 Task: Research Airbnb options in Kallithéa, Greece from 9th December, 2023 to 16th December, 2023 for 2 adults, 1 child.2 bedrooms having 2 beds and 1 bathroom. Property type can be flat. Amenities needed are: washing machine. Booking option can be shelf check-in. Look for 3 properties as per requirement.
Action: Mouse moved to (460, 682)
Screenshot: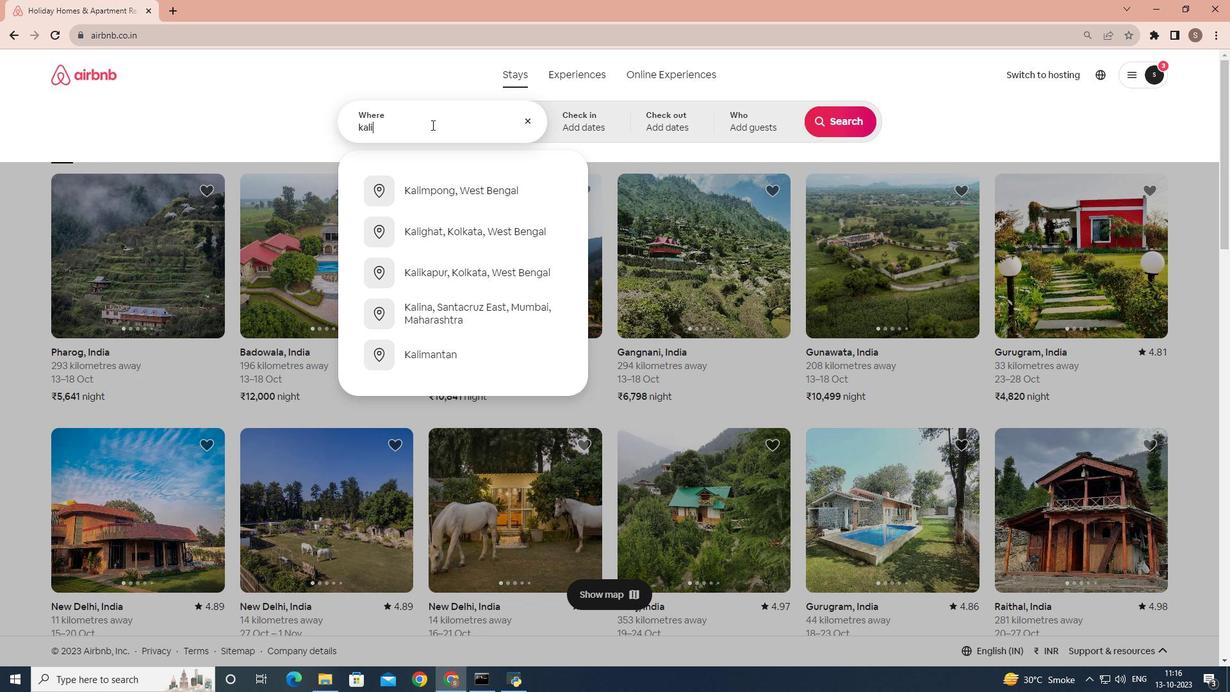 
Action: Mouse pressed left at (460, 682)
Screenshot: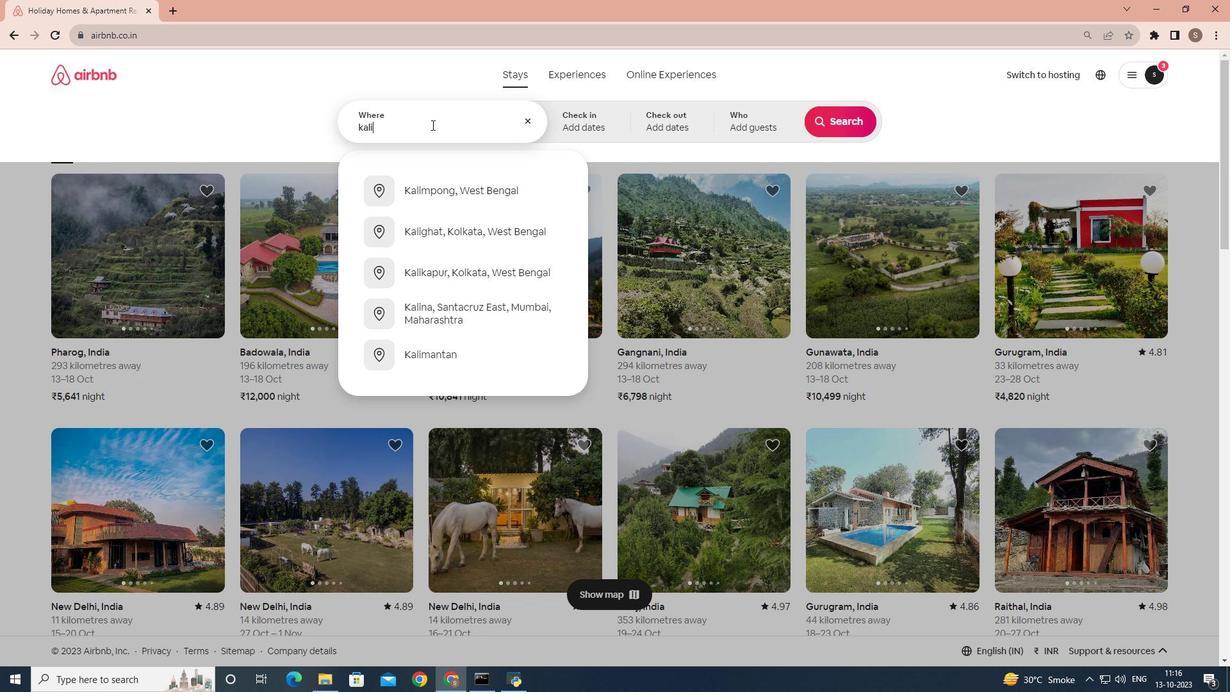 
Action: Mouse moved to (658, 54)
Screenshot: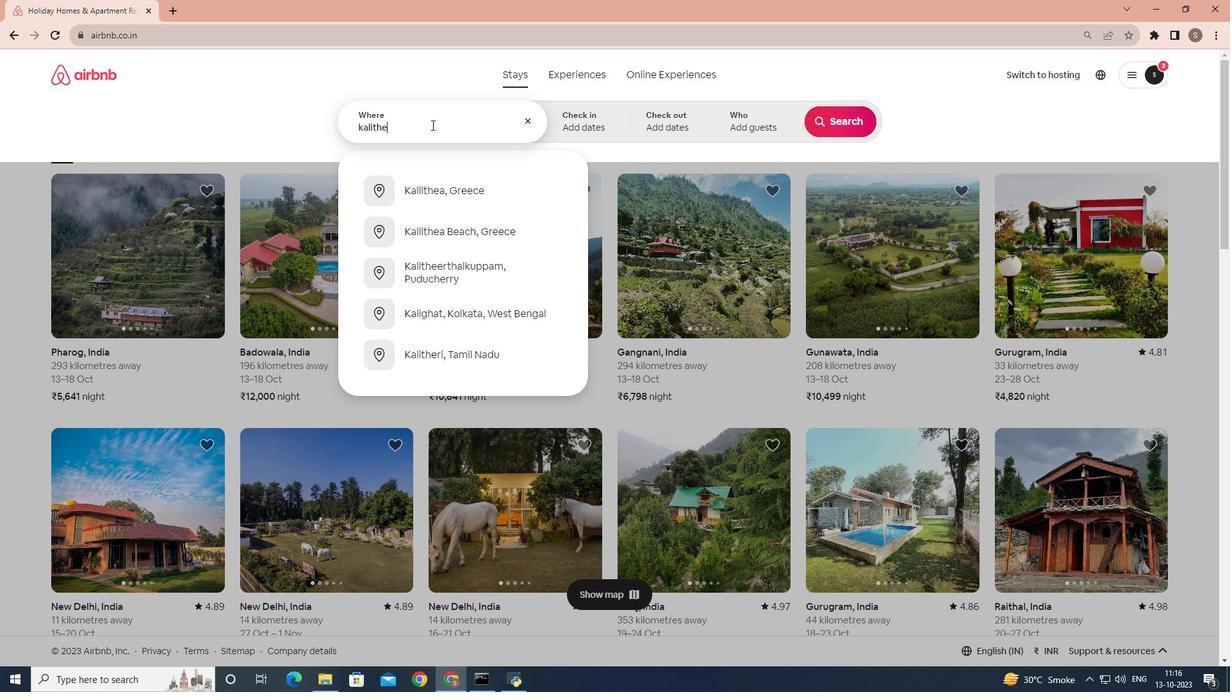
Action: Mouse pressed left at (658, 54)
Screenshot: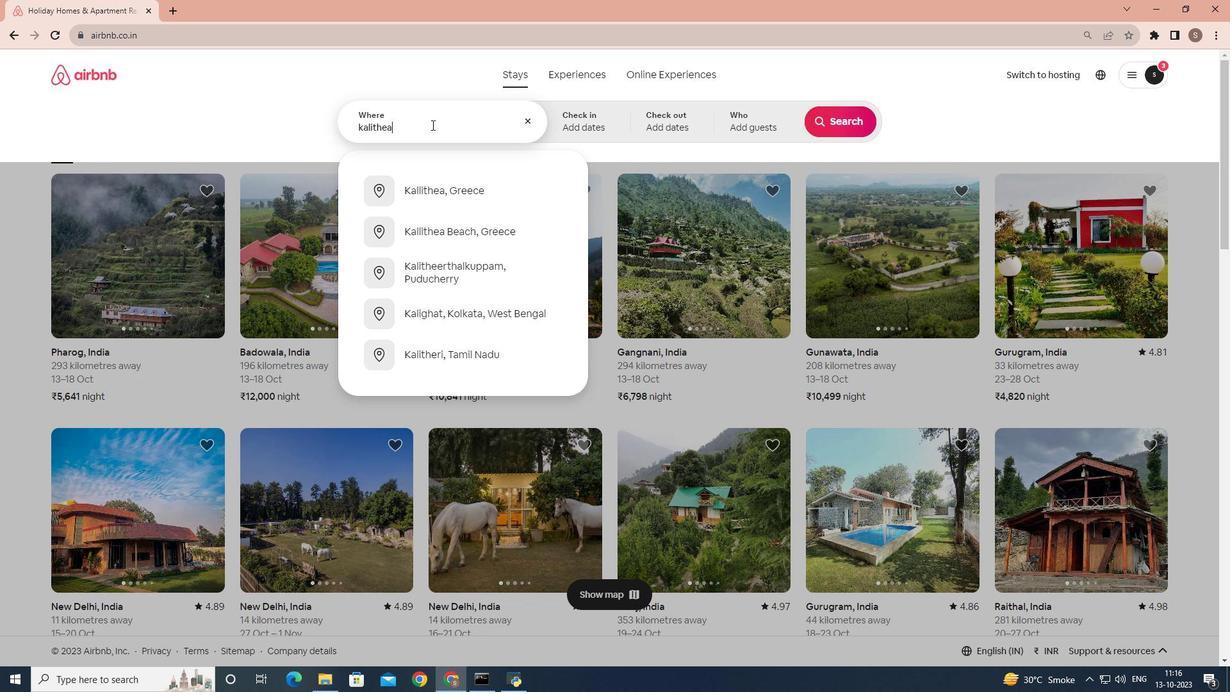 
Action: Mouse moved to (547, 71)
Screenshot: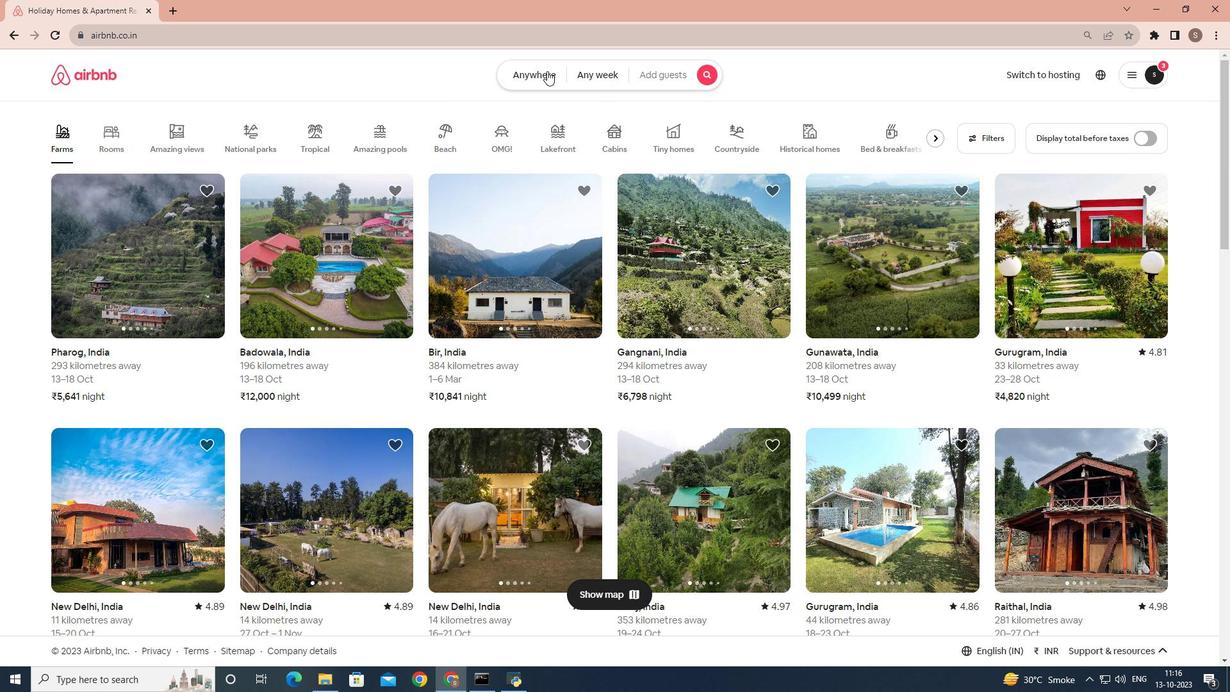 
Action: Mouse pressed left at (547, 71)
Screenshot: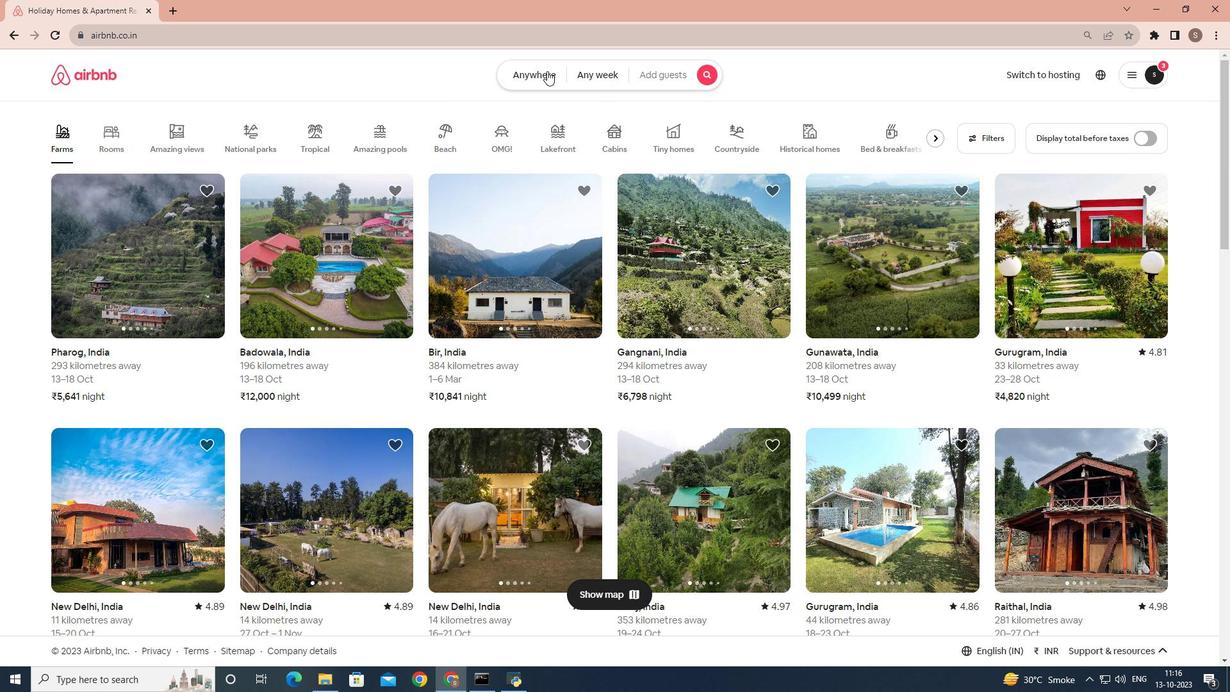 
Action: Mouse moved to (432, 125)
Screenshot: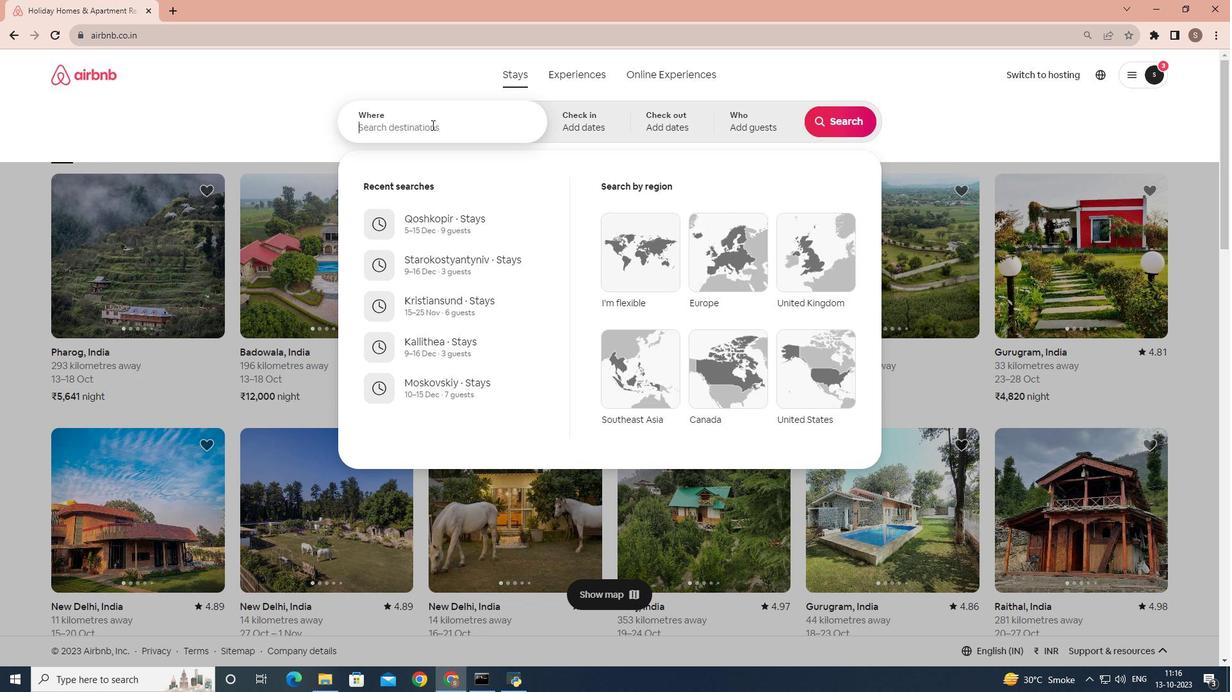 
Action: Mouse pressed left at (432, 125)
Screenshot: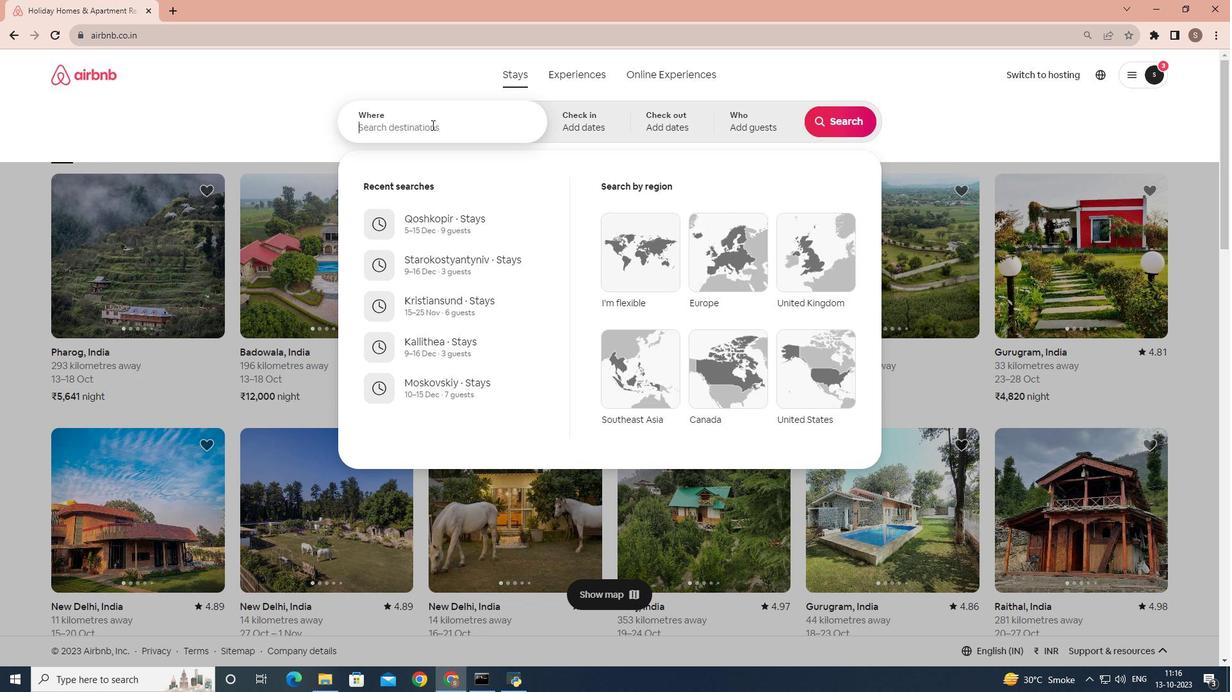 
Action: Key pressed kalithea
Screenshot: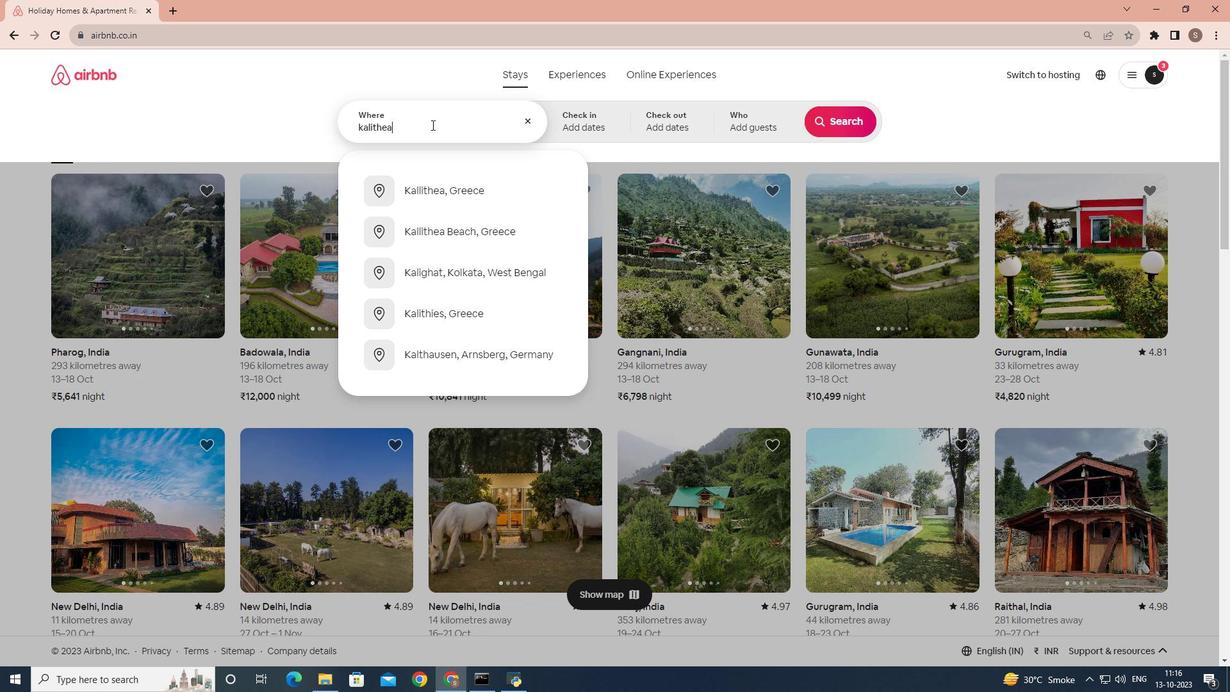 
Action: Mouse moved to (434, 185)
Screenshot: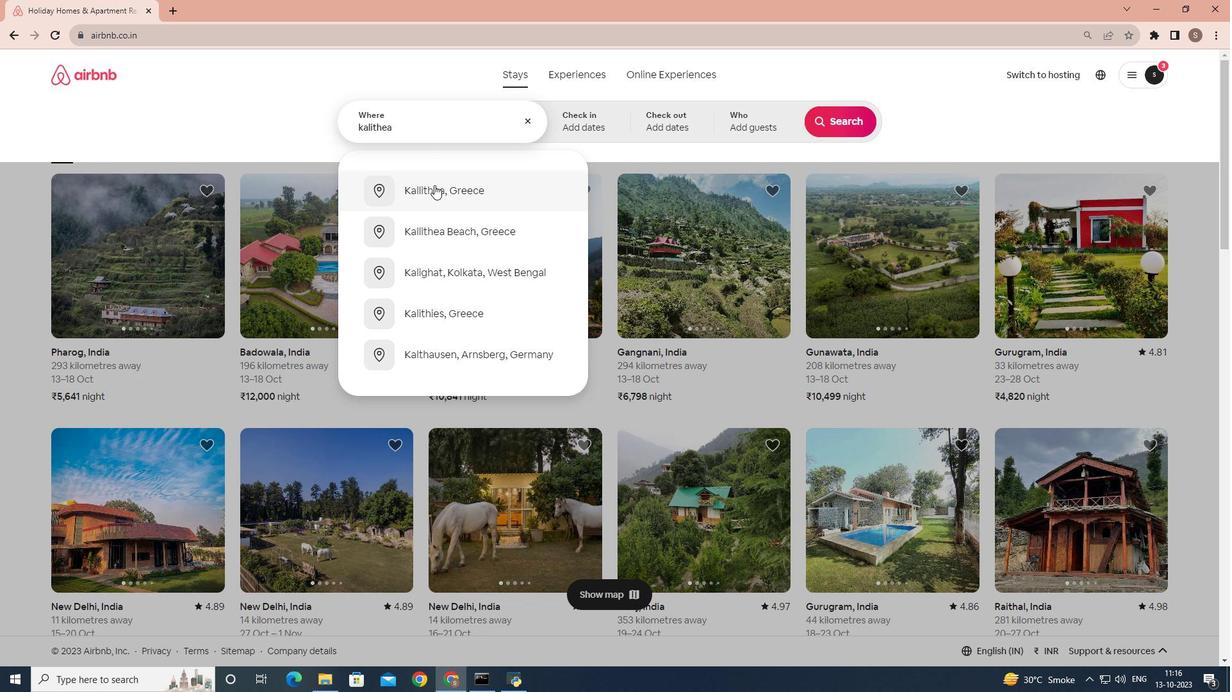 
Action: Mouse pressed left at (434, 185)
Screenshot: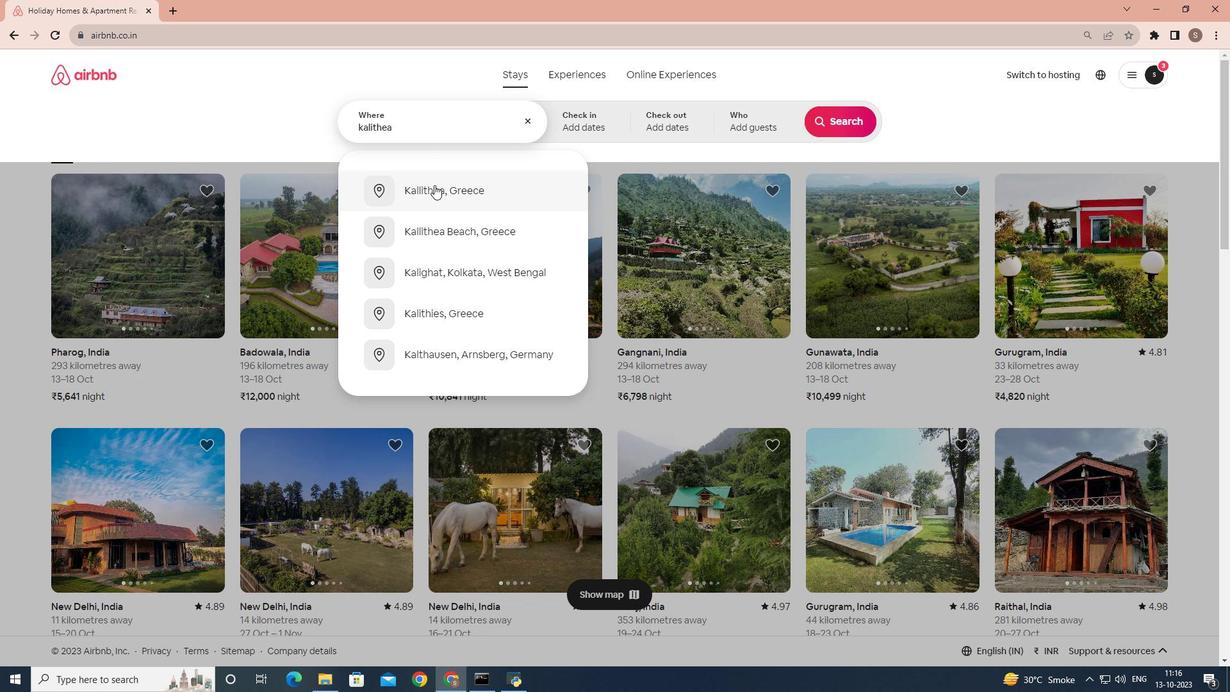 
Action: Mouse moved to (834, 224)
Screenshot: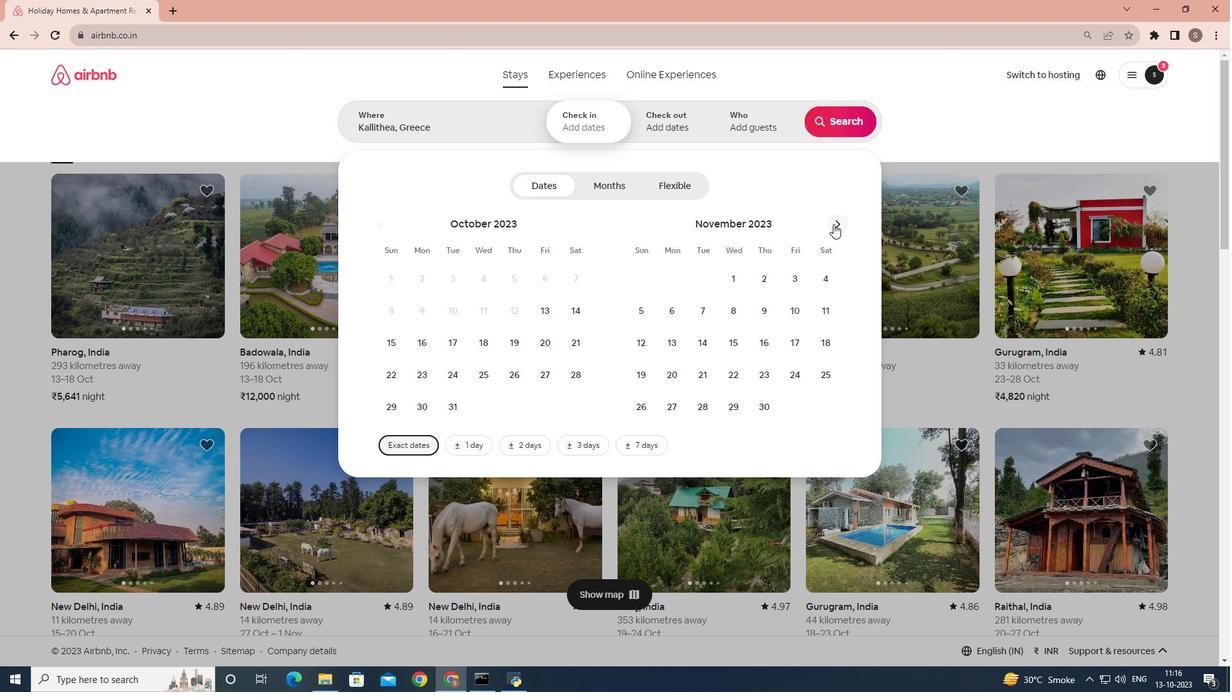 
Action: Mouse pressed left at (834, 224)
Screenshot: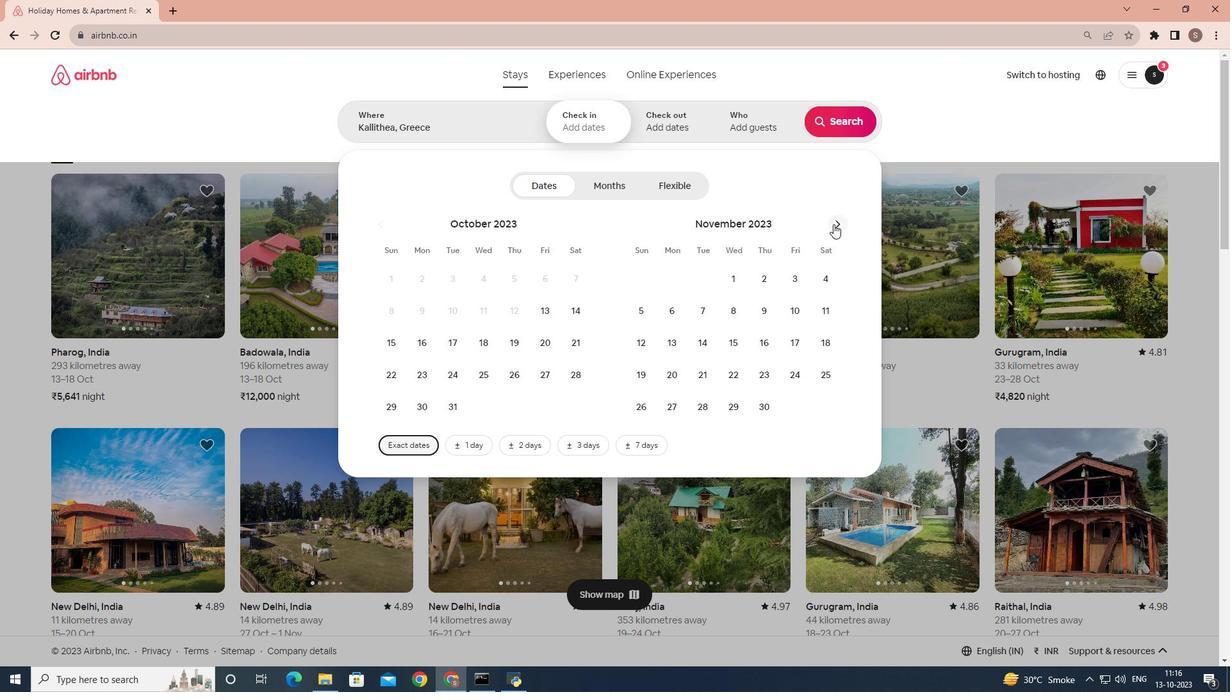 
Action: Mouse moved to (822, 314)
Screenshot: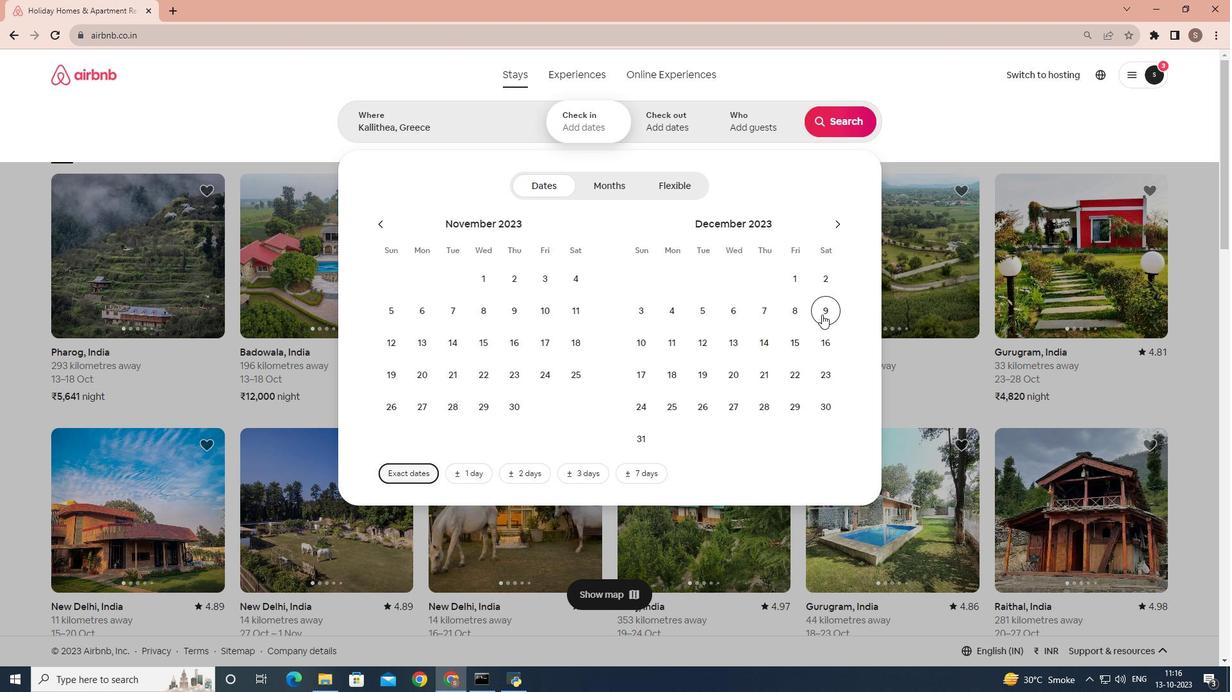 
Action: Mouse pressed left at (822, 314)
Screenshot: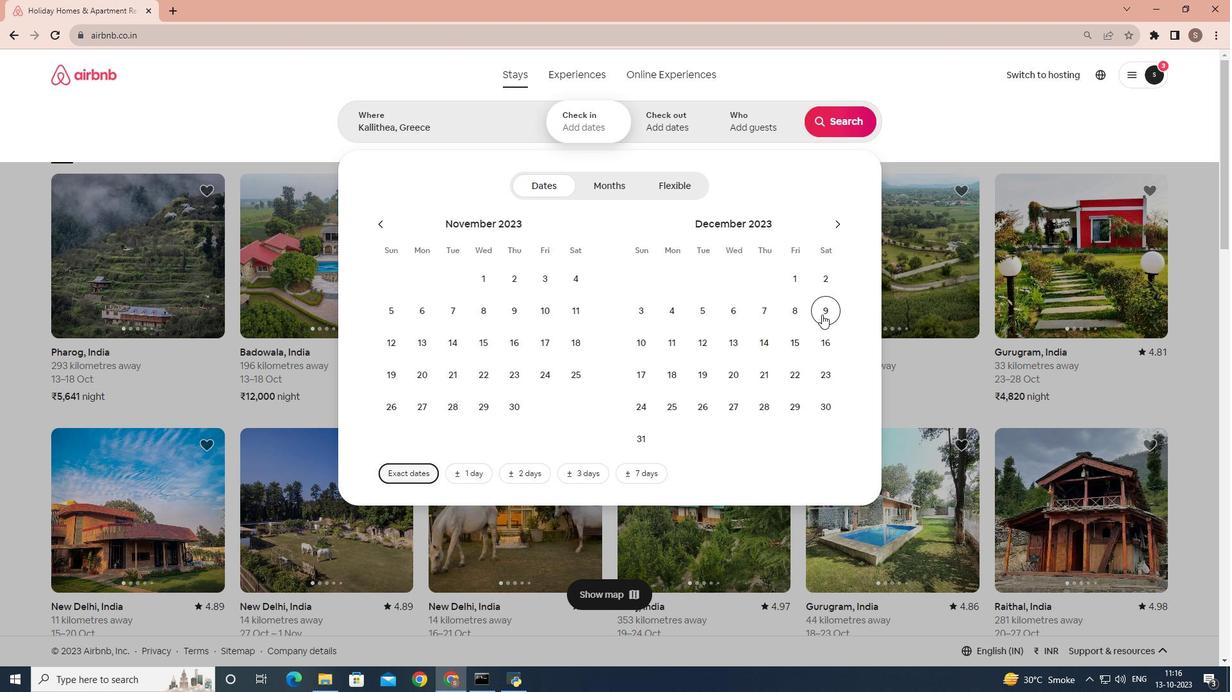
Action: Mouse moved to (812, 343)
Screenshot: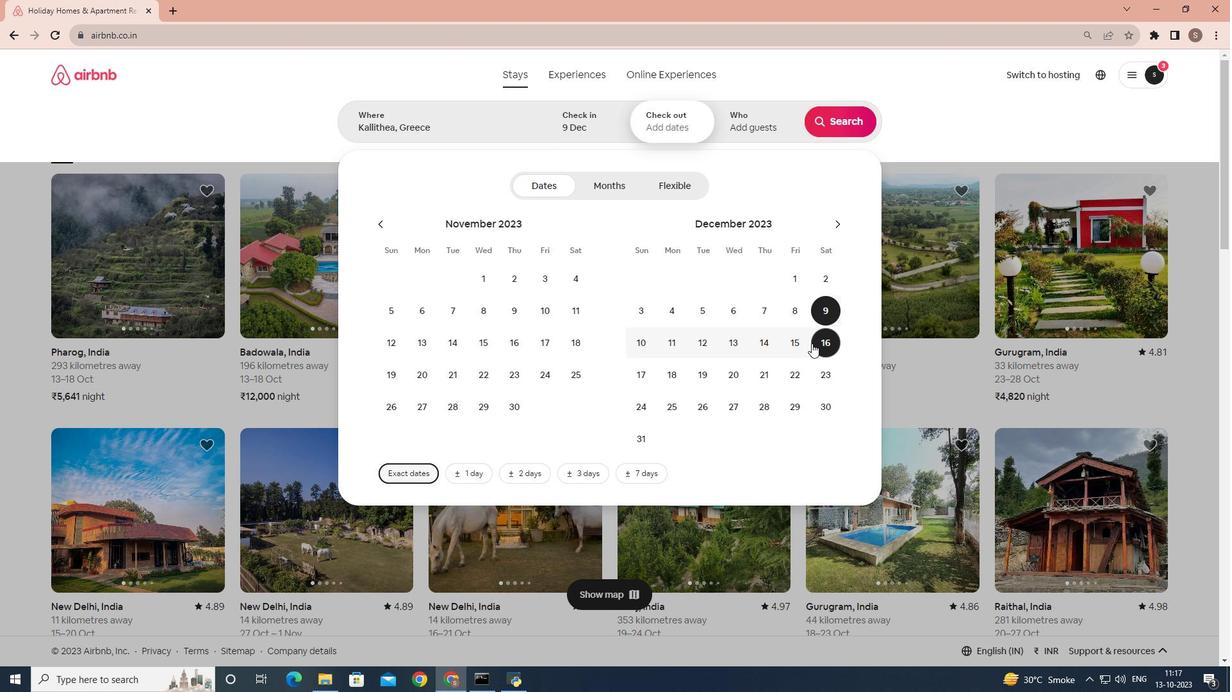 
Action: Mouse pressed left at (812, 343)
Screenshot: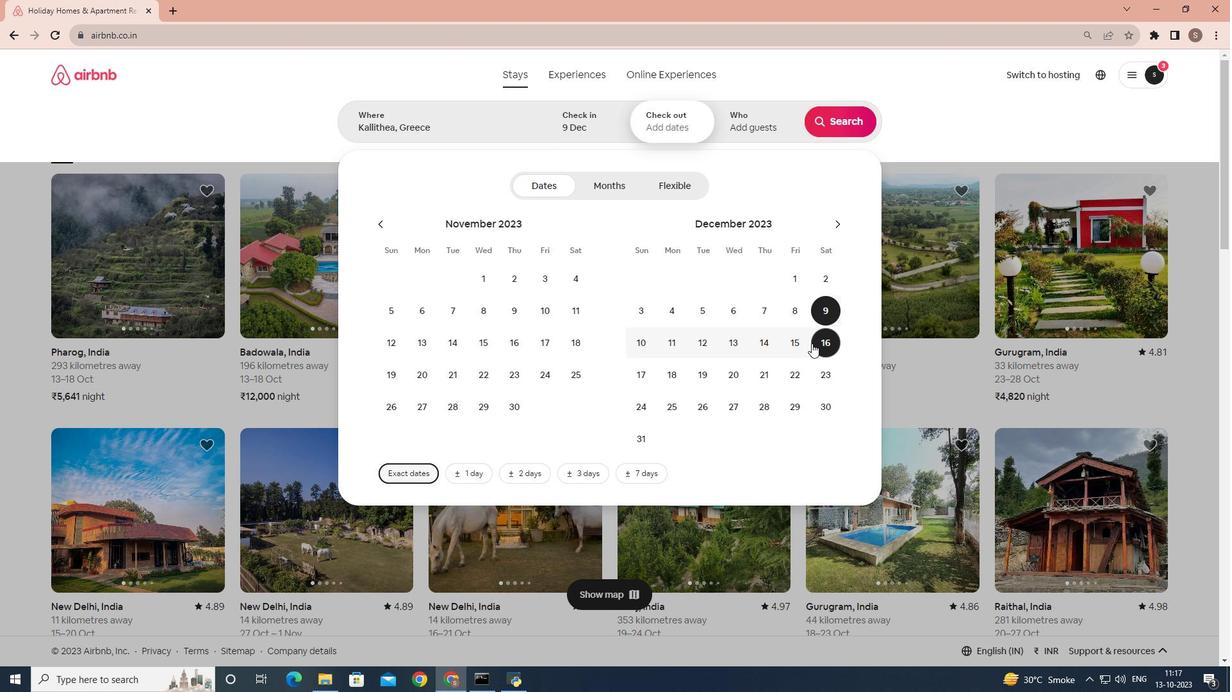 
Action: Mouse moved to (754, 107)
Screenshot: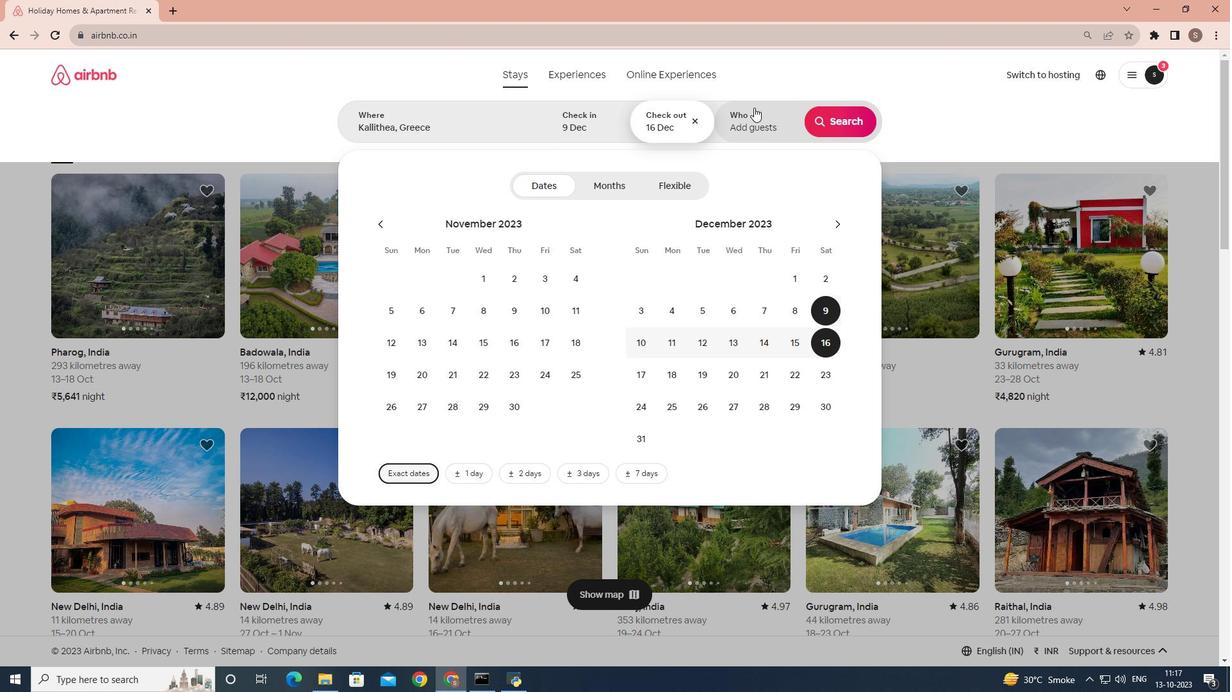 
Action: Mouse pressed left at (754, 107)
Screenshot: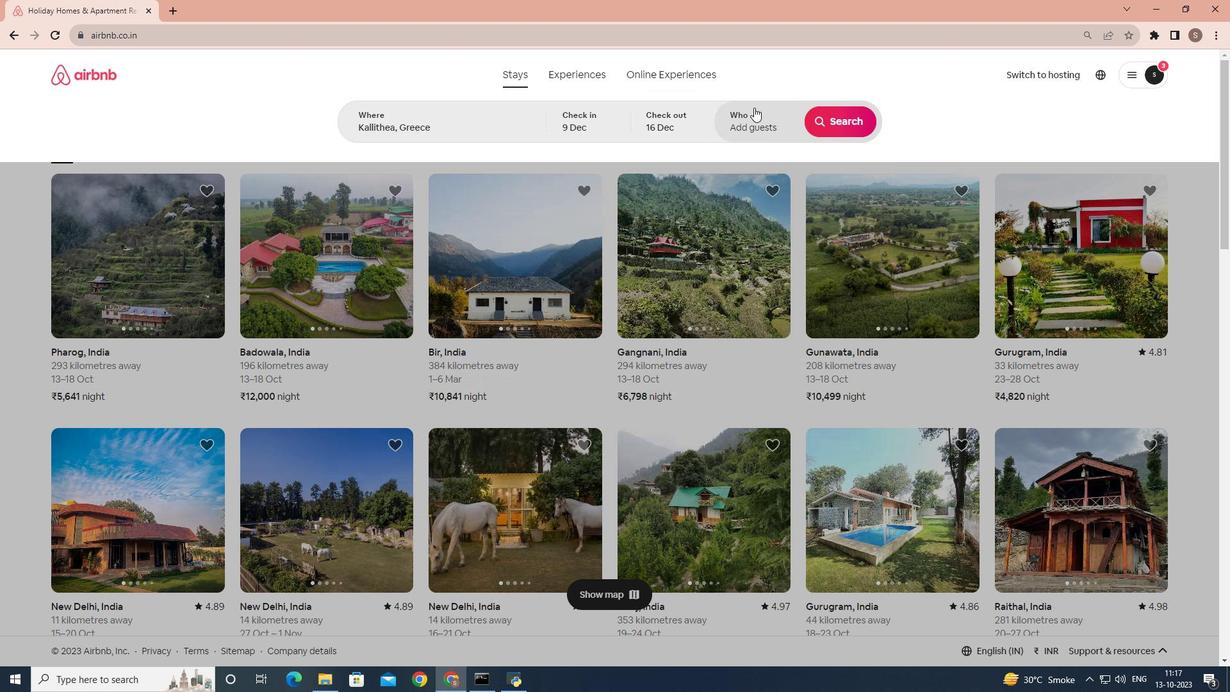 
Action: Mouse moved to (850, 189)
Screenshot: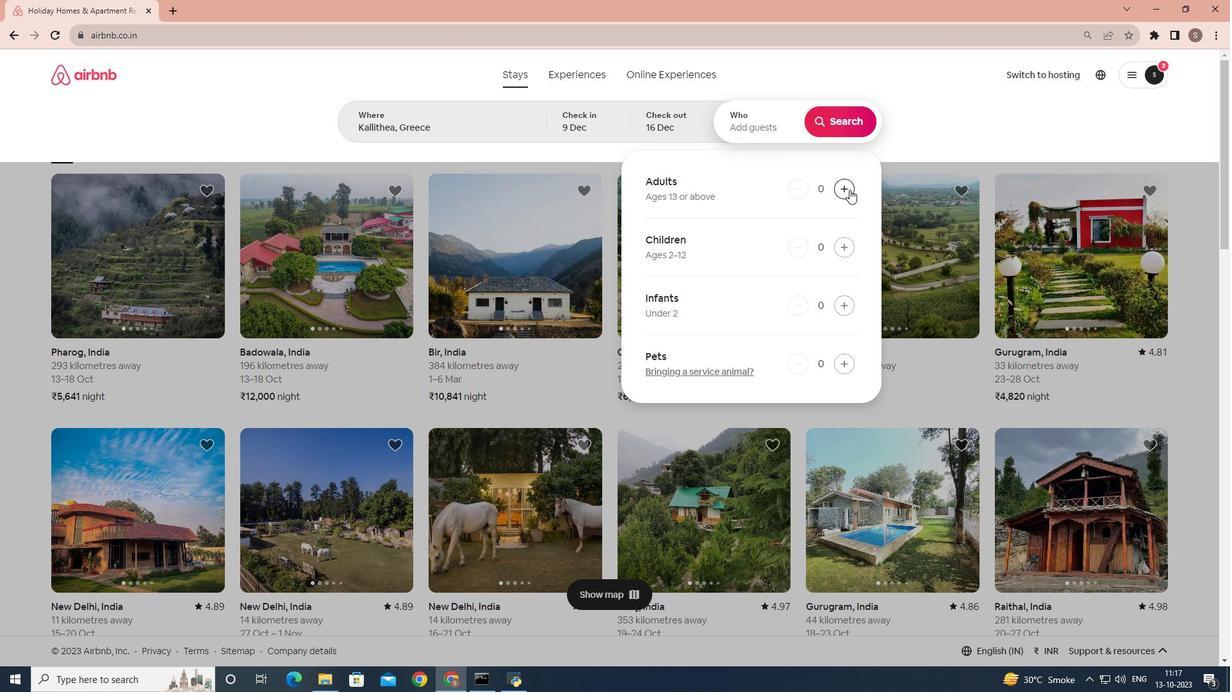 
Action: Mouse pressed left at (850, 189)
Screenshot: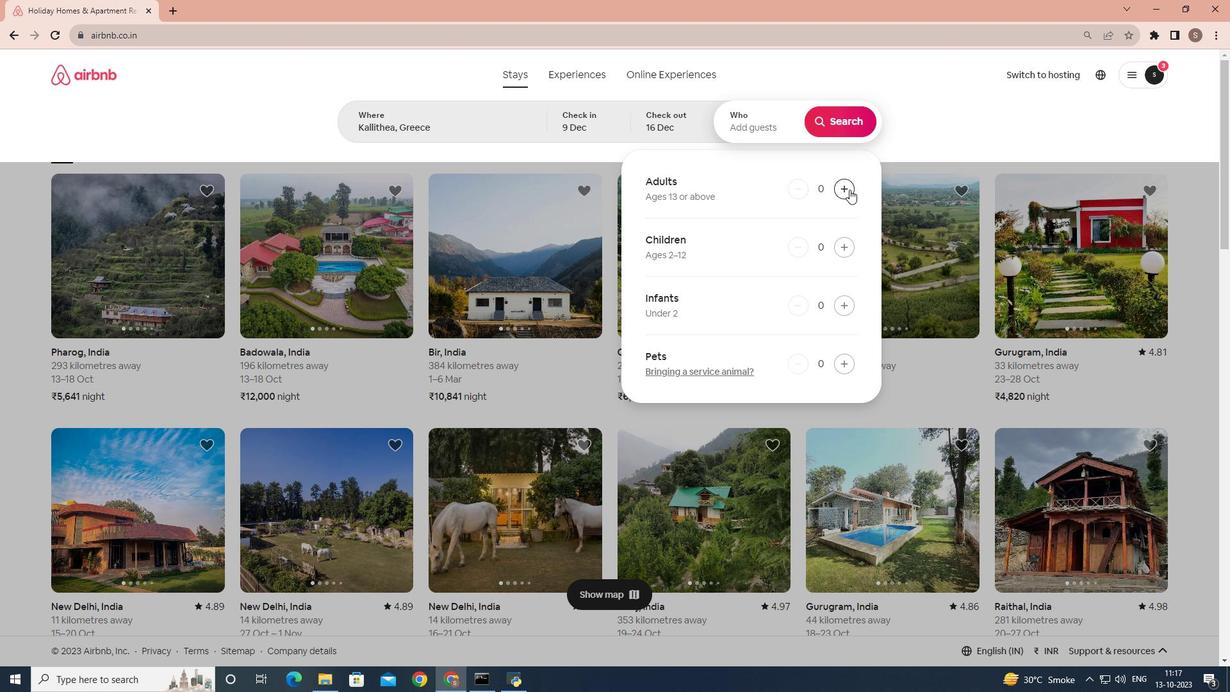 
Action: Mouse pressed left at (850, 189)
Screenshot: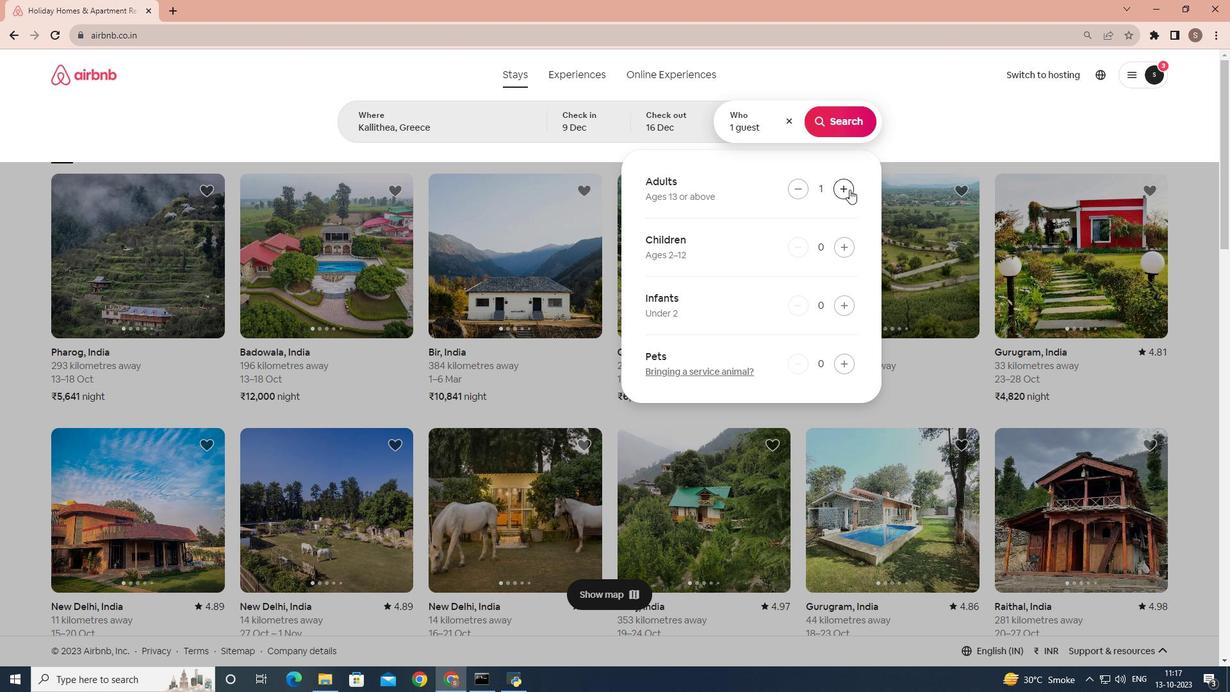 
Action: Mouse moved to (842, 246)
Screenshot: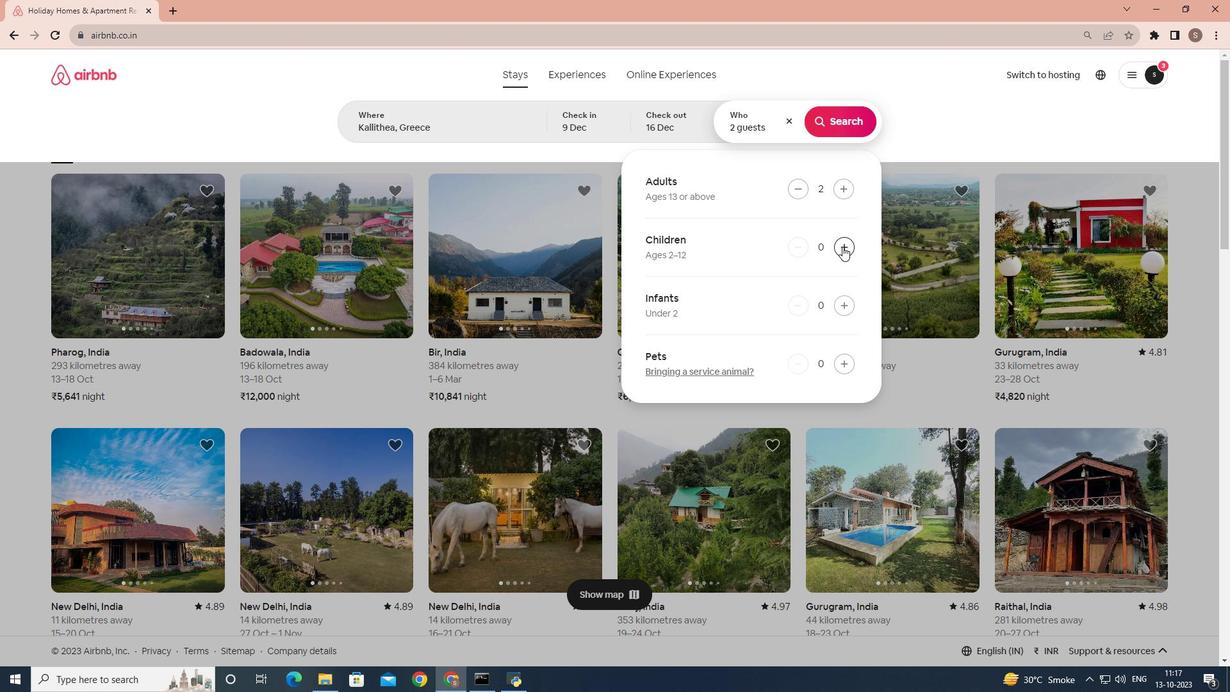 
Action: Mouse pressed left at (842, 246)
Screenshot: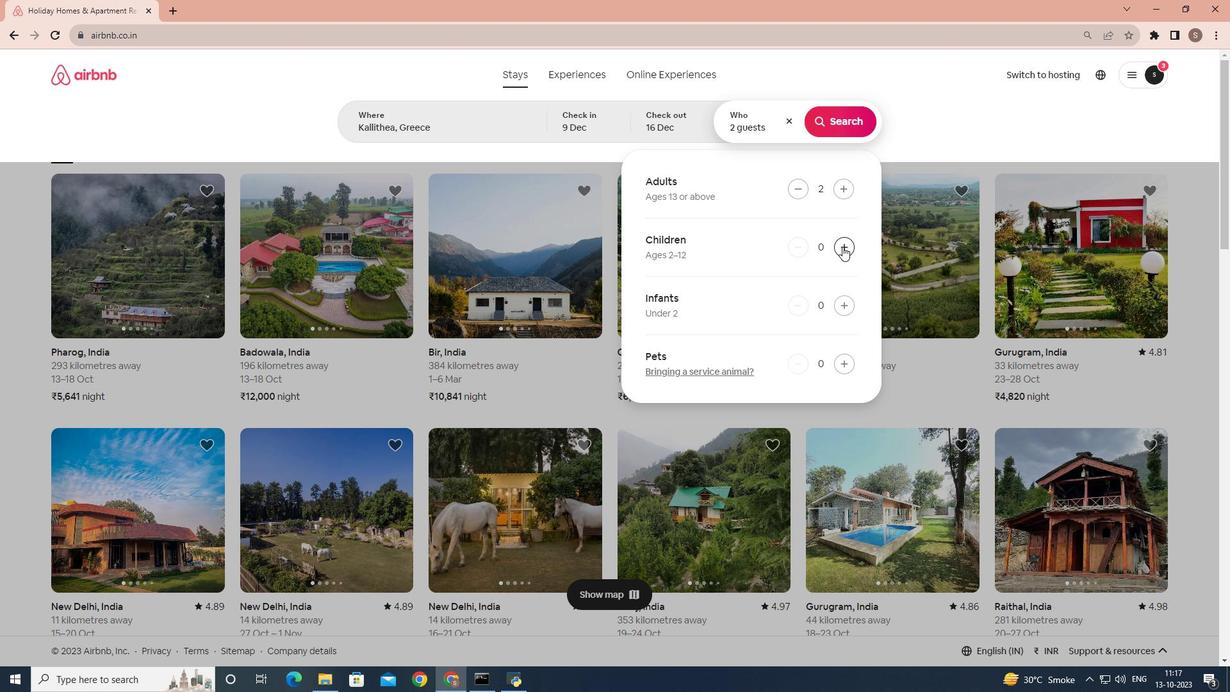 
Action: Mouse moved to (848, 128)
Screenshot: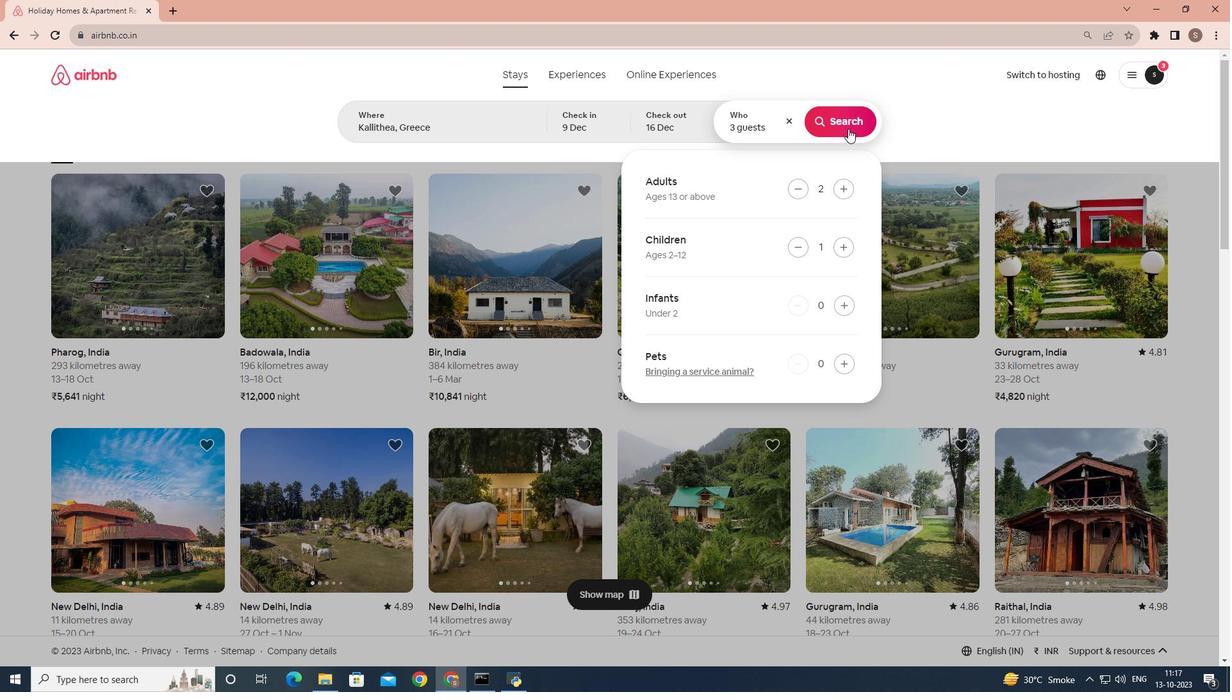 
Action: Mouse pressed left at (848, 128)
Screenshot: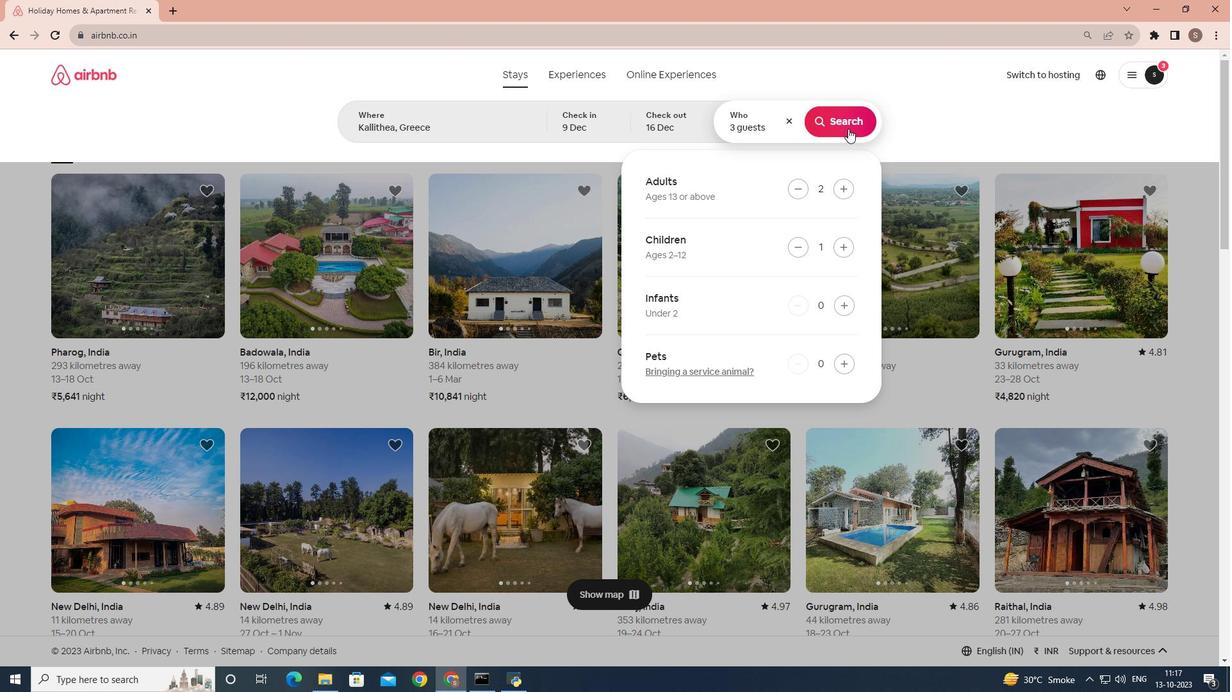 
Action: Mouse moved to (1021, 129)
Screenshot: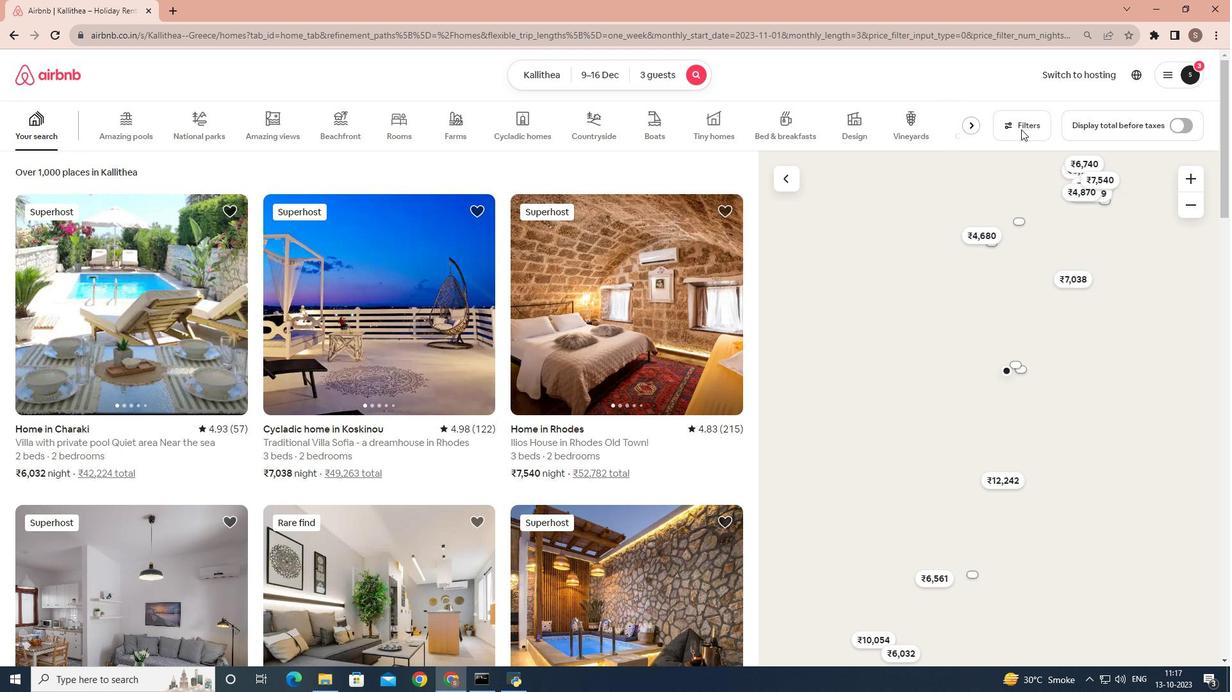 
Action: Mouse pressed left at (1021, 129)
Screenshot: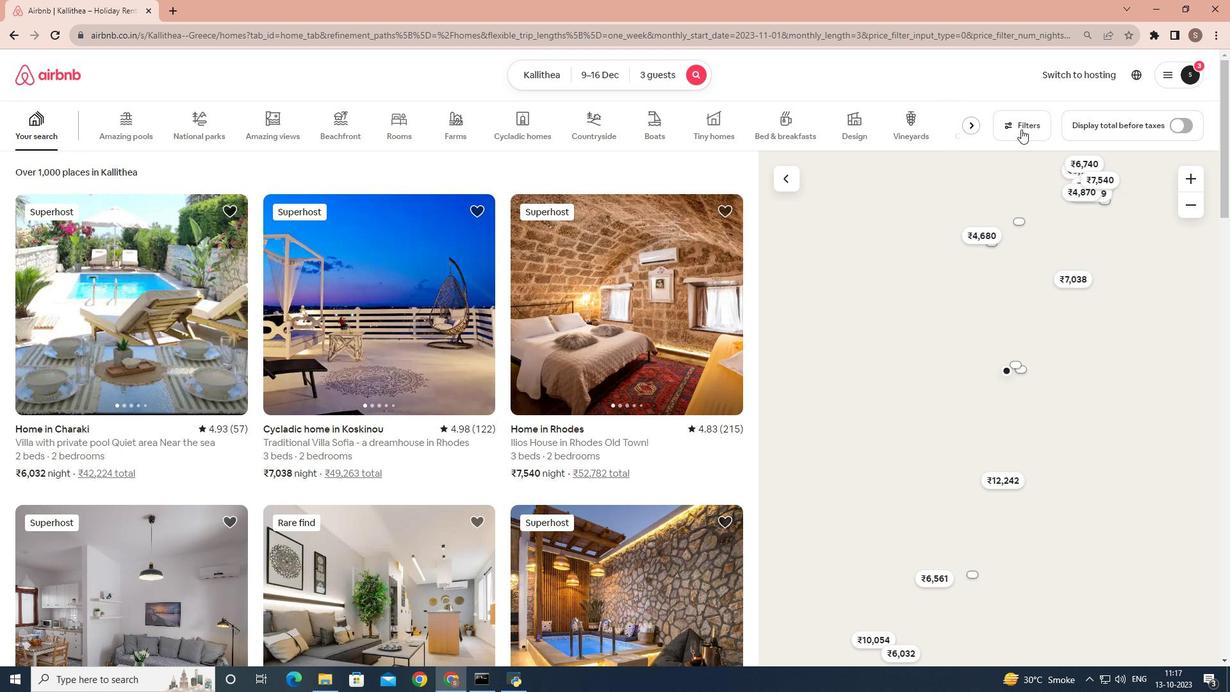 
Action: Mouse moved to (599, 340)
Screenshot: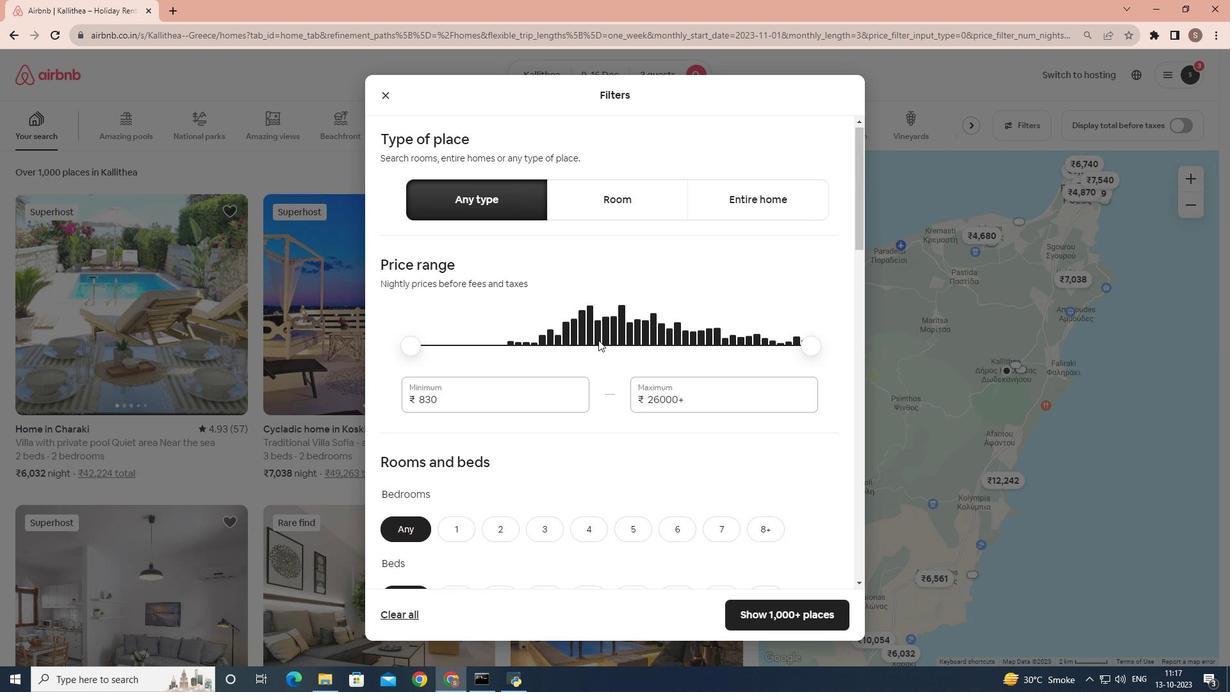 
Action: Mouse scrolled (599, 339) with delta (0, 0)
Screenshot: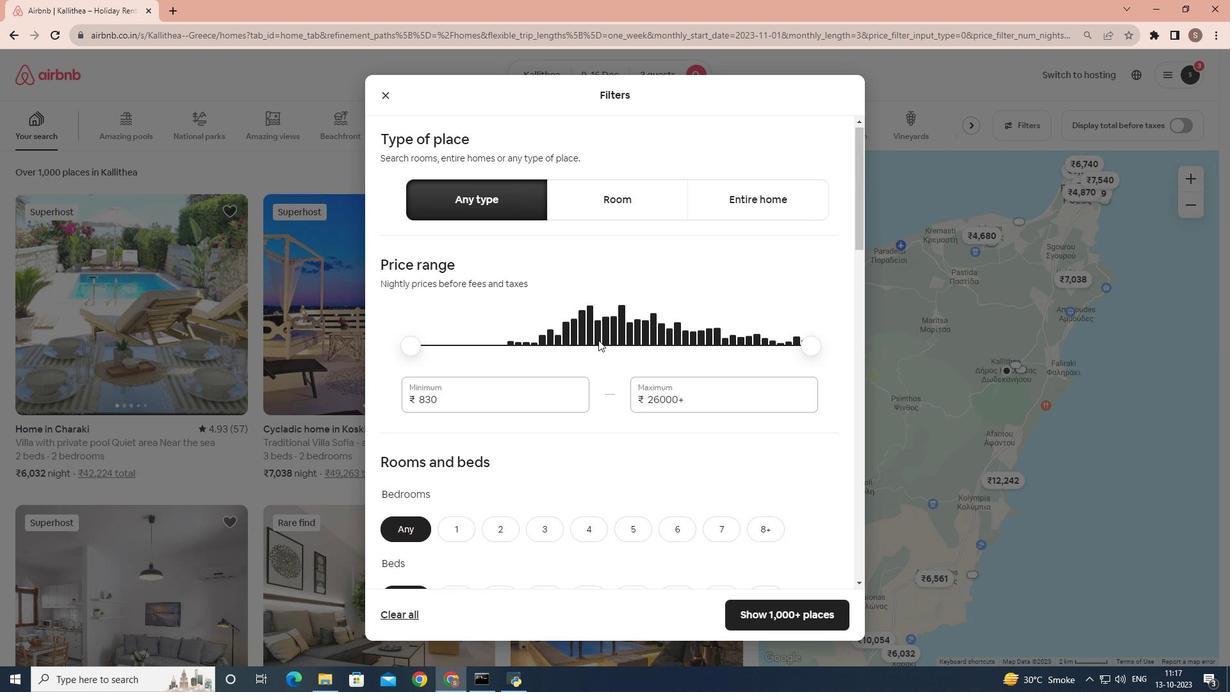 
Action: Mouse moved to (598, 340)
Screenshot: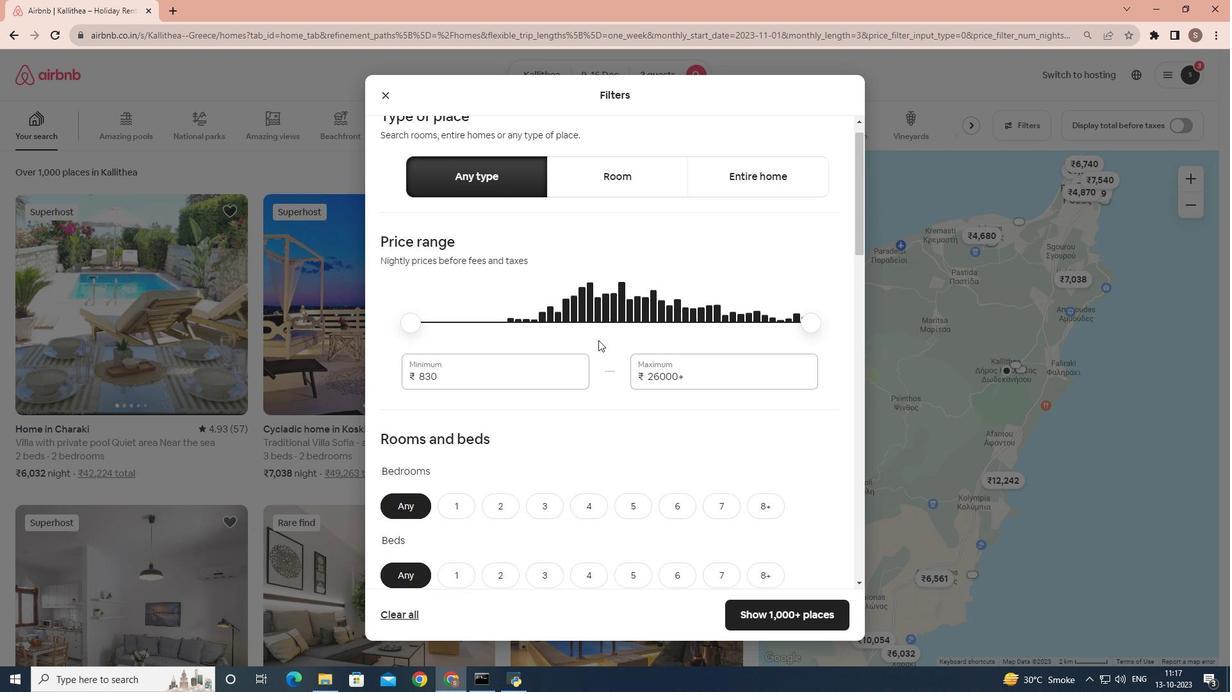 
Action: Mouse scrolled (598, 339) with delta (0, 0)
Screenshot: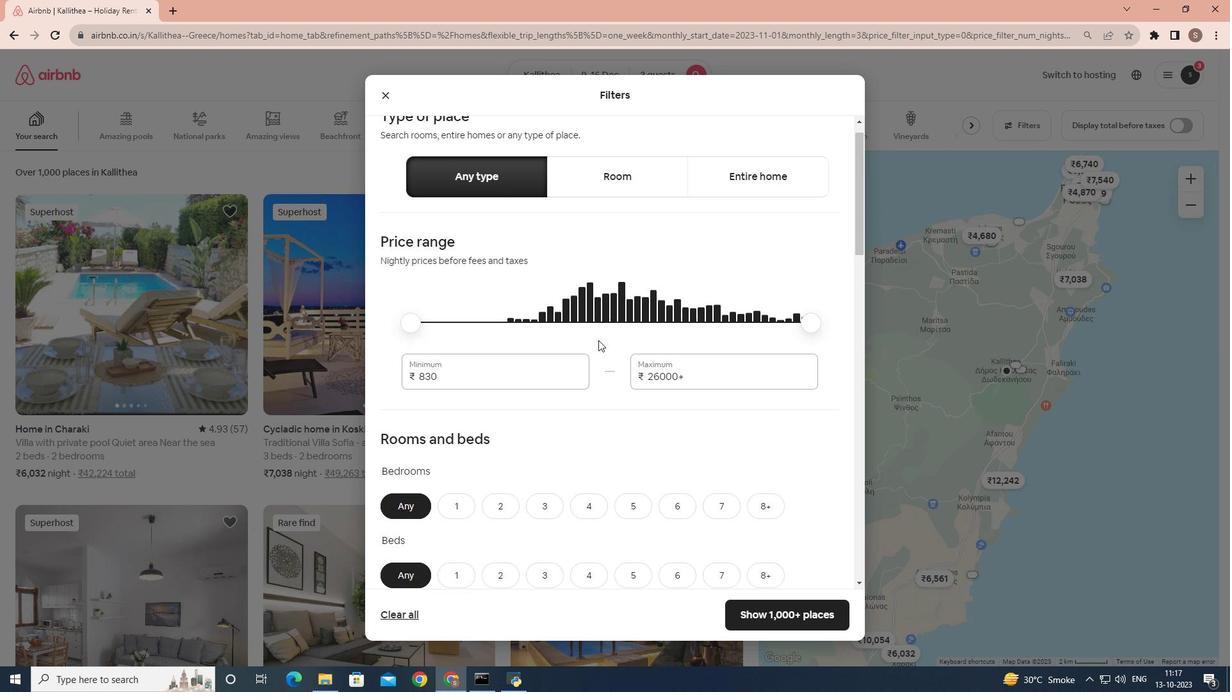 
Action: Mouse scrolled (598, 339) with delta (0, 0)
Screenshot: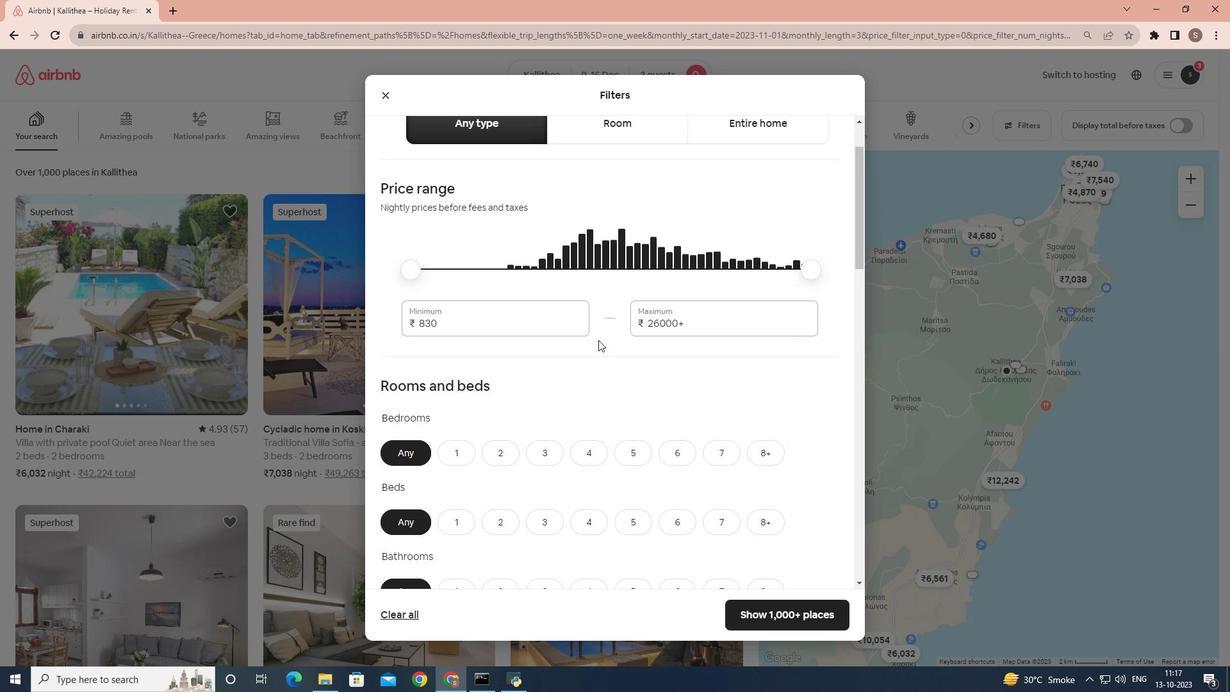 
Action: Mouse moved to (485, 339)
Screenshot: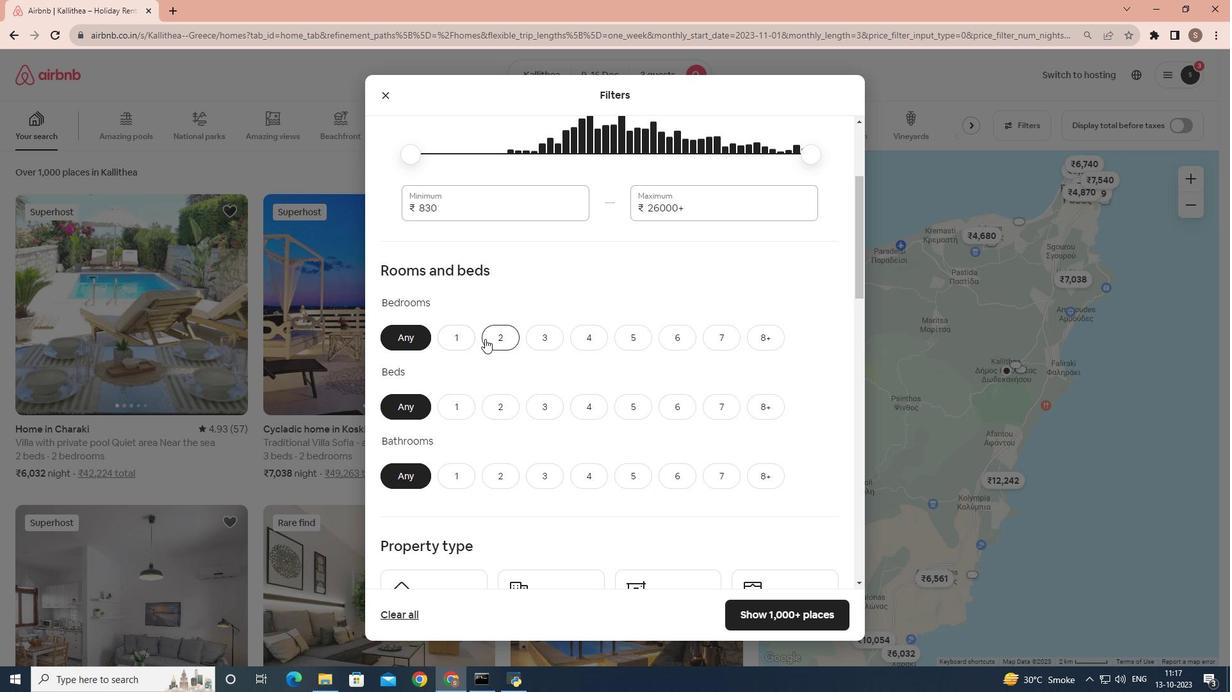 
Action: Mouse pressed left at (485, 339)
Screenshot: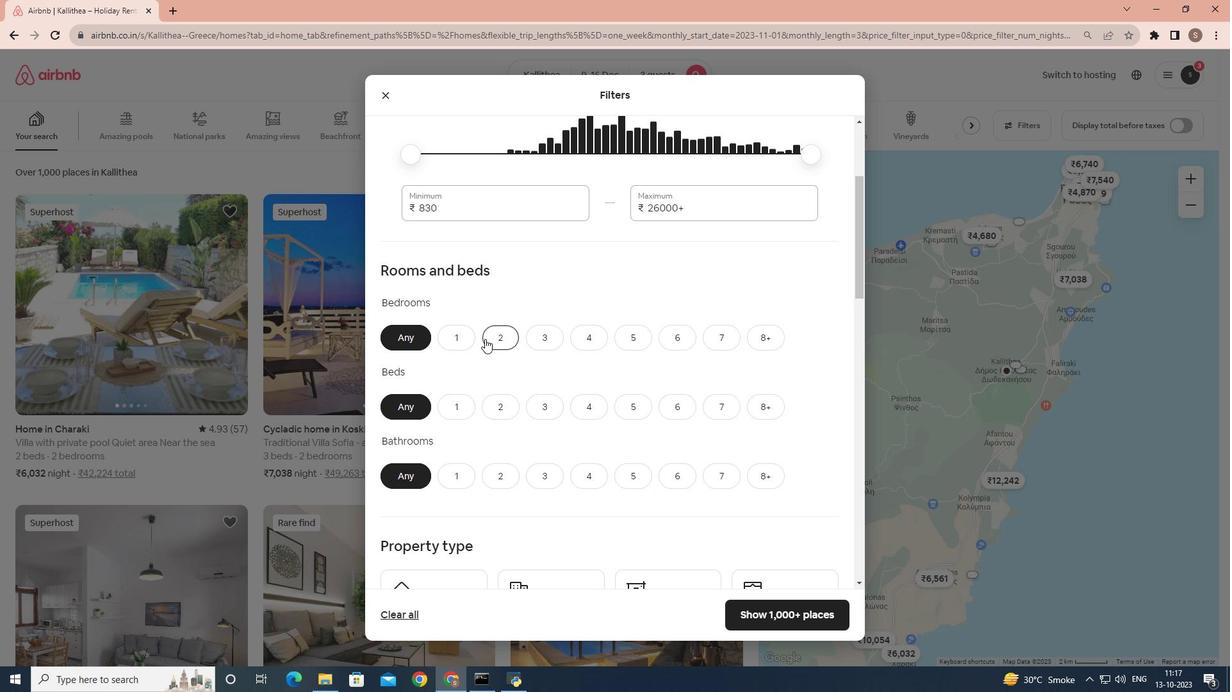 
Action: Mouse moved to (506, 405)
Screenshot: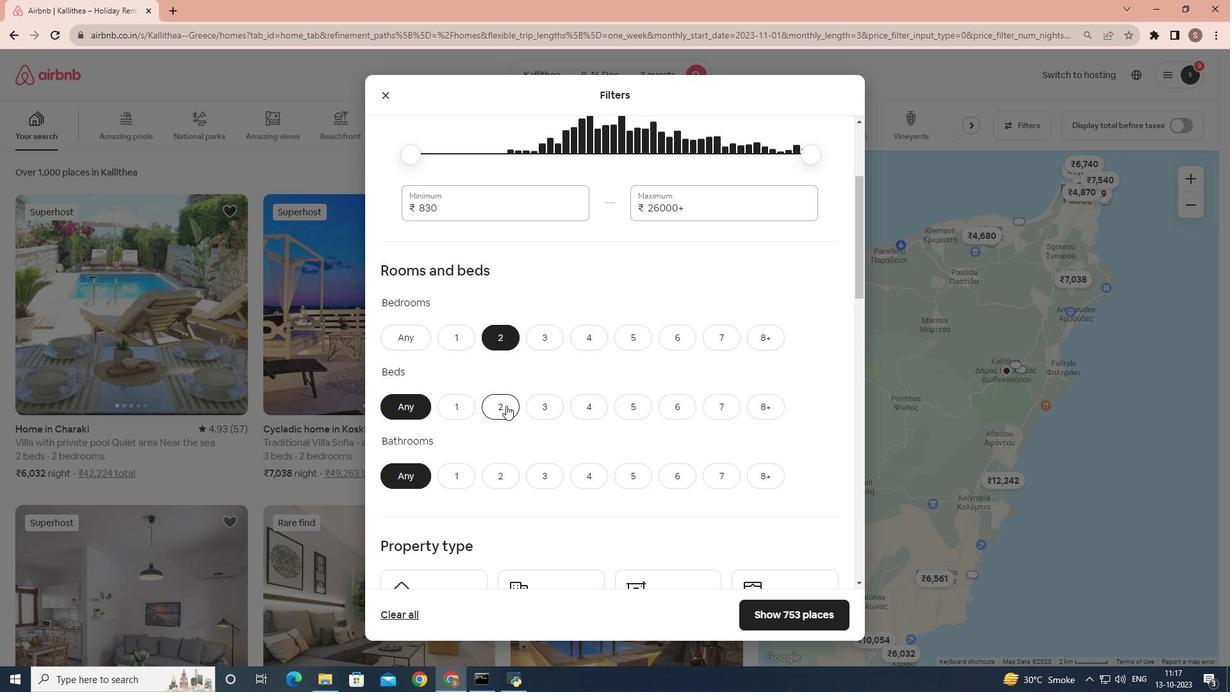 
Action: Mouse pressed left at (506, 405)
Screenshot: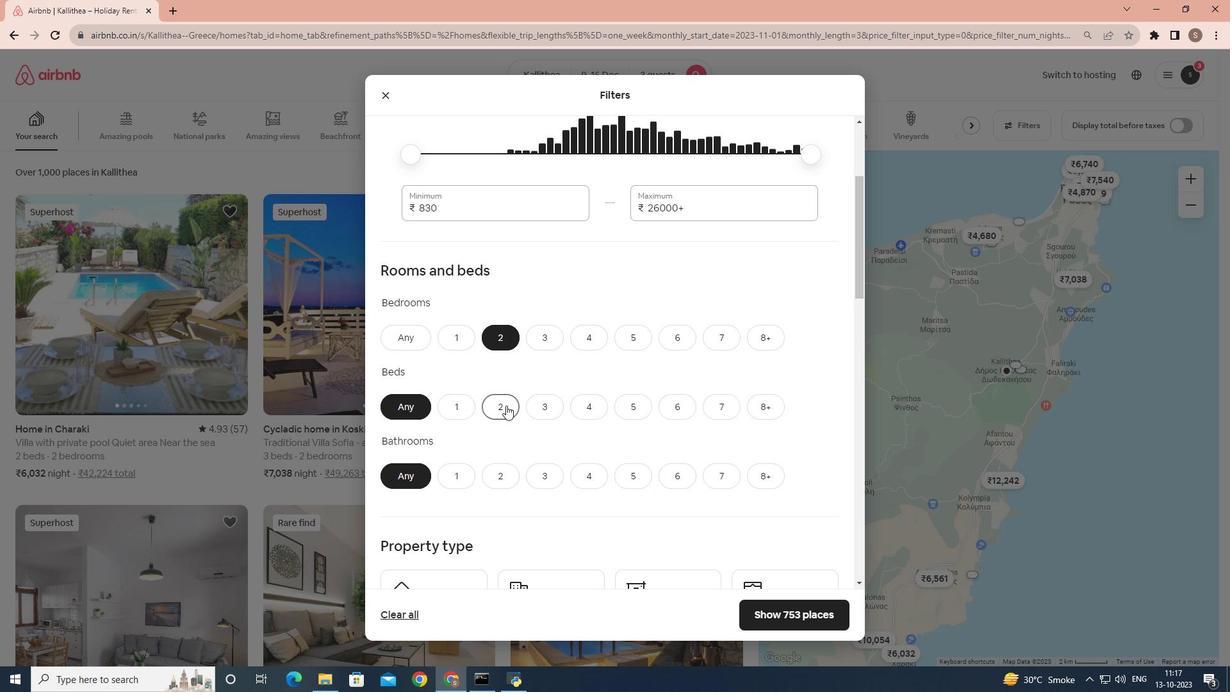 
Action: Mouse moved to (469, 475)
Screenshot: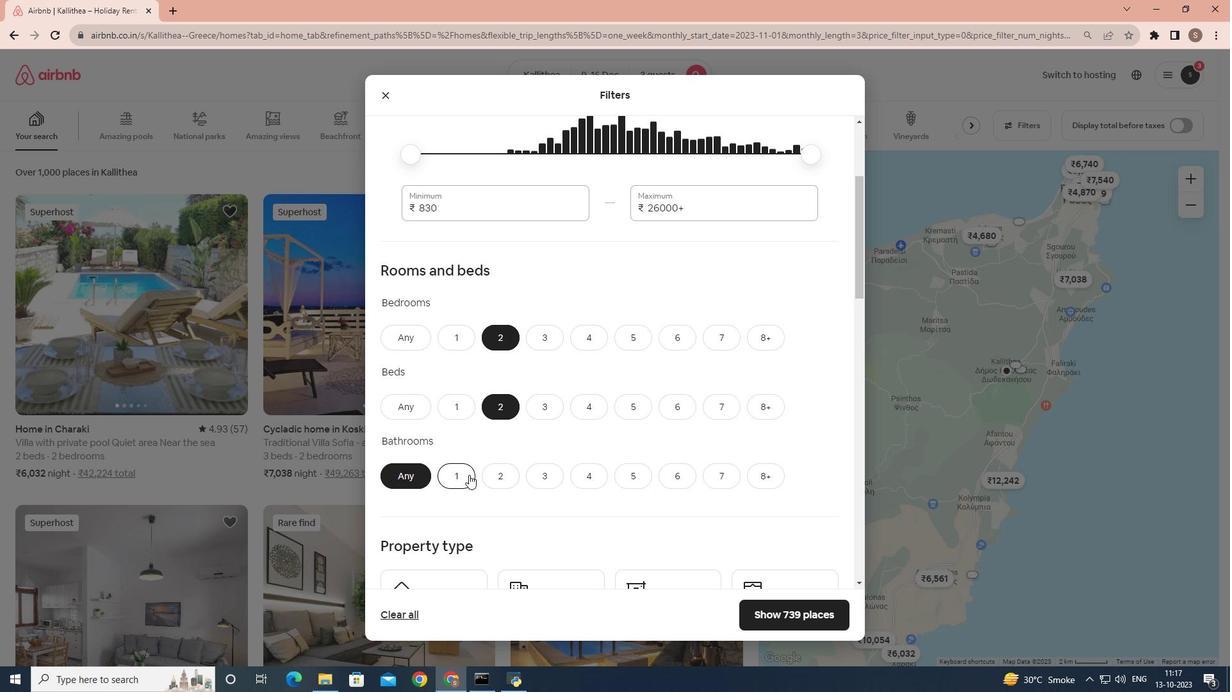 
Action: Mouse pressed left at (469, 475)
Screenshot: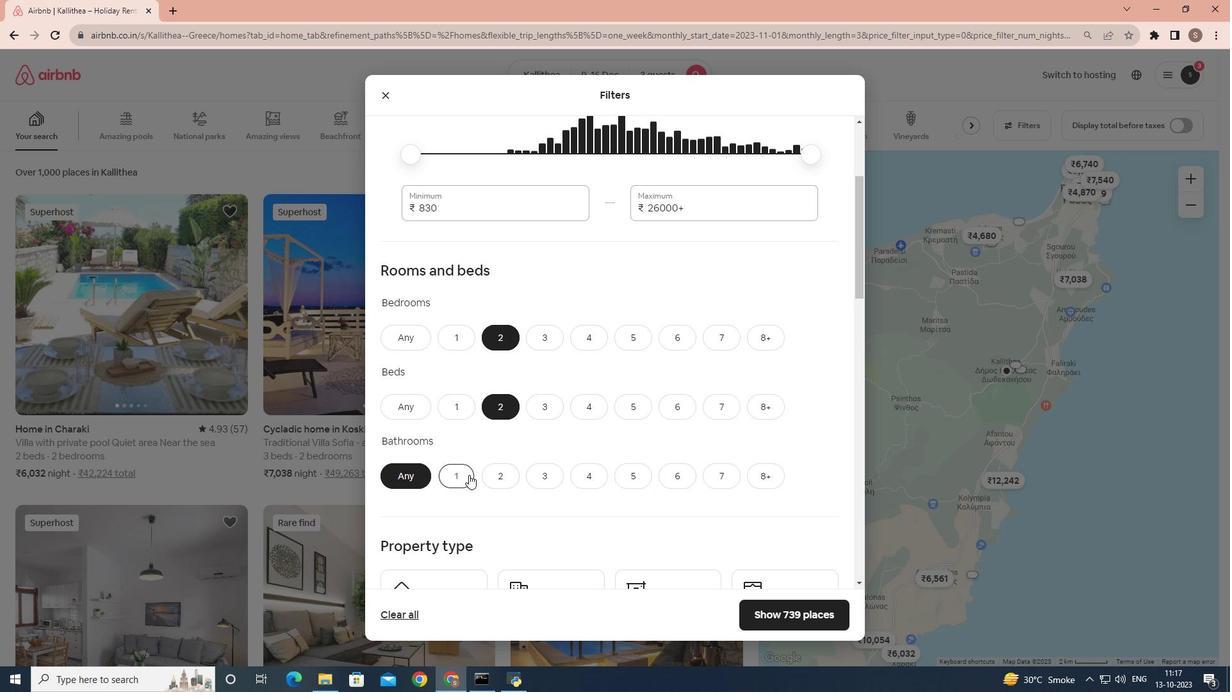 
Action: Mouse moved to (563, 425)
Screenshot: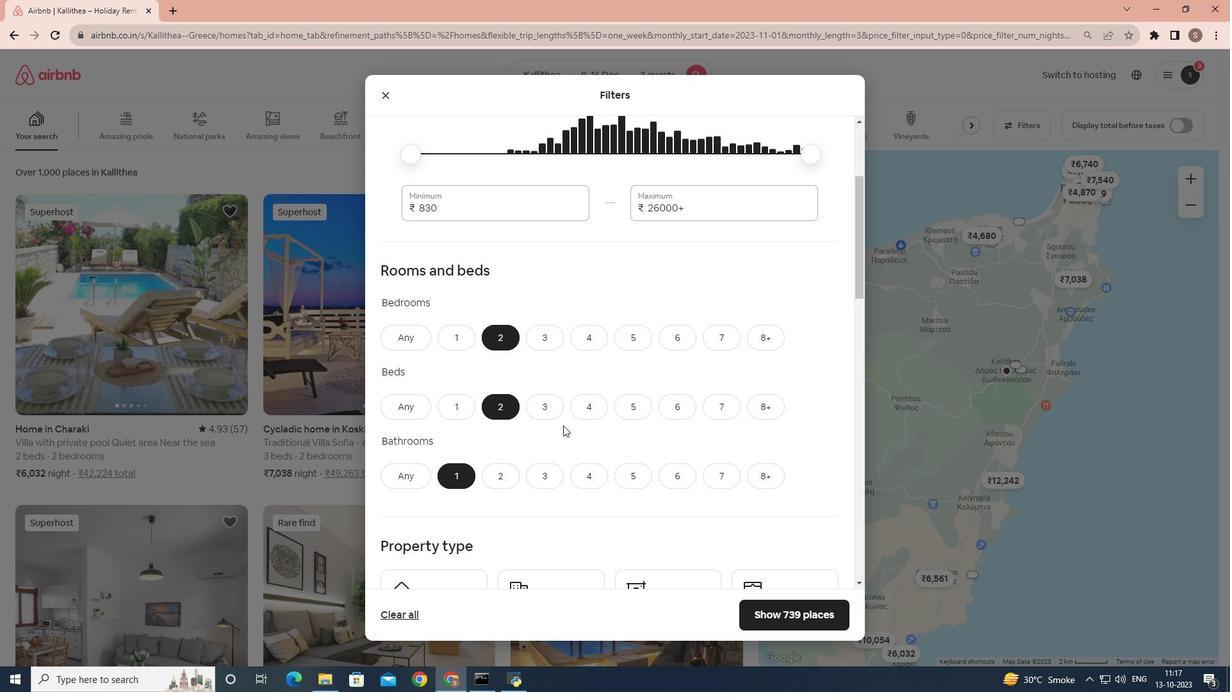 
Action: Mouse scrolled (563, 425) with delta (0, 0)
Screenshot: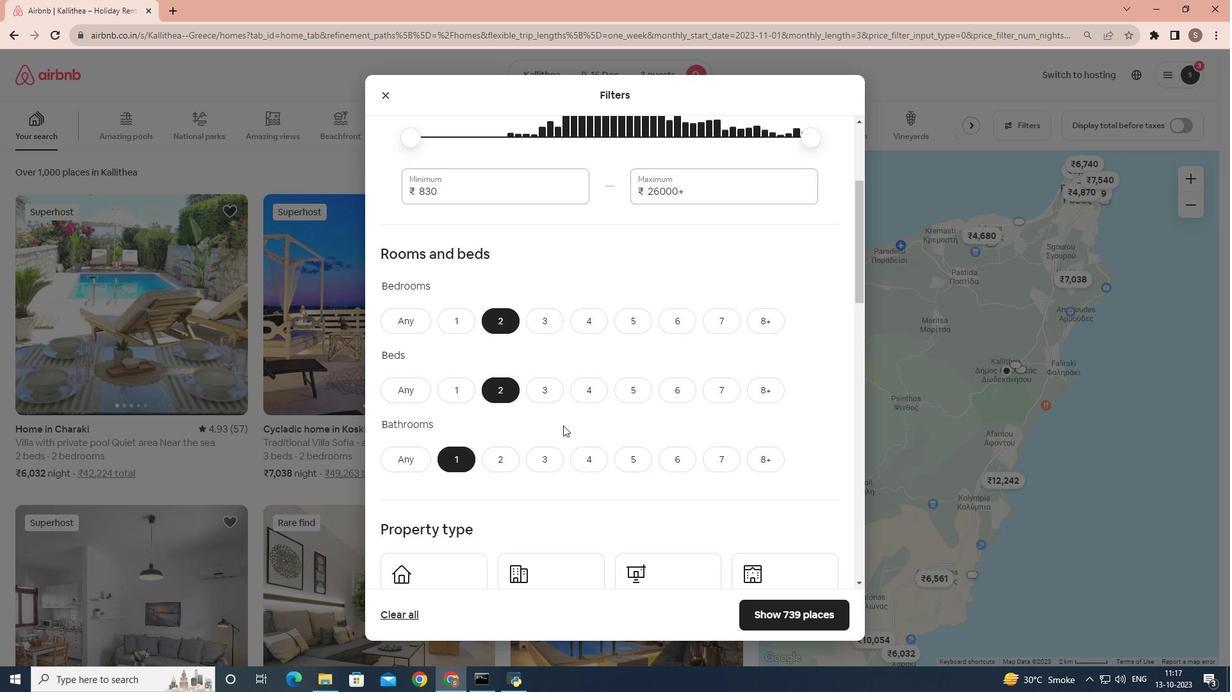 
Action: Mouse scrolled (563, 425) with delta (0, 0)
Screenshot: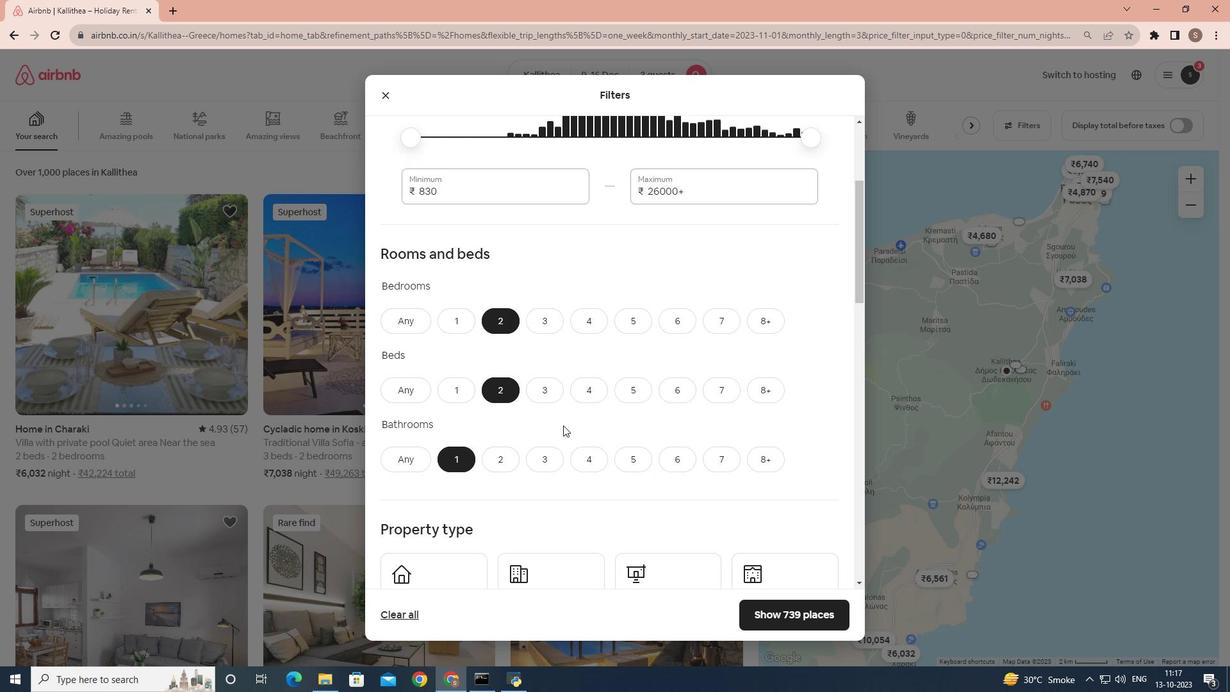 
Action: Mouse scrolled (563, 425) with delta (0, 0)
Screenshot: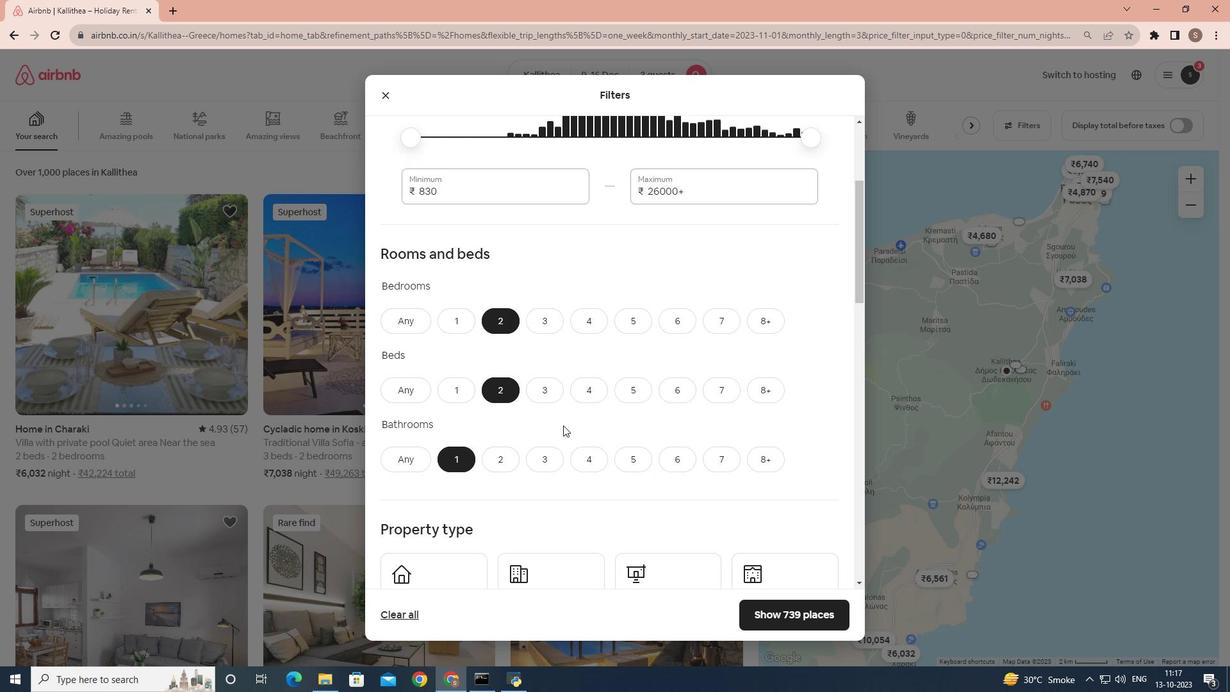 
Action: Mouse scrolled (563, 425) with delta (0, 0)
Screenshot: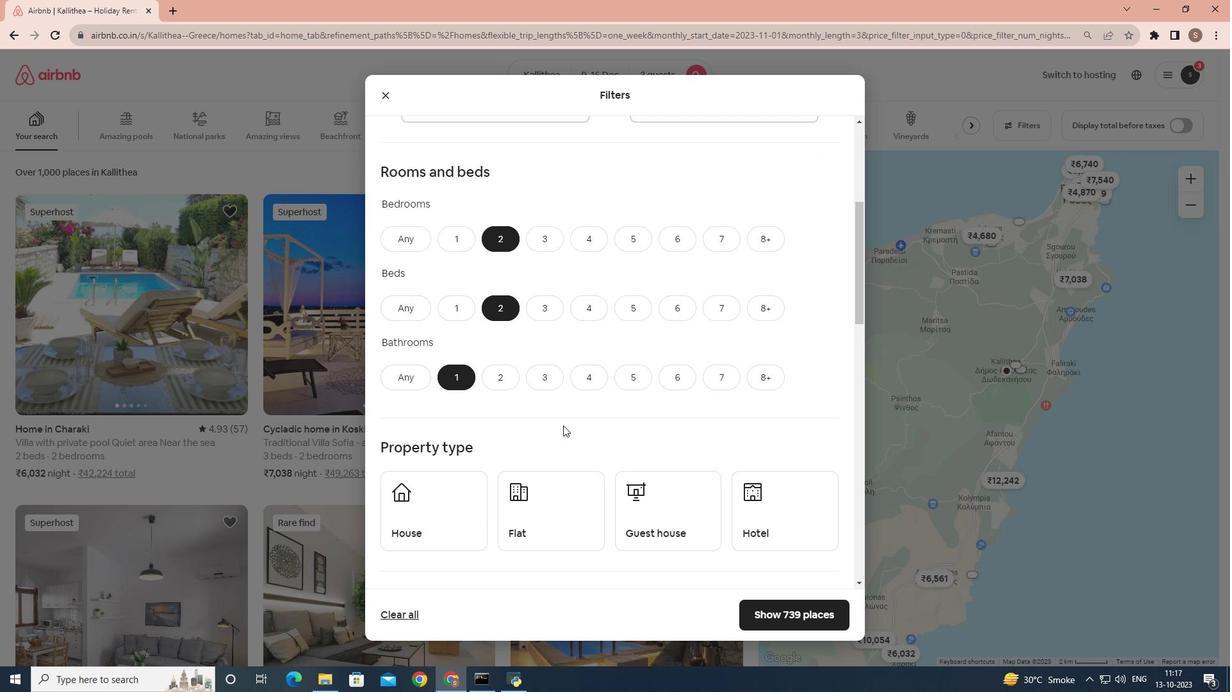 
Action: Mouse scrolled (563, 425) with delta (0, 0)
Screenshot: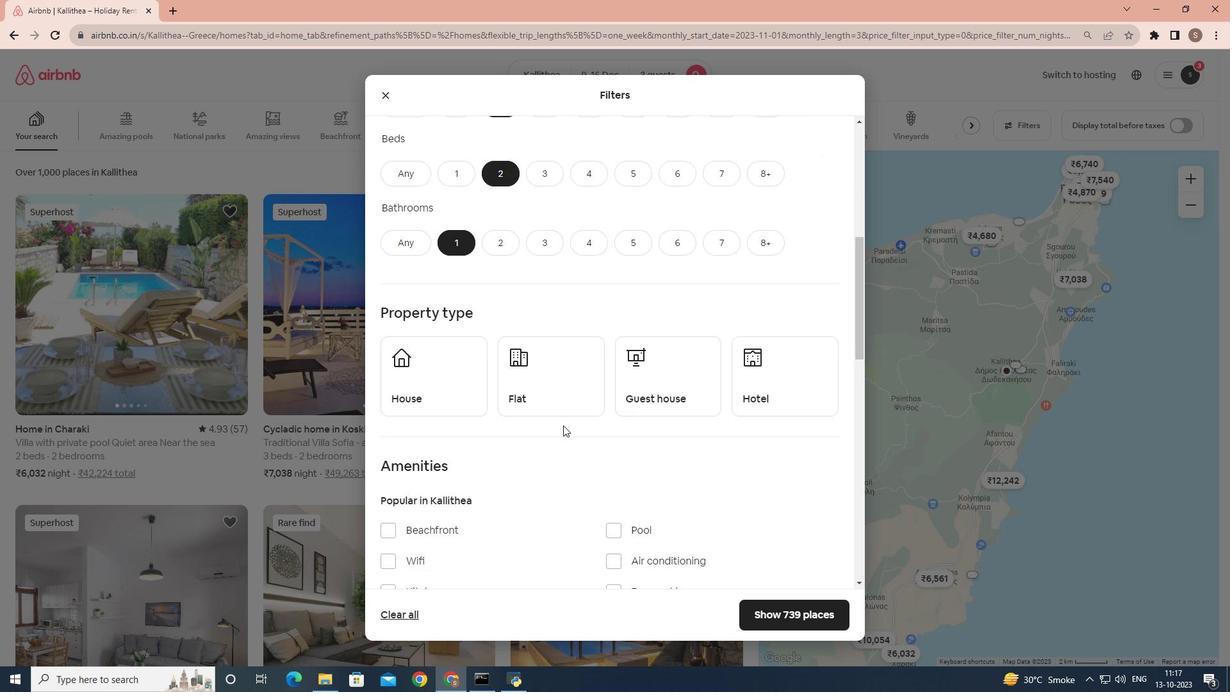 
Action: Mouse moved to (533, 311)
Screenshot: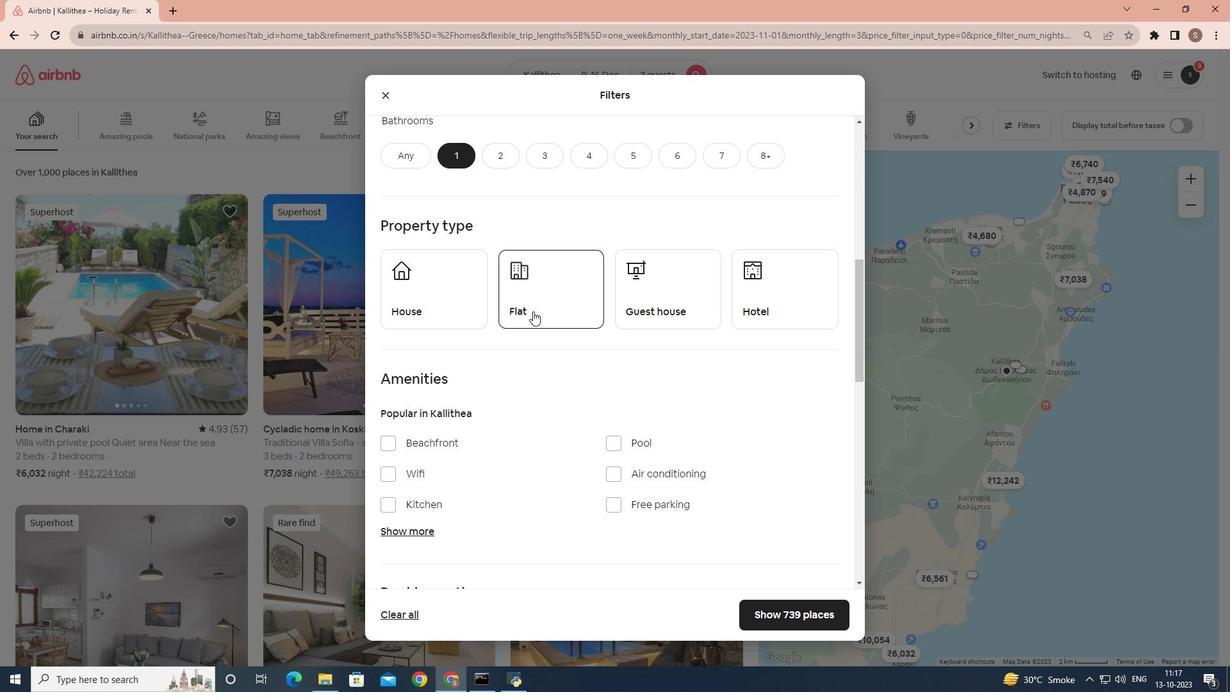 
Action: Mouse pressed left at (533, 311)
Screenshot: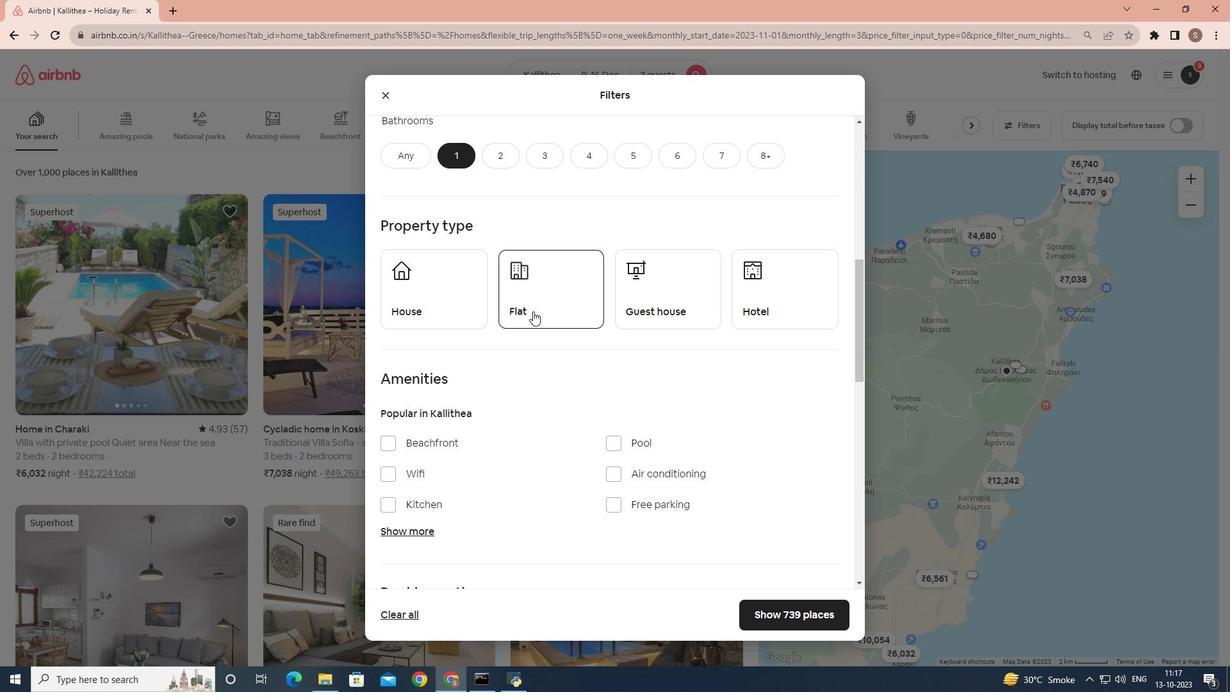
Action: Mouse moved to (539, 393)
Screenshot: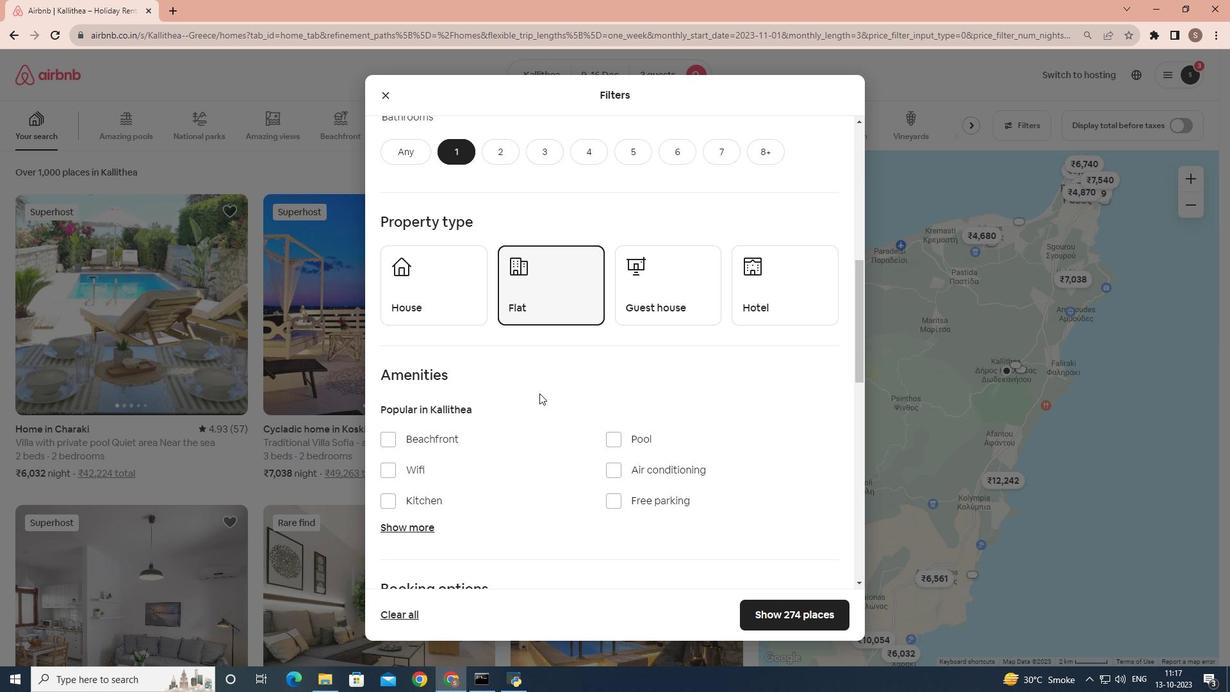 
Action: Mouse scrolled (539, 392) with delta (0, 0)
Screenshot: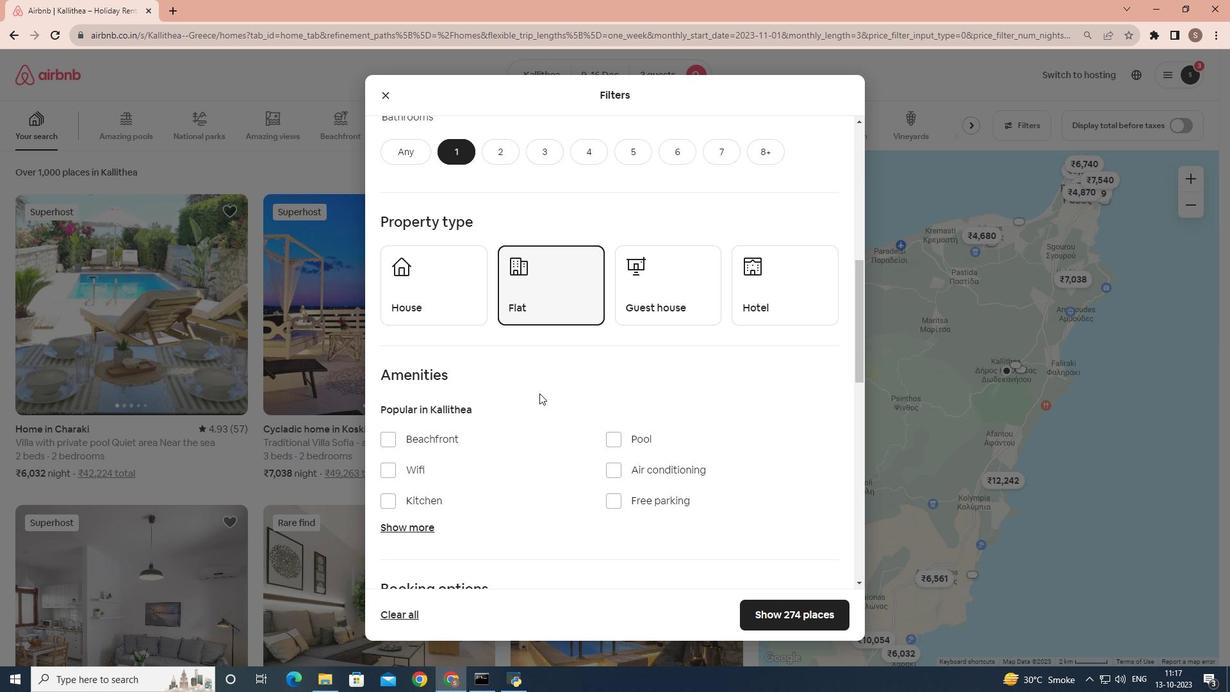 
Action: Mouse moved to (539, 401)
Screenshot: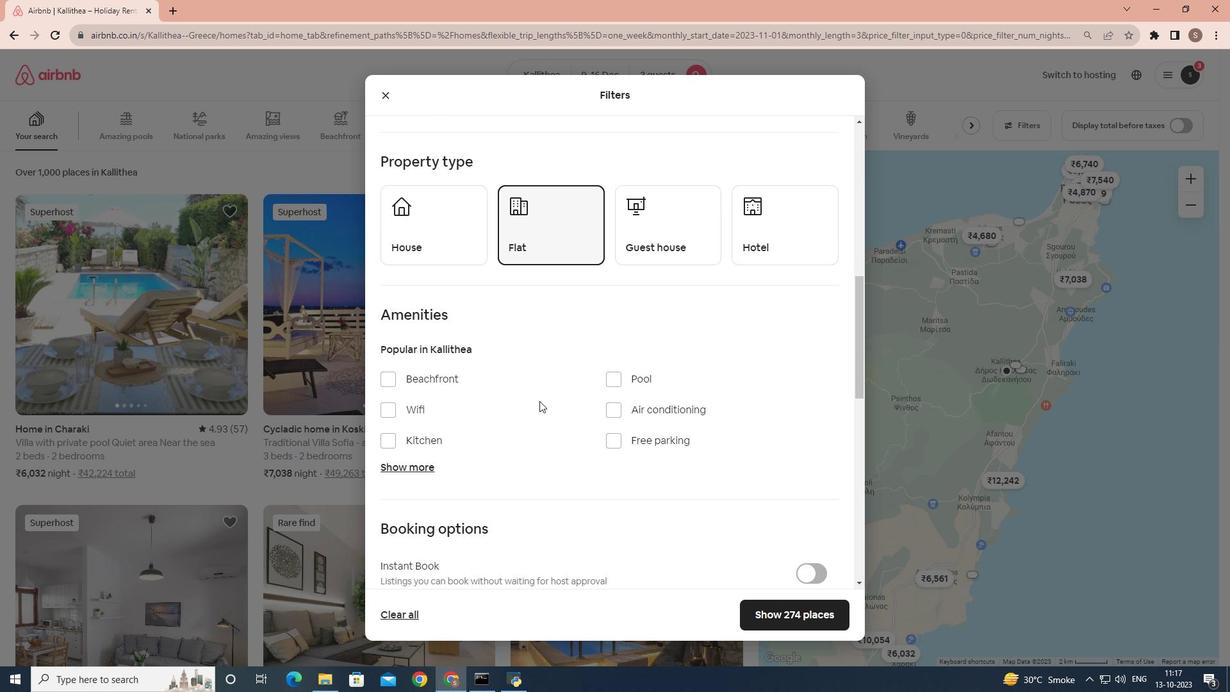 
Action: Mouse scrolled (539, 400) with delta (0, 0)
Screenshot: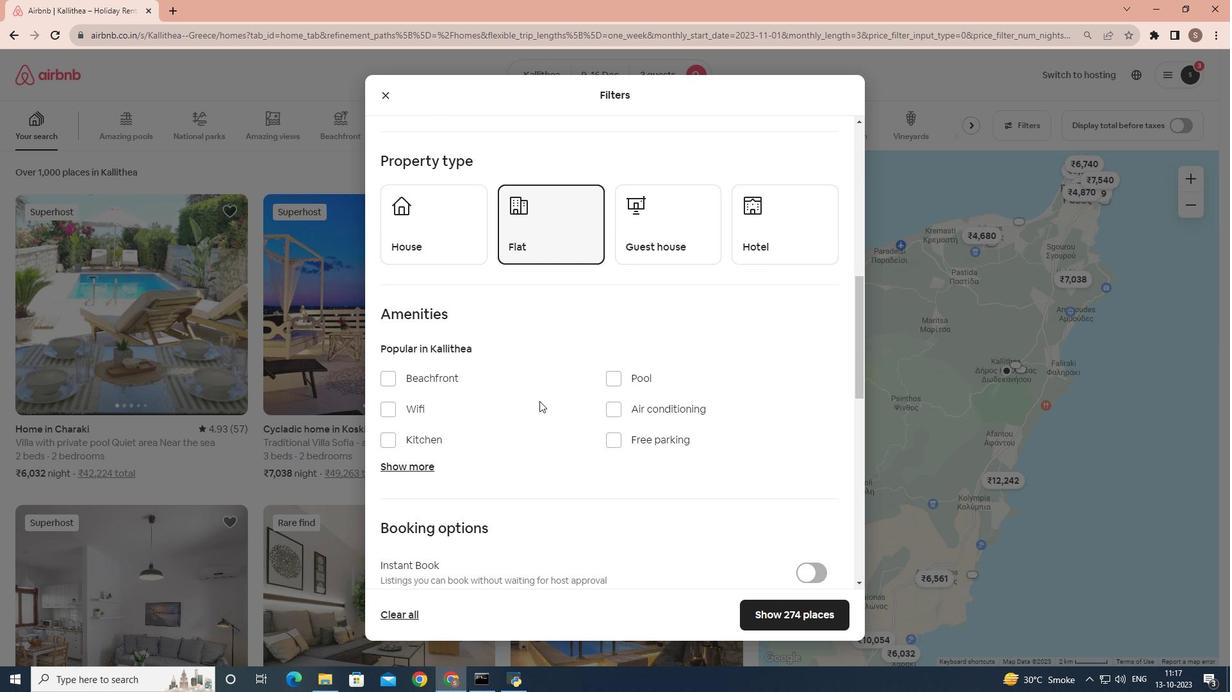 
Action: Mouse moved to (415, 407)
Screenshot: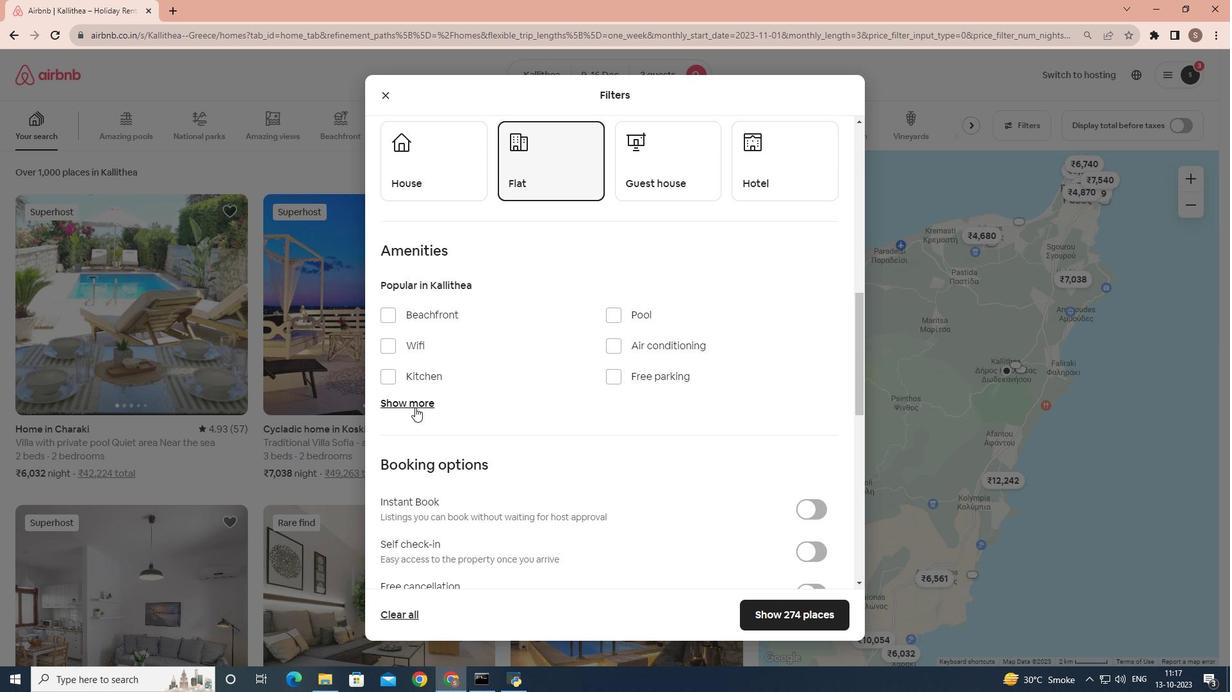 
Action: Mouse pressed left at (415, 407)
Screenshot: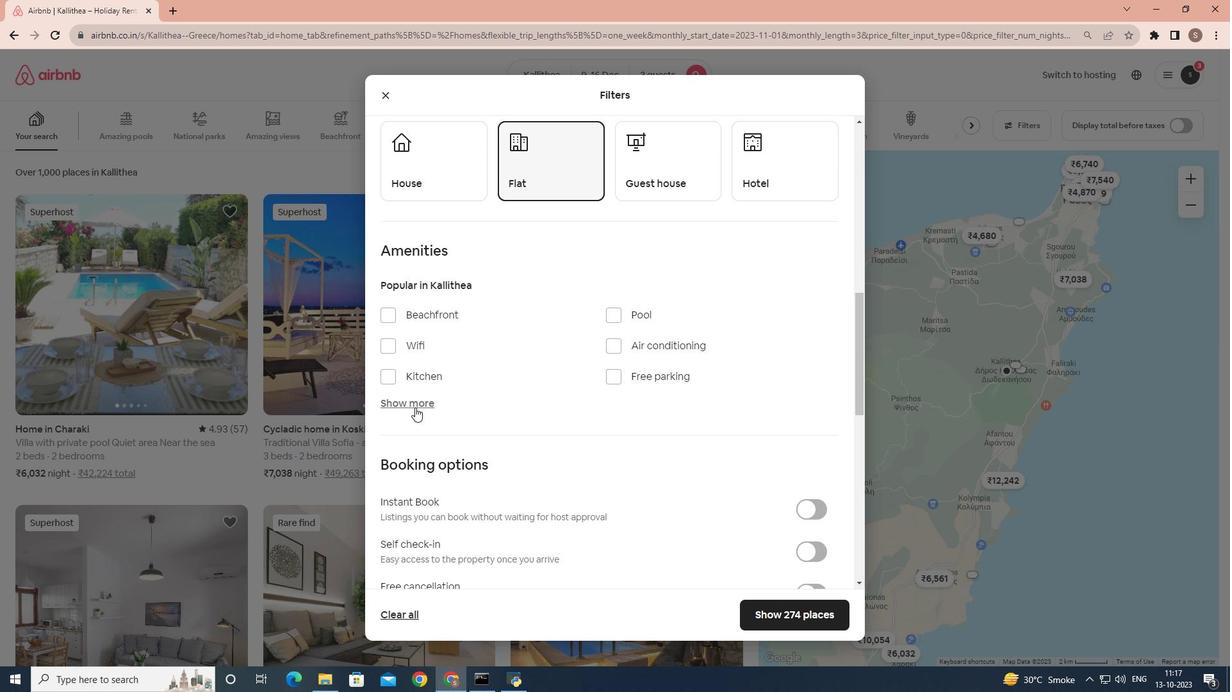 
Action: Mouse moved to (409, 450)
Screenshot: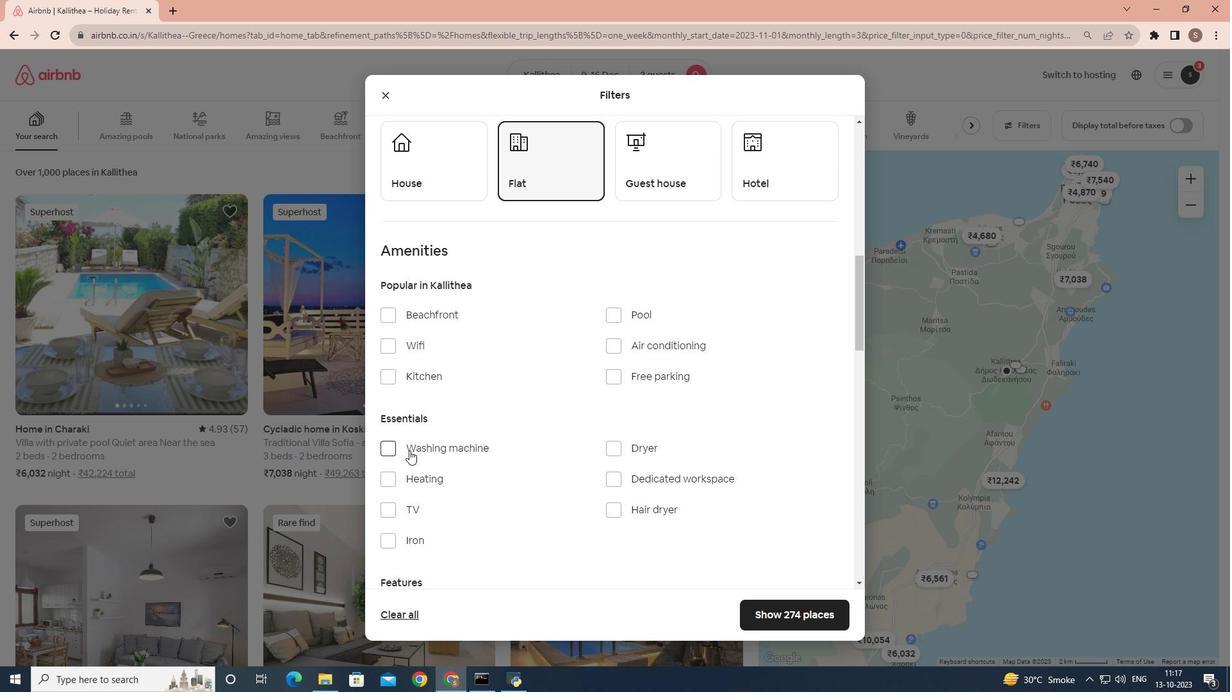 
Action: Mouse pressed left at (409, 450)
Screenshot: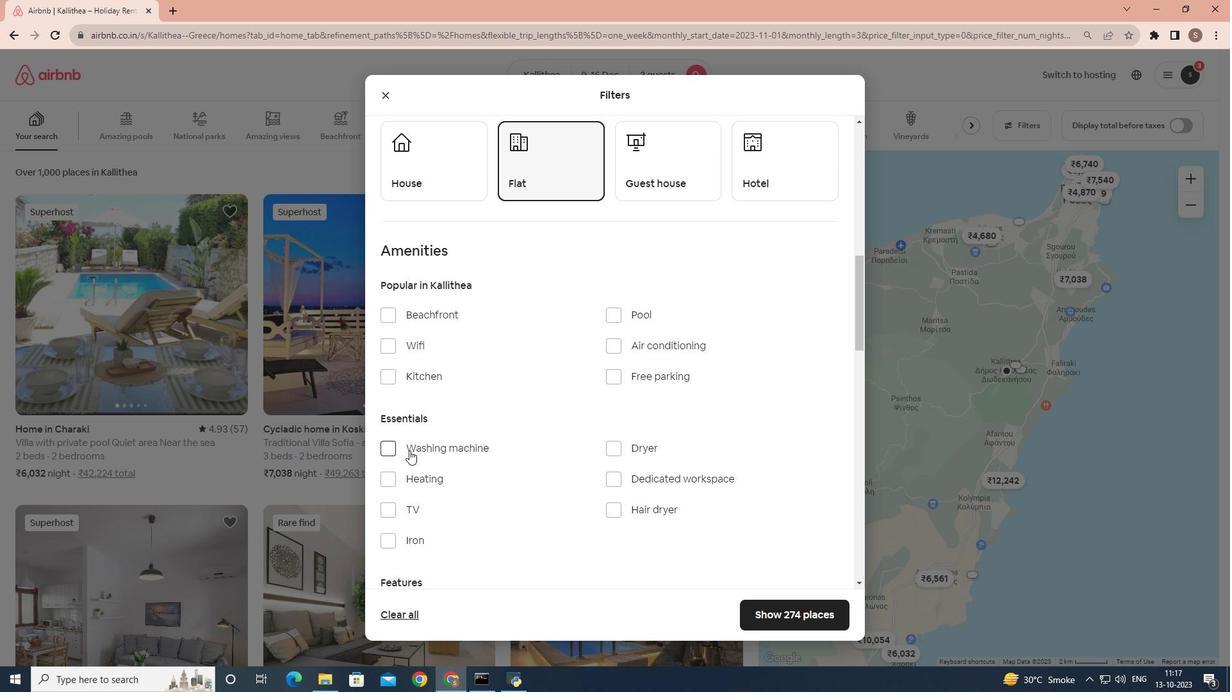 
Action: Mouse moved to (479, 430)
Screenshot: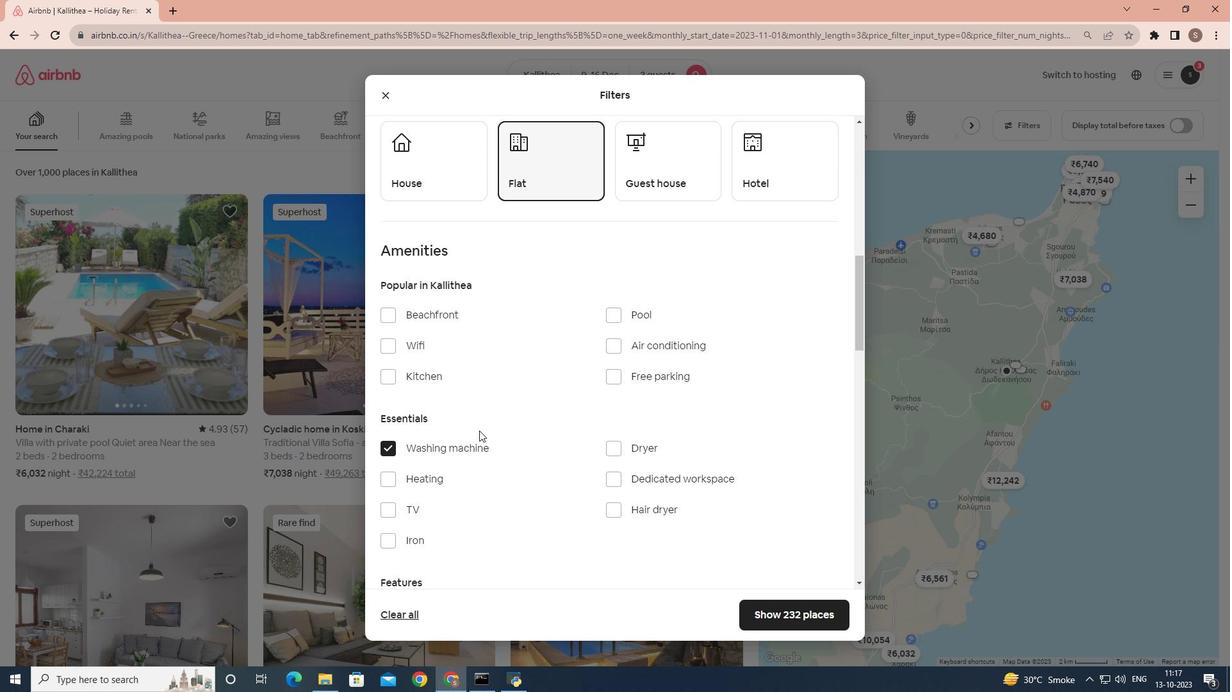 
Action: Mouse scrolled (479, 430) with delta (0, 0)
Screenshot: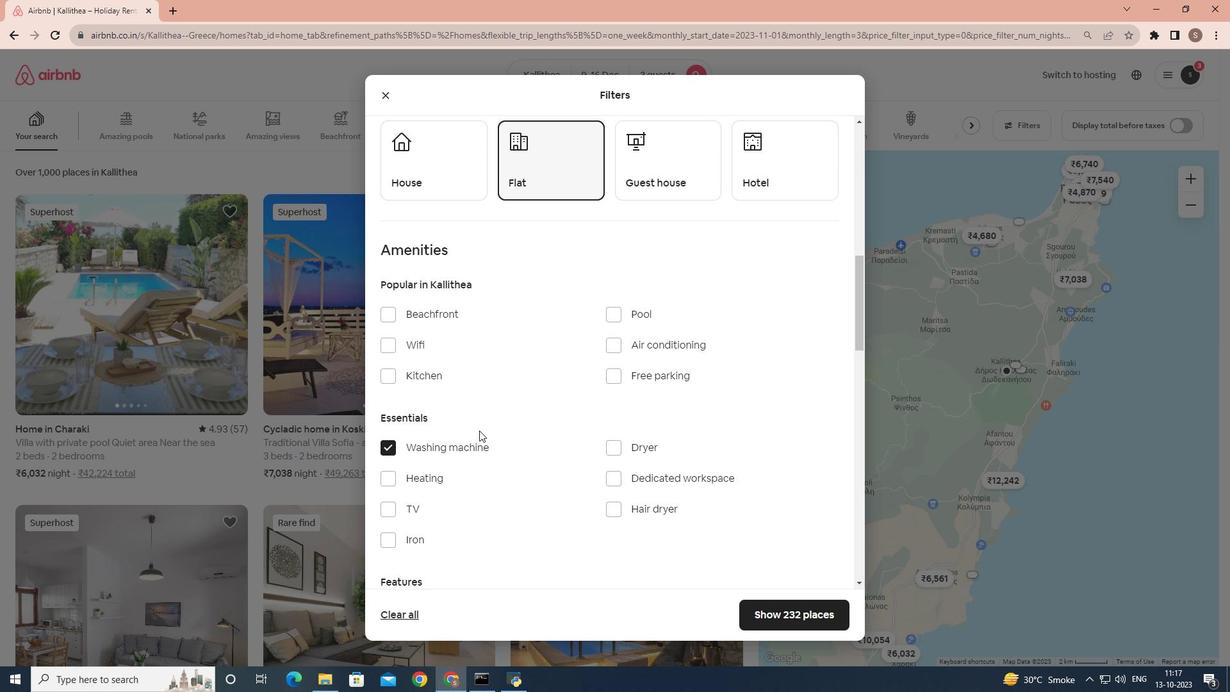 
Action: Mouse scrolled (479, 430) with delta (0, 0)
Screenshot: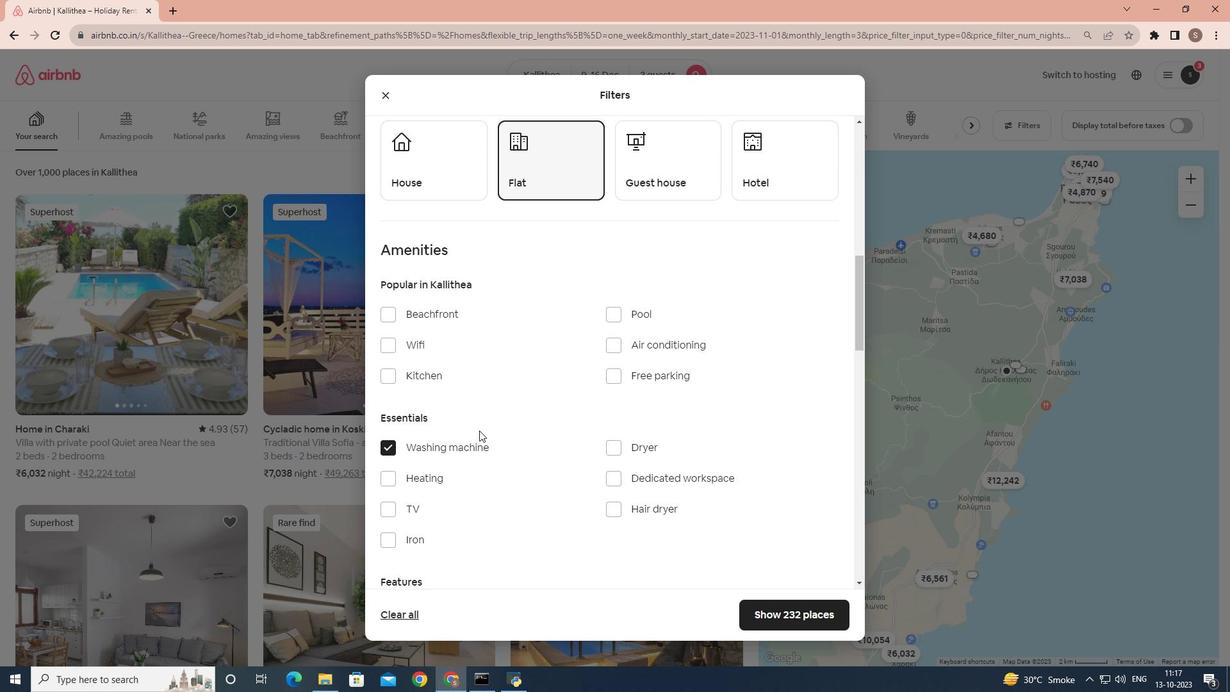 
Action: Mouse scrolled (479, 430) with delta (0, 0)
Screenshot: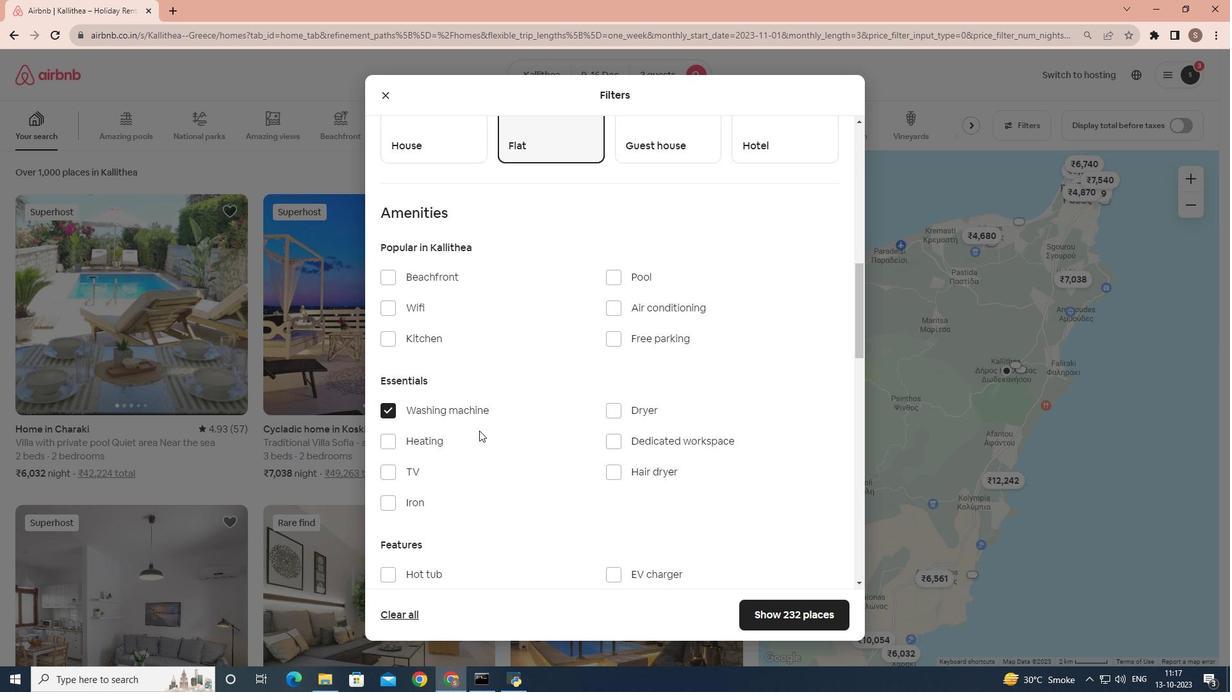 
Action: Mouse scrolled (479, 430) with delta (0, 0)
Screenshot: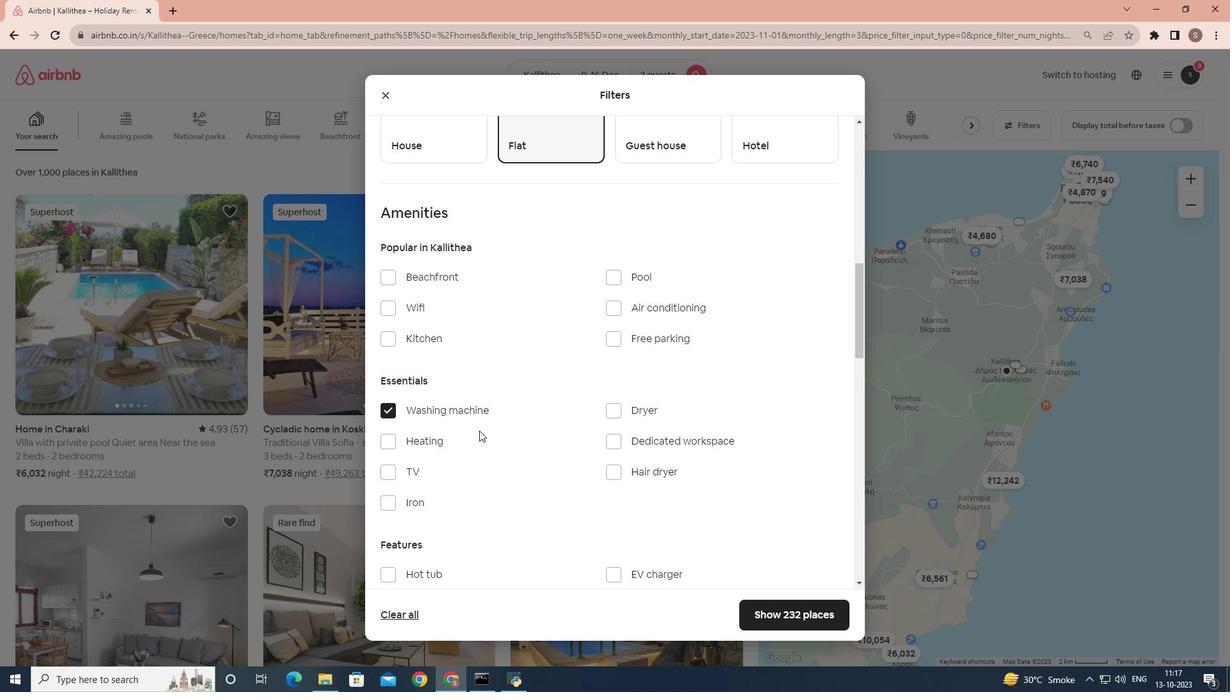 
Action: Mouse scrolled (479, 430) with delta (0, 0)
Screenshot: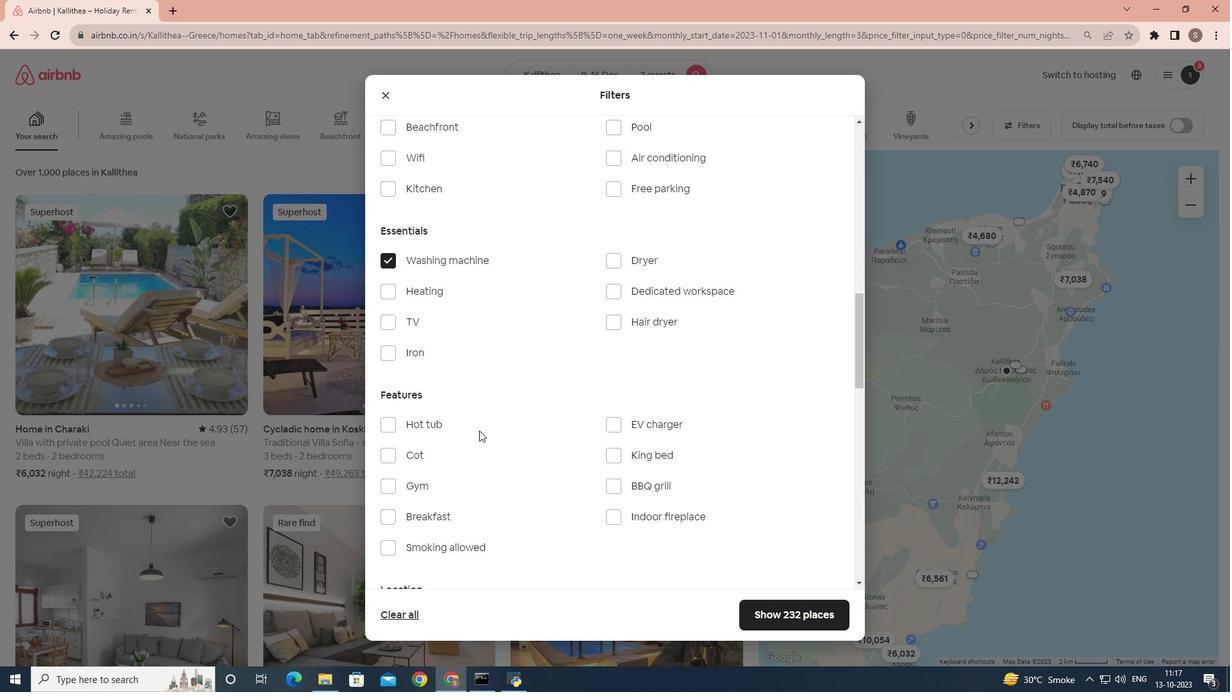 
Action: Mouse scrolled (479, 430) with delta (0, 0)
Screenshot: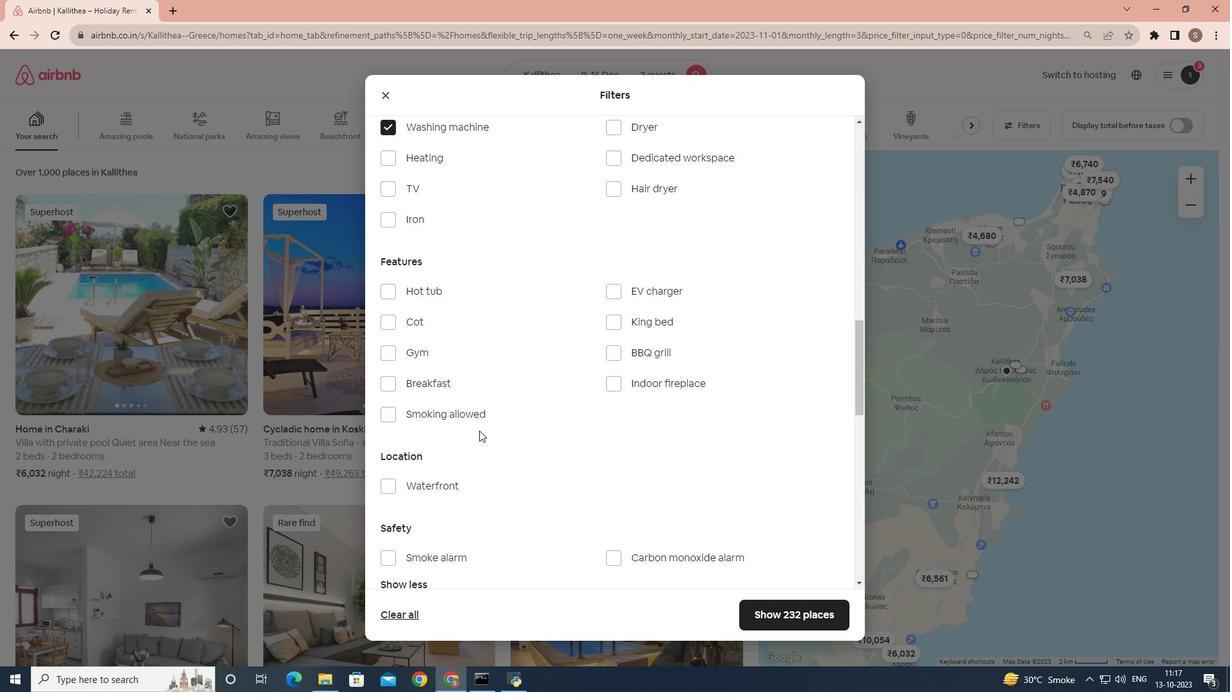 
Action: Mouse scrolled (479, 430) with delta (0, 0)
Screenshot: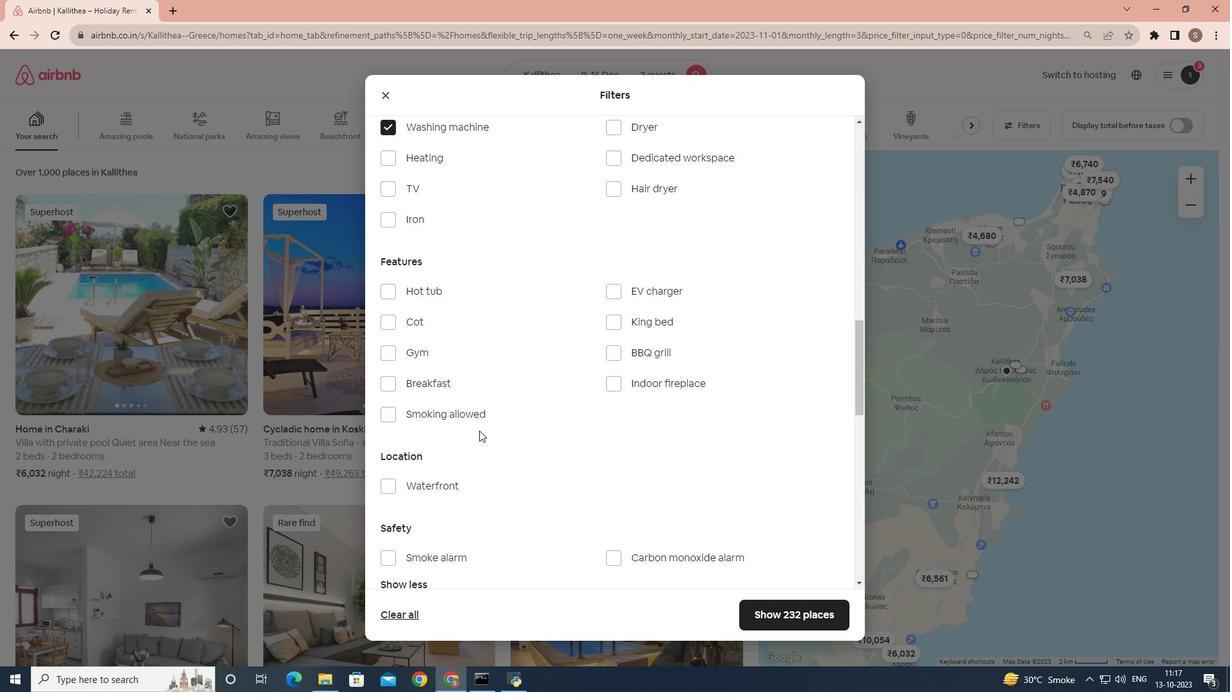 
Action: Mouse scrolled (479, 430) with delta (0, 0)
Screenshot: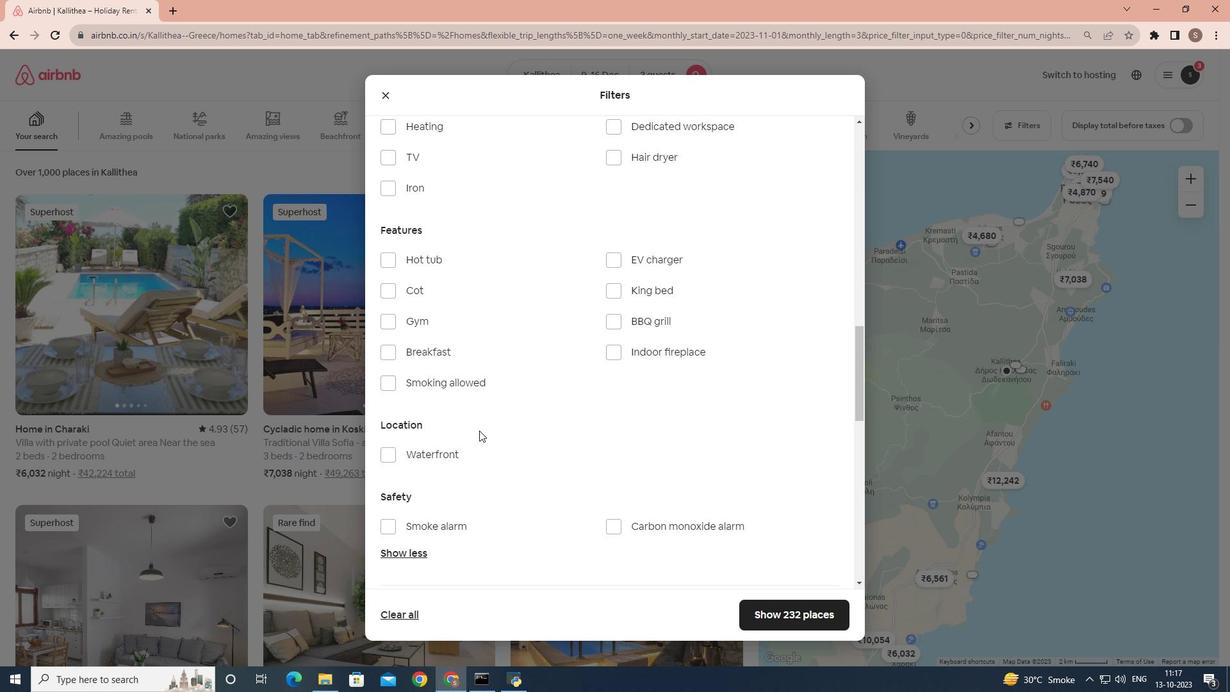 
Action: Mouse scrolled (479, 430) with delta (0, 0)
Screenshot: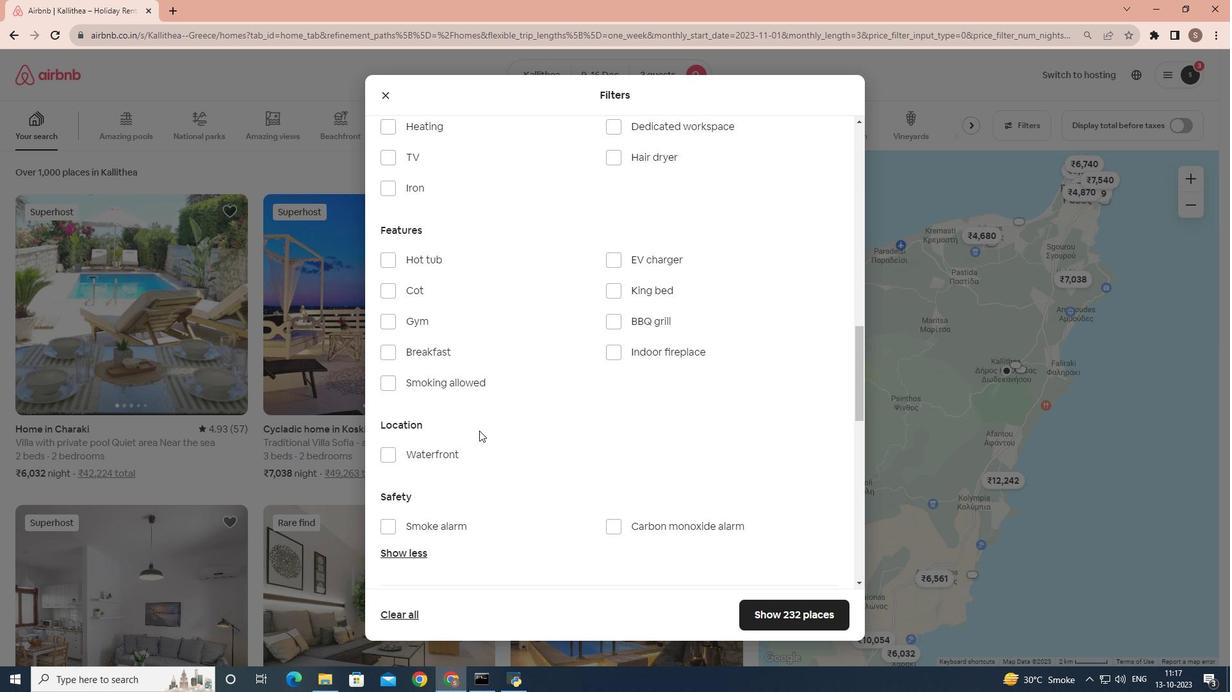 
Action: Mouse moved to (807, 483)
Screenshot: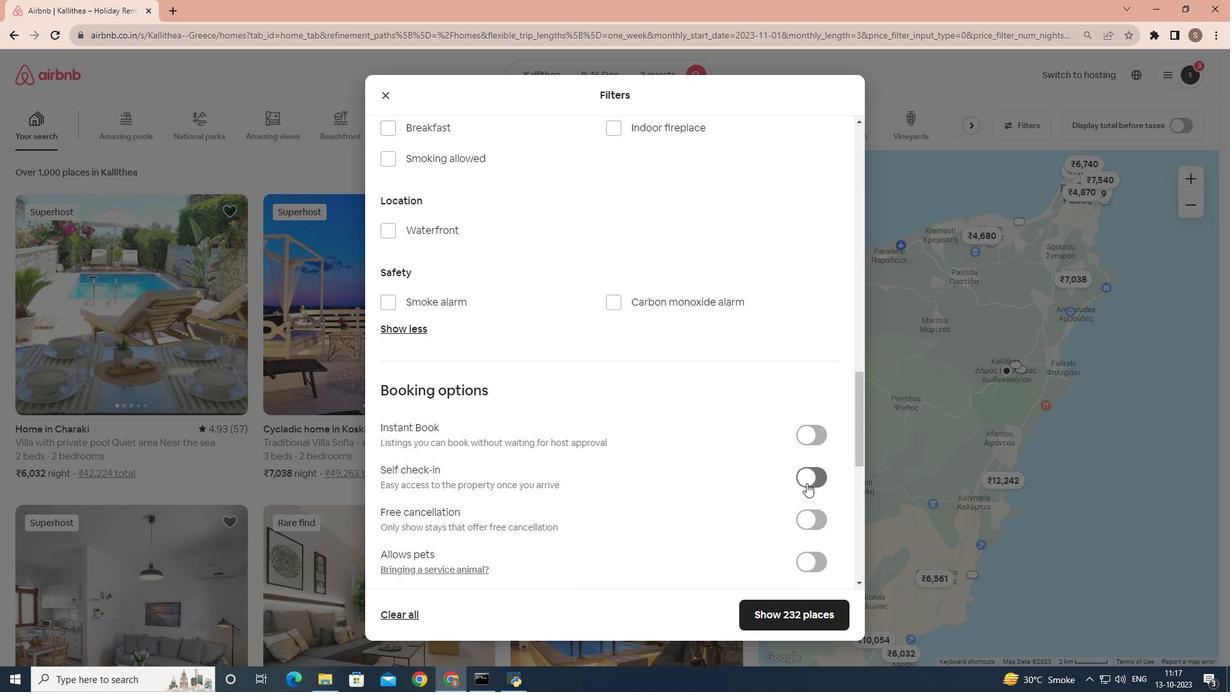 
Action: Mouse pressed left at (807, 483)
Screenshot: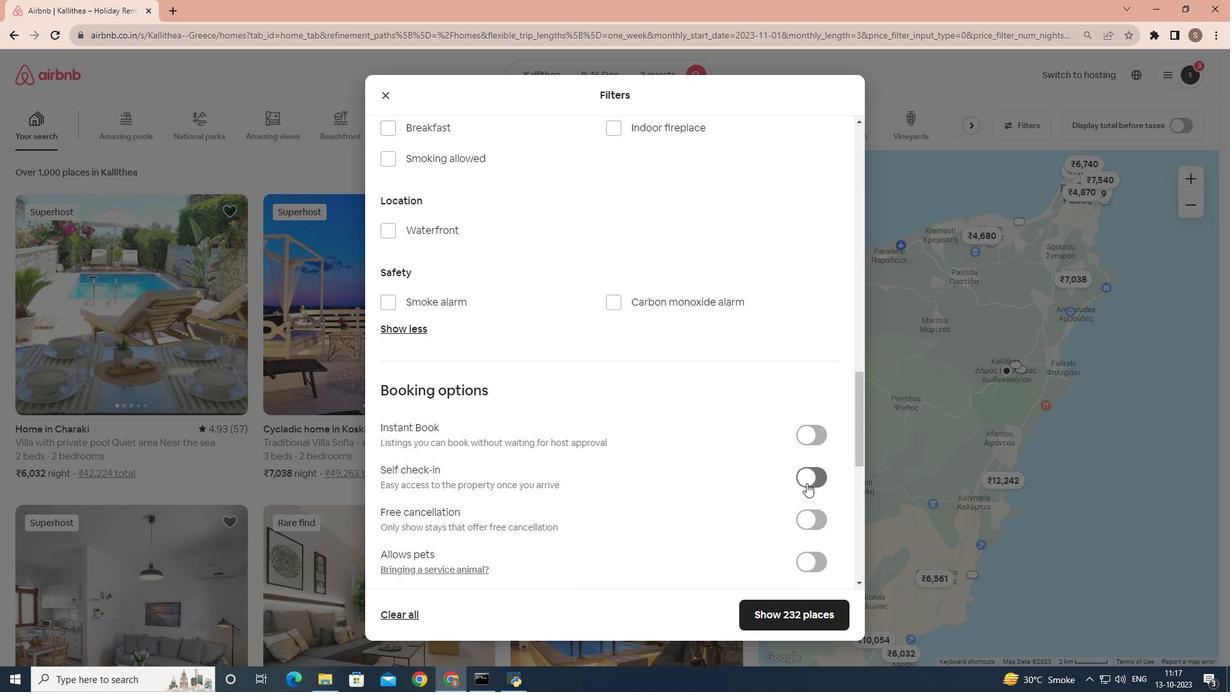 
Action: Mouse moved to (673, 491)
Screenshot: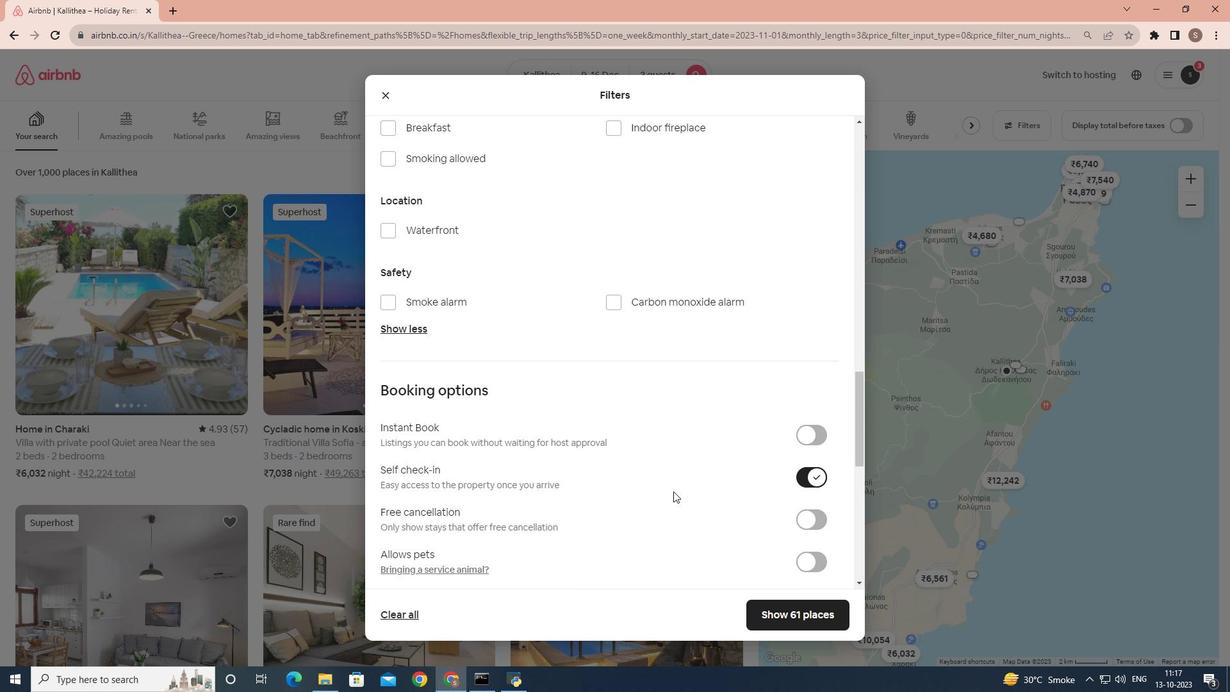 
Action: Mouse scrolled (673, 491) with delta (0, 0)
Screenshot: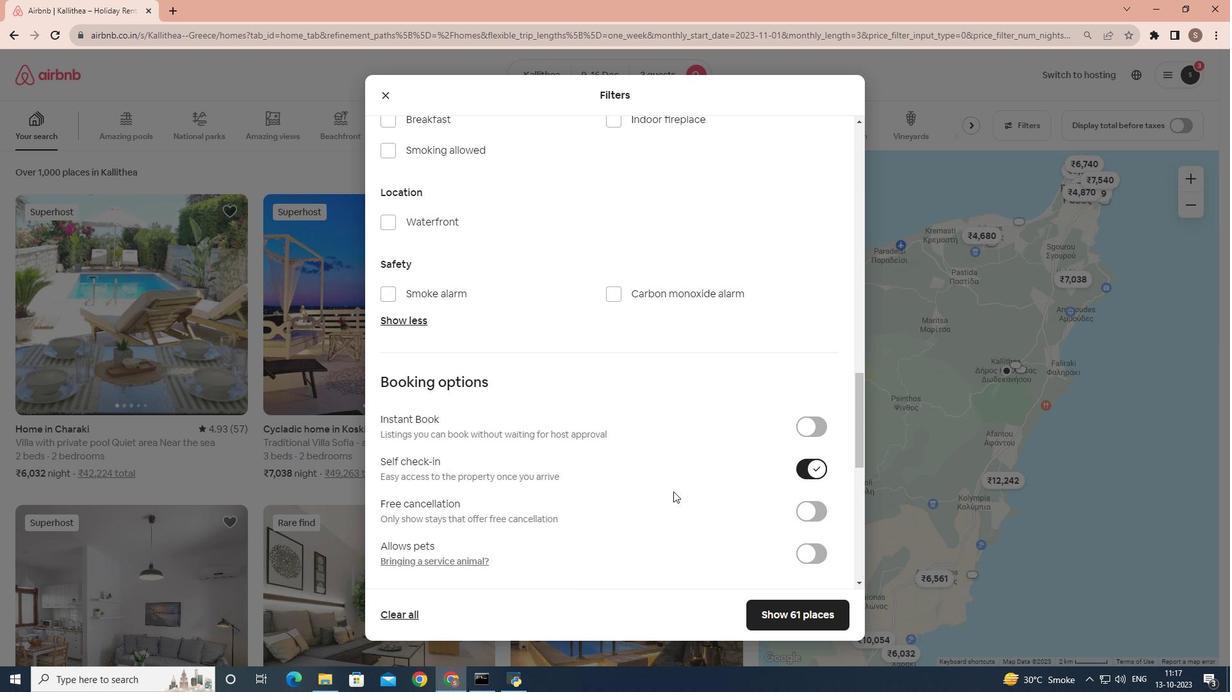
Action: Mouse scrolled (673, 491) with delta (0, 0)
Screenshot: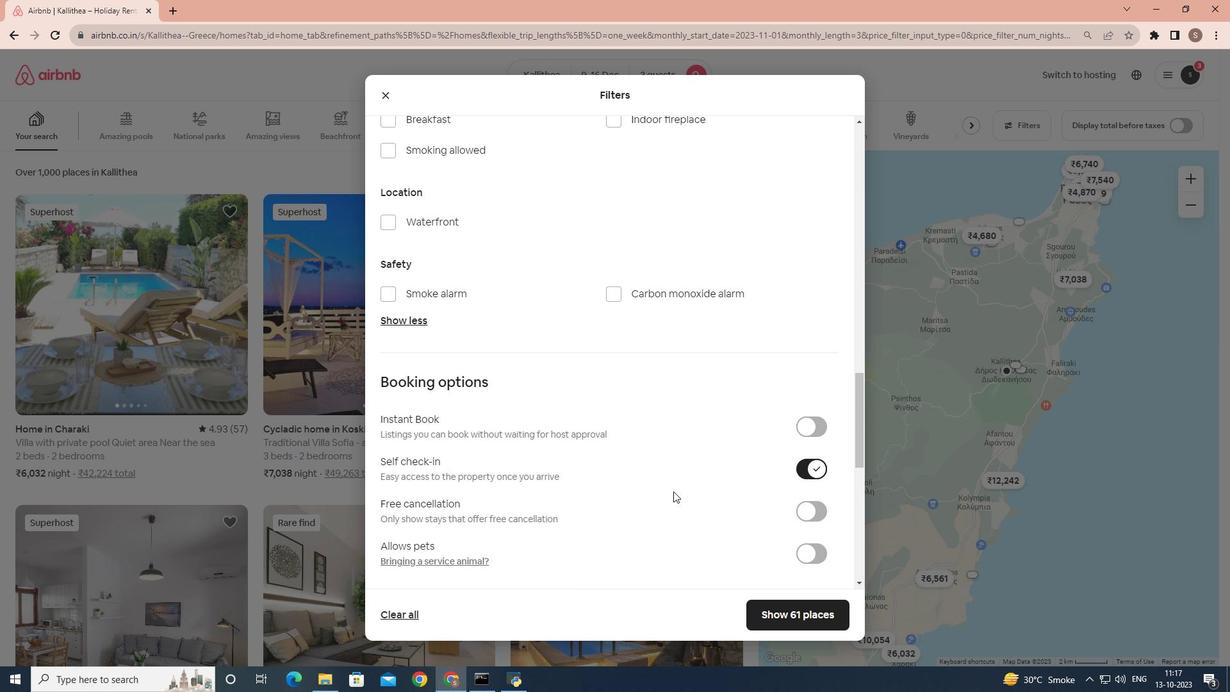 
Action: Mouse scrolled (673, 491) with delta (0, 0)
Screenshot: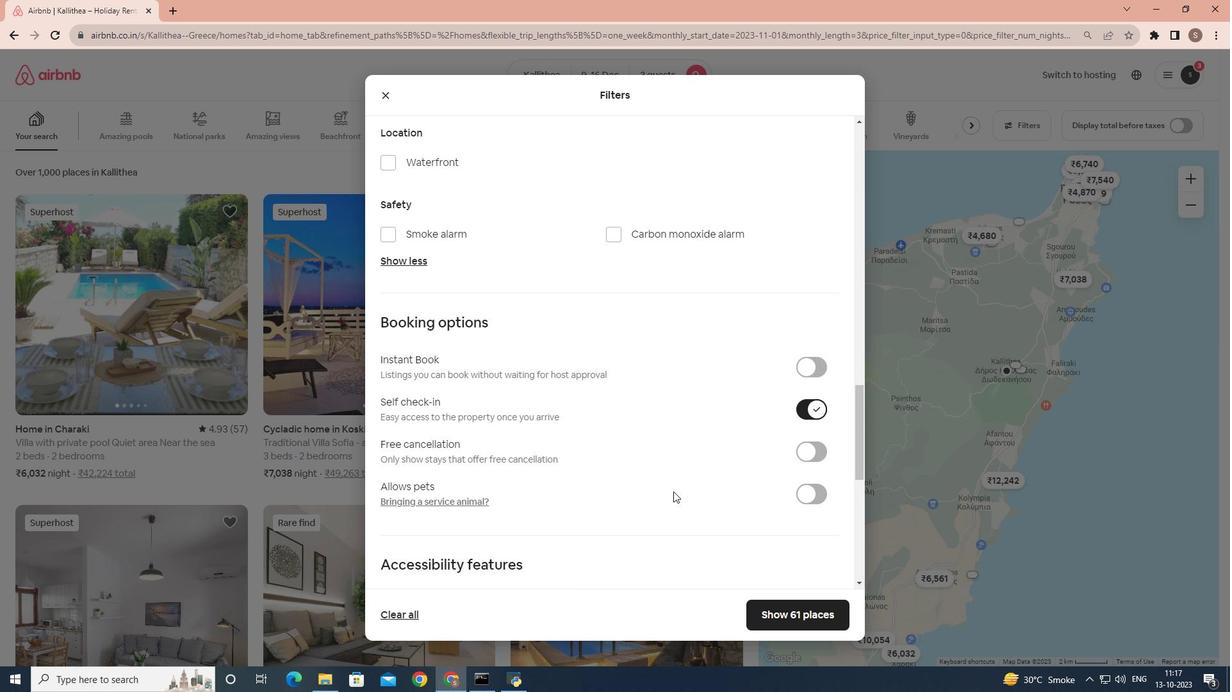 
Action: Mouse scrolled (673, 491) with delta (0, 0)
Screenshot: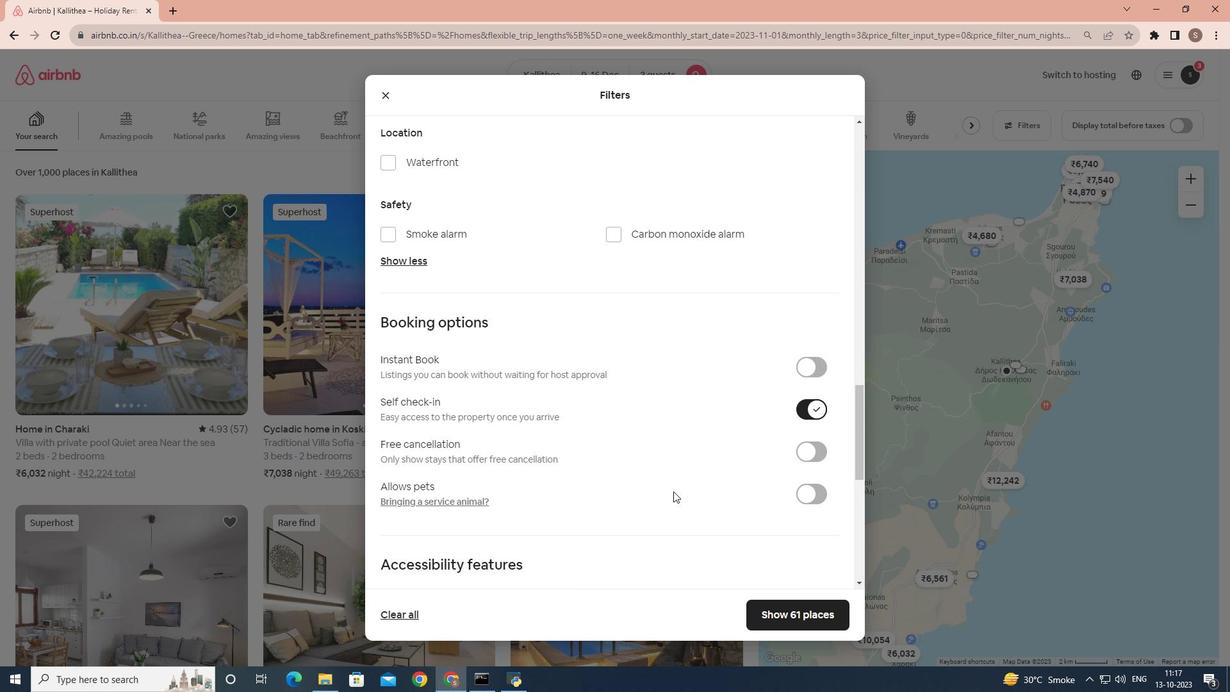 
Action: Mouse moved to (674, 482)
Screenshot: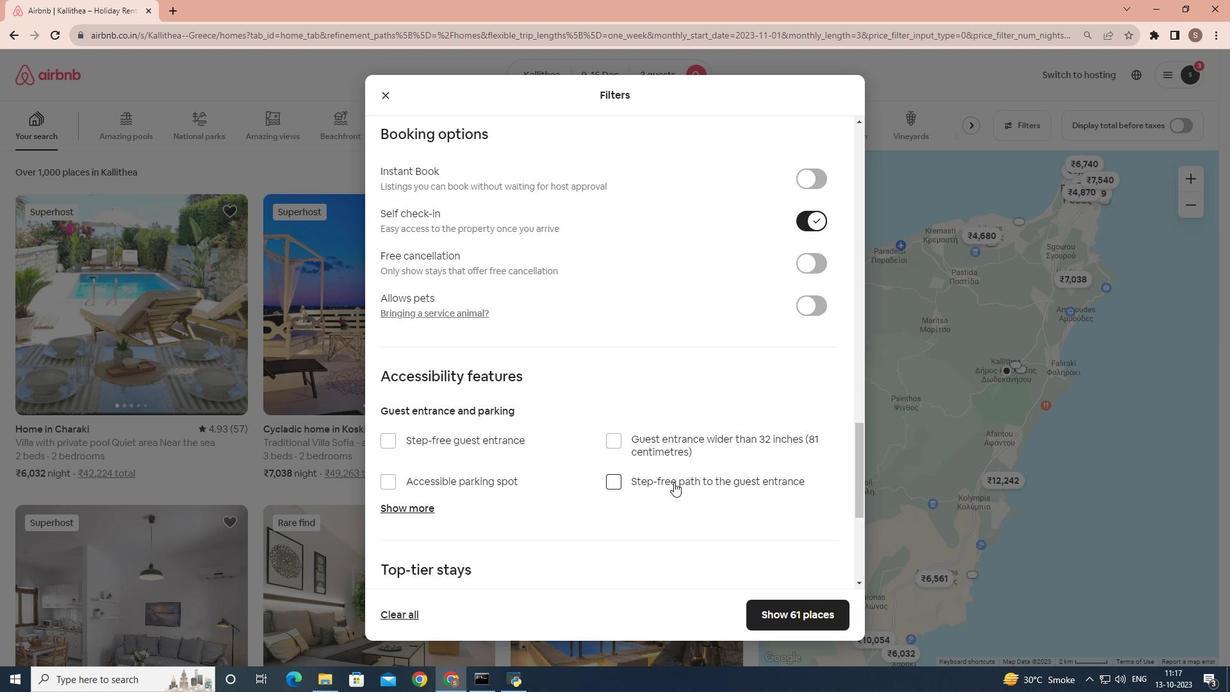 
Action: Mouse scrolled (674, 482) with delta (0, 0)
Screenshot: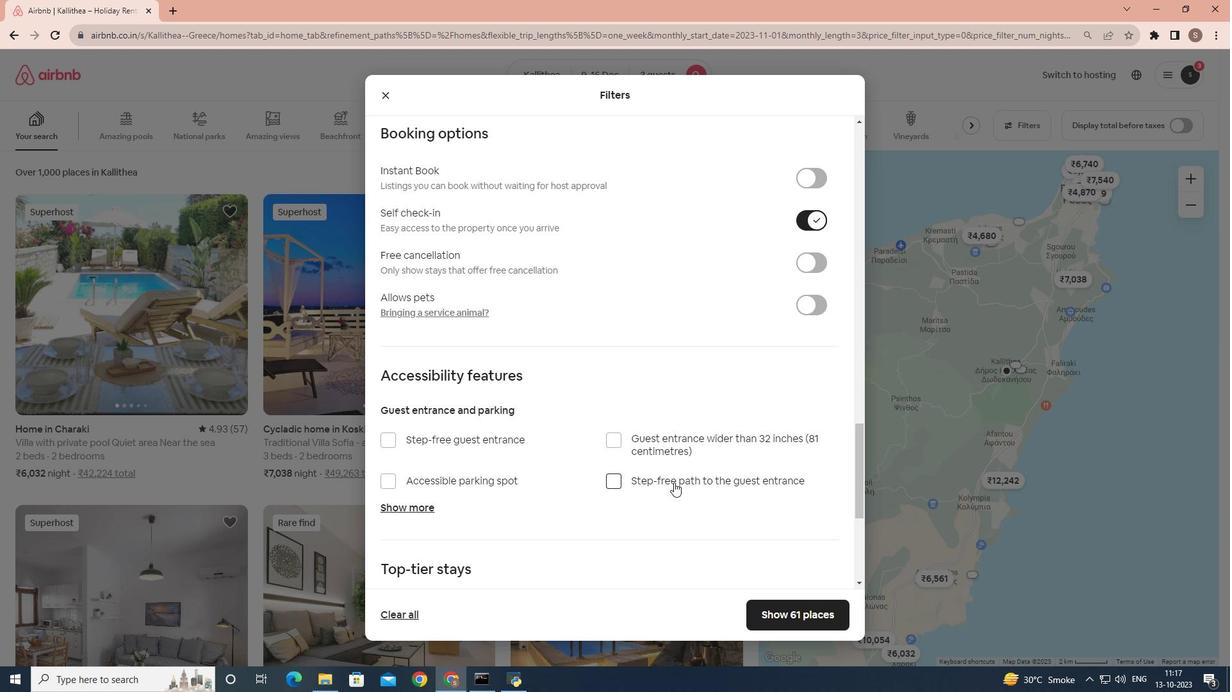 
Action: Mouse scrolled (674, 482) with delta (0, 0)
Screenshot: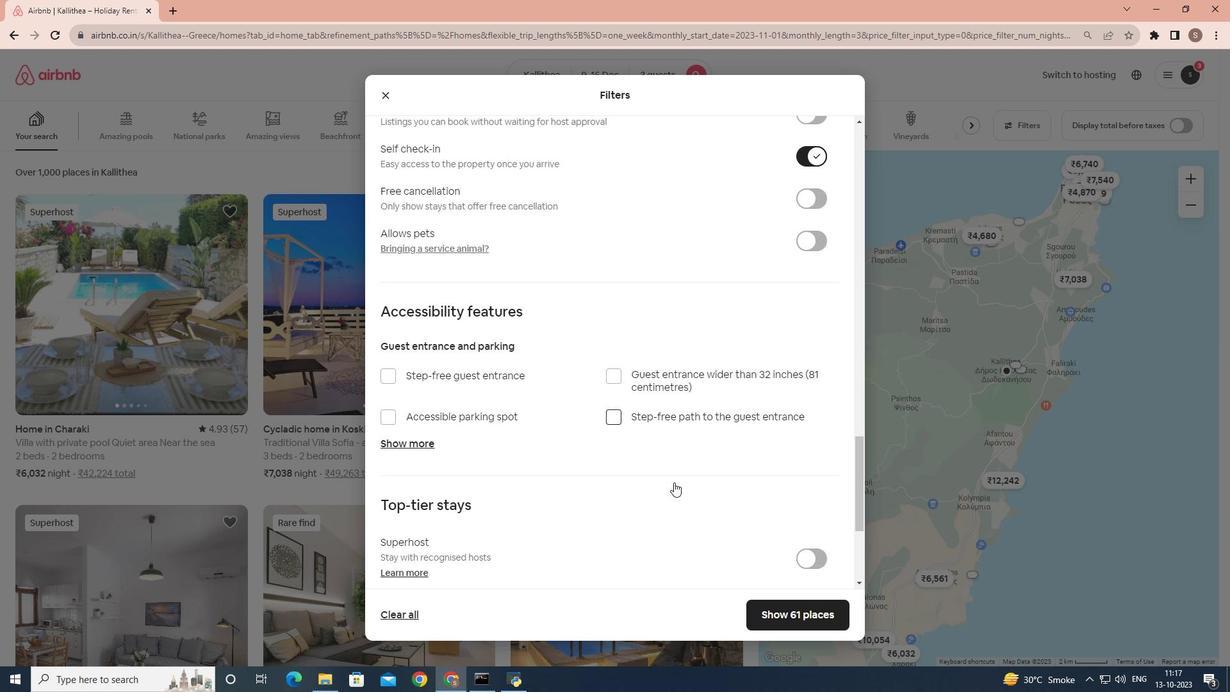 
Action: Mouse moved to (805, 626)
Screenshot: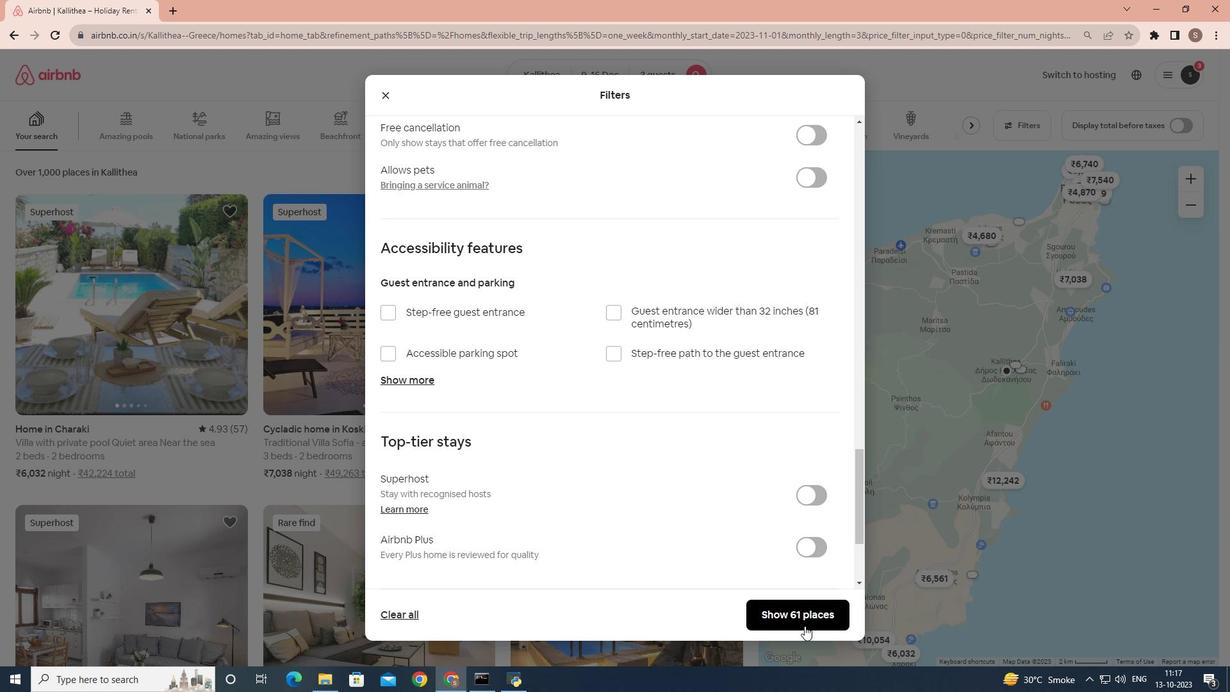 
Action: Mouse pressed left at (805, 626)
Screenshot: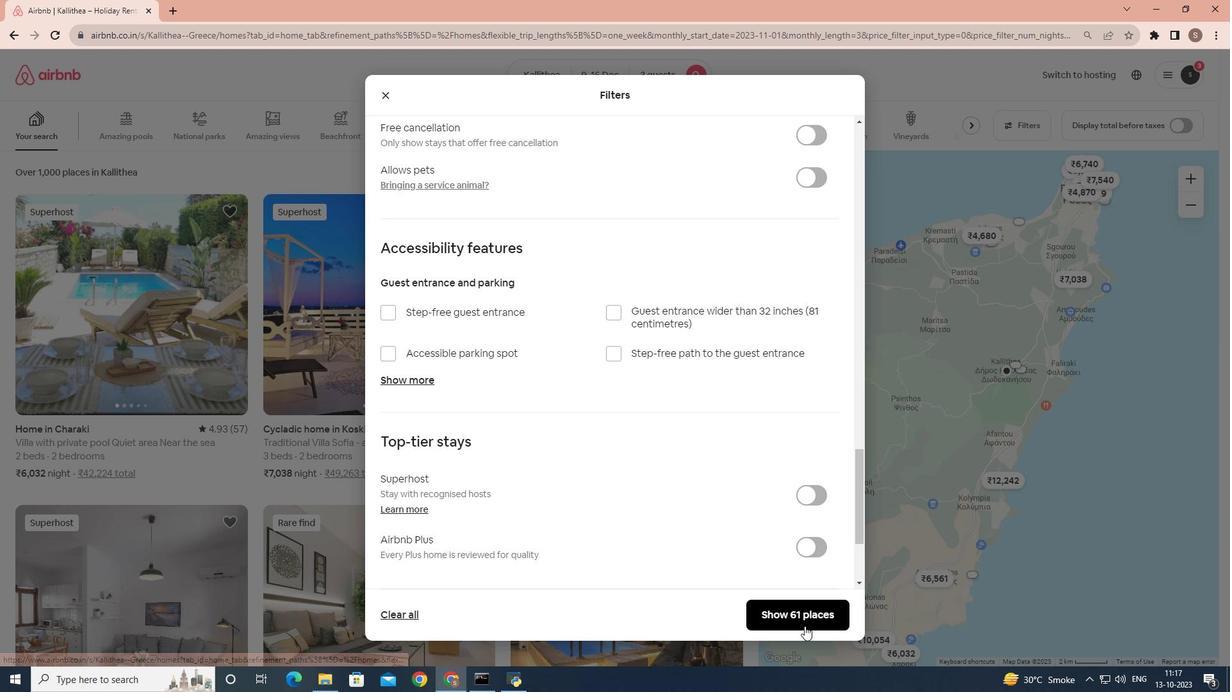 
Action: Mouse moved to (389, 383)
Screenshot: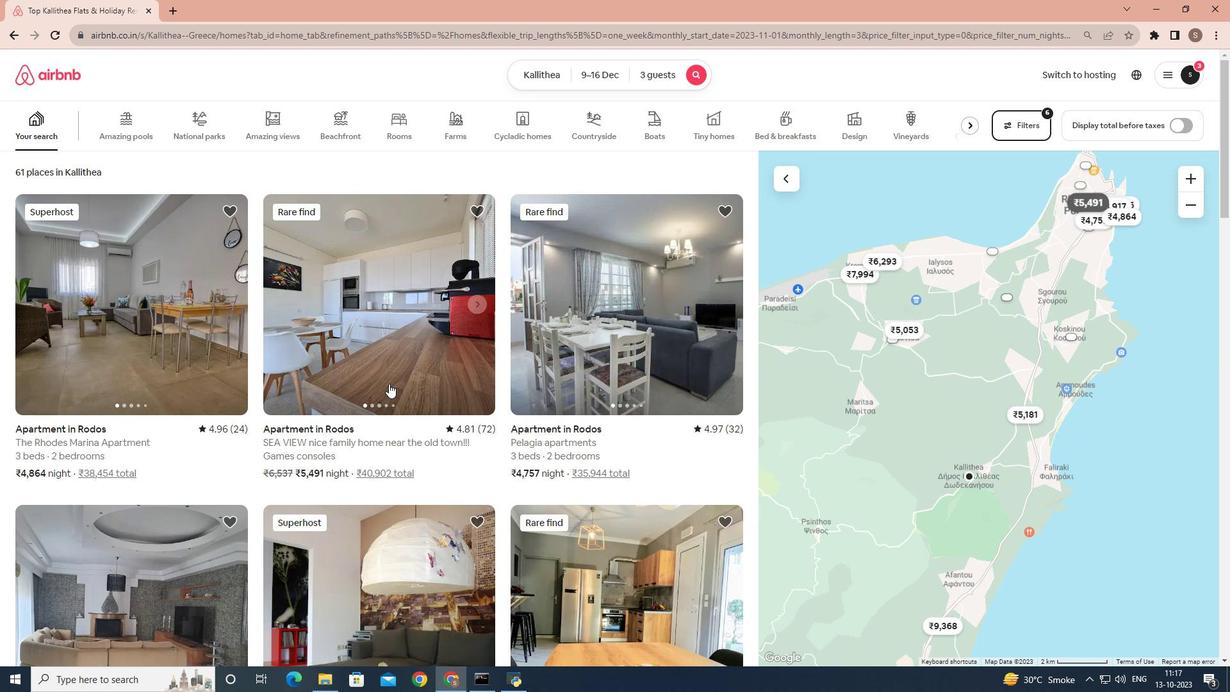 
Action: Mouse pressed left at (389, 383)
Screenshot: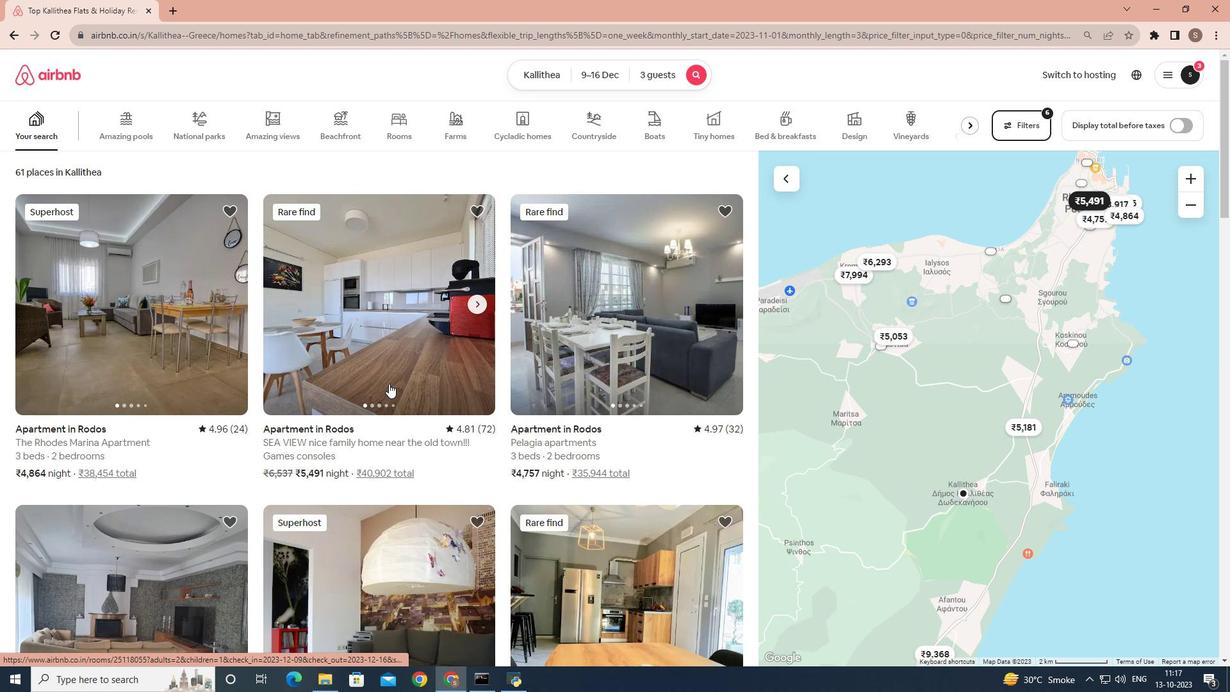 
Action: Mouse moved to (675, 489)
Screenshot: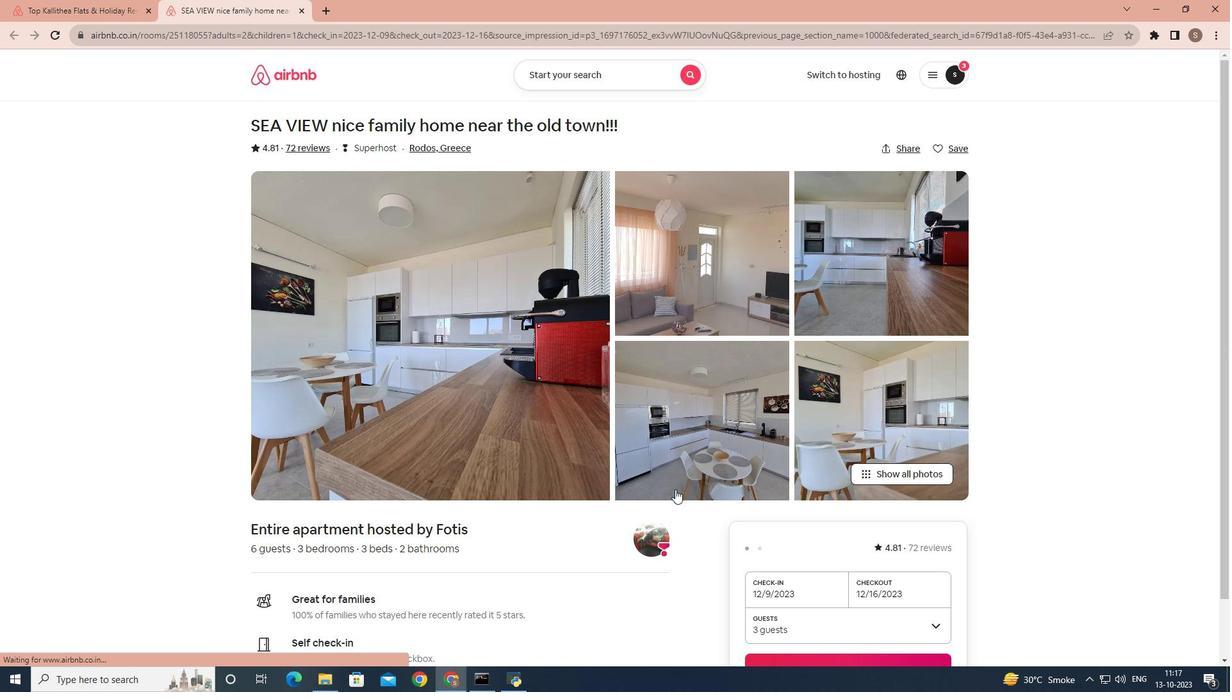 
Action: Mouse scrolled (675, 489) with delta (0, 0)
Screenshot: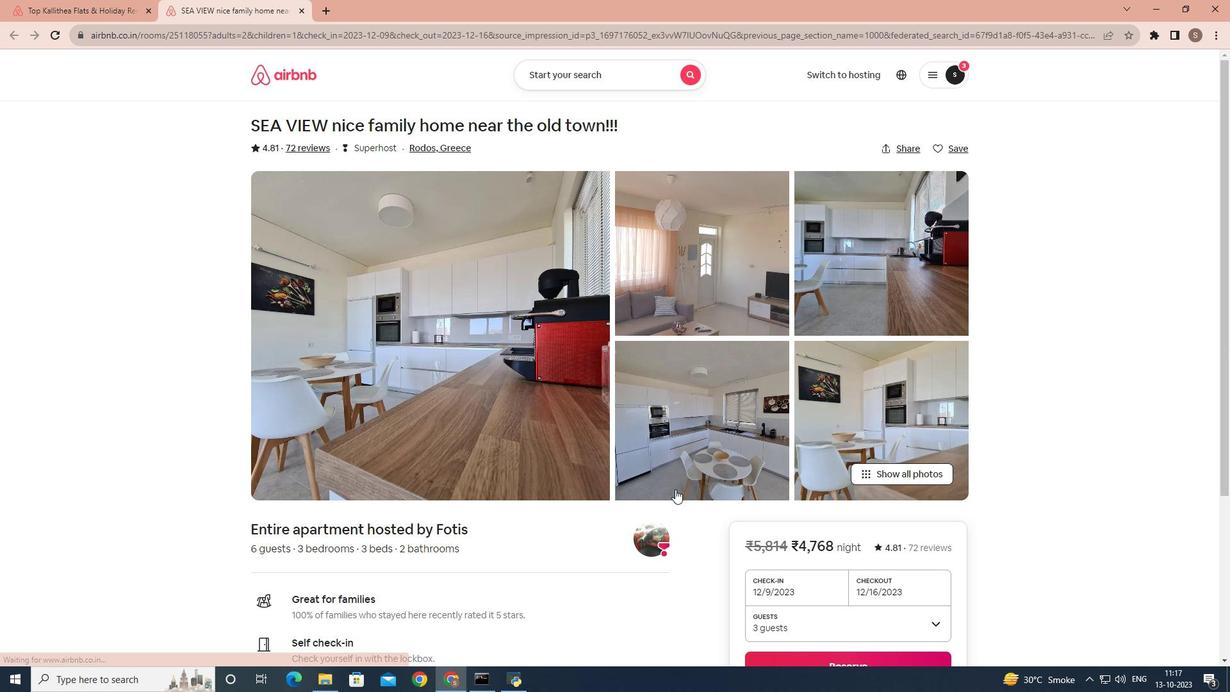 
Action: Mouse scrolled (675, 489) with delta (0, 0)
Screenshot: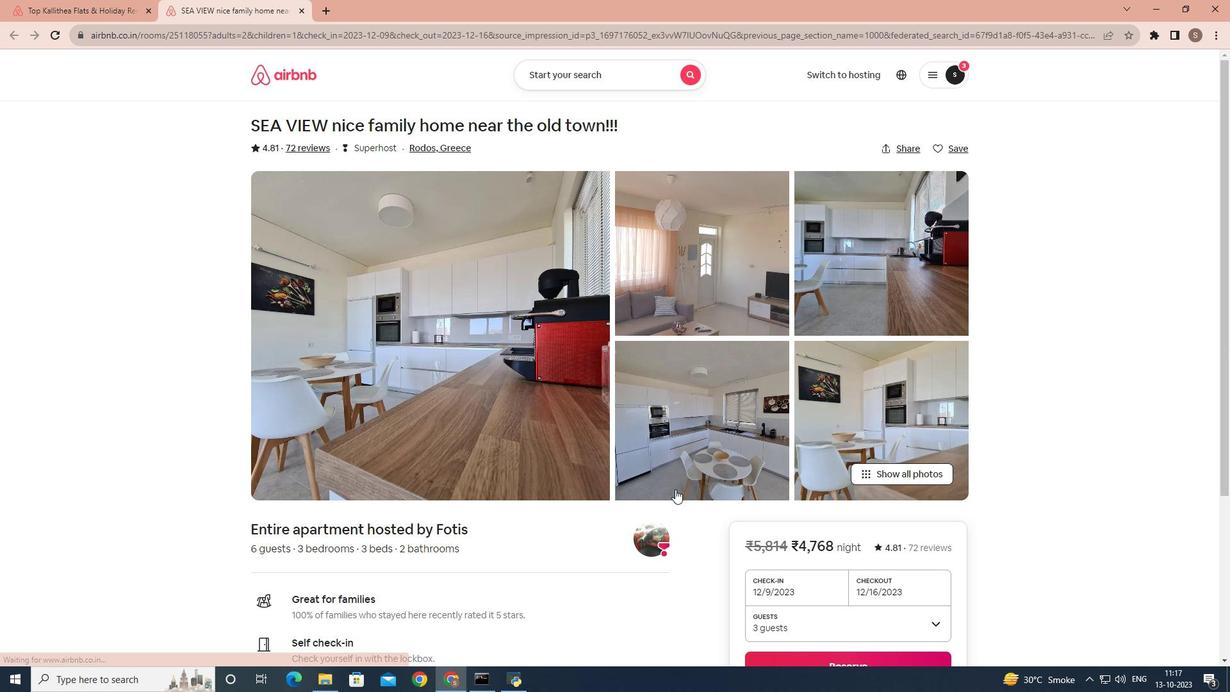 
Action: Mouse scrolled (675, 489) with delta (0, 0)
Screenshot: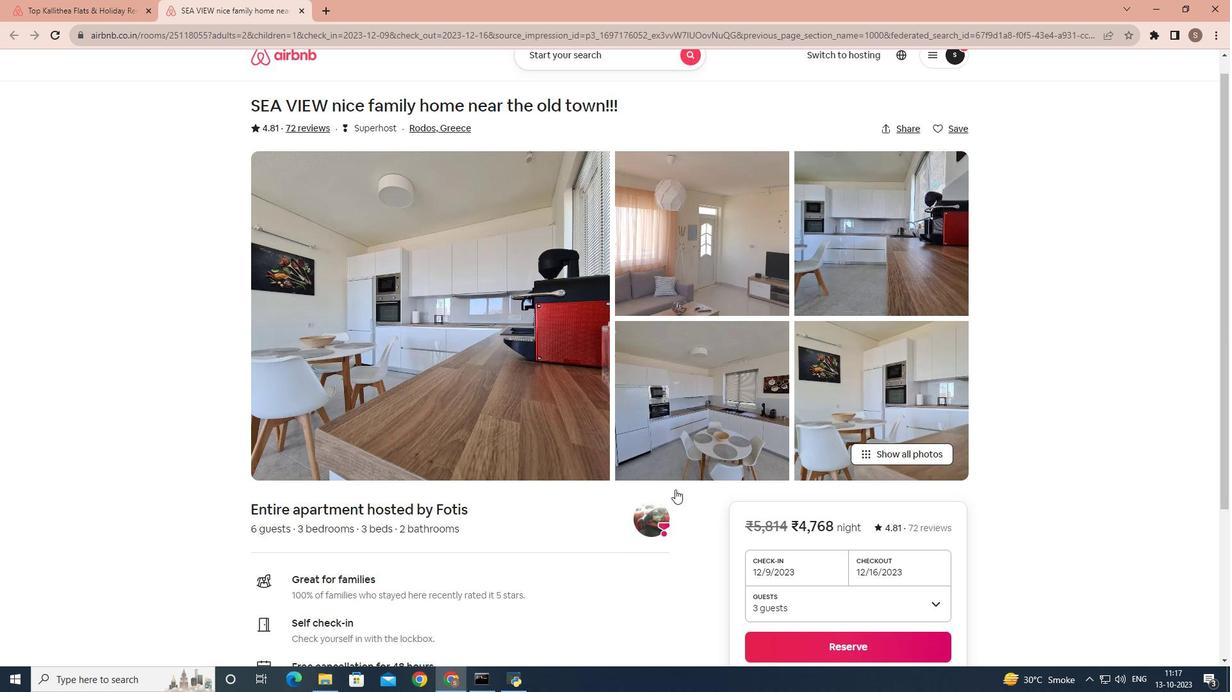 
Action: Mouse scrolled (675, 489) with delta (0, 0)
Screenshot: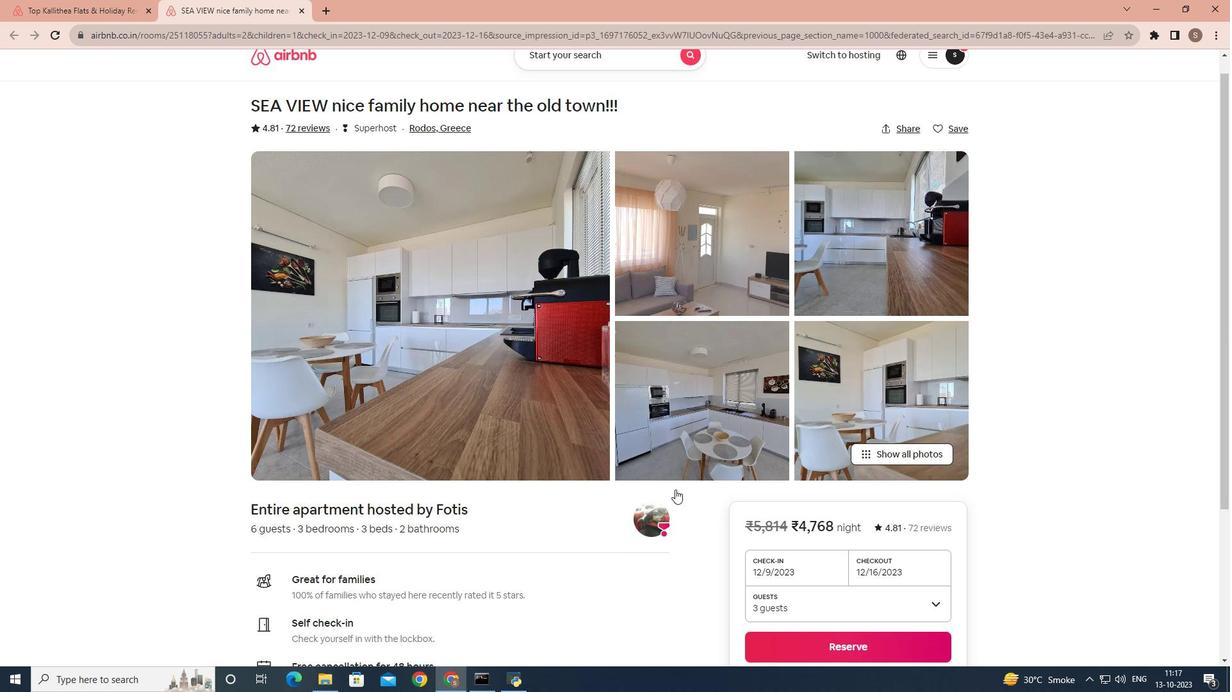 
Action: Mouse scrolled (675, 489) with delta (0, 0)
Screenshot: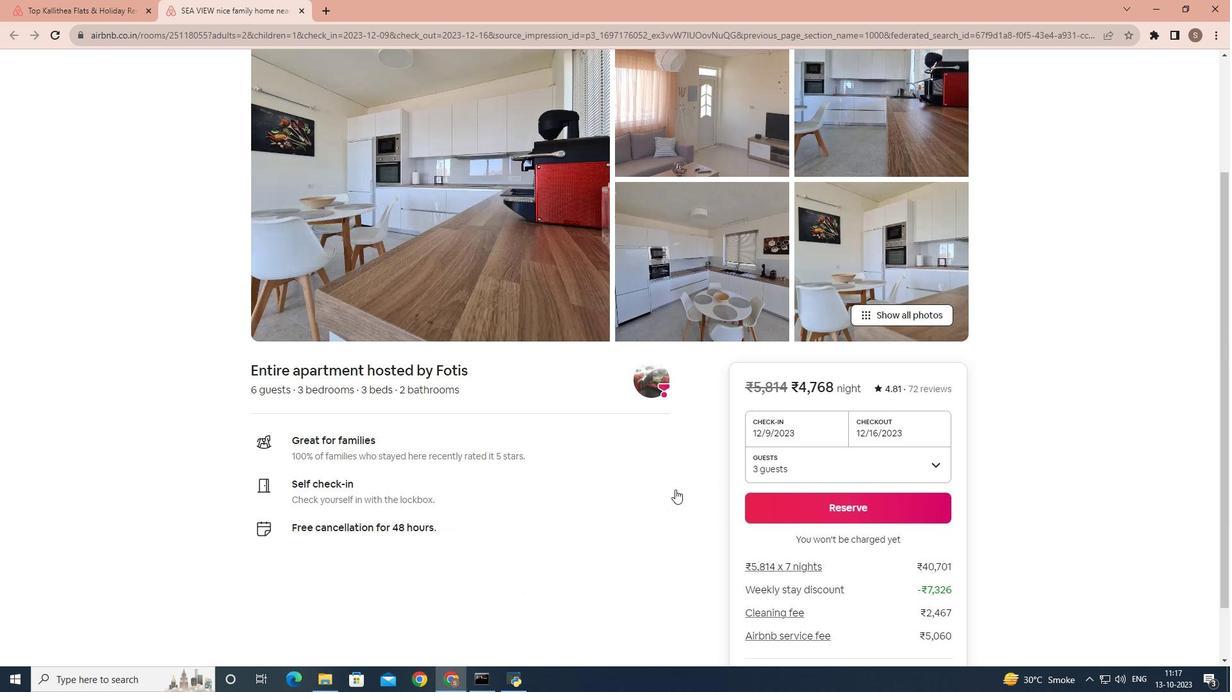 
Action: Mouse scrolled (675, 489) with delta (0, 0)
Screenshot: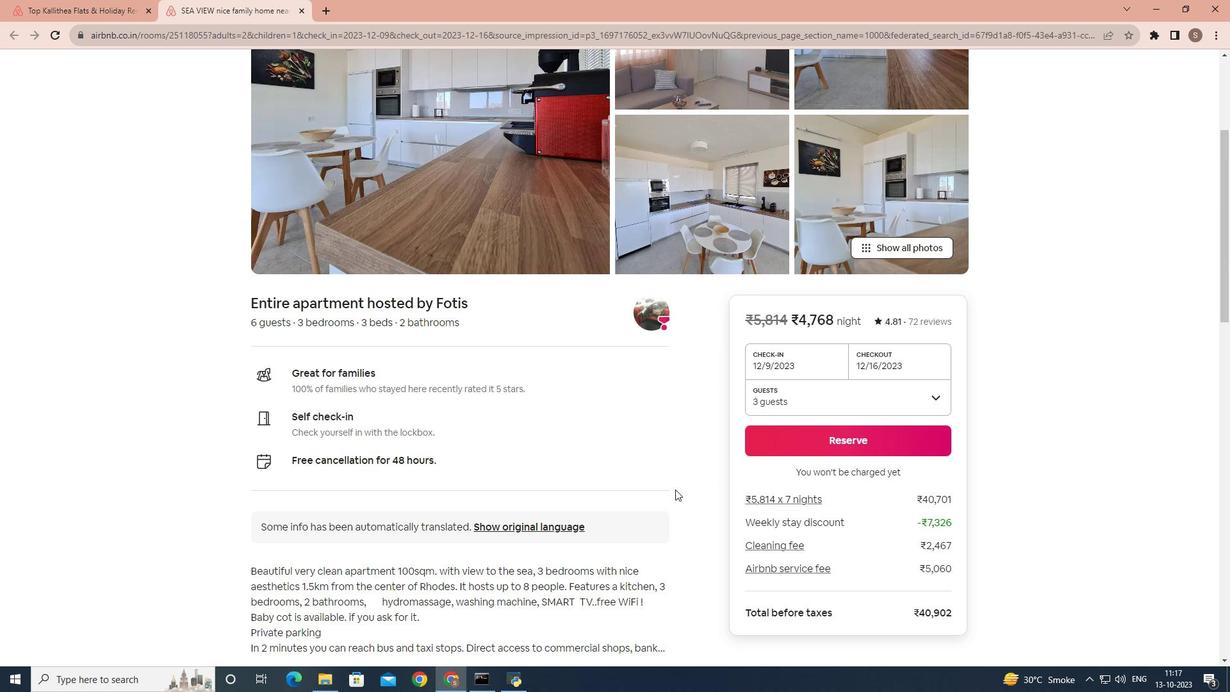 
Action: Mouse scrolled (675, 489) with delta (0, 0)
Screenshot: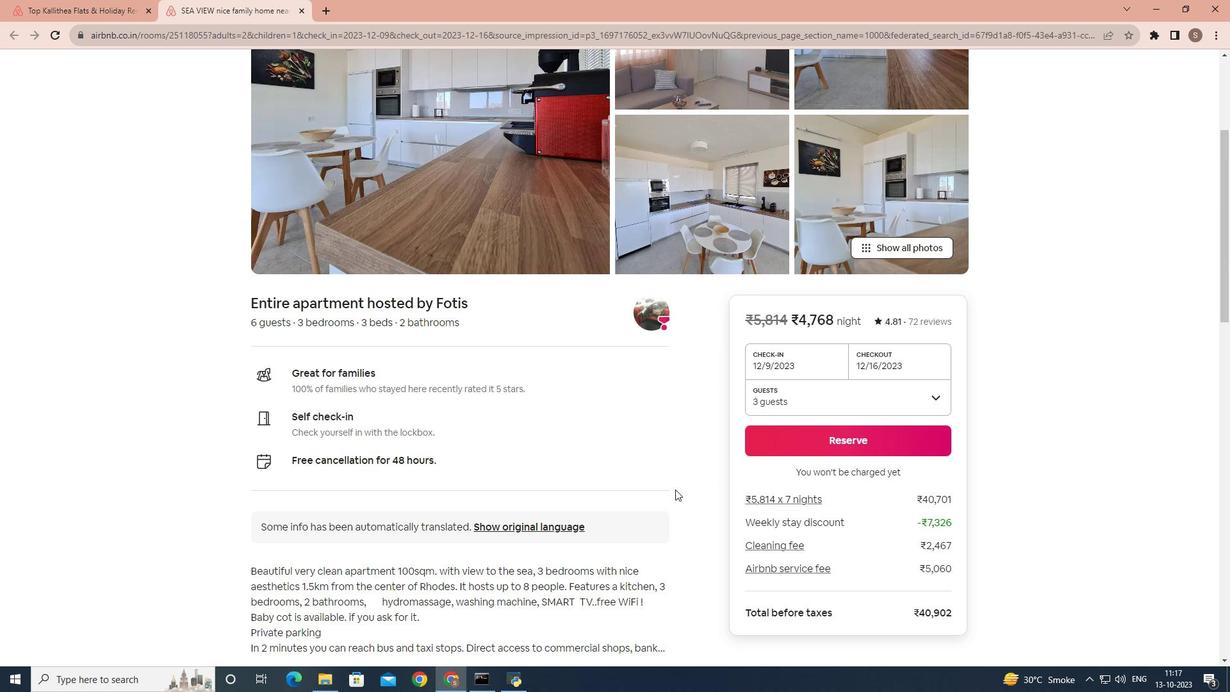 
Action: Mouse scrolled (675, 489) with delta (0, 0)
Screenshot: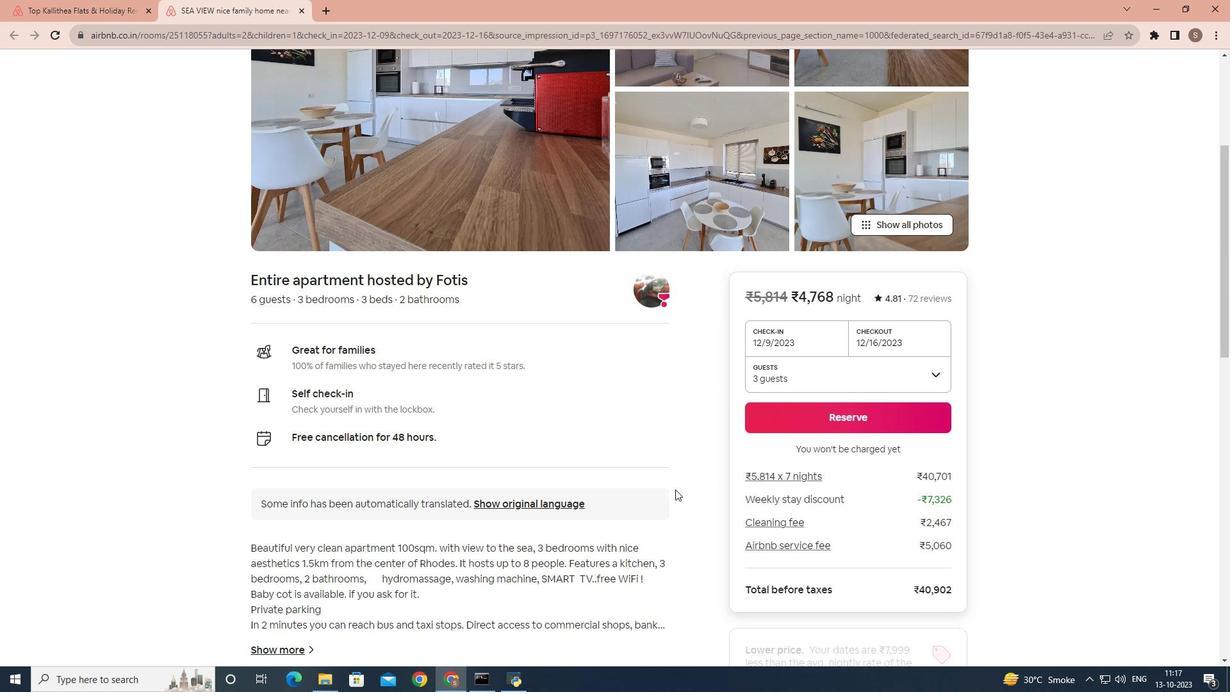 
Action: Mouse scrolled (675, 489) with delta (0, 0)
Screenshot: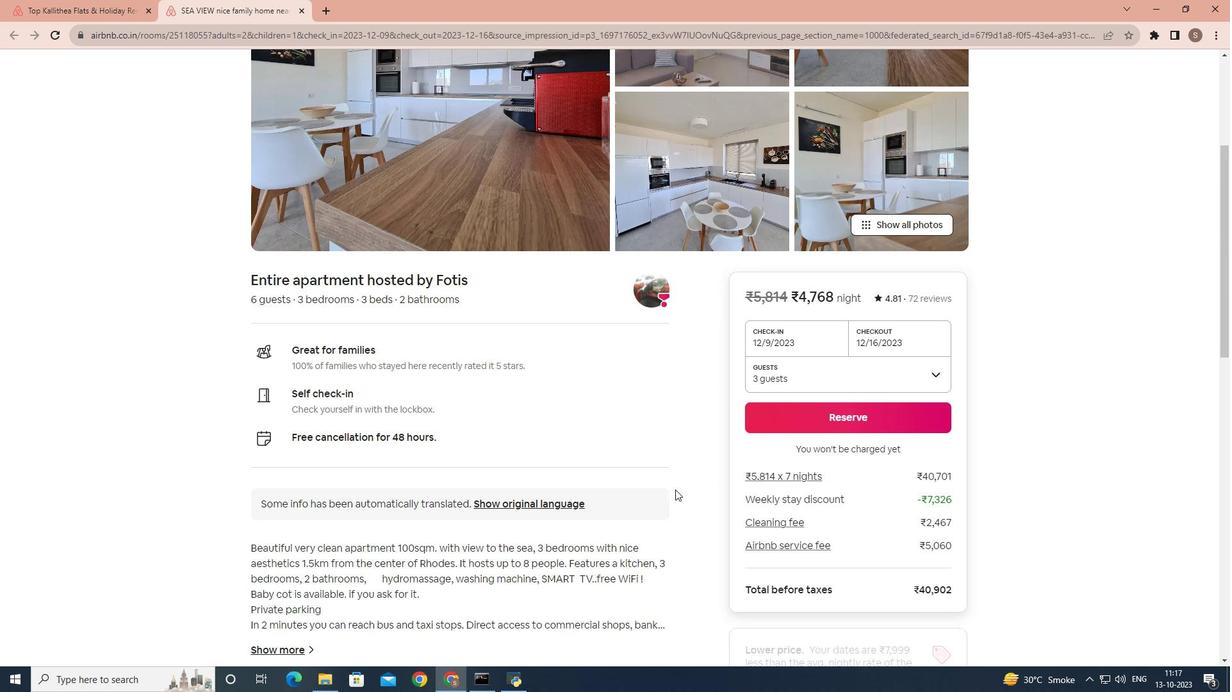 
Action: Mouse moved to (315, 419)
Screenshot: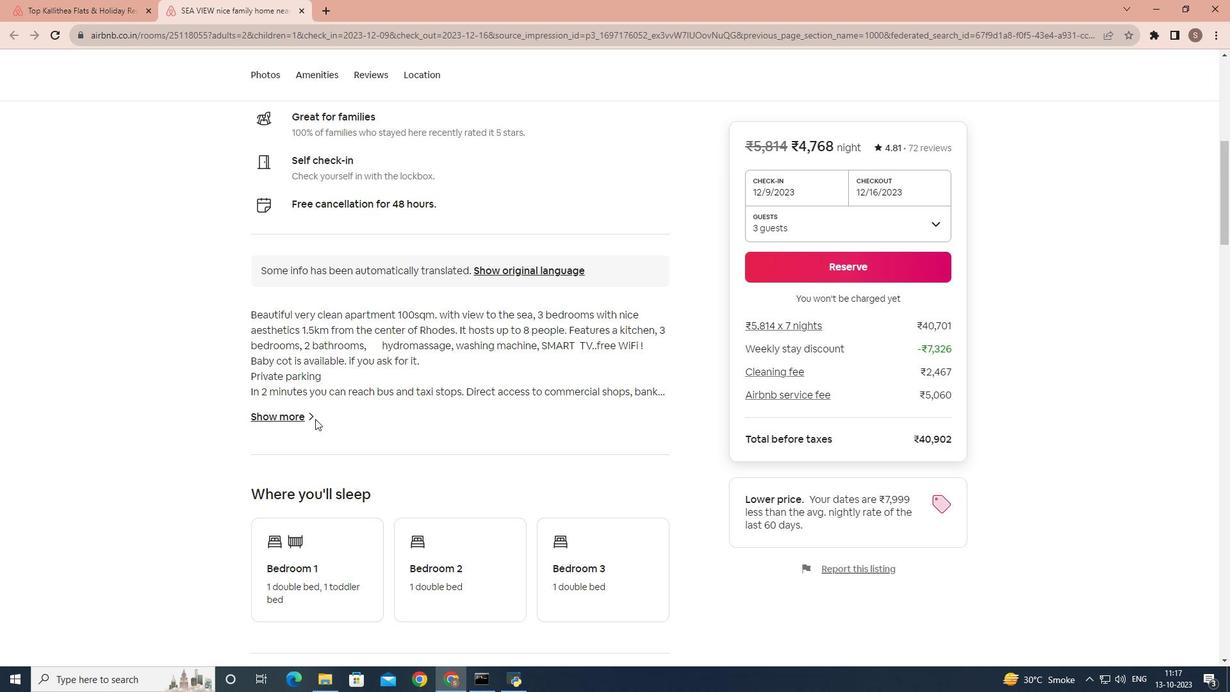 
Action: Mouse pressed left at (315, 419)
Screenshot: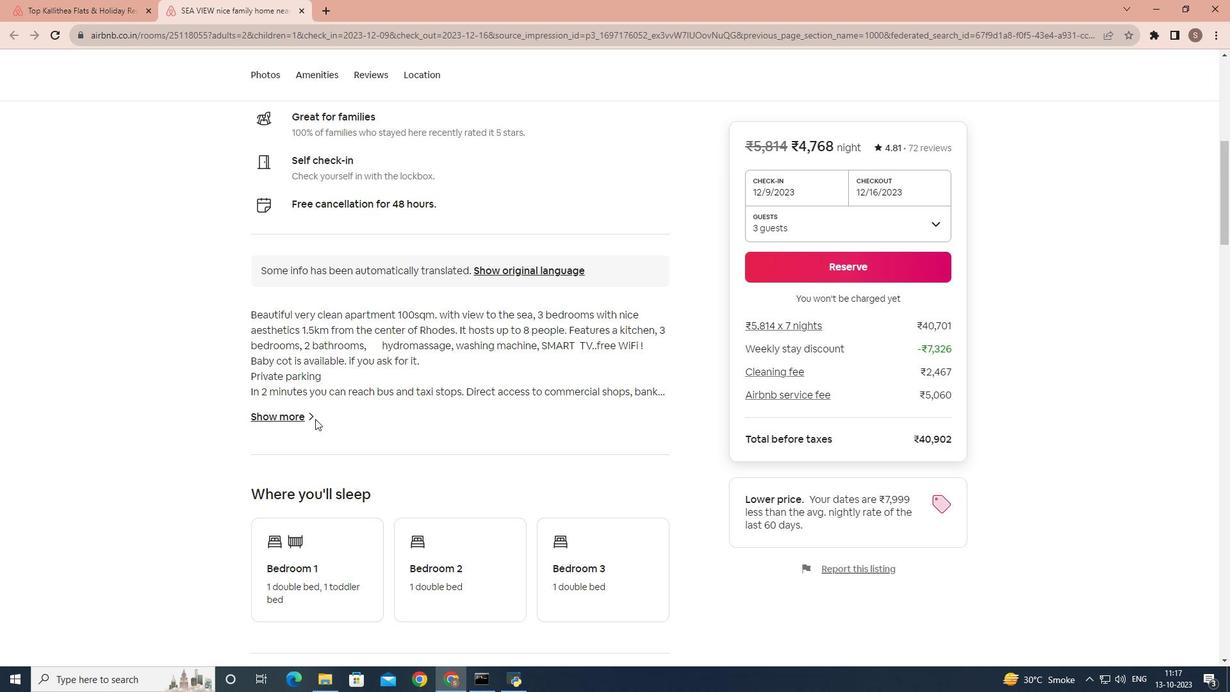 
Action: Mouse moved to (306, 418)
Screenshot: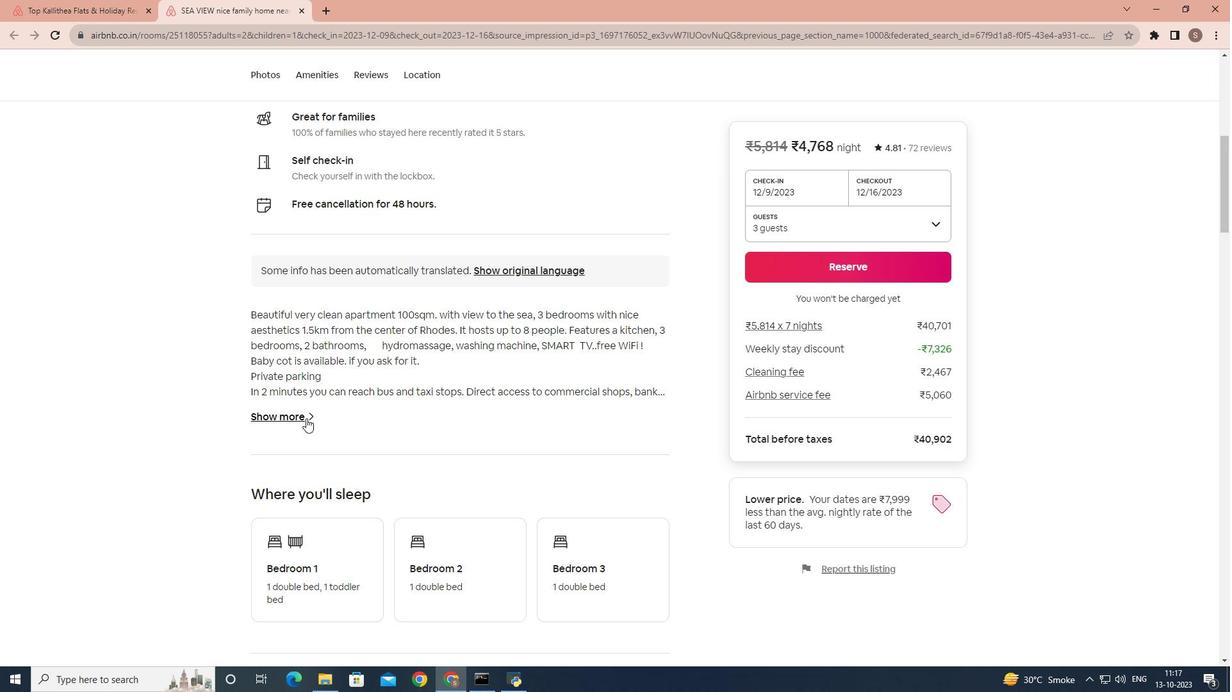 
Action: Mouse pressed left at (306, 418)
Screenshot: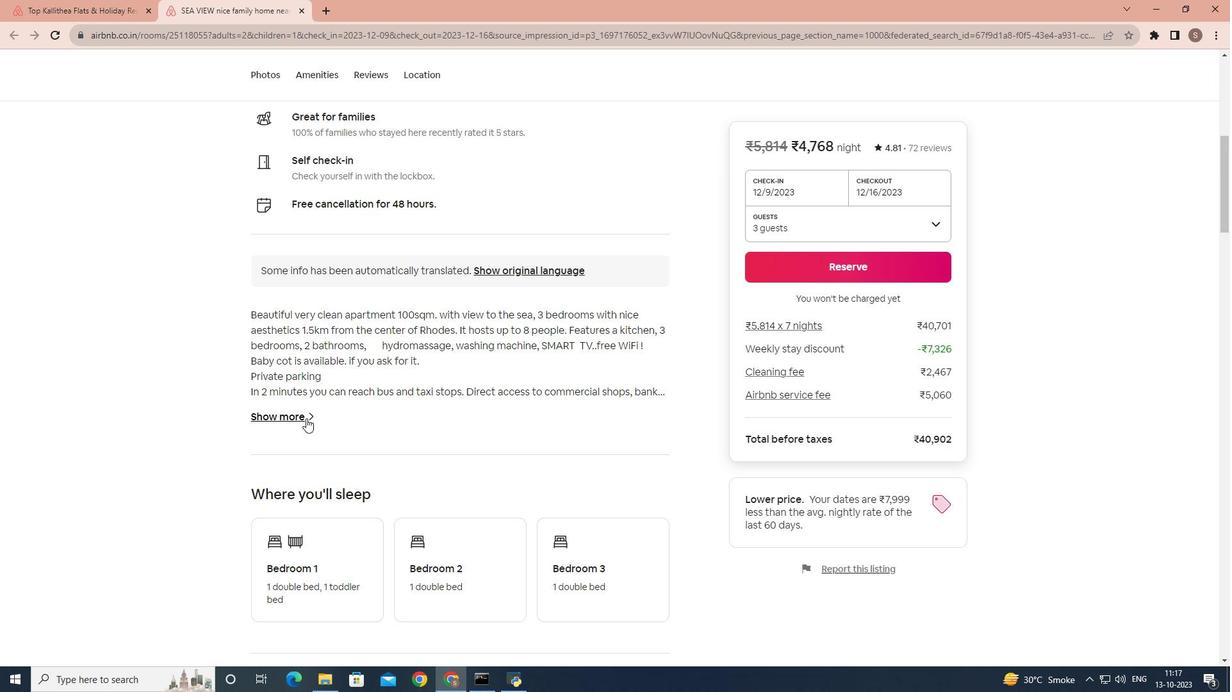 
Action: Mouse moved to (505, 378)
Screenshot: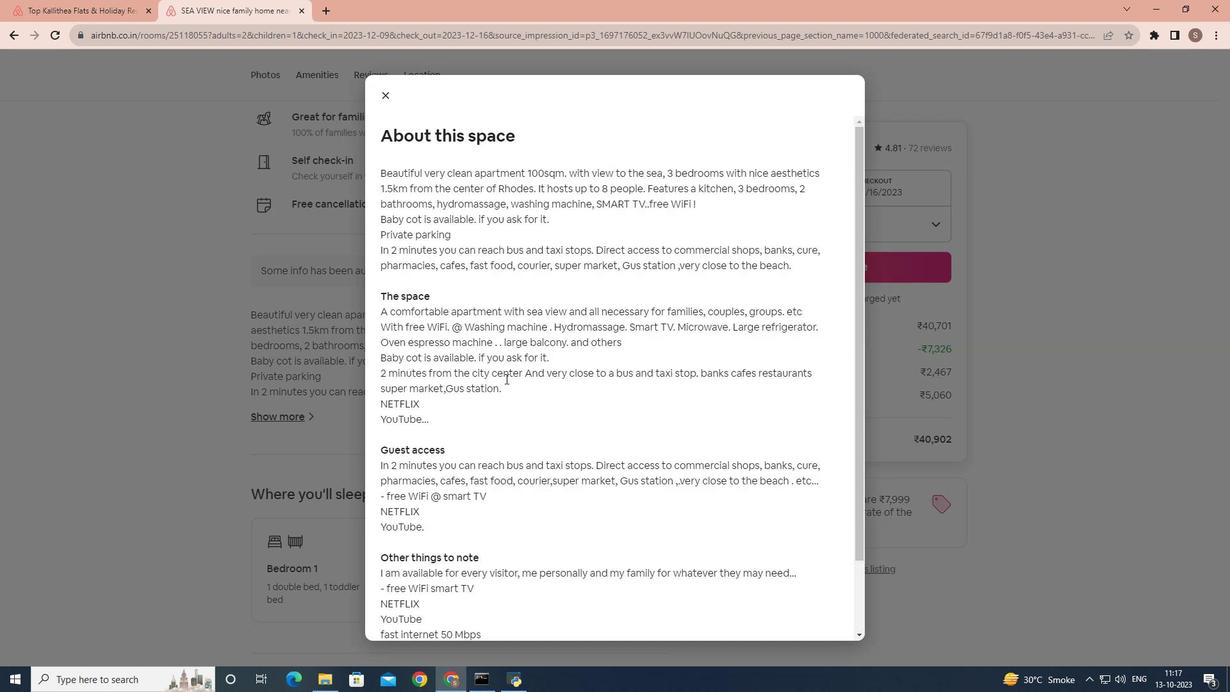 
Action: Mouse scrolled (505, 378) with delta (0, 0)
Screenshot: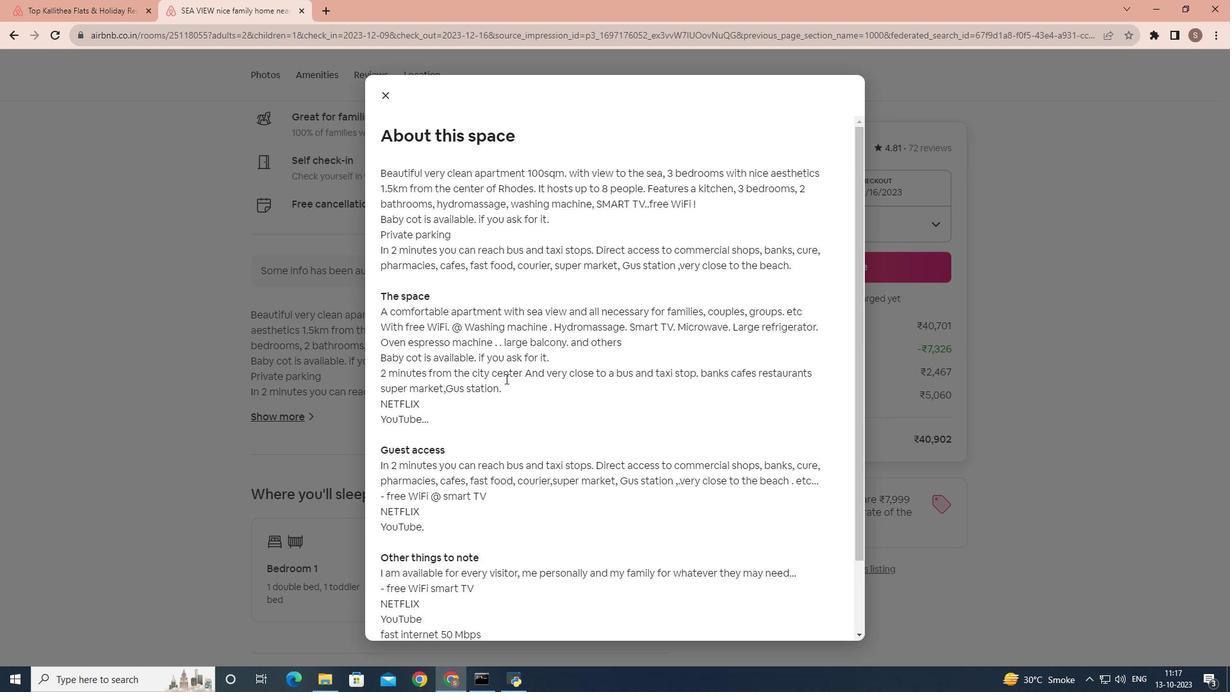 
Action: Mouse scrolled (505, 378) with delta (0, 0)
Screenshot: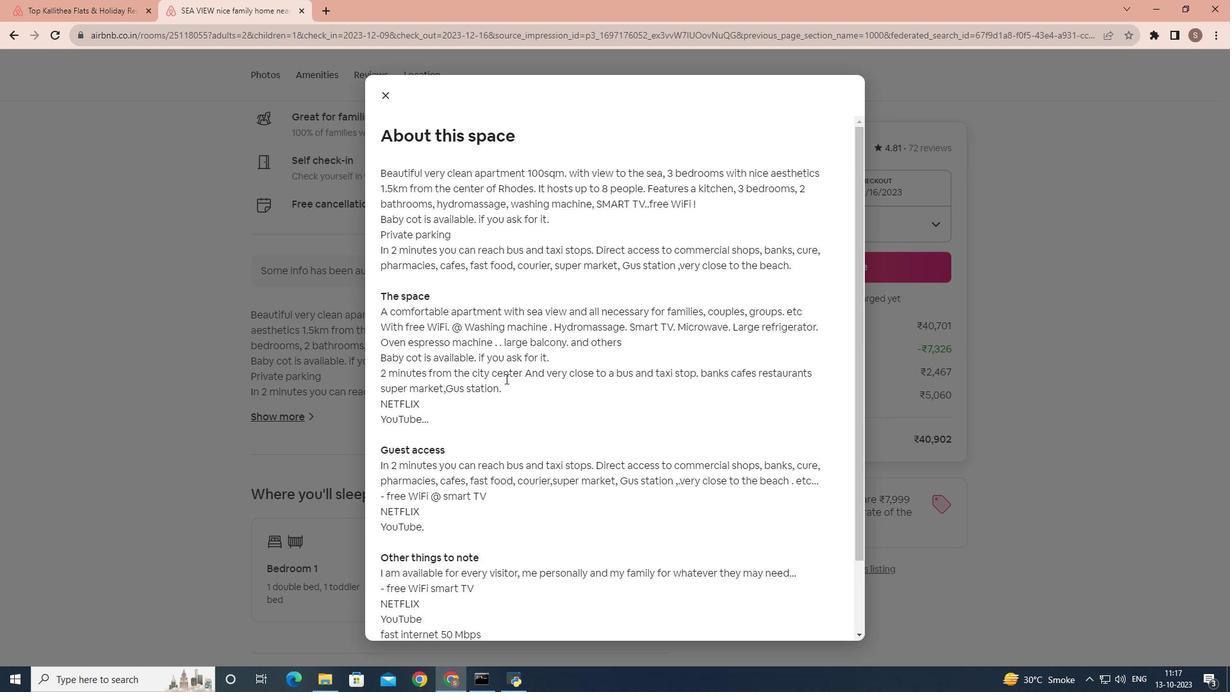 
Action: Mouse scrolled (505, 378) with delta (0, 0)
Screenshot: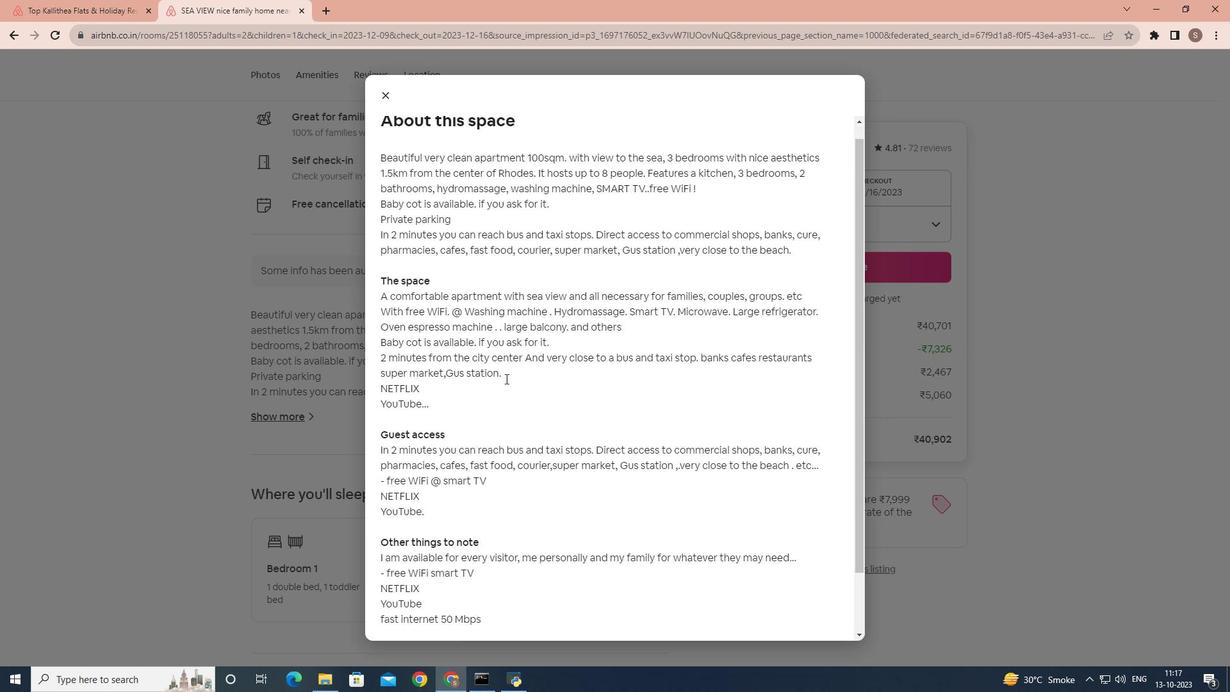 
Action: Mouse scrolled (505, 378) with delta (0, 0)
Screenshot: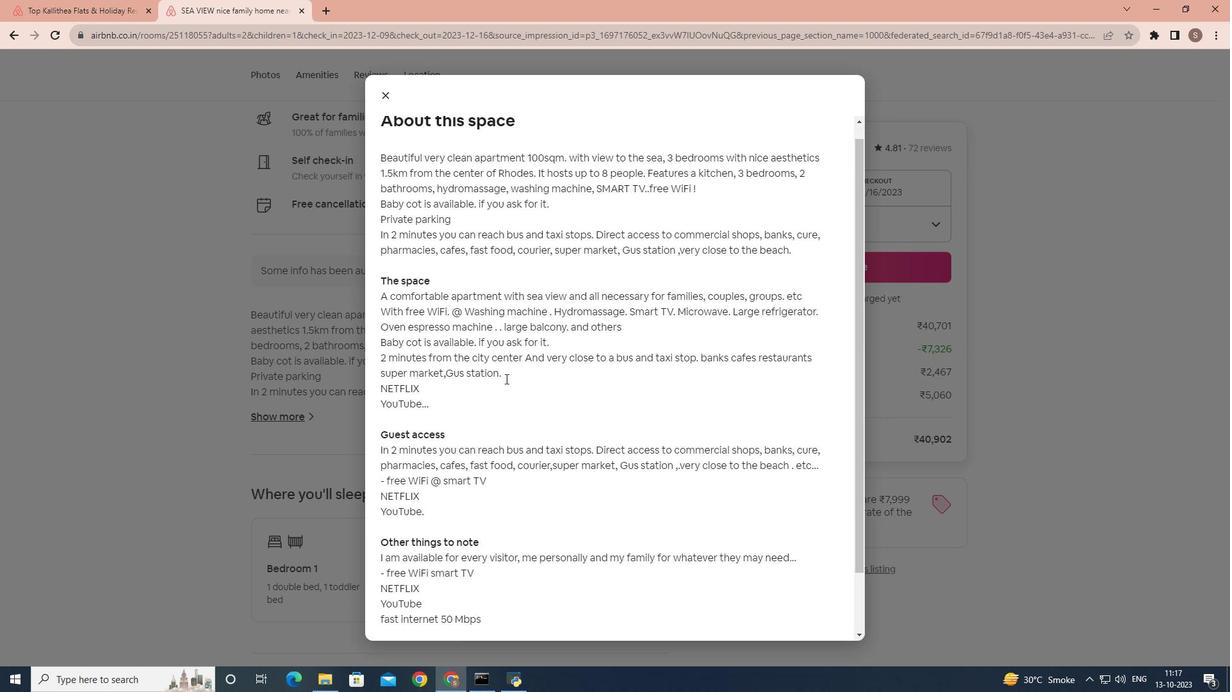 
Action: Mouse scrolled (505, 378) with delta (0, 0)
Screenshot: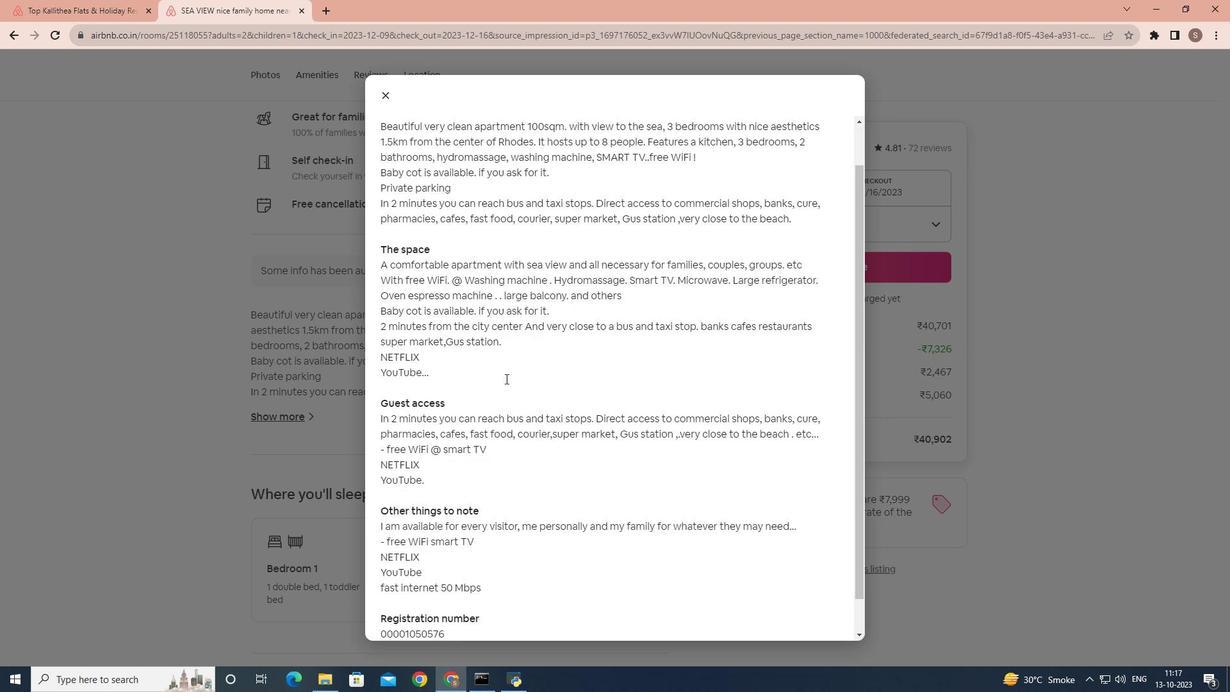 
Action: Mouse scrolled (505, 378) with delta (0, 0)
Screenshot: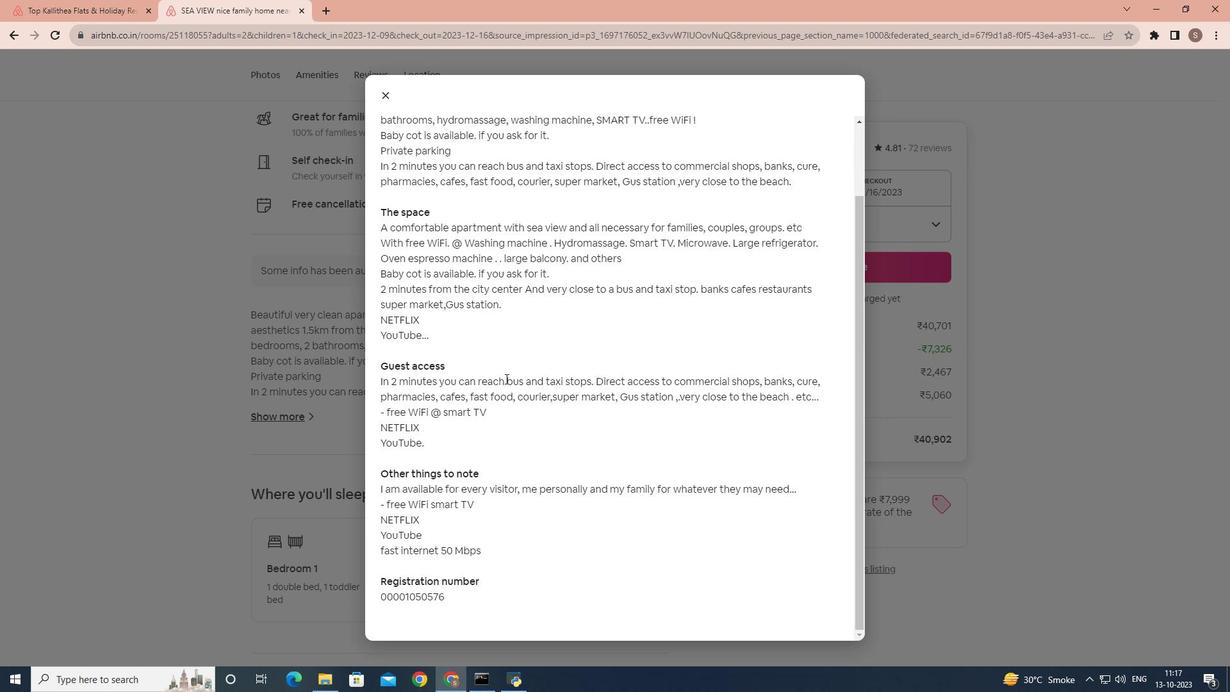 
Action: Mouse scrolled (505, 378) with delta (0, 0)
Screenshot: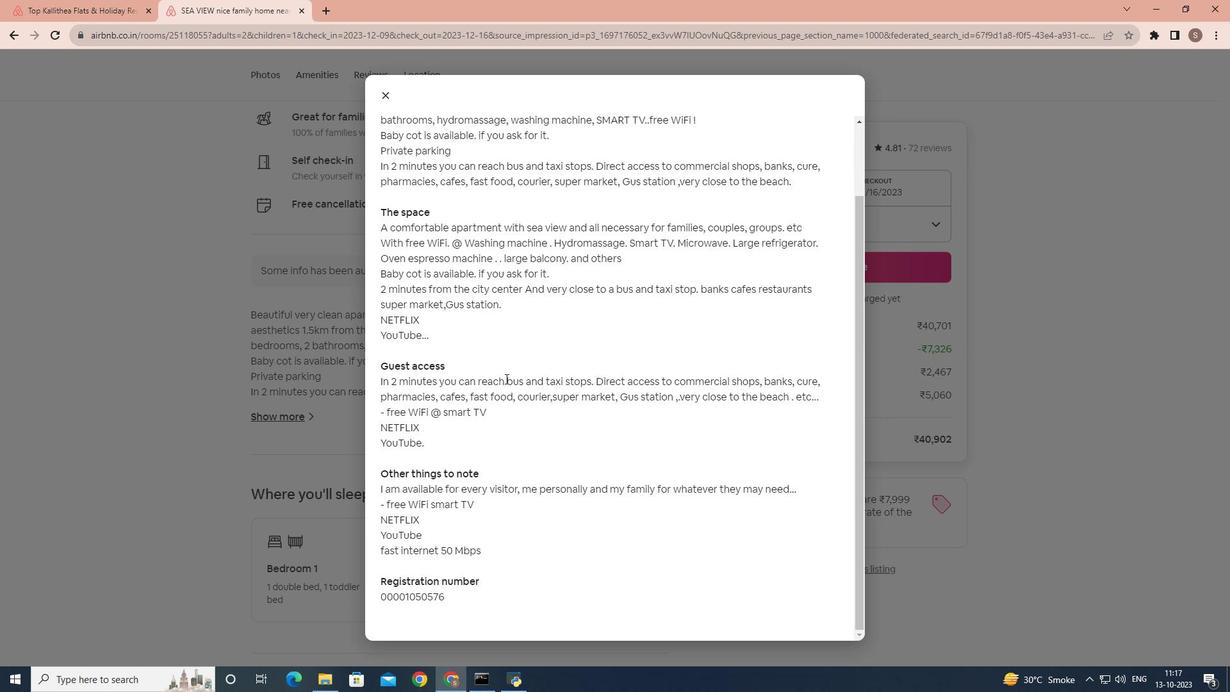 
Action: Mouse moved to (384, 96)
Screenshot: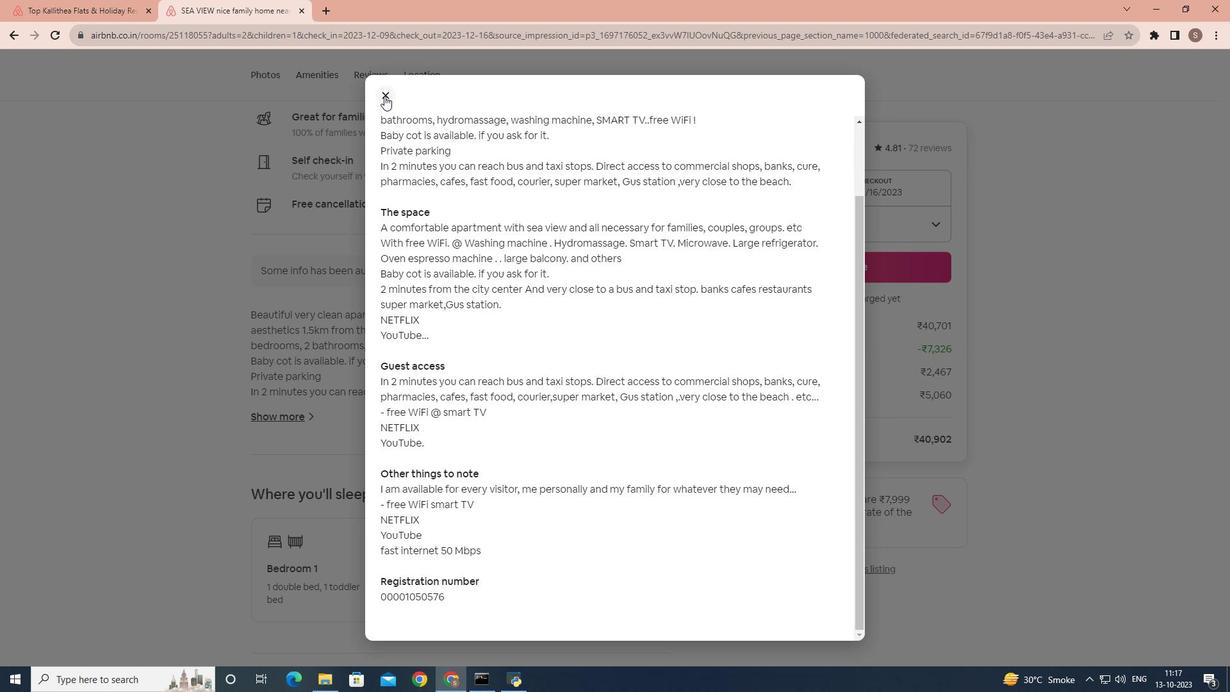 
Action: Mouse pressed left at (384, 96)
Screenshot: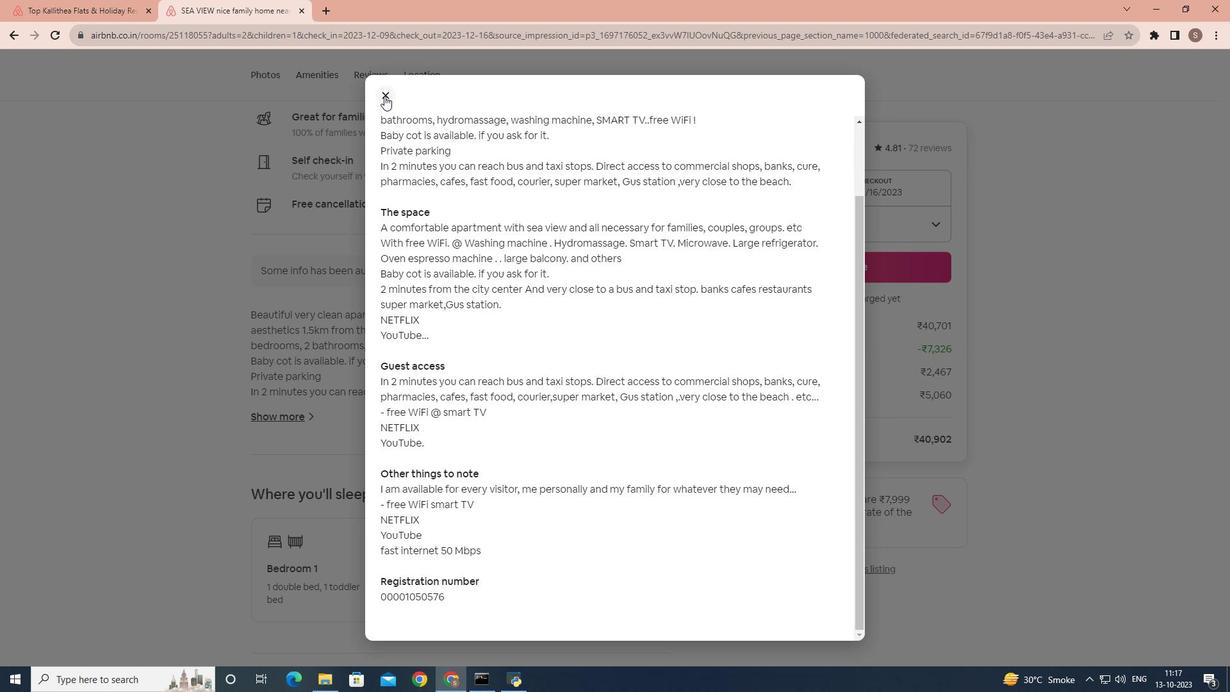 
Action: Mouse moved to (411, 402)
Screenshot: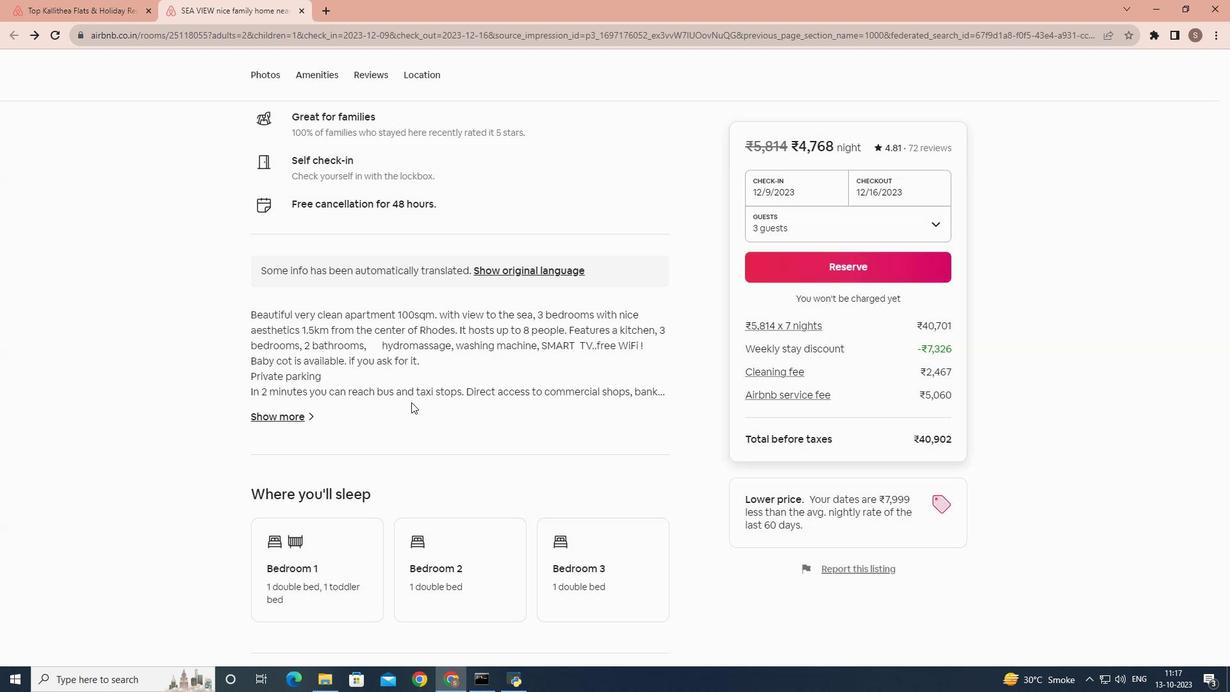 
Action: Mouse scrolled (411, 401) with delta (0, 0)
Screenshot: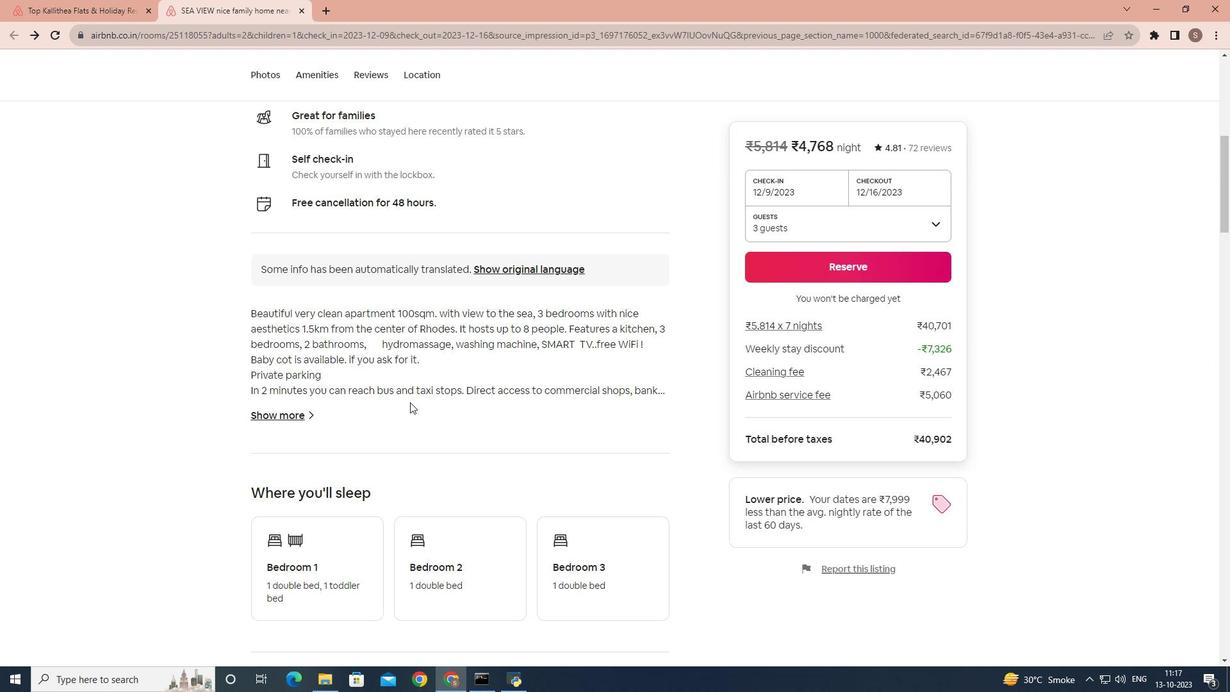 
Action: Mouse scrolled (411, 401) with delta (0, 0)
Screenshot: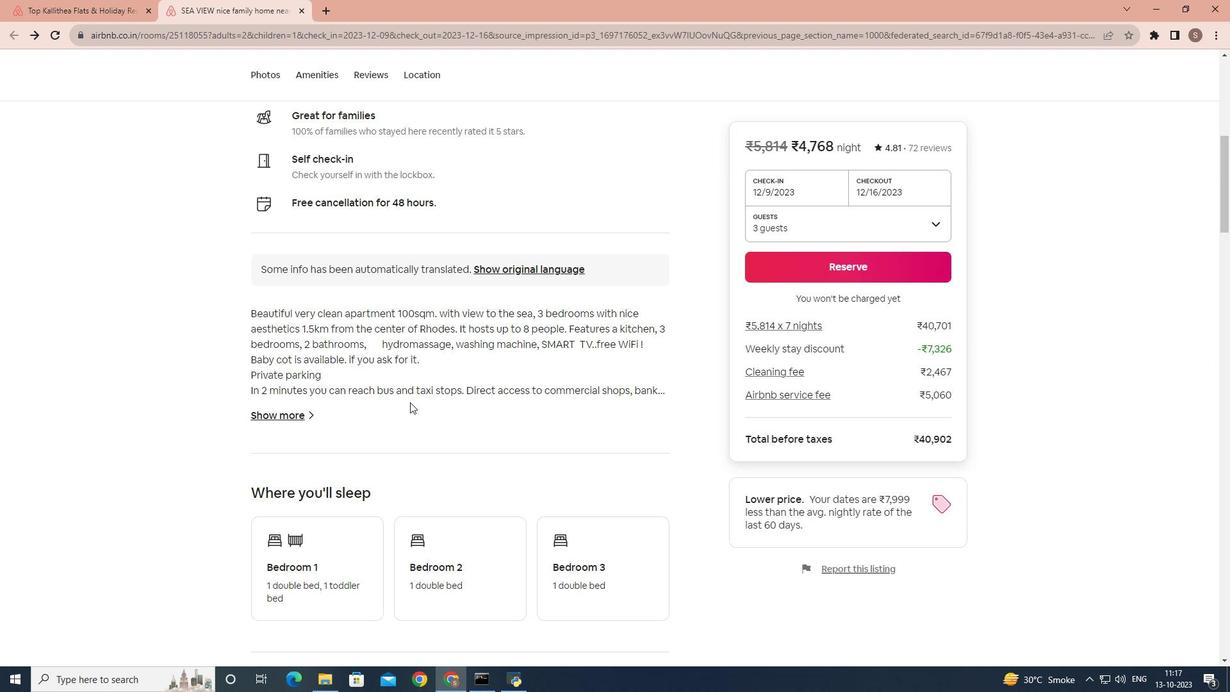 
Action: Mouse scrolled (411, 401) with delta (0, 0)
Screenshot: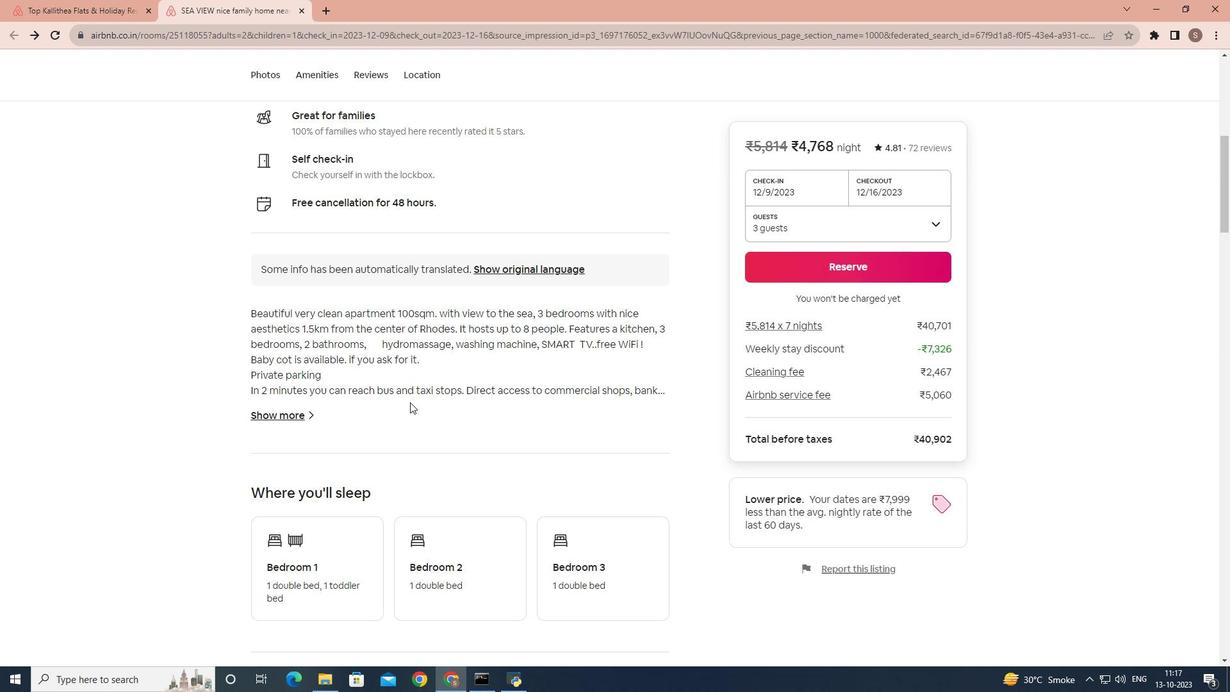 
Action: Mouse scrolled (411, 401) with delta (0, 0)
Screenshot: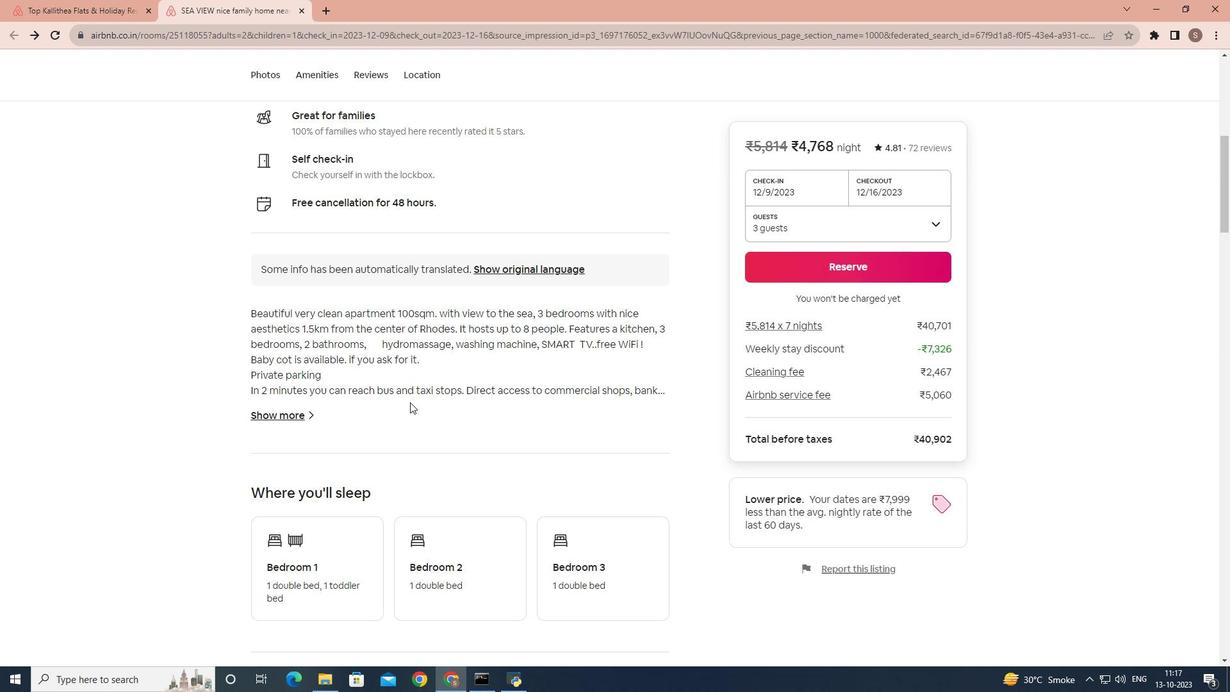 
Action: Mouse moved to (410, 402)
Screenshot: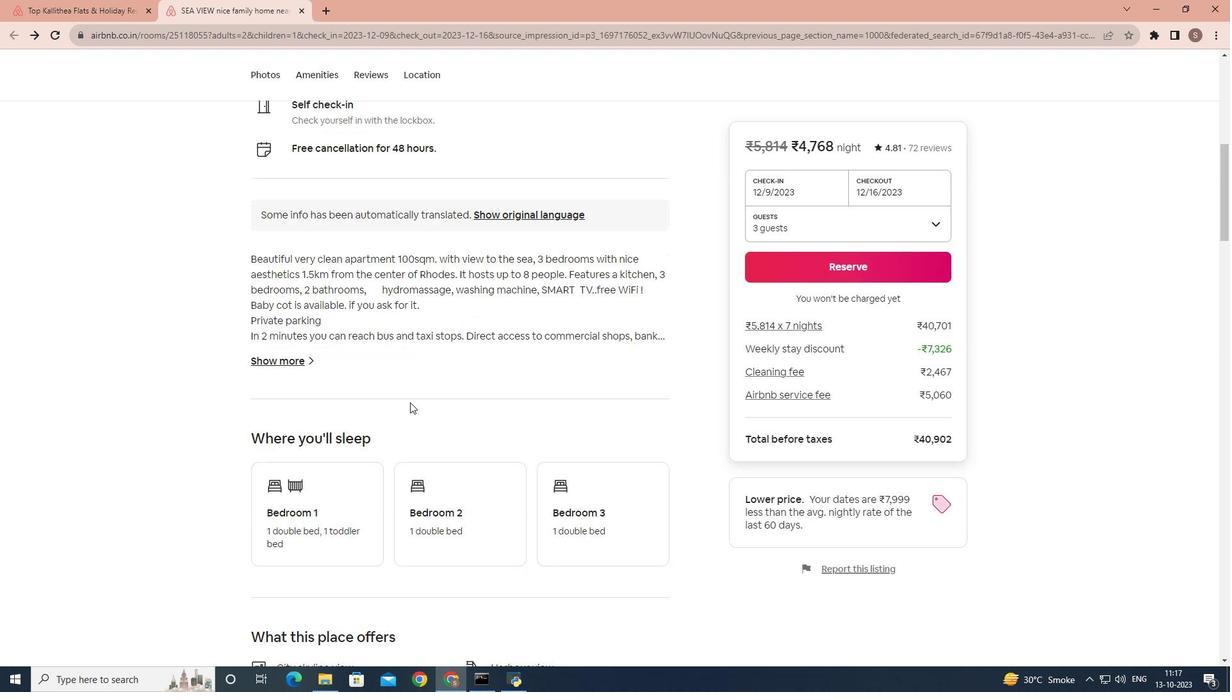 
Action: Mouse scrolled (410, 401) with delta (0, 0)
Screenshot: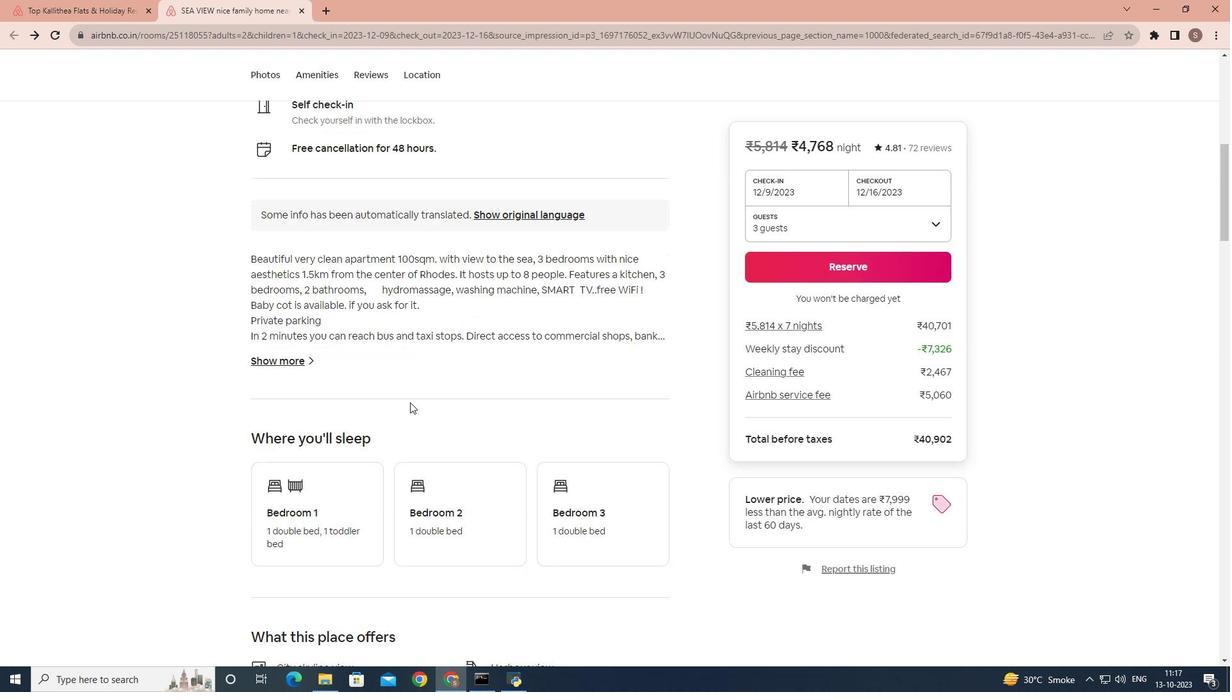 
Action: Mouse moved to (410, 402)
Screenshot: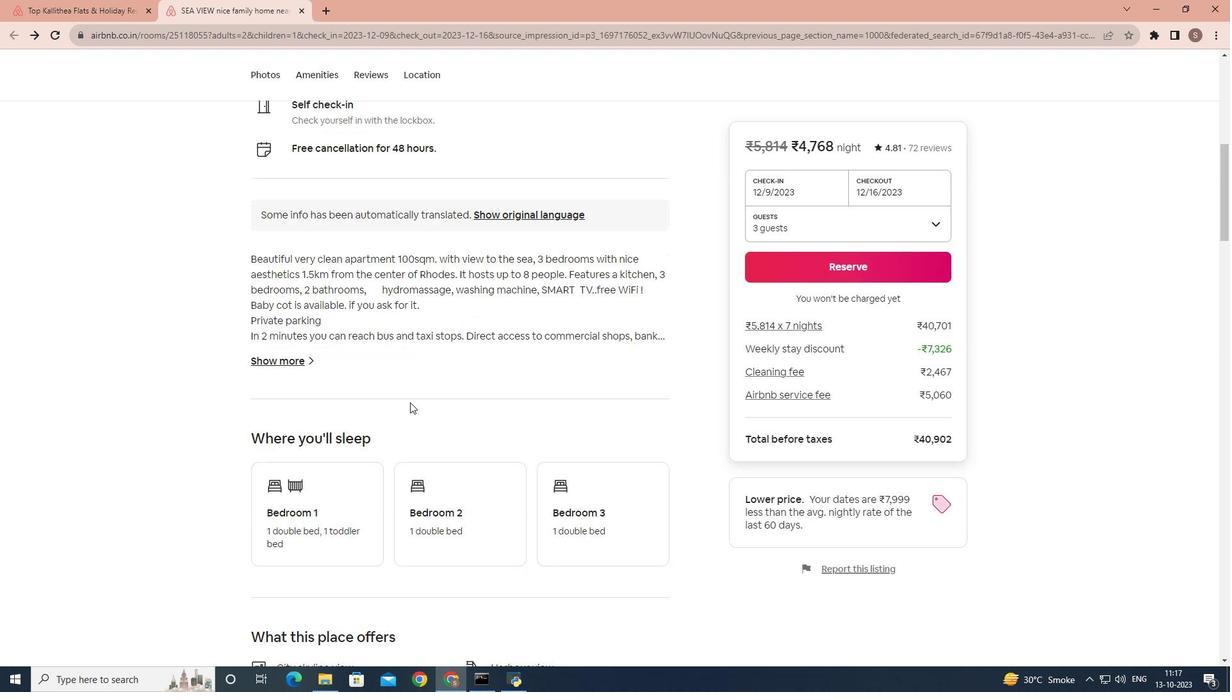 
Action: Mouse scrolled (410, 401) with delta (0, 0)
Screenshot: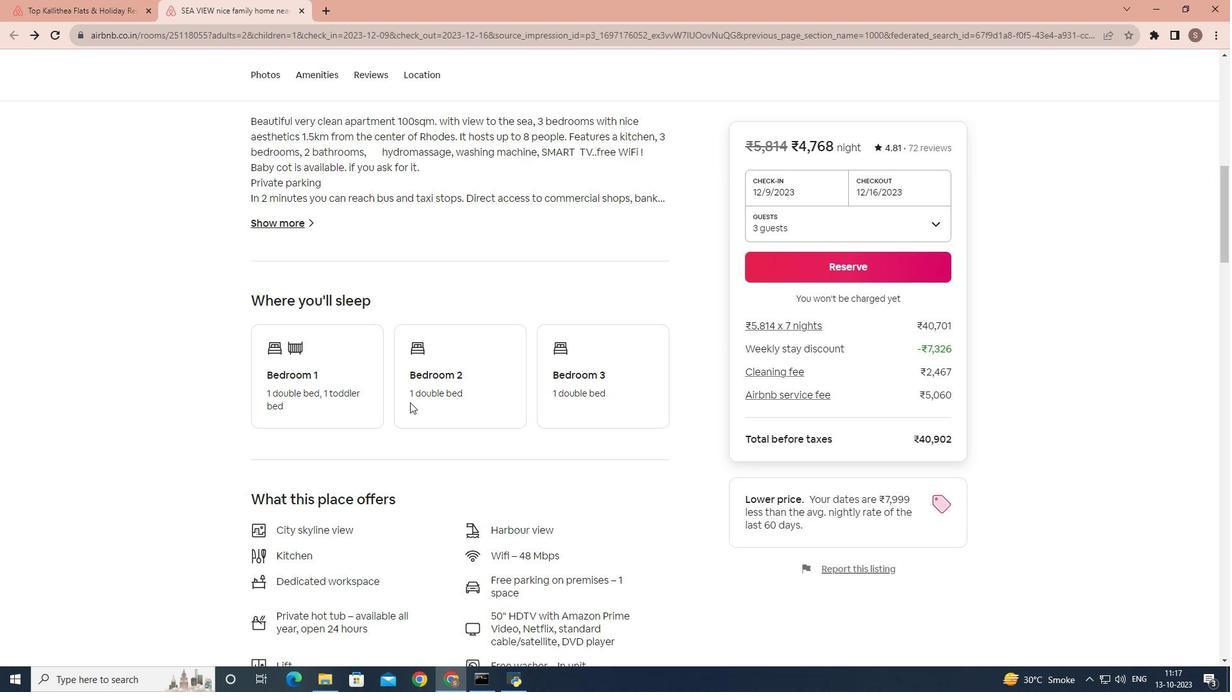 
Action: Mouse scrolled (410, 401) with delta (0, 0)
Screenshot: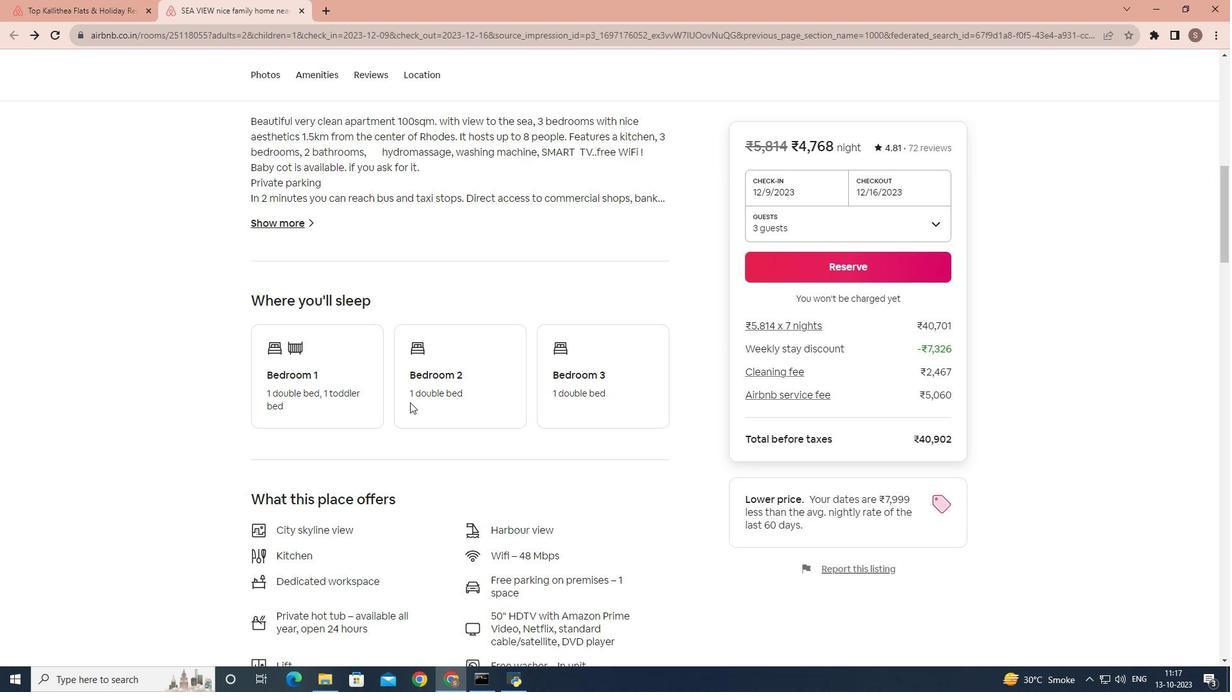 
Action: Mouse scrolled (410, 401) with delta (0, 0)
Screenshot: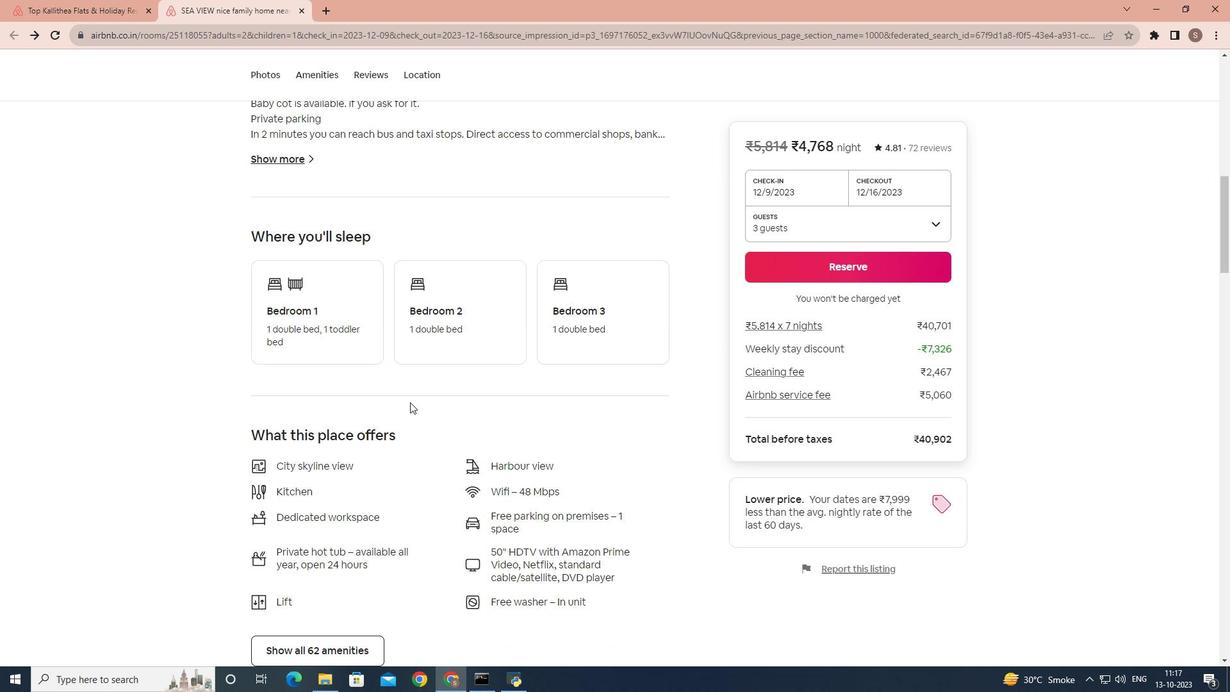 
Action: Mouse scrolled (410, 401) with delta (0, 0)
Screenshot: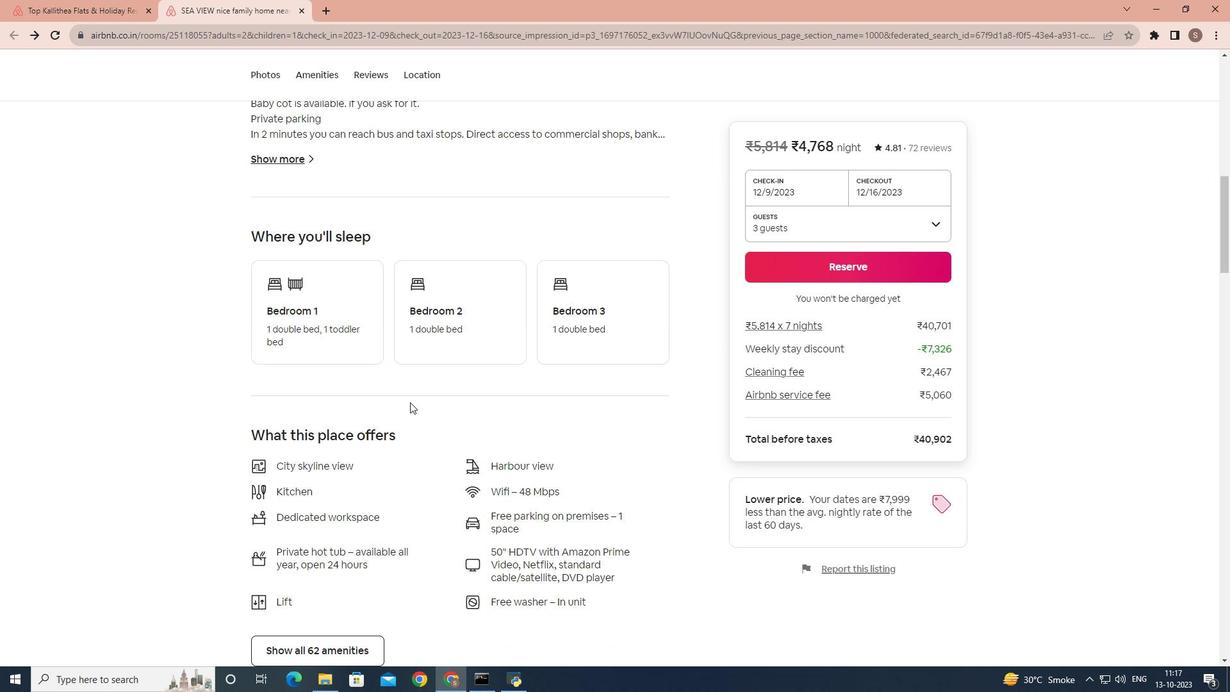 
Action: Mouse scrolled (410, 401) with delta (0, 0)
Screenshot: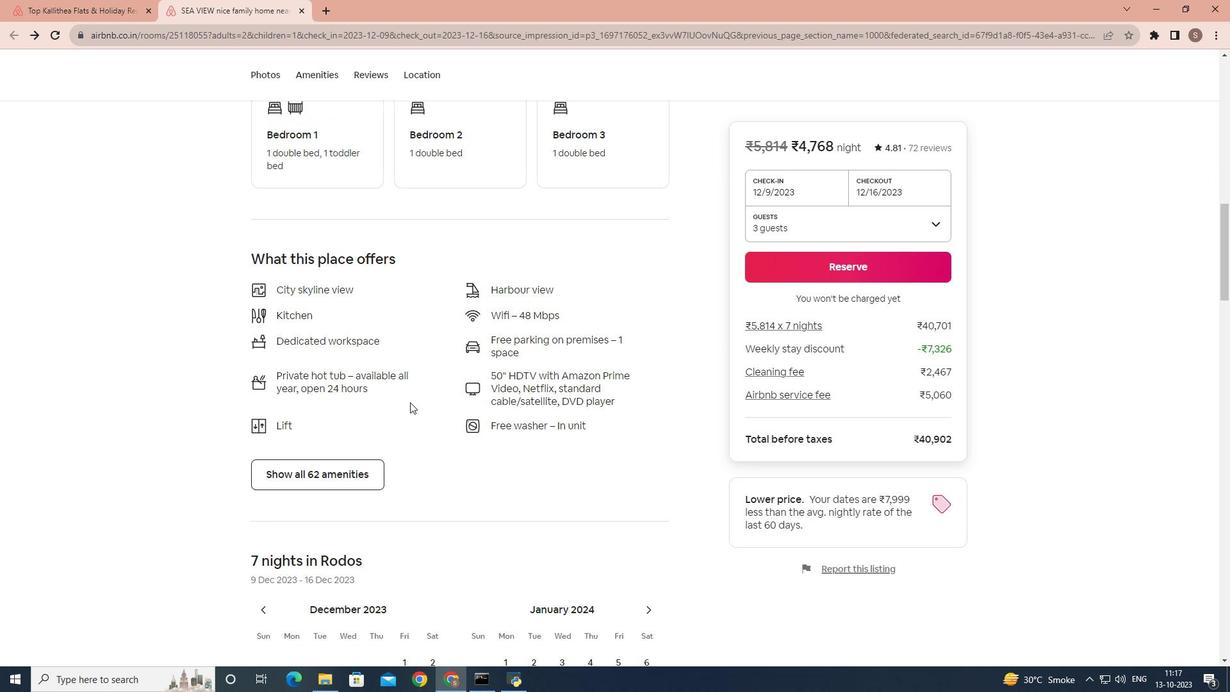
Action: Mouse scrolled (410, 401) with delta (0, 0)
Screenshot: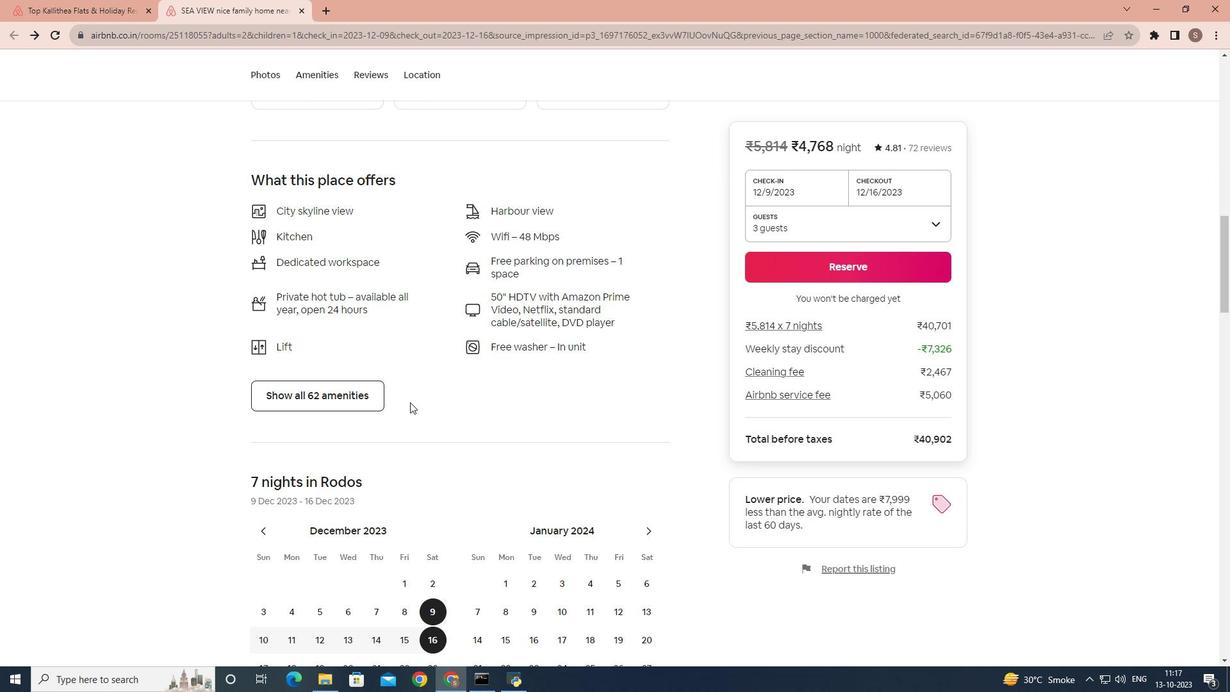 
Action: Mouse moved to (355, 323)
Screenshot: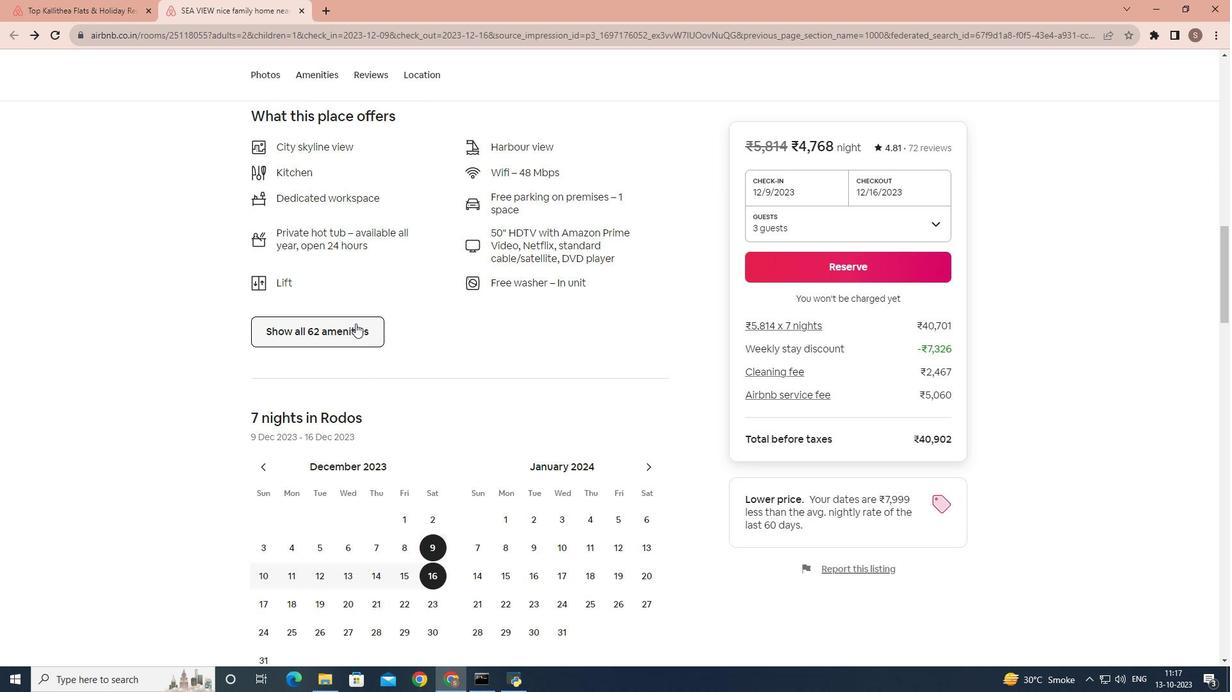 
Action: Mouse pressed left at (355, 323)
Screenshot: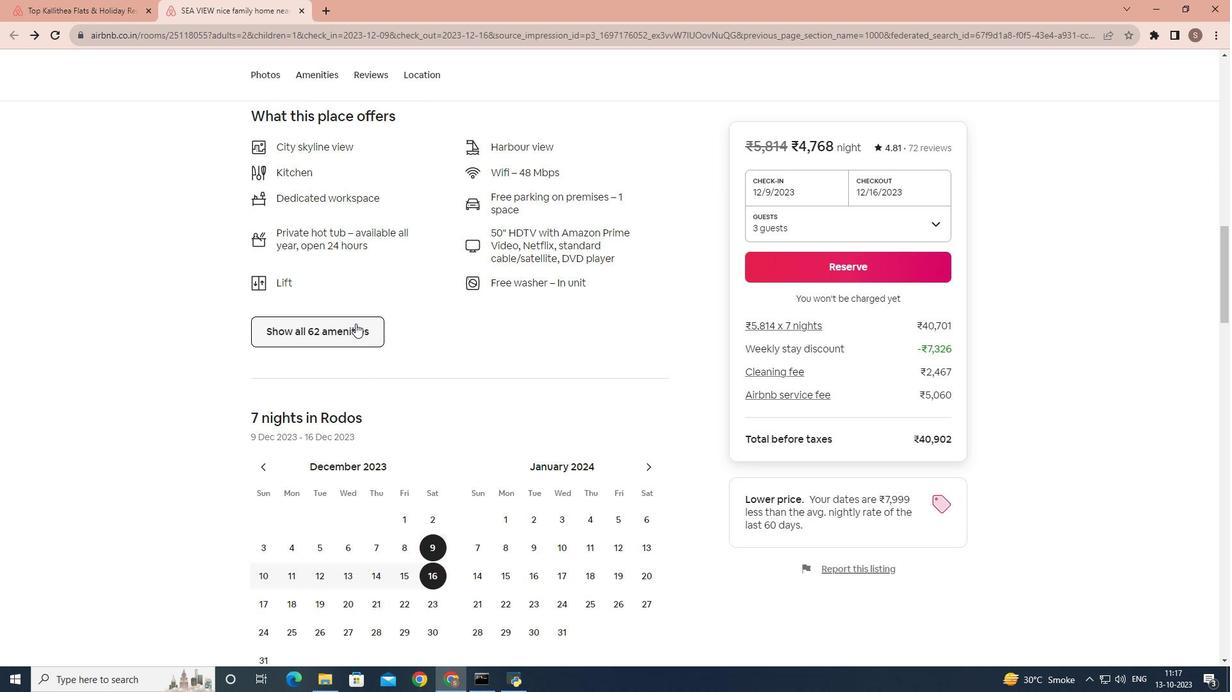 
Action: Mouse moved to (538, 333)
Screenshot: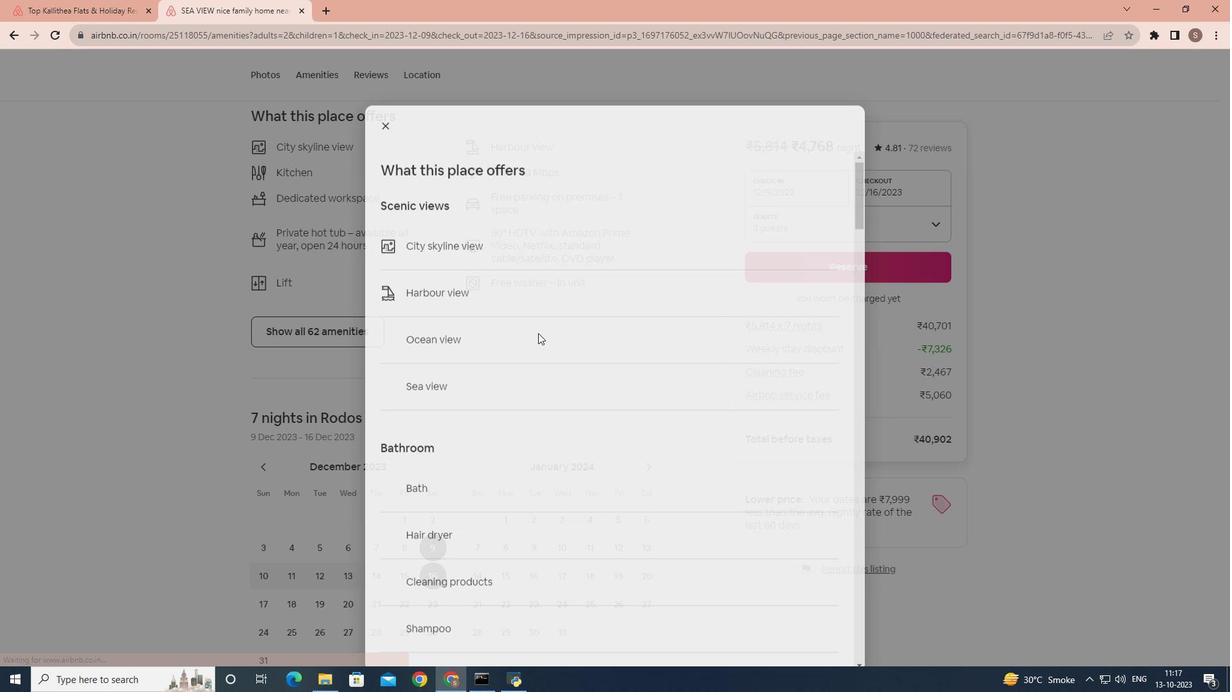 
Action: Mouse scrolled (538, 332) with delta (0, 0)
Screenshot: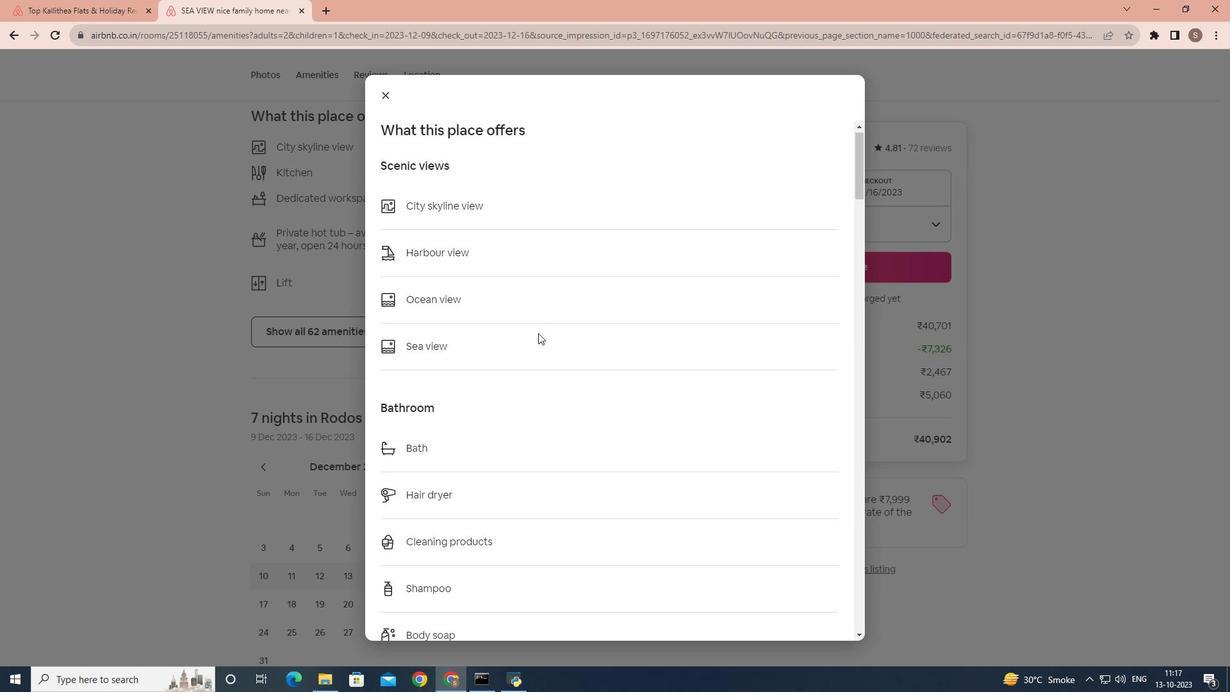 
Action: Mouse scrolled (538, 332) with delta (0, 0)
Screenshot: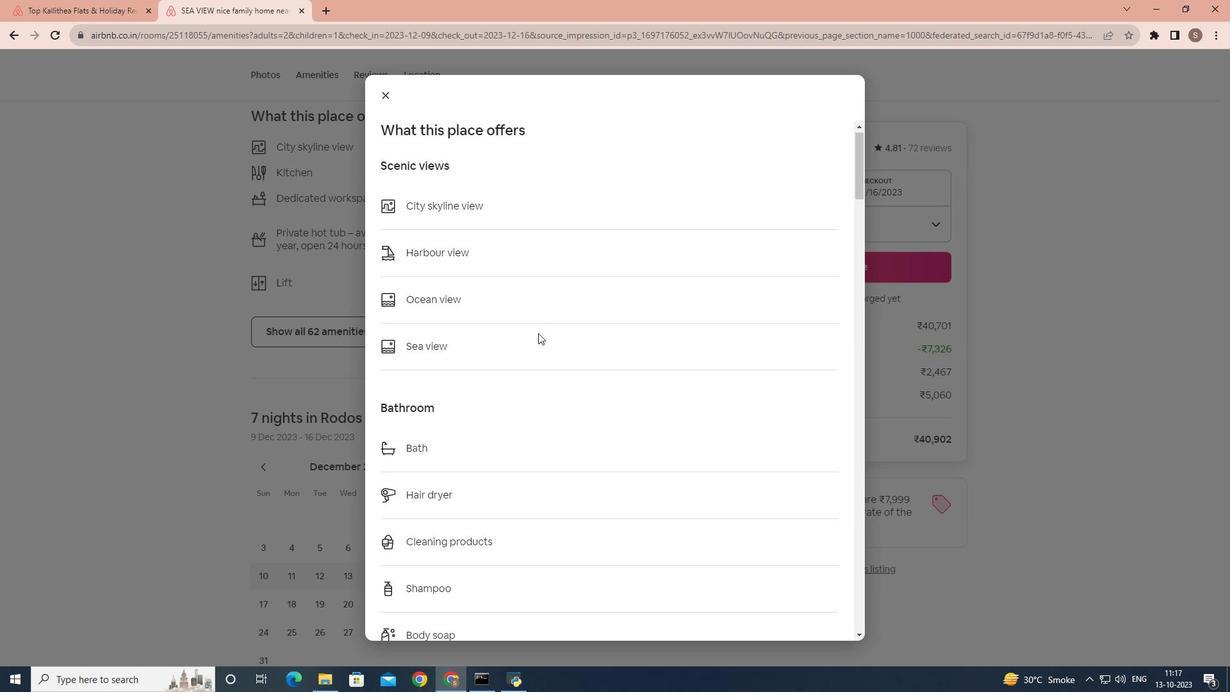 
Action: Mouse scrolled (538, 332) with delta (0, 0)
Screenshot: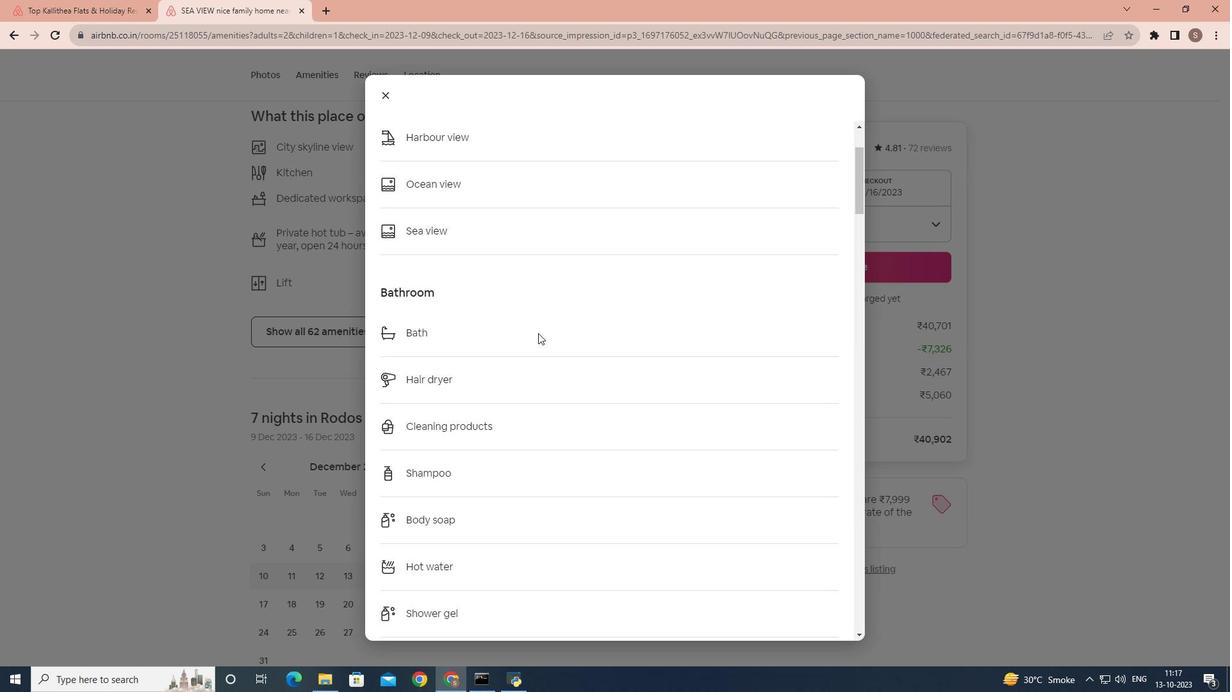 
Action: Mouse scrolled (538, 332) with delta (0, 0)
Screenshot: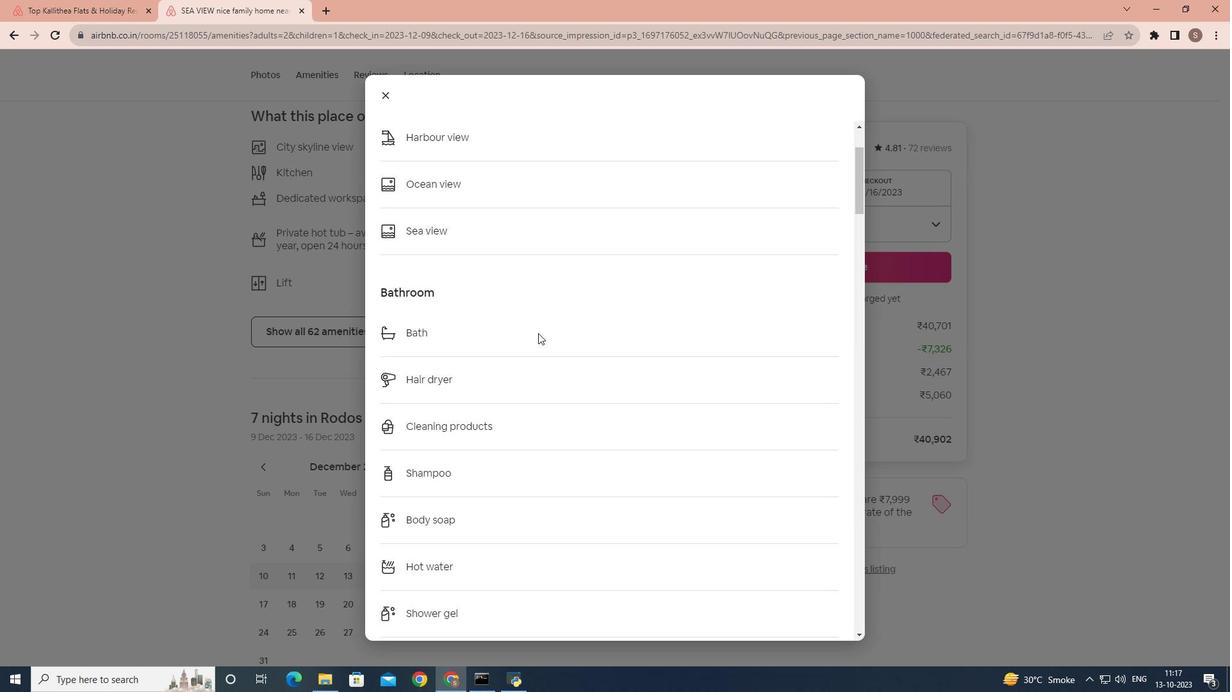 
Action: Mouse scrolled (538, 332) with delta (0, 0)
Screenshot: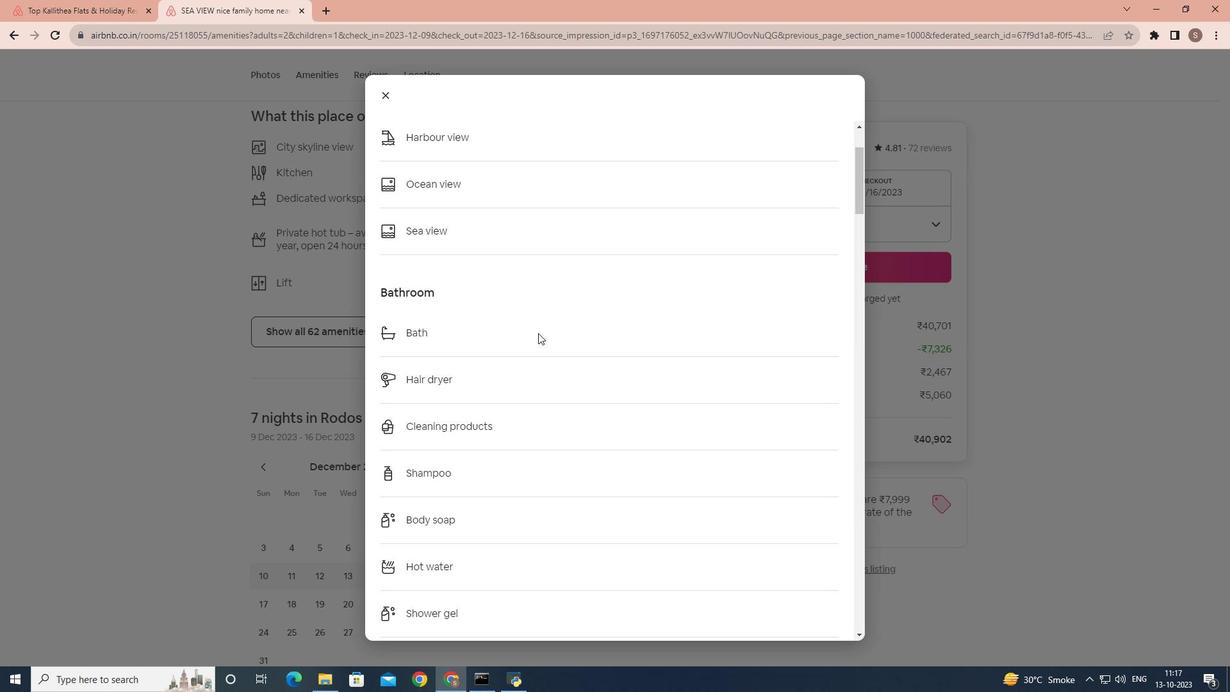 
Action: Mouse scrolled (538, 332) with delta (0, 0)
Screenshot: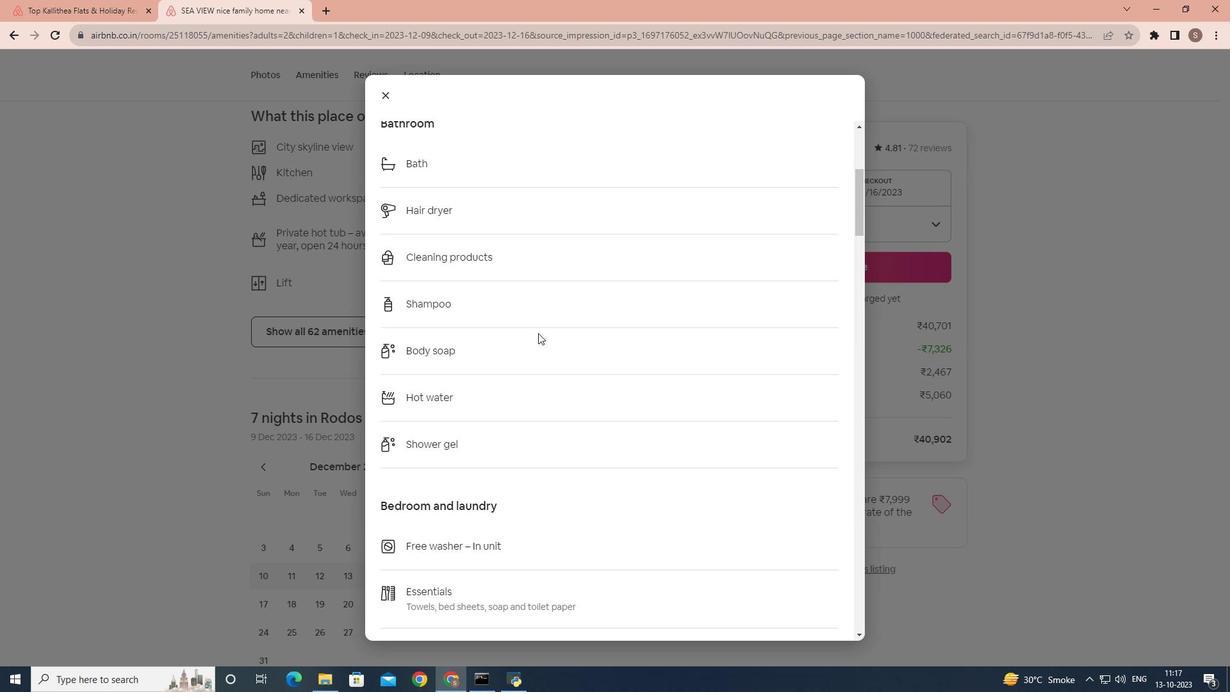
Action: Mouse scrolled (538, 332) with delta (0, 0)
Screenshot: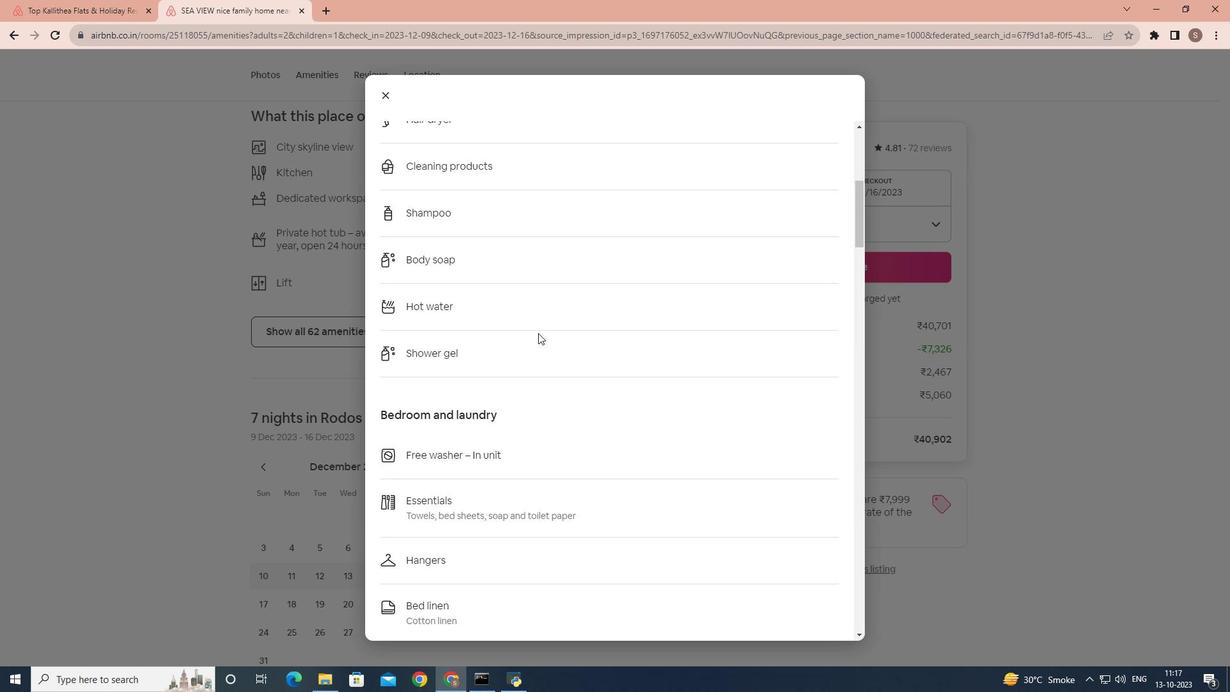 
Action: Mouse scrolled (538, 332) with delta (0, 0)
Screenshot: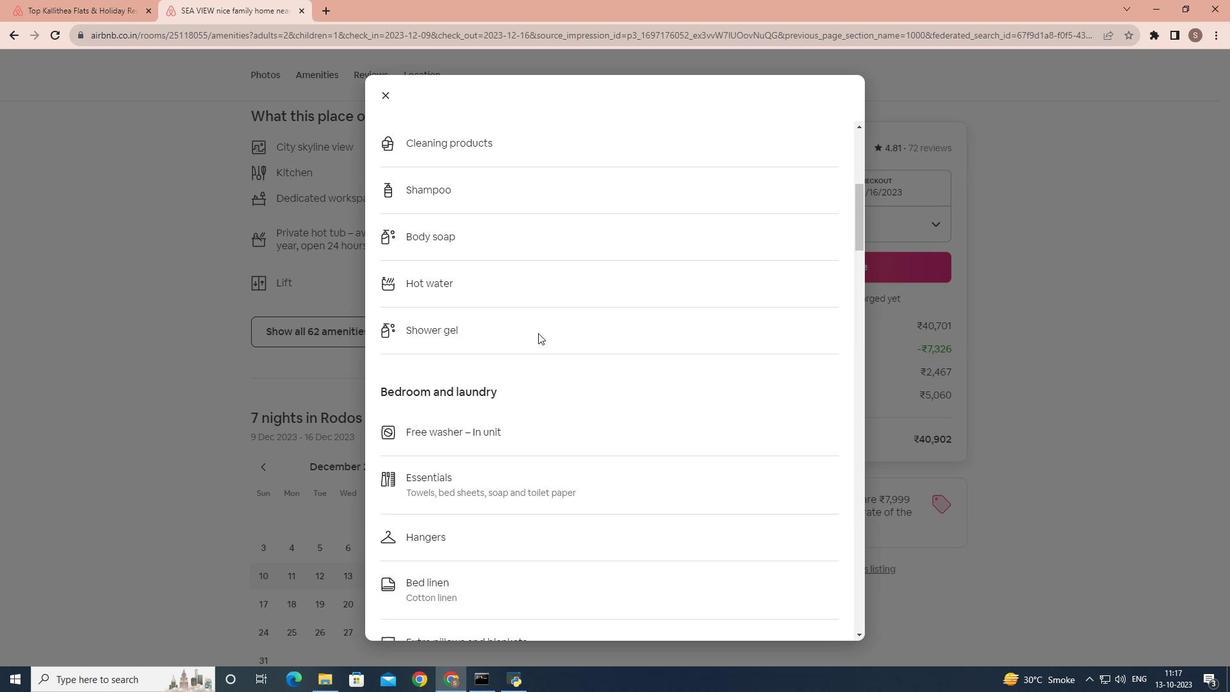 
Action: Mouse scrolled (538, 332) with delta (0, 0)
Screenshot: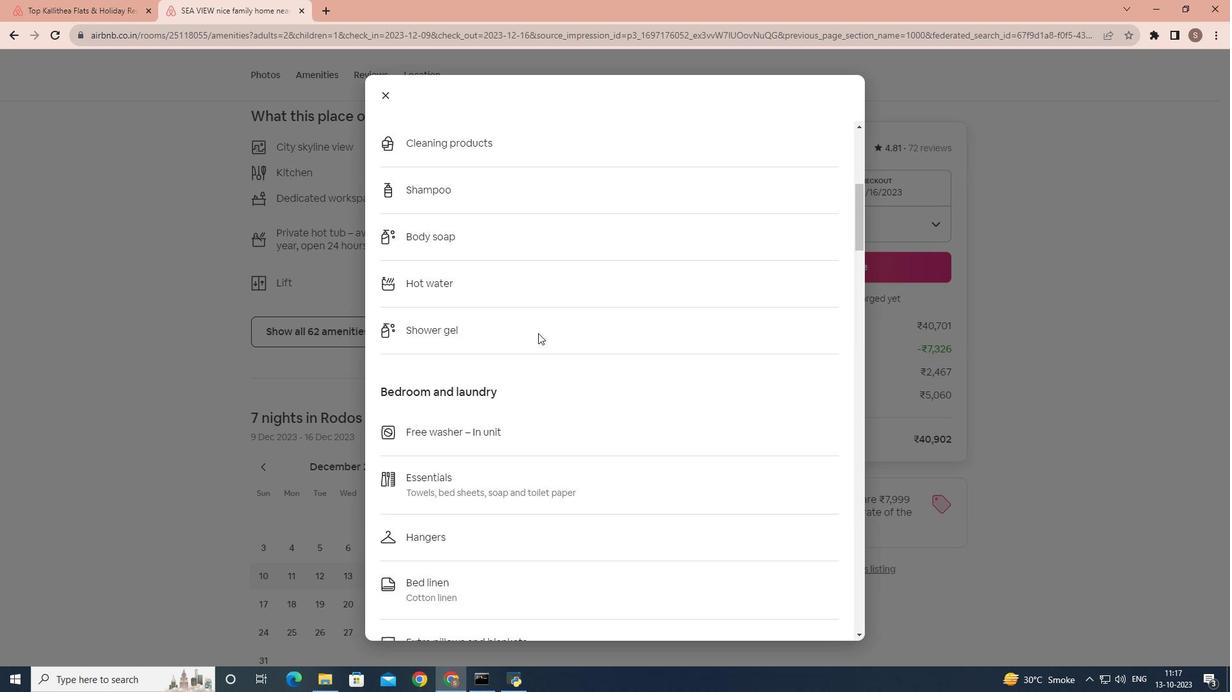 
Action: Mouse scrolled (538, 332) with delta (0, 0)
Screenshot: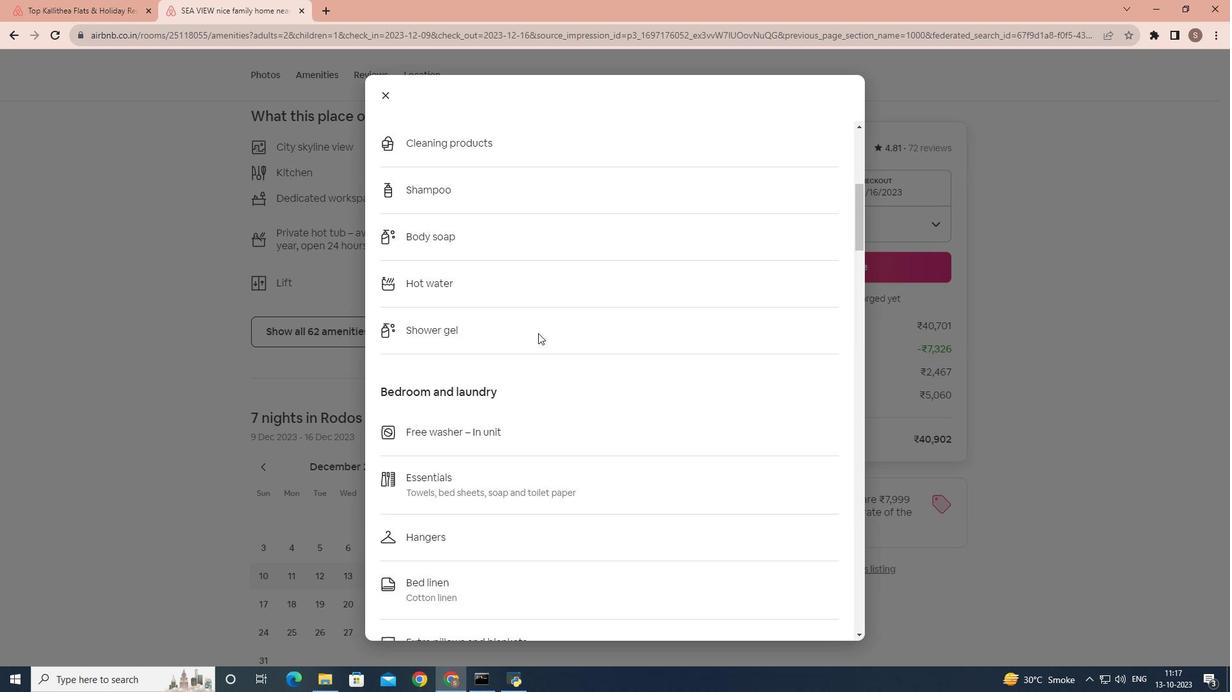 
Action: Mouse scrolled (538, 332) with delta (0, 0)
Screenshot: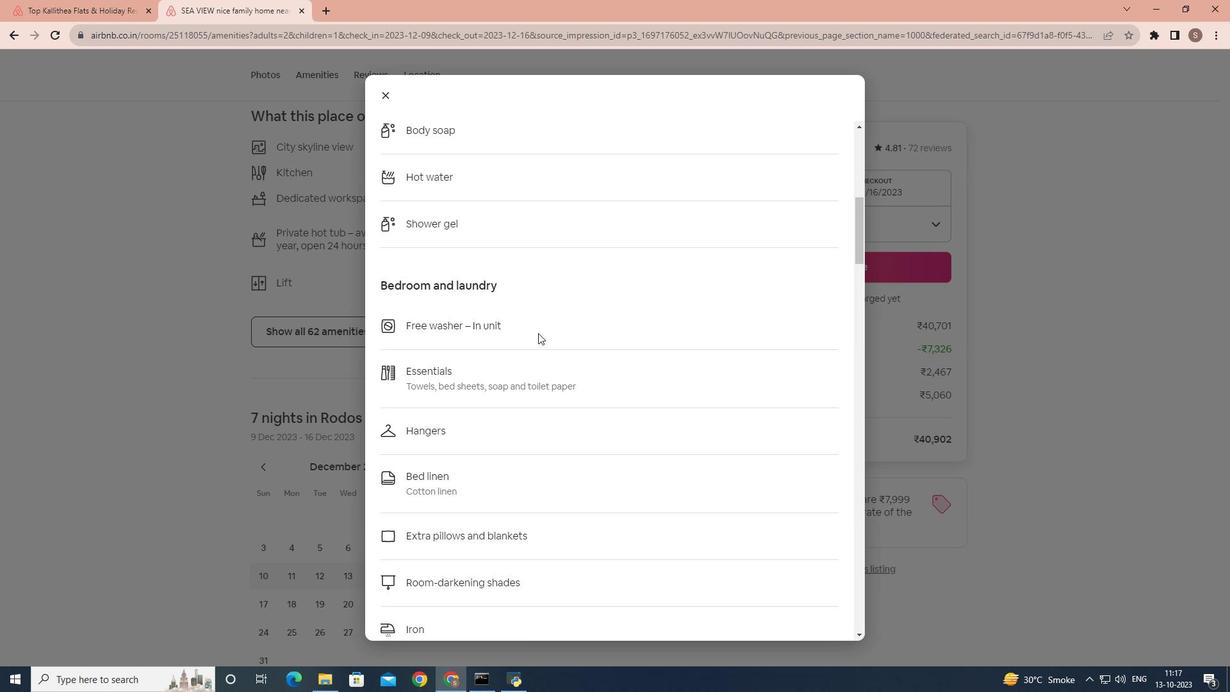 
Action: Mouse scrolled (538, 332) with delta (0, 0)
Screenshot: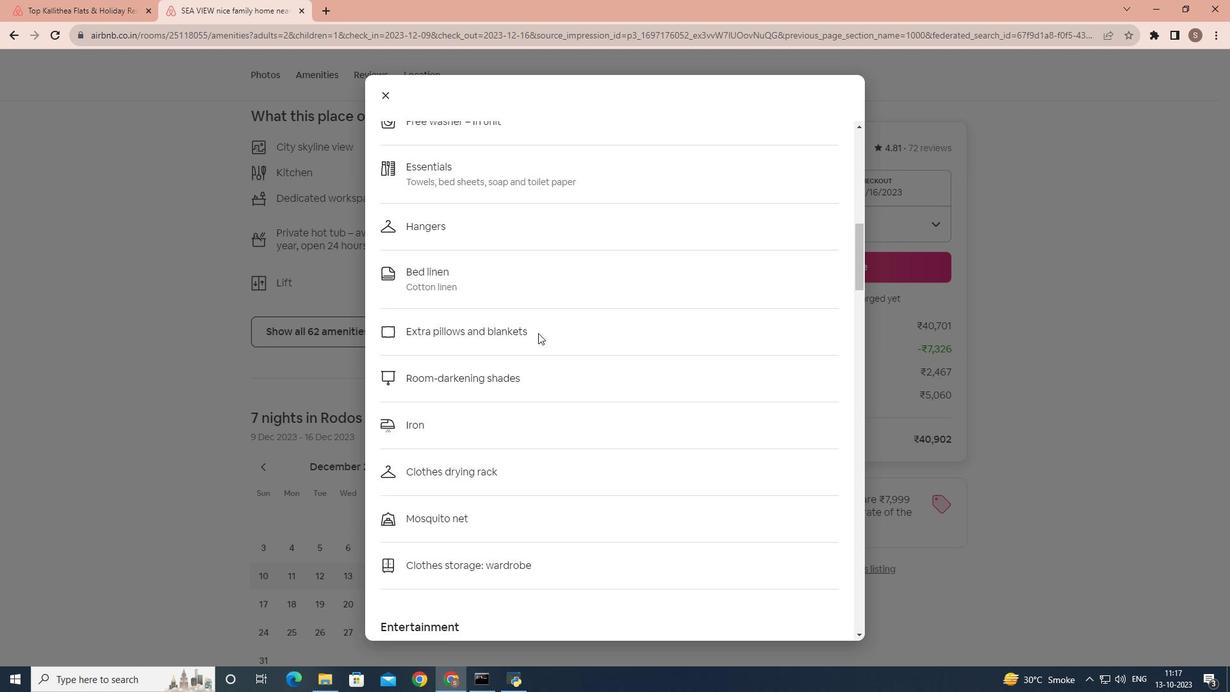 
Action: Mouse scrolled (538, 332) with delta (0, 0)
Screenshot: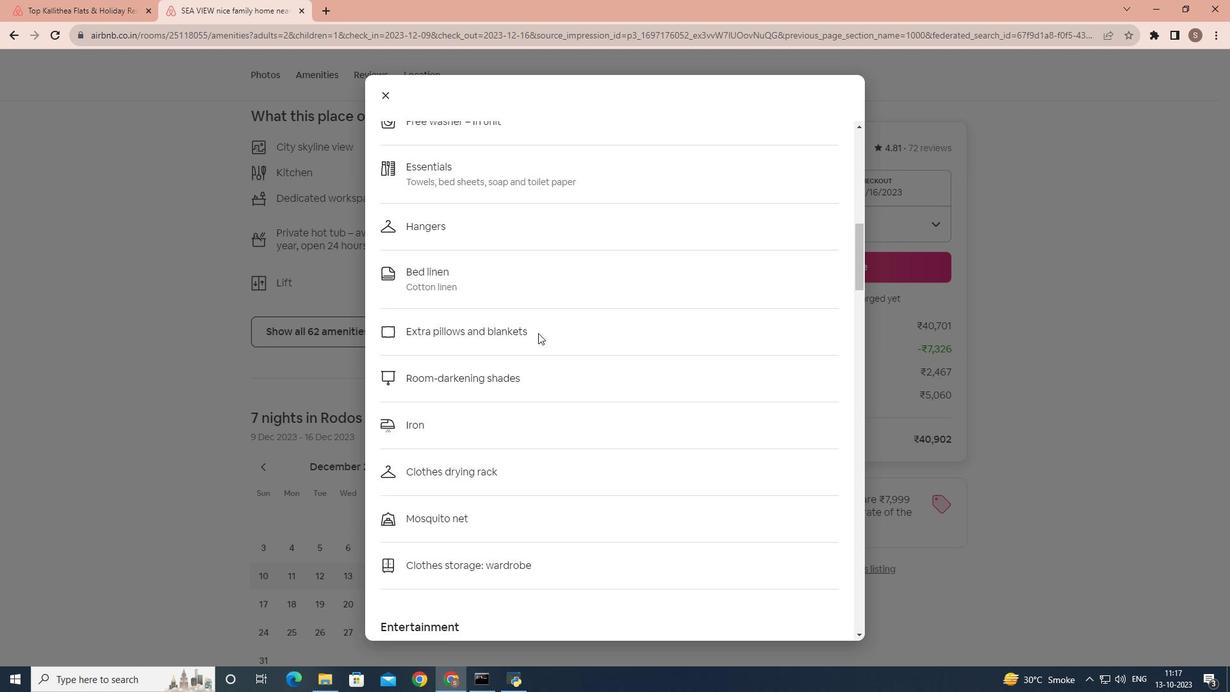 
Action: Mouse scrolled (538, 332) with delta (0, 0)
Screenshot: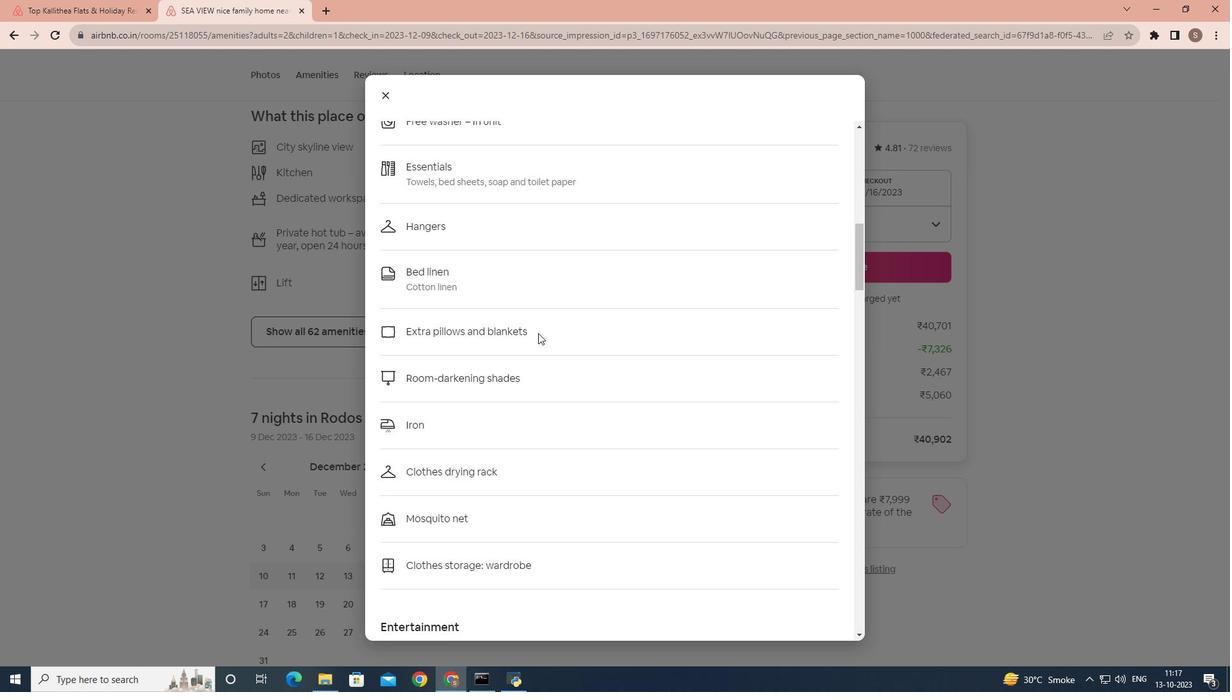 
Action: Mouse scrolled (538, 332) with delta (0, 0)
Screenshot: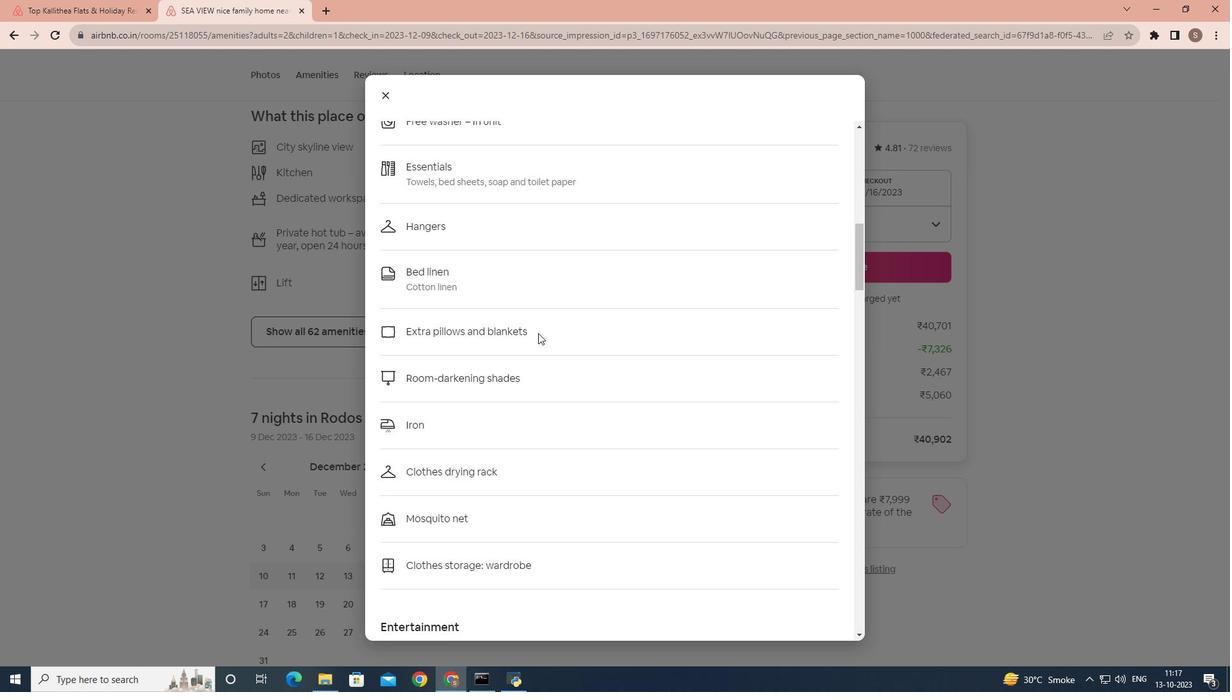 
Action: Mouse scrolled (538, 332) with delta (0, 0)
Screenshot: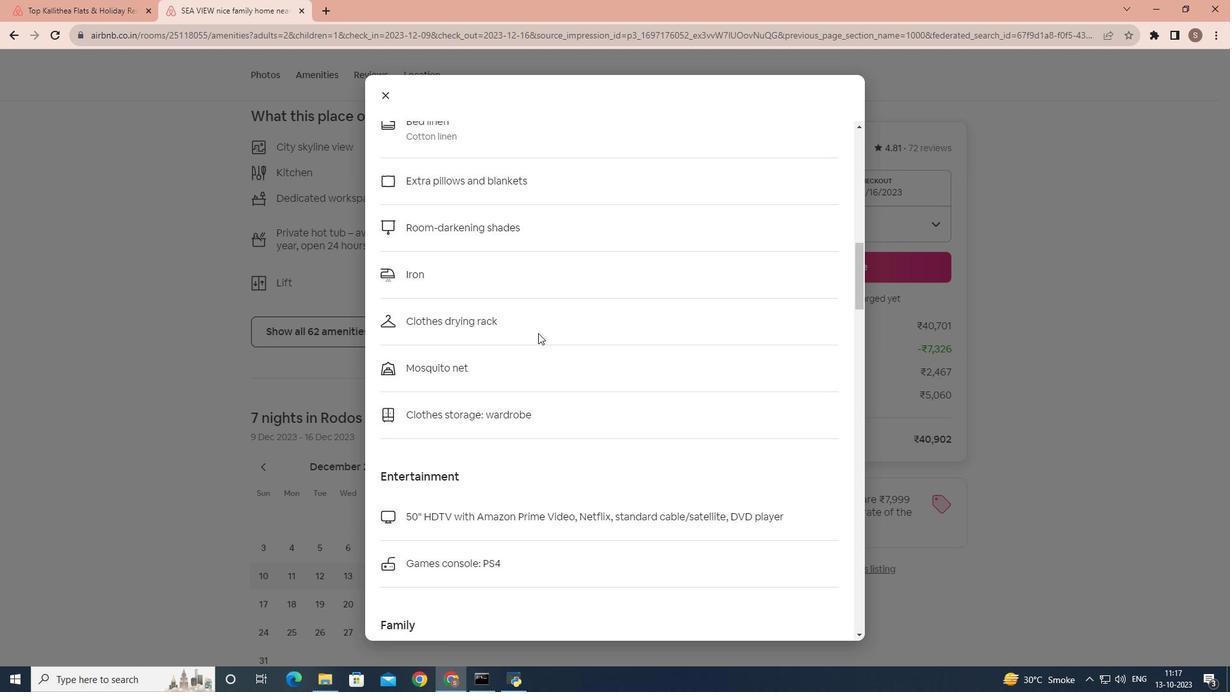 
Action: Mouse scrolled (538, 332) with delta (0, 0)
Screenshot: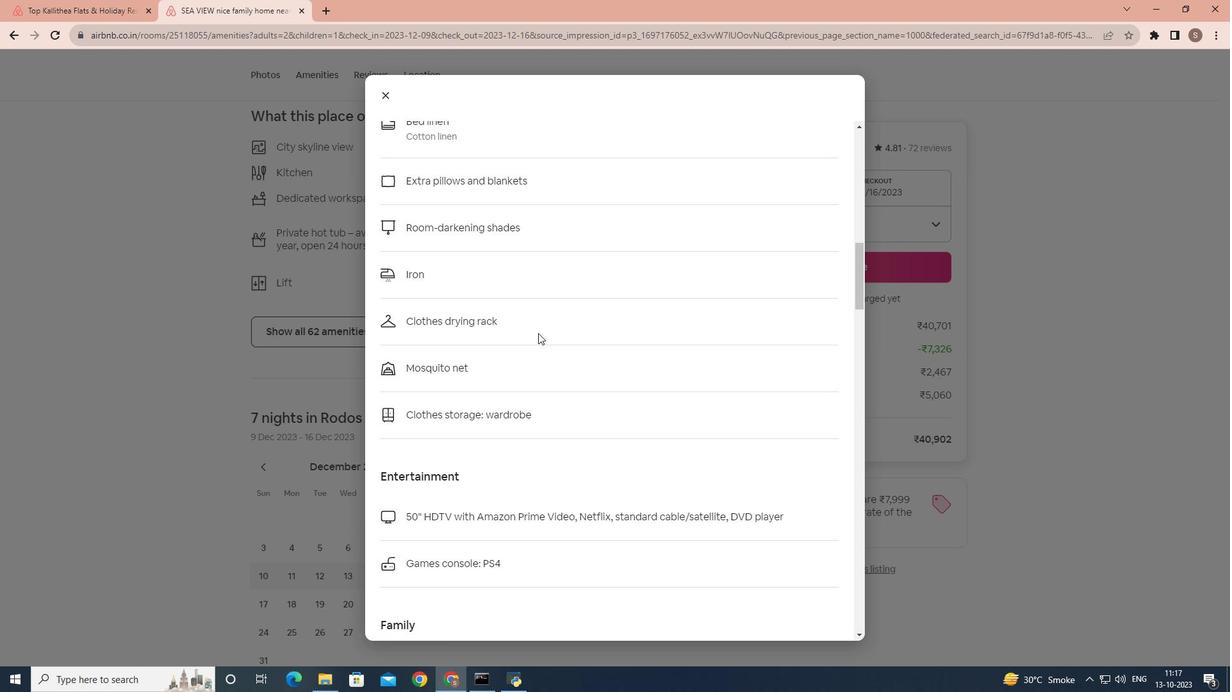 
Action: Mouse scrolled (538, 332) with delta (0, 0)
Screenshot: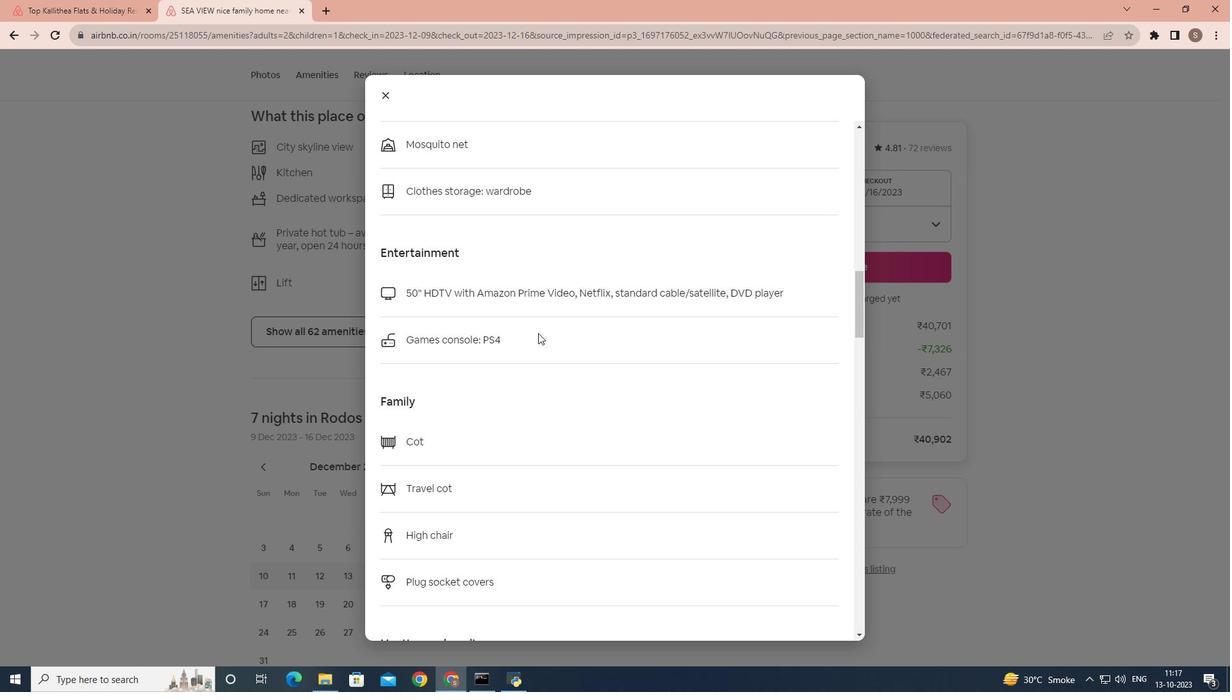 
Action: Mouse scrolled (538, 332) with delta (0, 0)
Screenshot: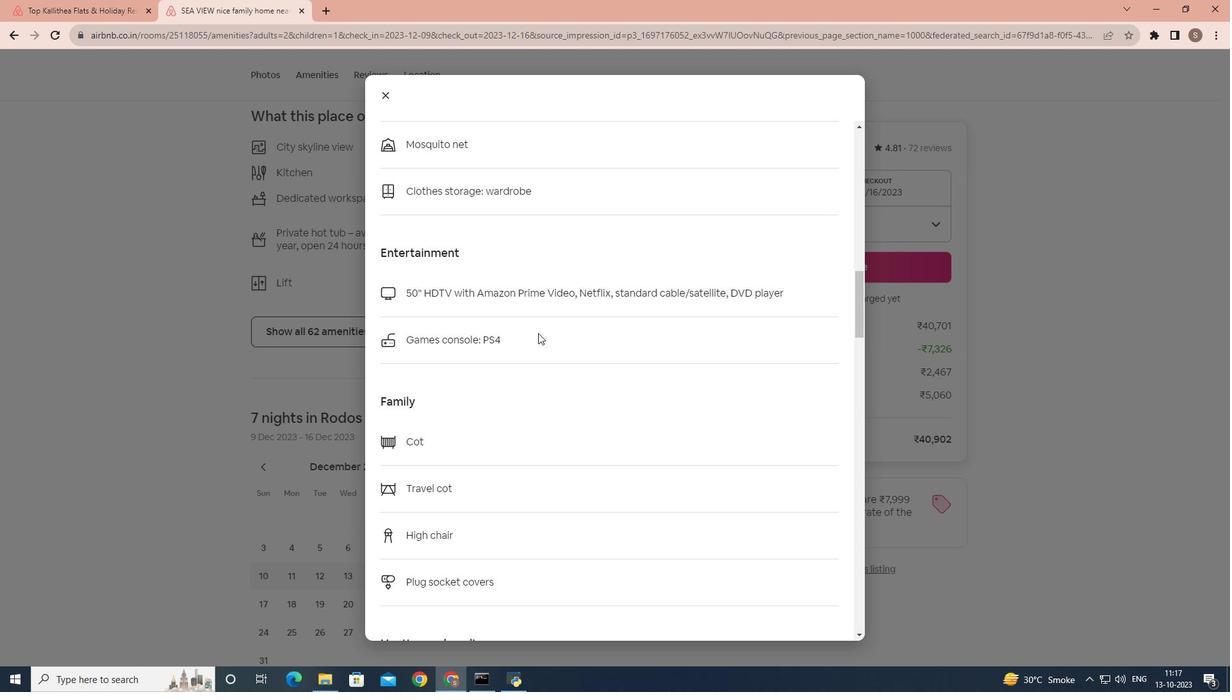 
Action: Mouse scrolled (538, 332) with delta (0, 0)
Screenshot: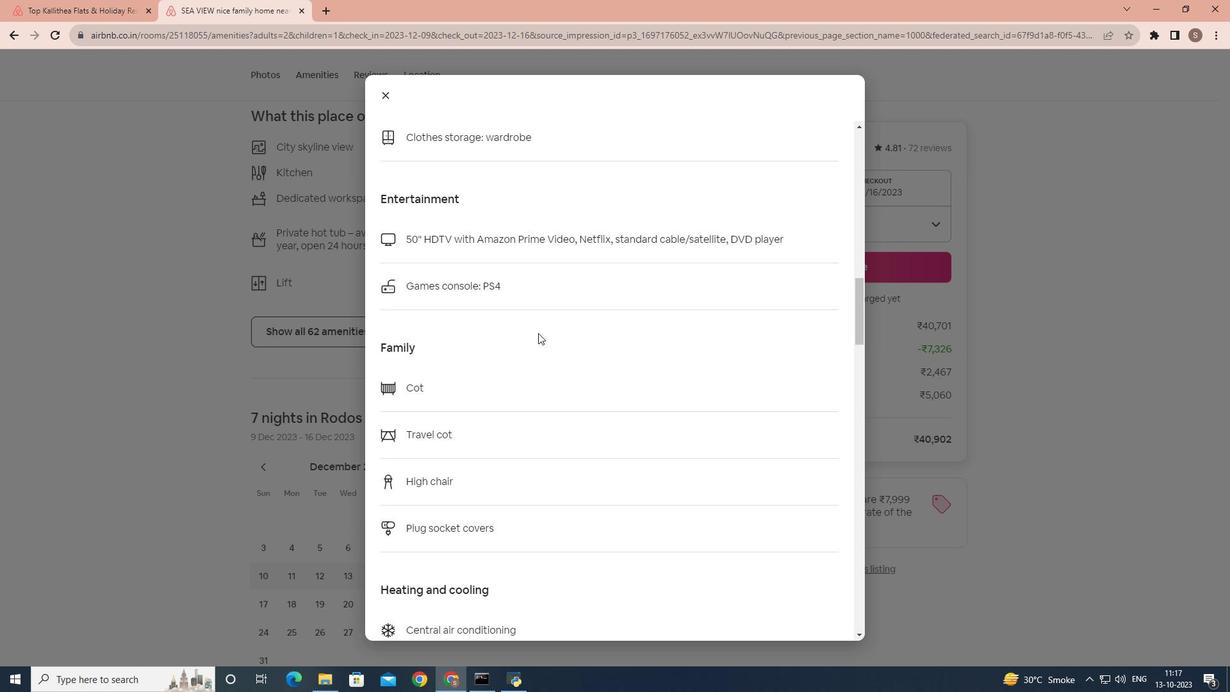 
Action: Mouse scrolled (538, 332) with delta (0, 0)
Screenshot: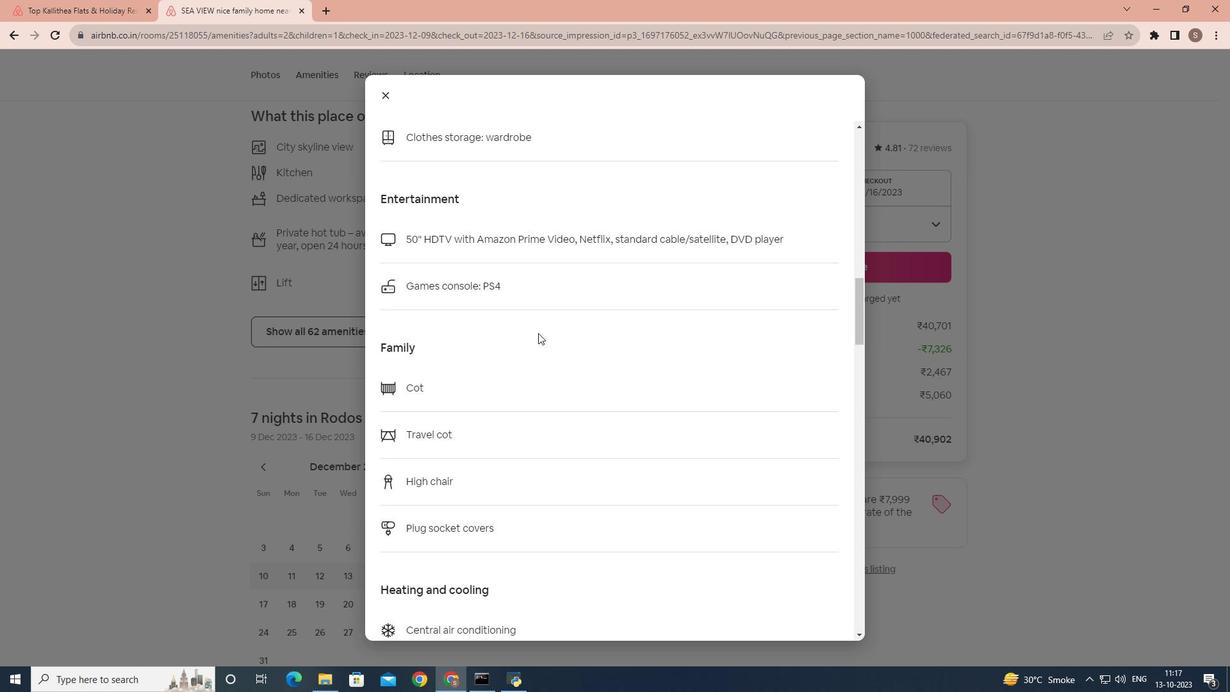 
Action: Mouse scrolled (538, 332) with delta (0, 0)
Screenshot: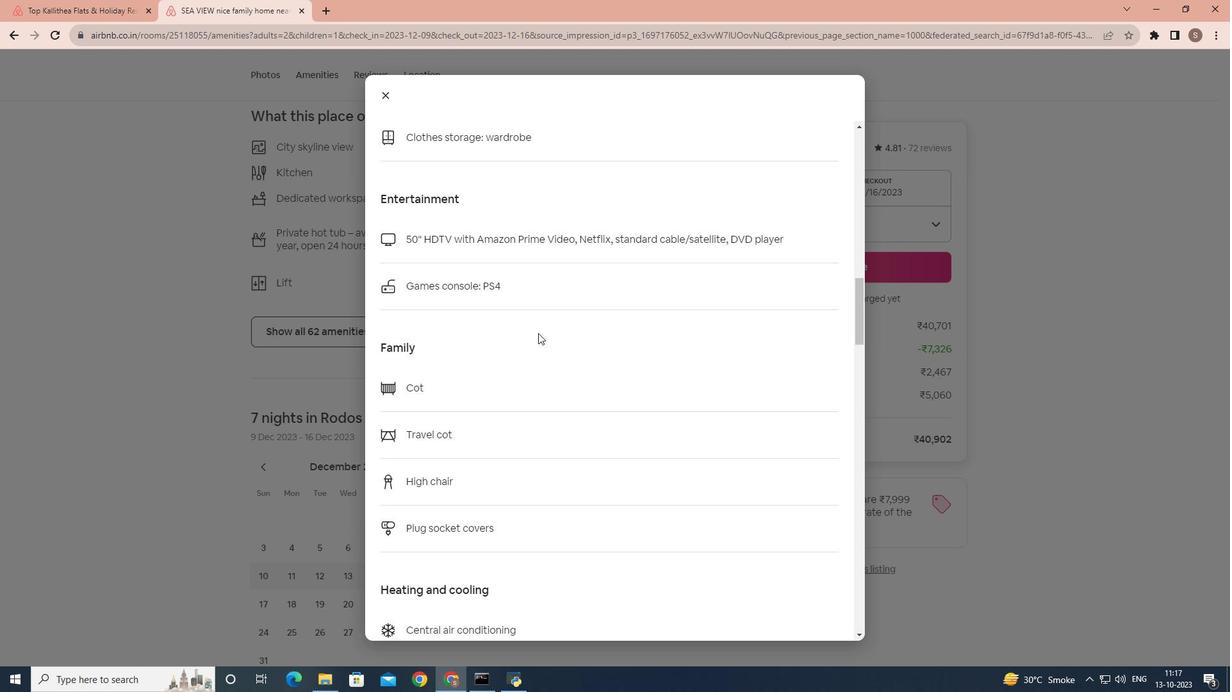 
Action: Mouse scrolled (538, 332) with delta (0, 0)
Screenshot: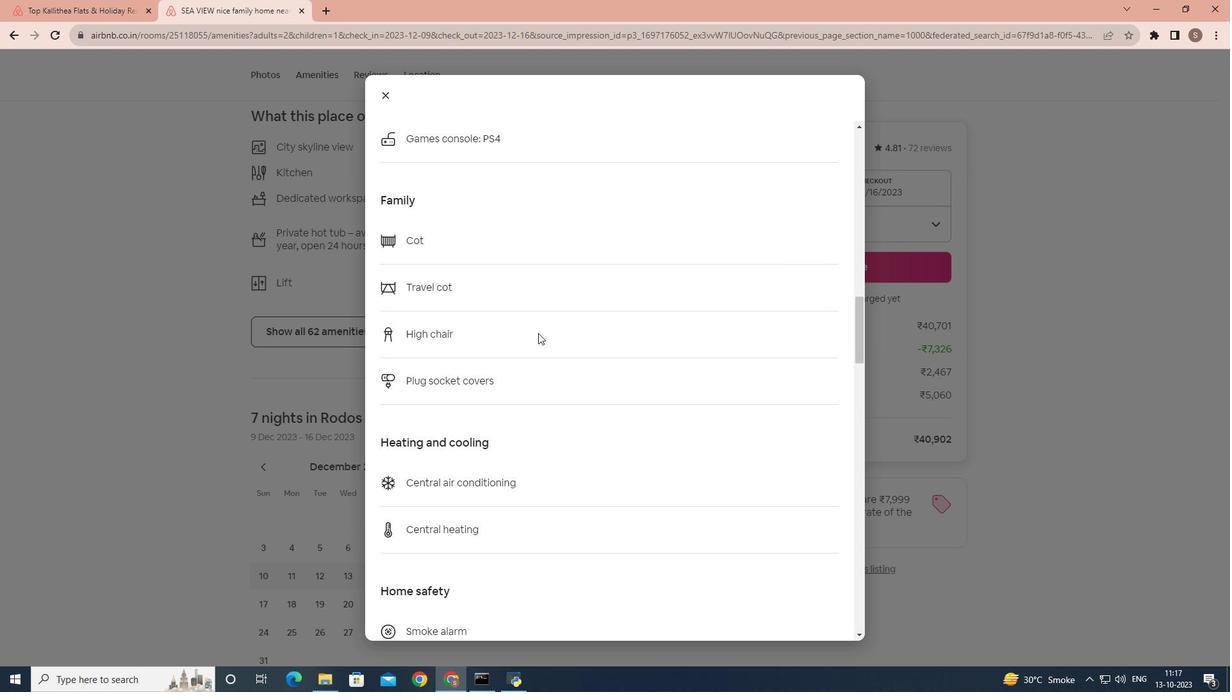 
Action: Mouse scrolled (538, 332) with delta (0, 0)
Screenshot: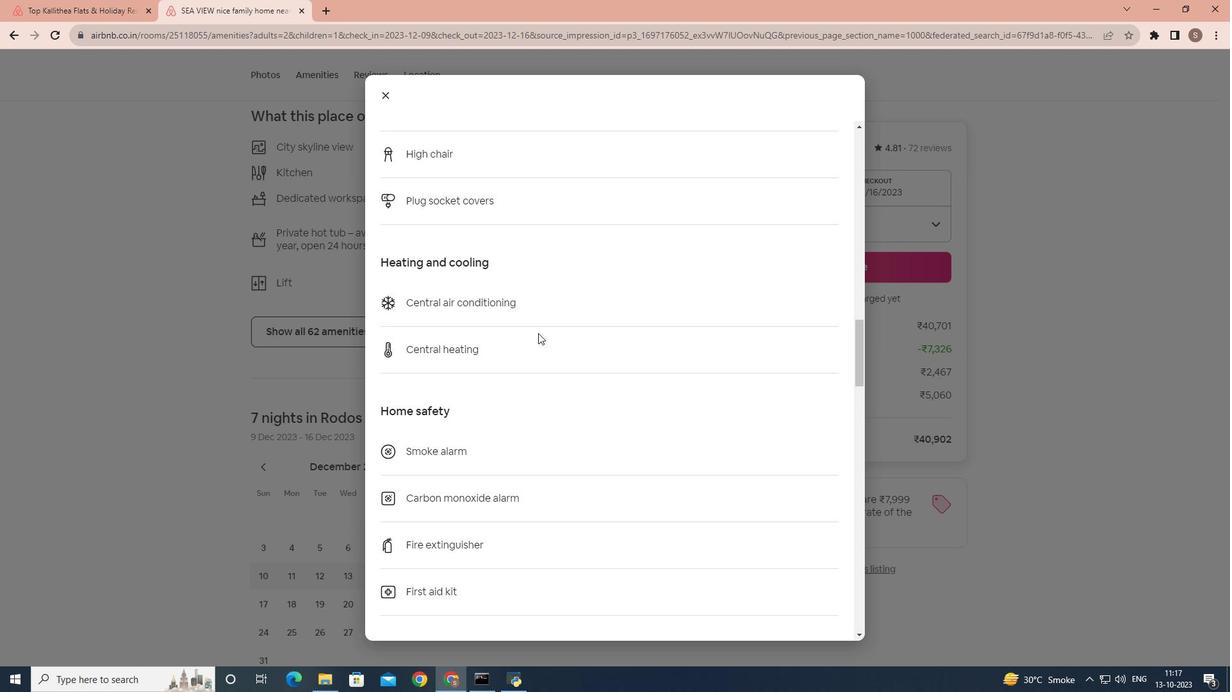 
Action: Mouse scrolled (538, 332) with delta (0, 0)
Screenshot: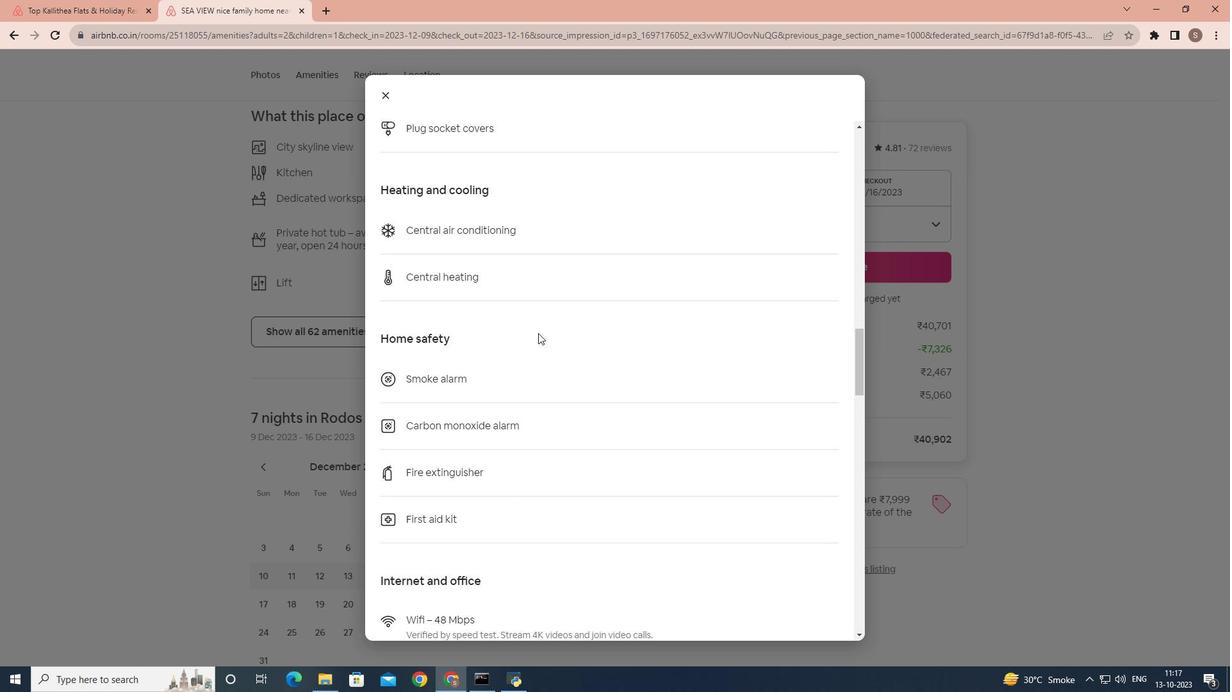 
Action: Mouse scrolled (538, 332) with delta (0, 0)
Screenshot: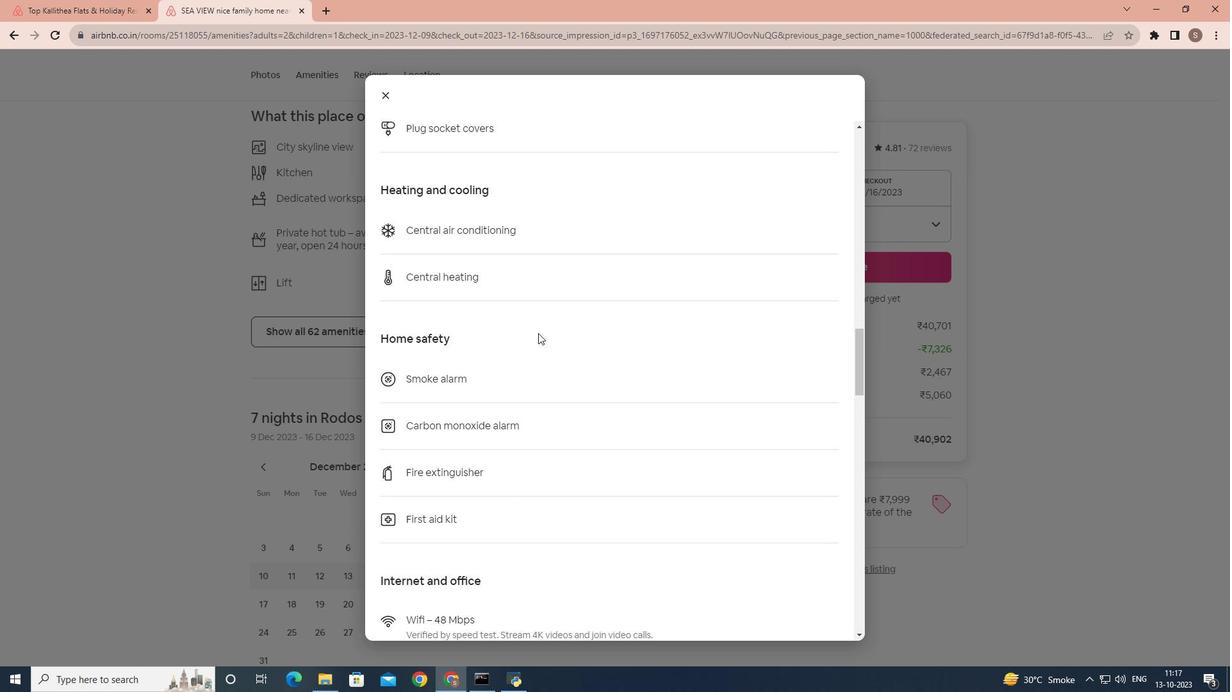 
Action: Mouse scrolled (538, 332) with delta (0, 0)
Screenshot: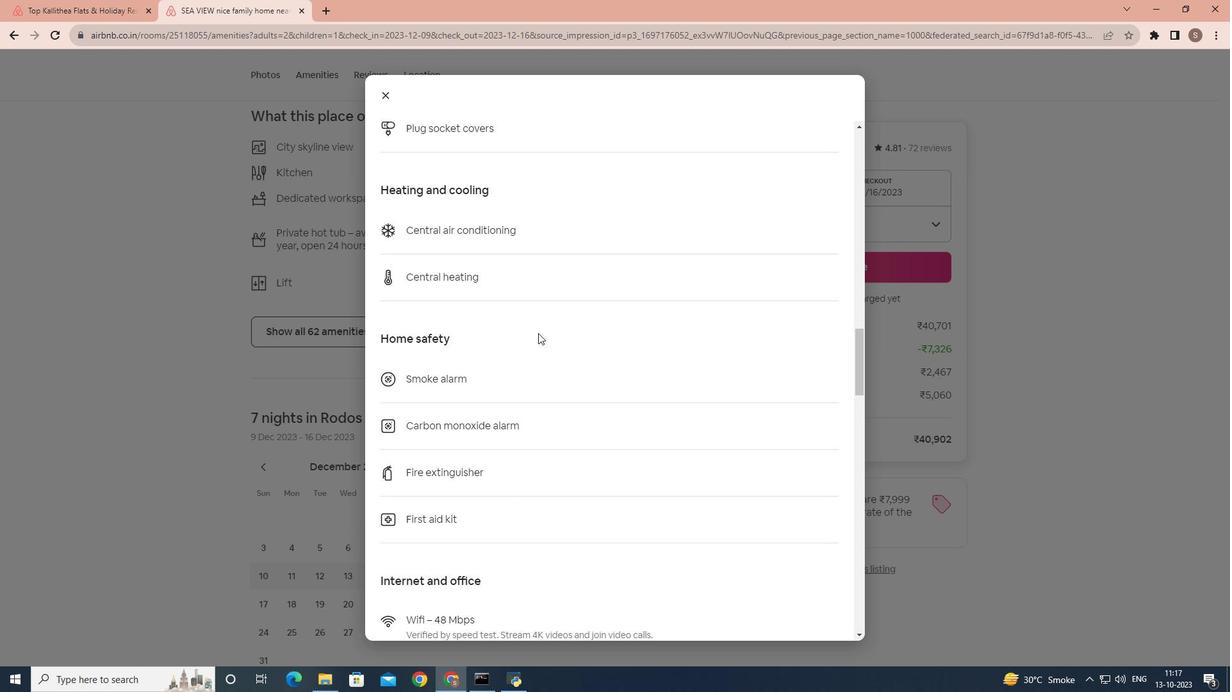 
Action: Mouse scrolled (538, 332) with delta (0, 0)
Screenshot: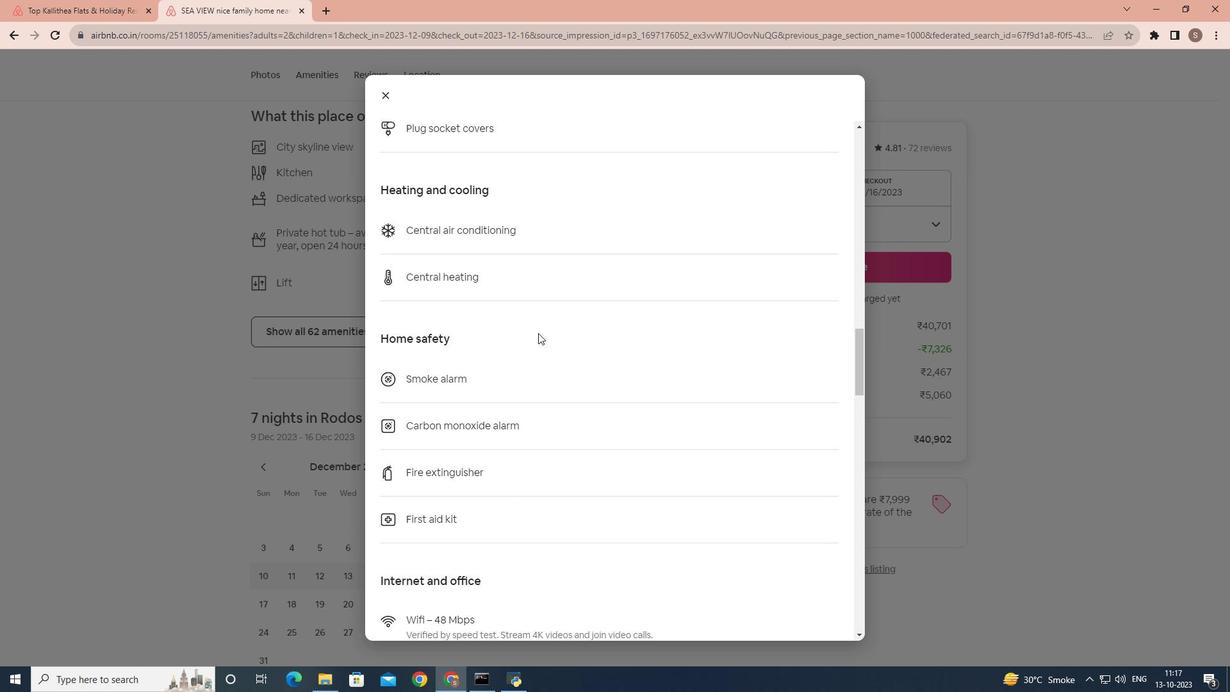 
Action: Mouse scrolled (538, 332) with delta (0, 0)
Screenshot: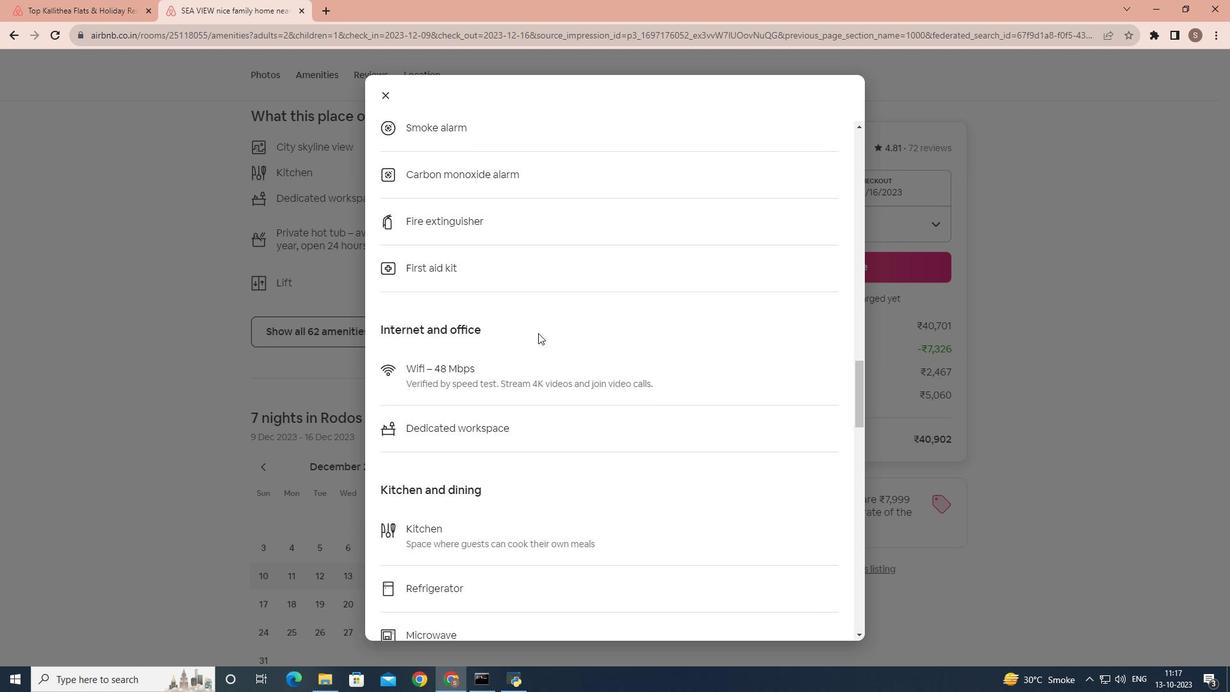 
Action: Mouse scrolled (538, 332) with delta (0, 0)
Screenshot: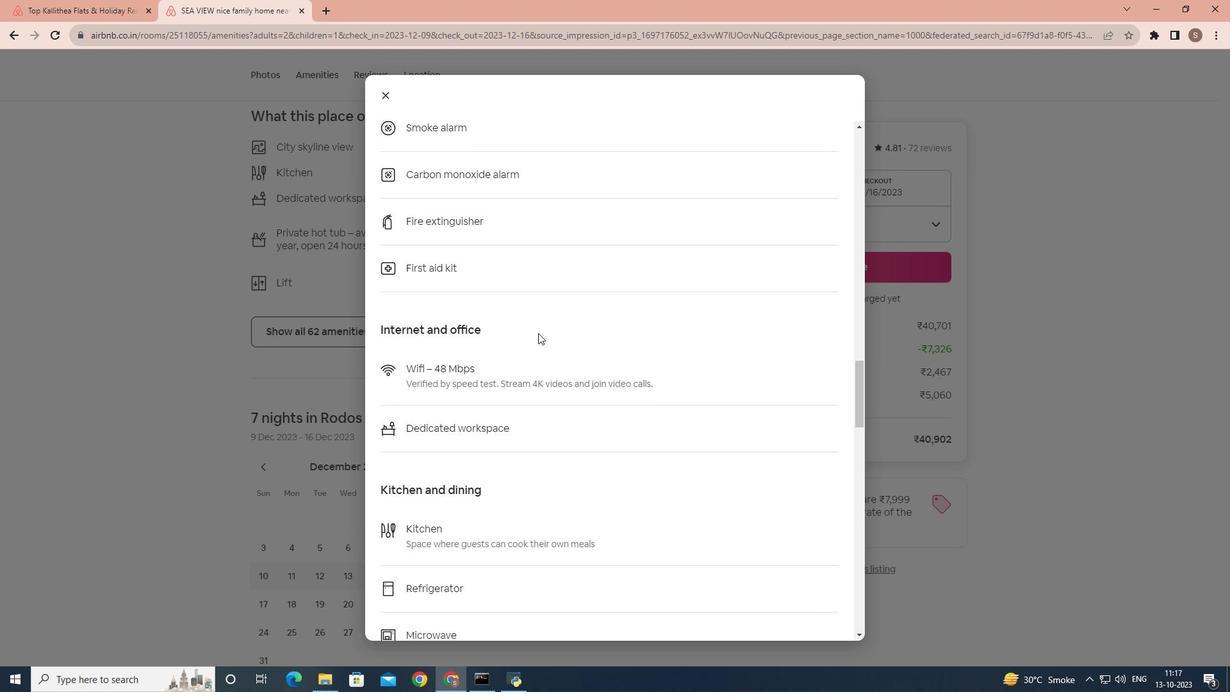 
Action: Mouse scrolled (538, 332) with delta (0, 0)
Screenshot: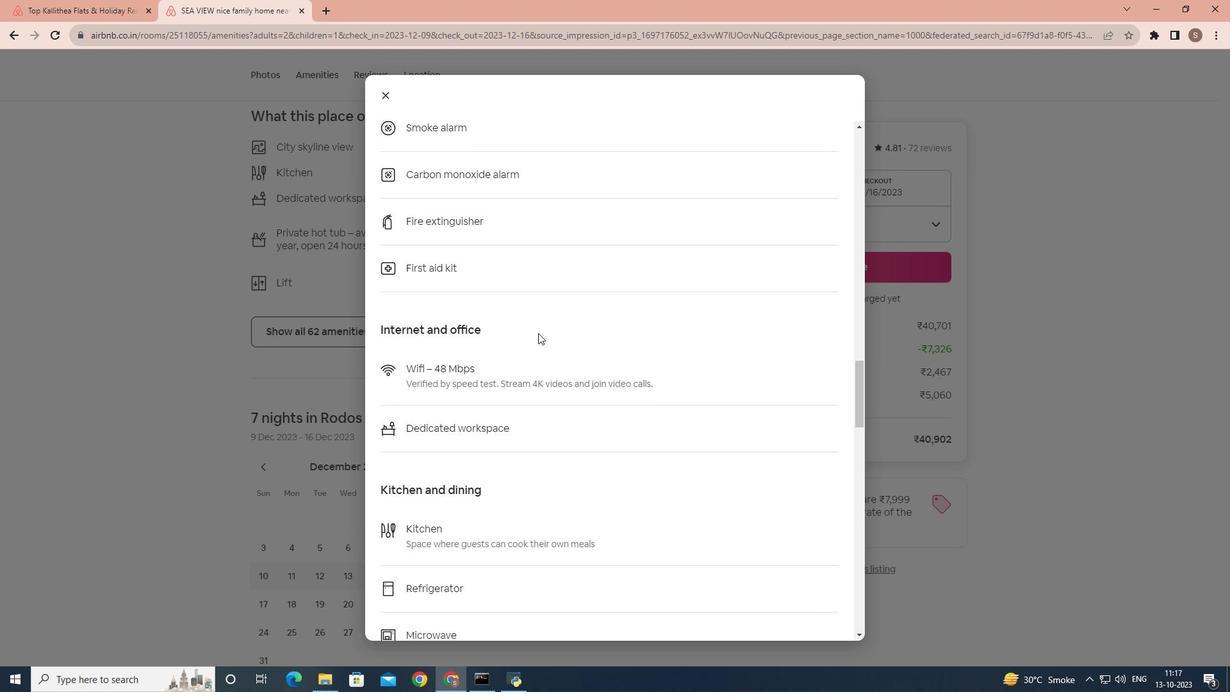 
Action: Mouse scrolled (538, 332) with delta (0, 0)
Screenshot: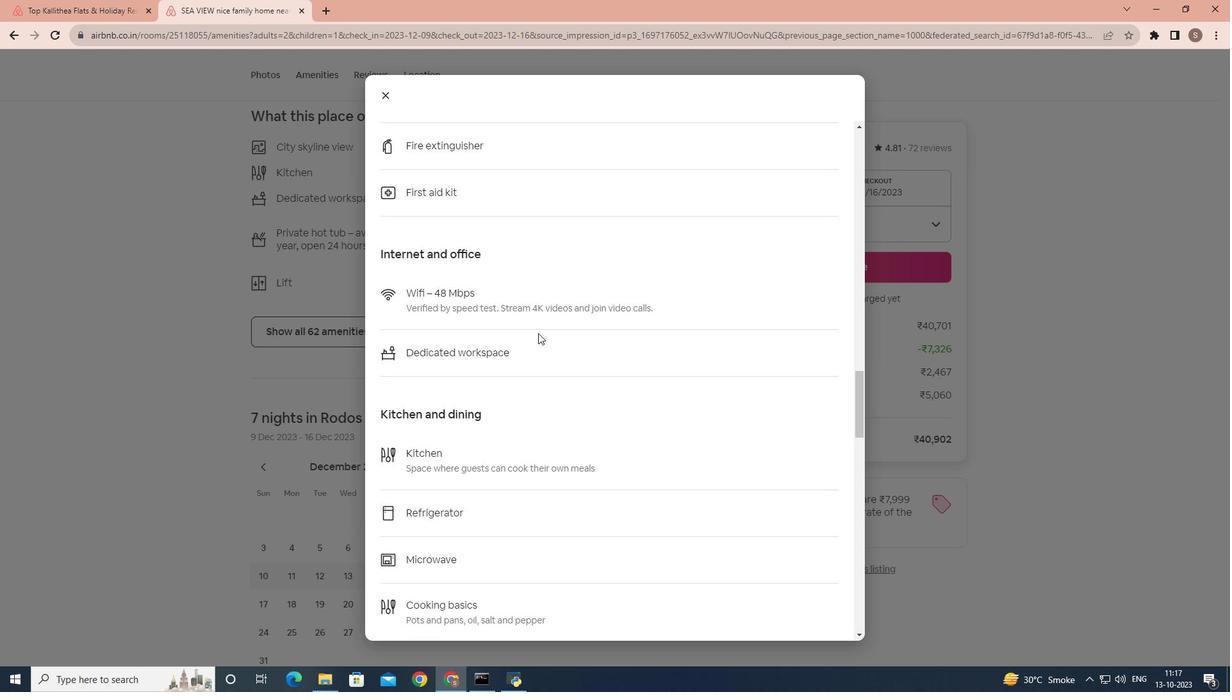 
Action: Mouse scrolled (538, 332) with delta (0, 0)
Screenshot: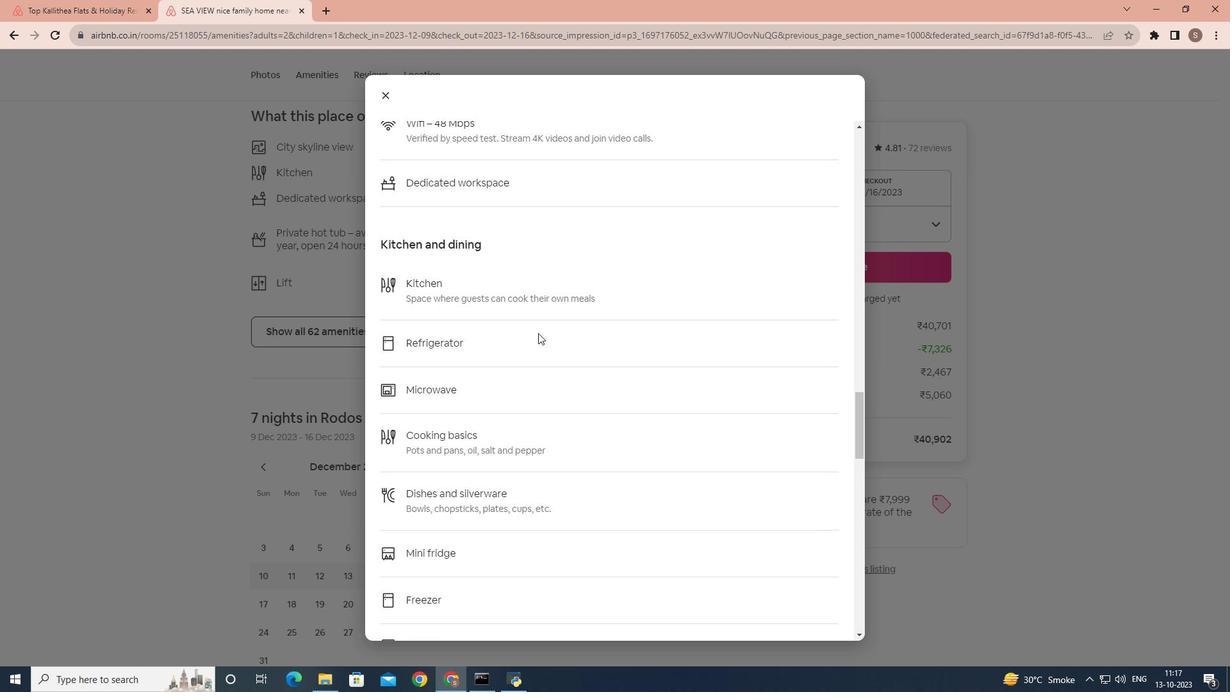 
Action: Mouse scrolled (538, 332) with delta (0, 0)
Screenshot: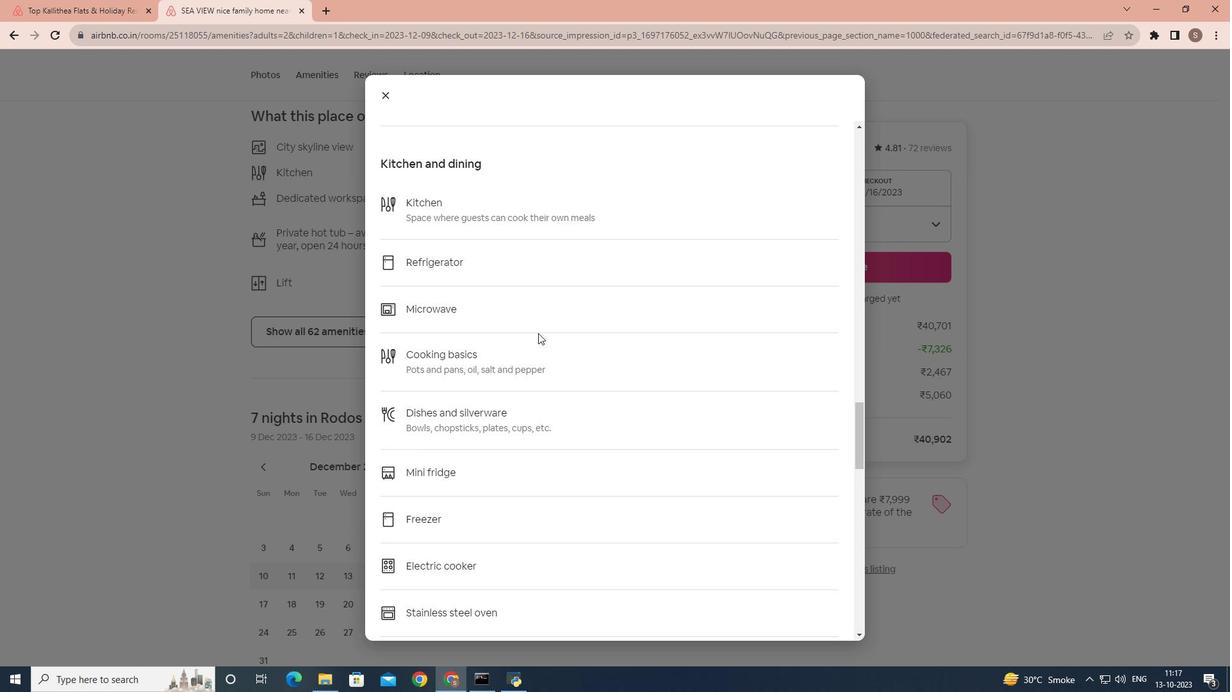 
Action: Mouse scrolled (538, 332) with delta (0, 0)
Screenshot: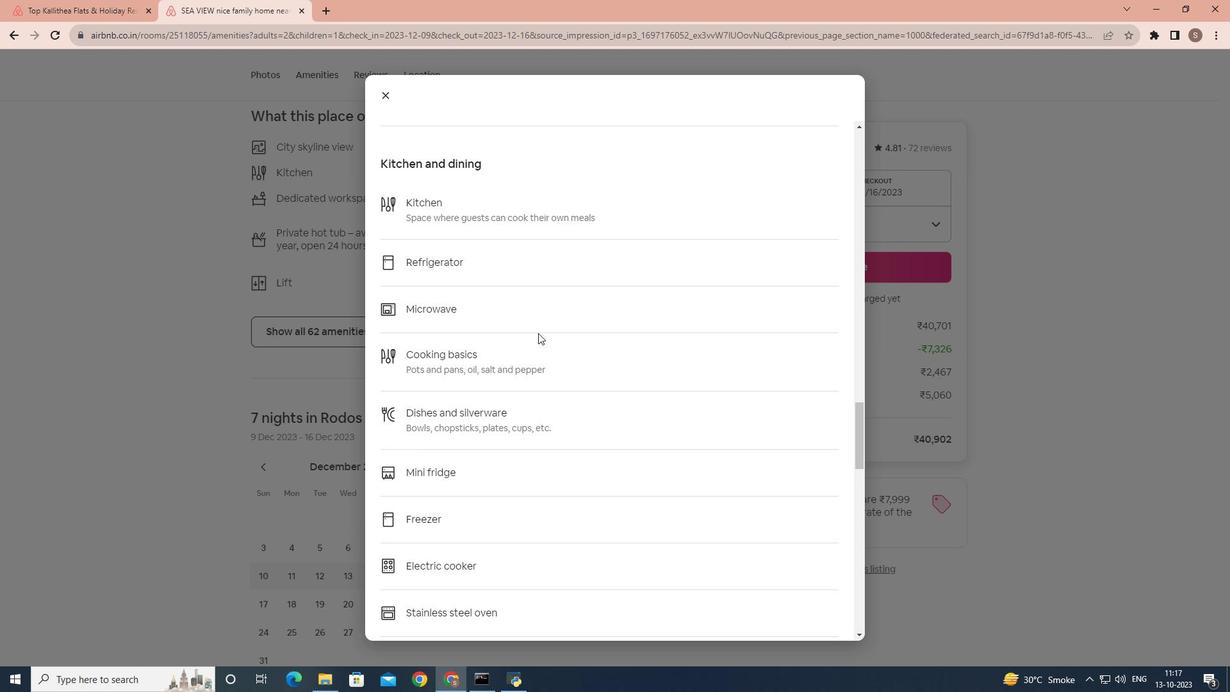 
Action: Mouse scrolled (538, 332) with delta (0, 0)
Screenshot: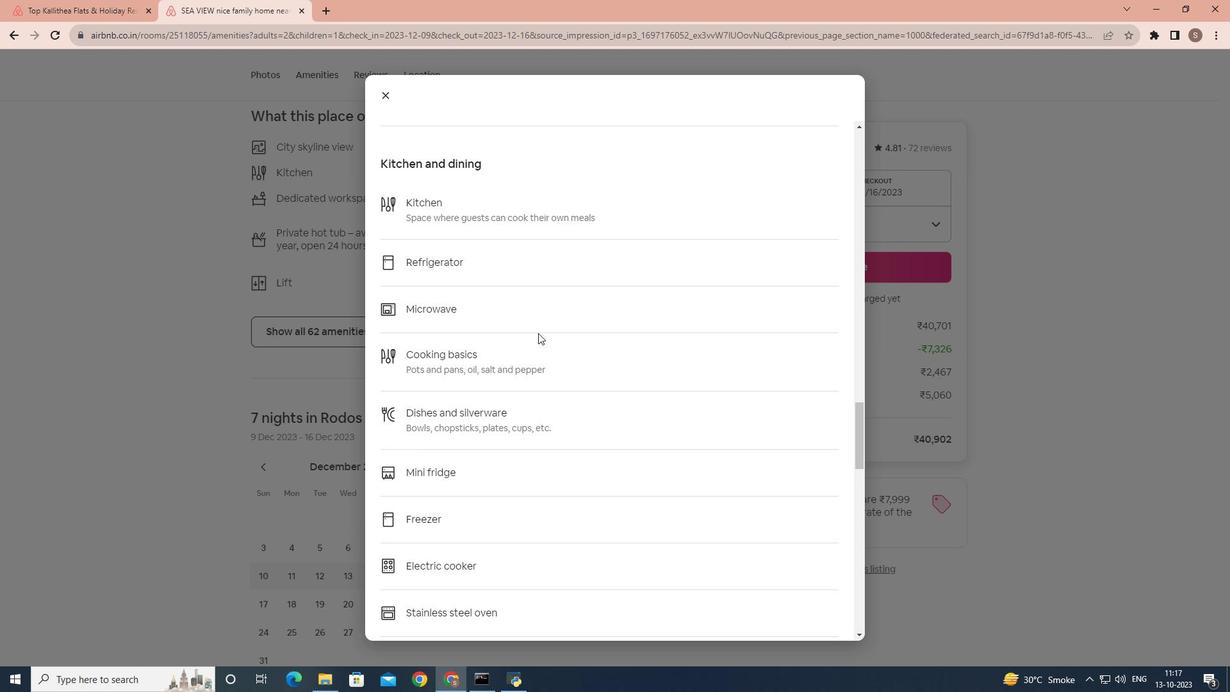 
Action: Mouse scrolled (538, 332) with delta (0, 0)
Screenshot: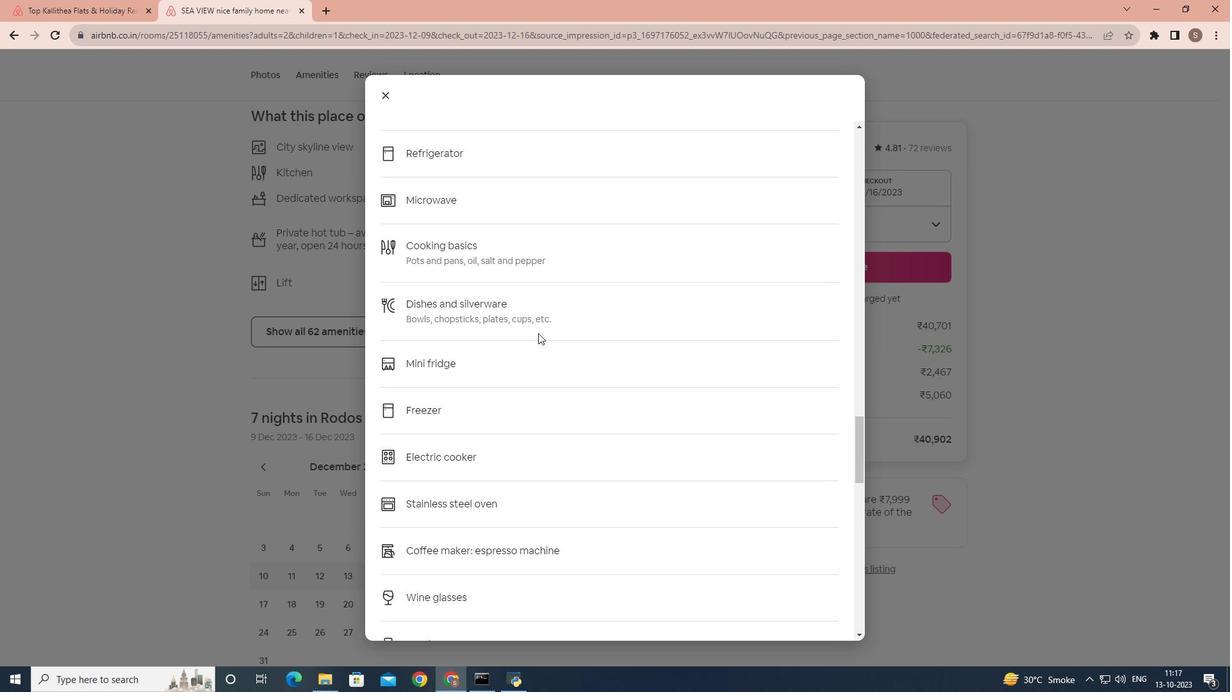 
Action: Mouse scrolled (538, 332) with delta (0, 0)
Screenshot: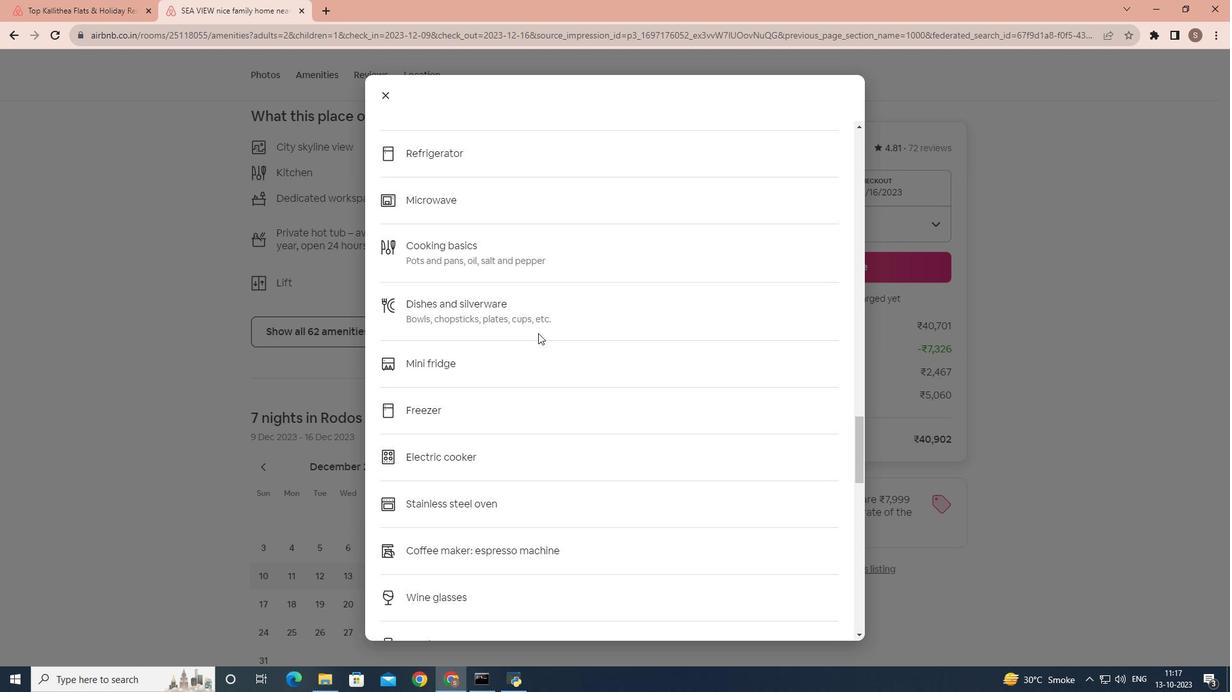 
Action: Mouse scrolled (538, 332) with delta (0, 0)
Screenshot: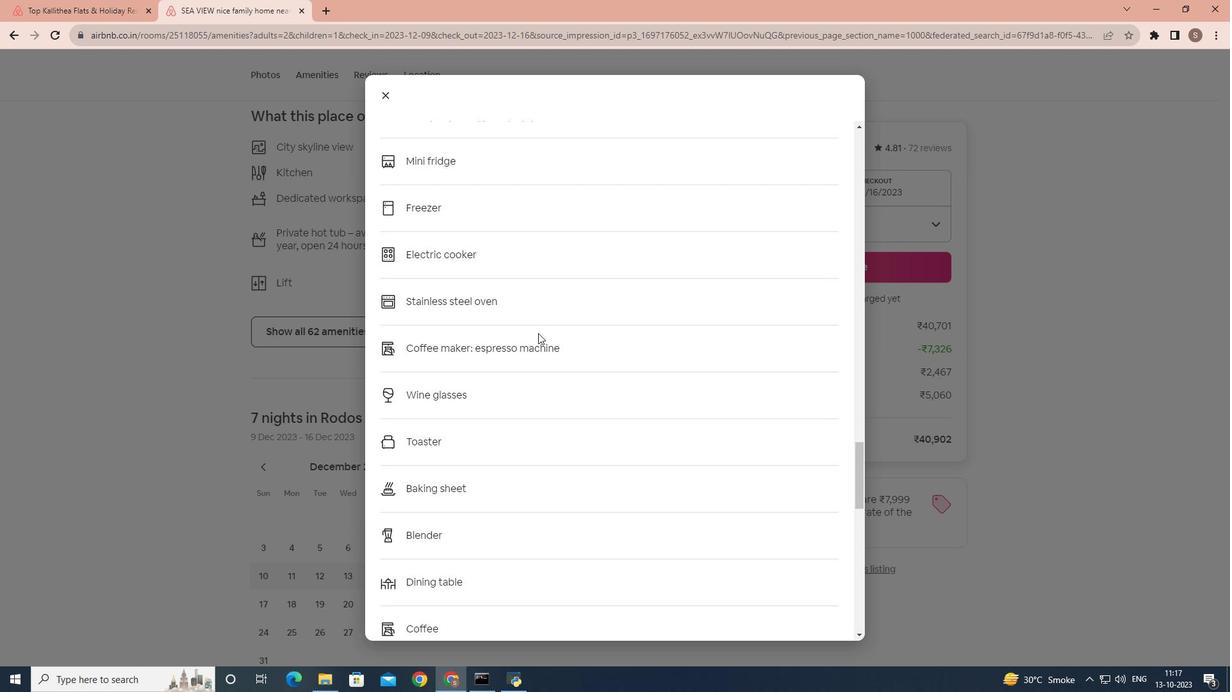 
Action: Mouse scrolled (538, 332) with delta (0, 0)
Screenshot: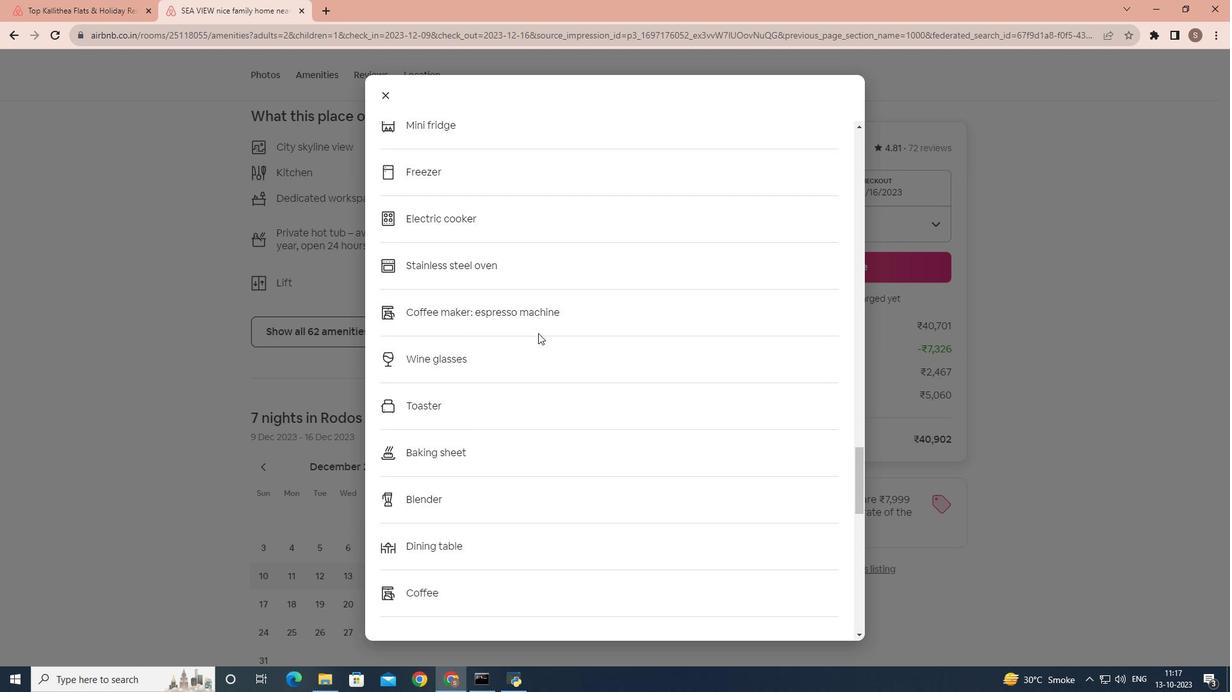
Action: Mouse scrolled (538, 332) with delta (0, 0)
Screenshot: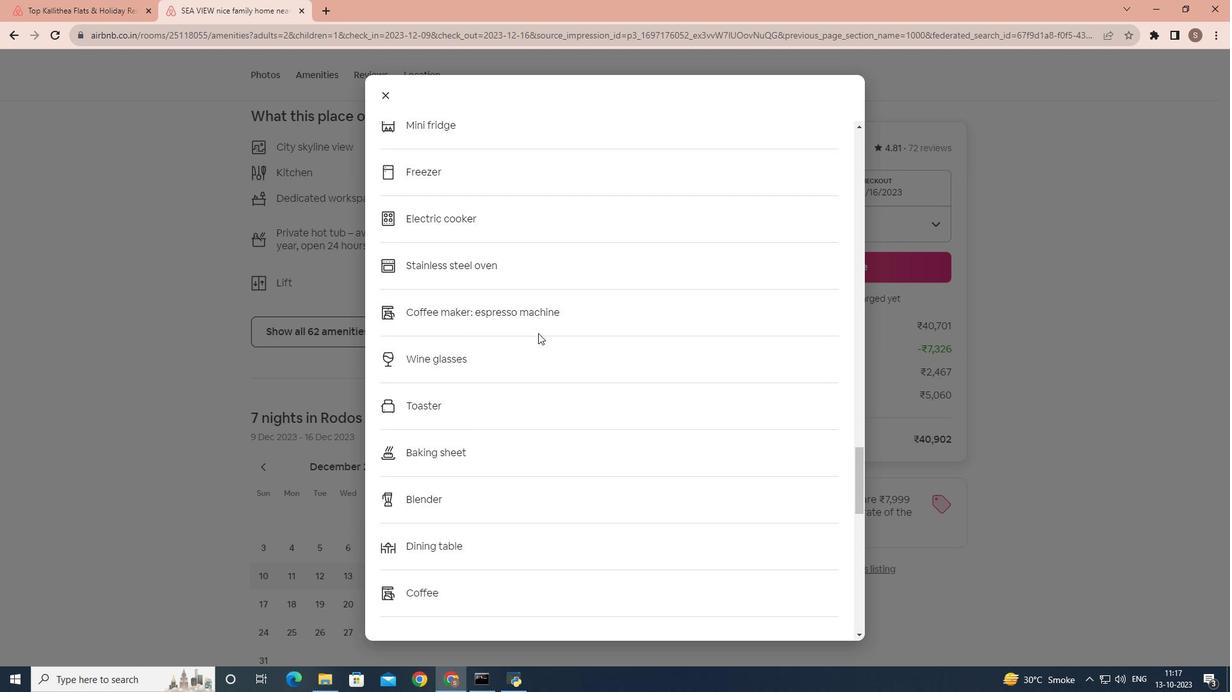 
Action: Mouse scrolled (538, 332) with delta (0, 0)
Screenshot: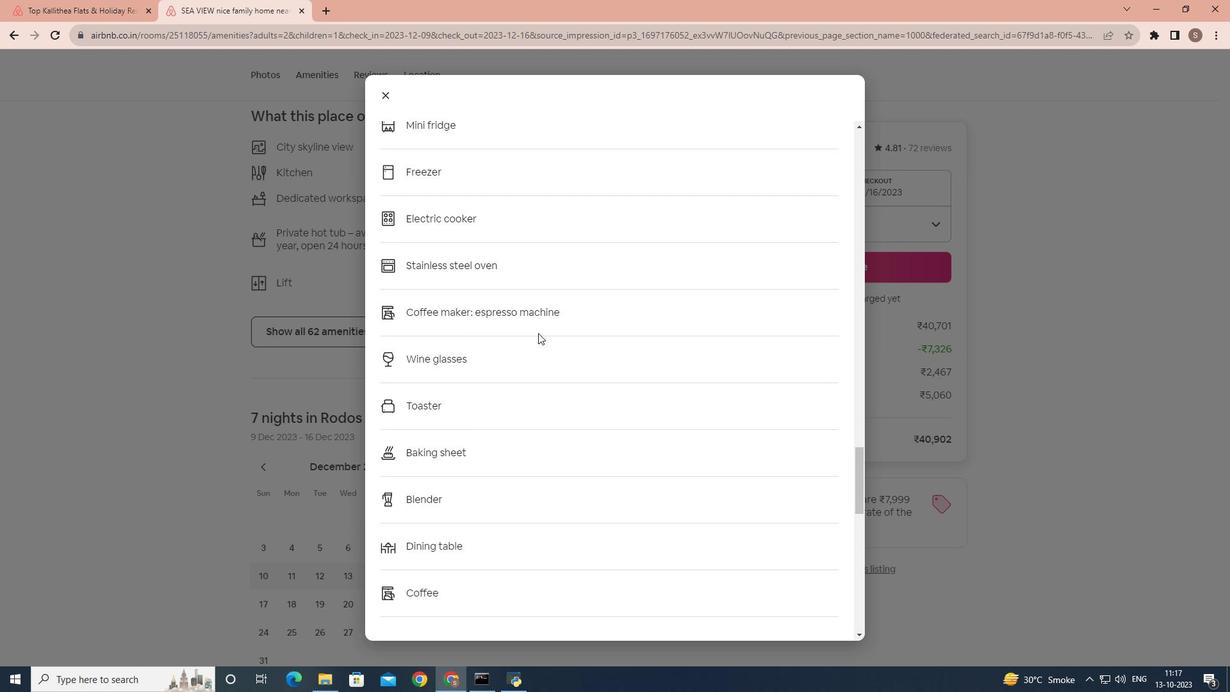 
Action: Mouse scrolled (538, 332) with delta (0, 0)
Screenshot: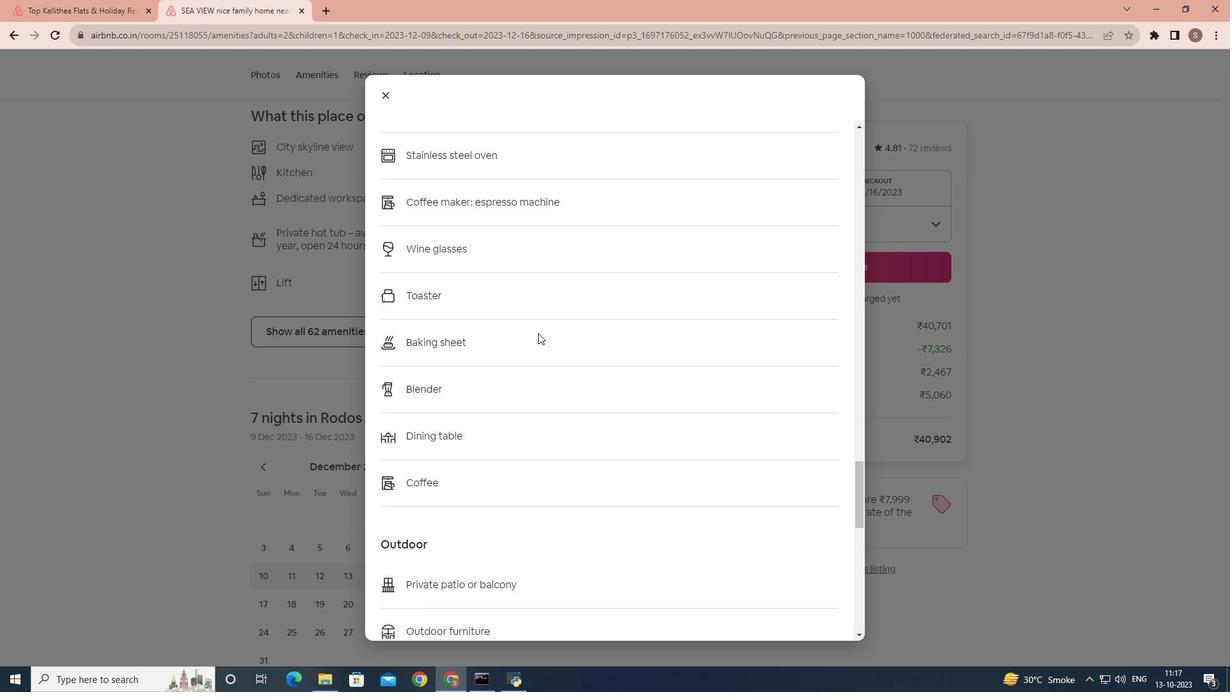 
Action: Mouse scrolled (538, 332) with delta (0, 0)
Screenshot: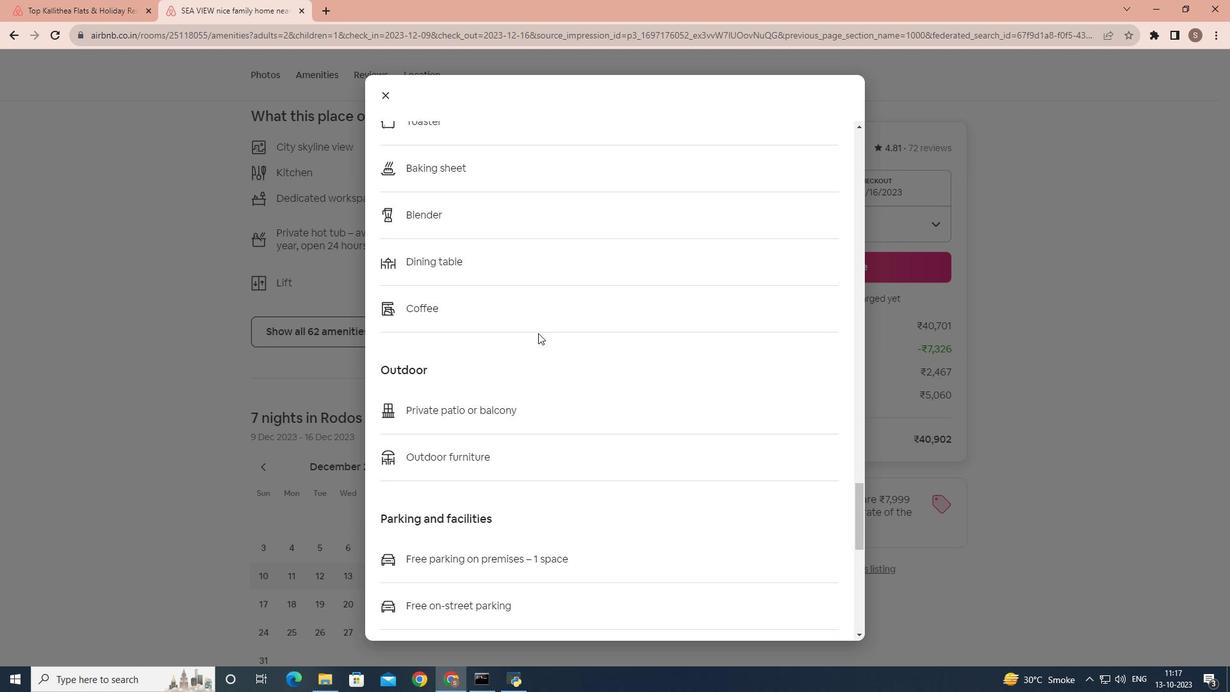 
Action: Mouse scrolled (538, 332) with delta (0, 0)
Screenshot: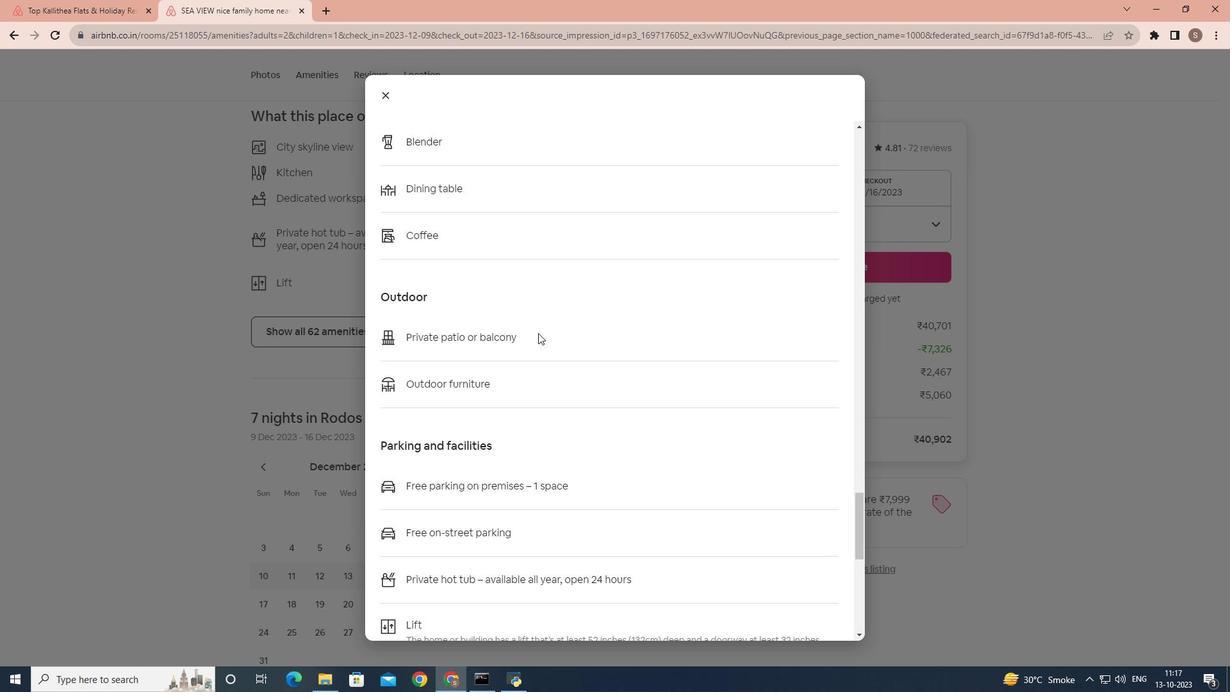 
Action: Mouse scrolled (538, 332) with delta (0, 0)
Screenshot: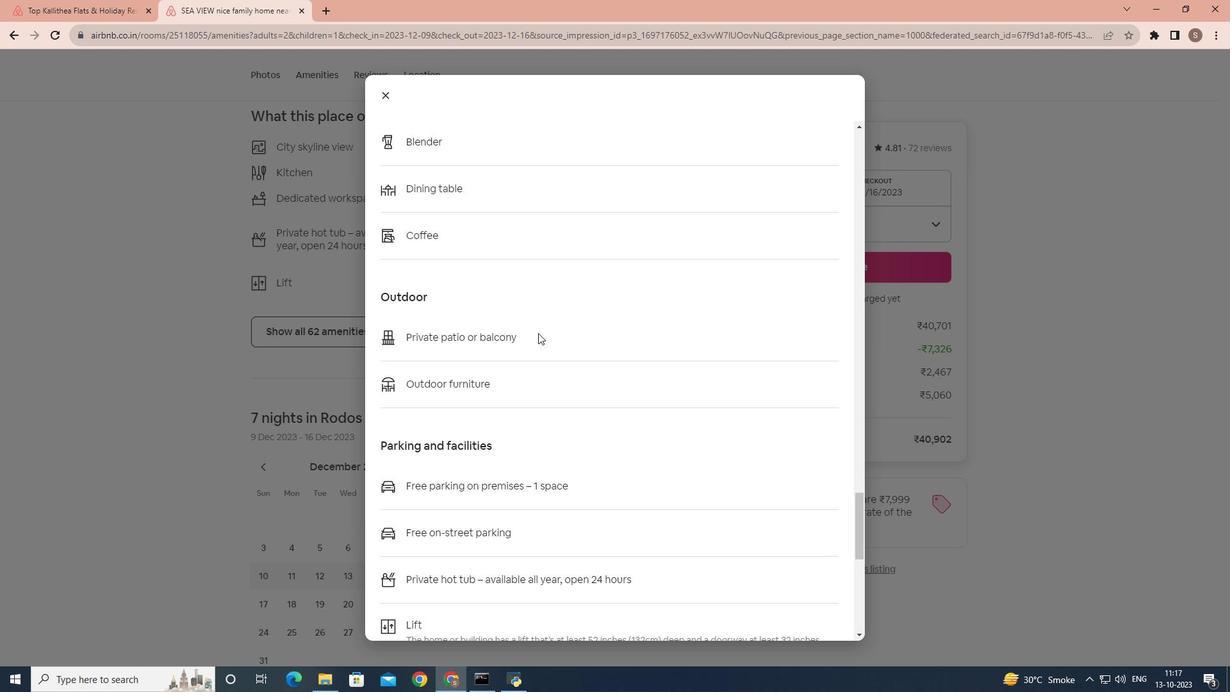 
Action: Mouse scrolled (538, 332) with delta (0, 0)
Screenshot: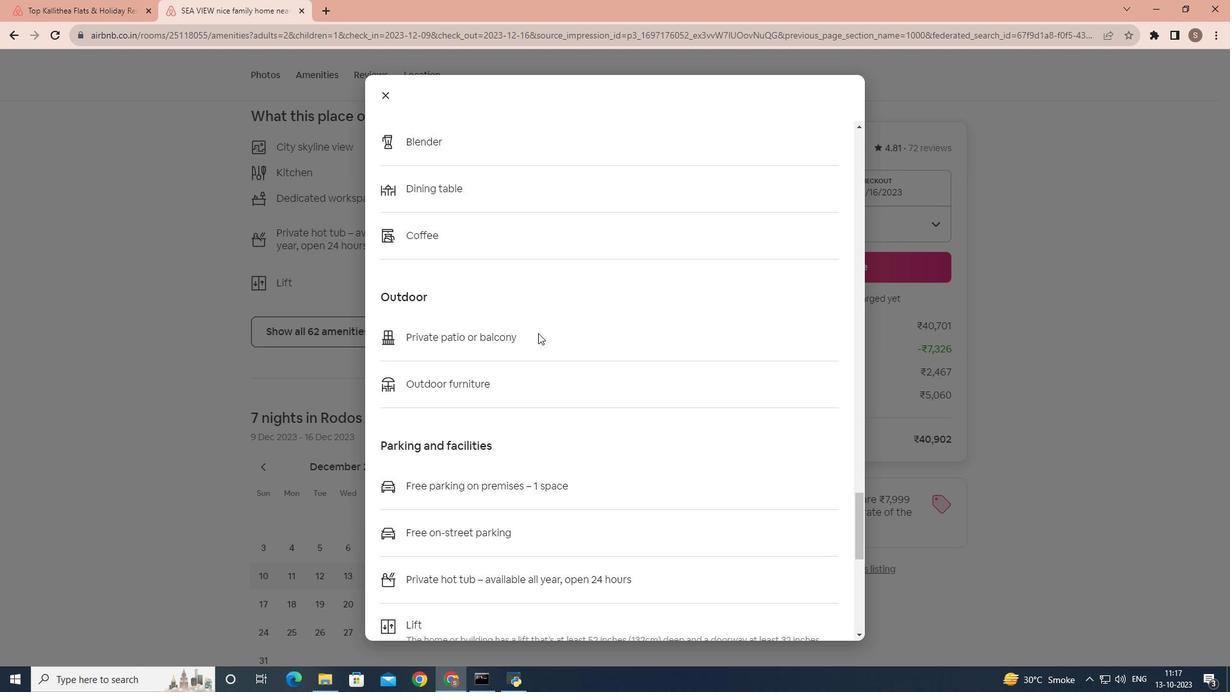 
Action: Mouse scrolled (538, 332) with delta (0, 0)
Screenshot: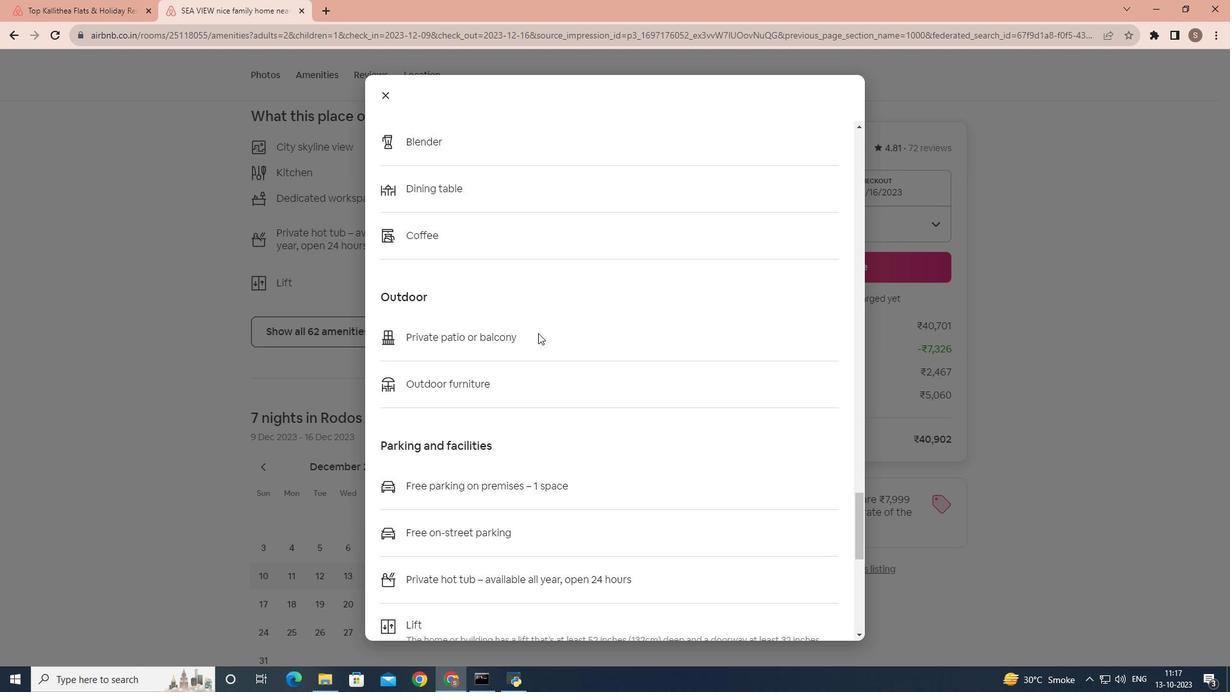 
Action: Mouse scrolled (538, 332) with delta (0, 0)
Screenshot: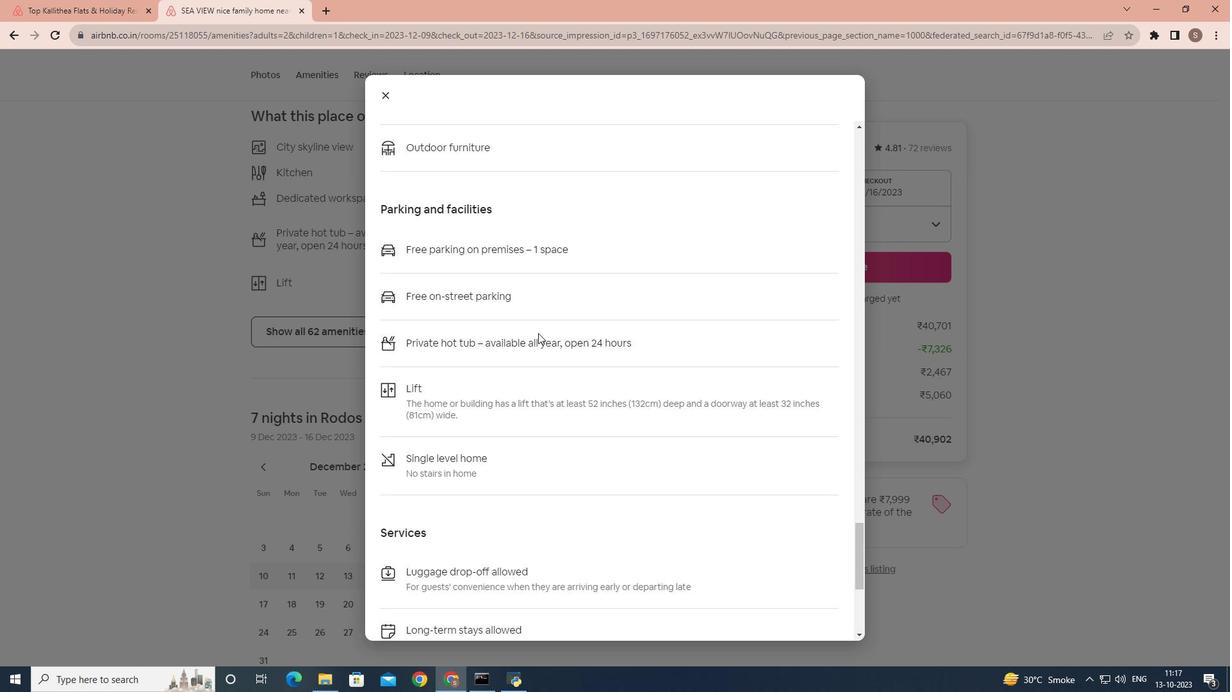 
Action: Mouse scrolled (538, 332) with delta (0, 0)
Screenshot: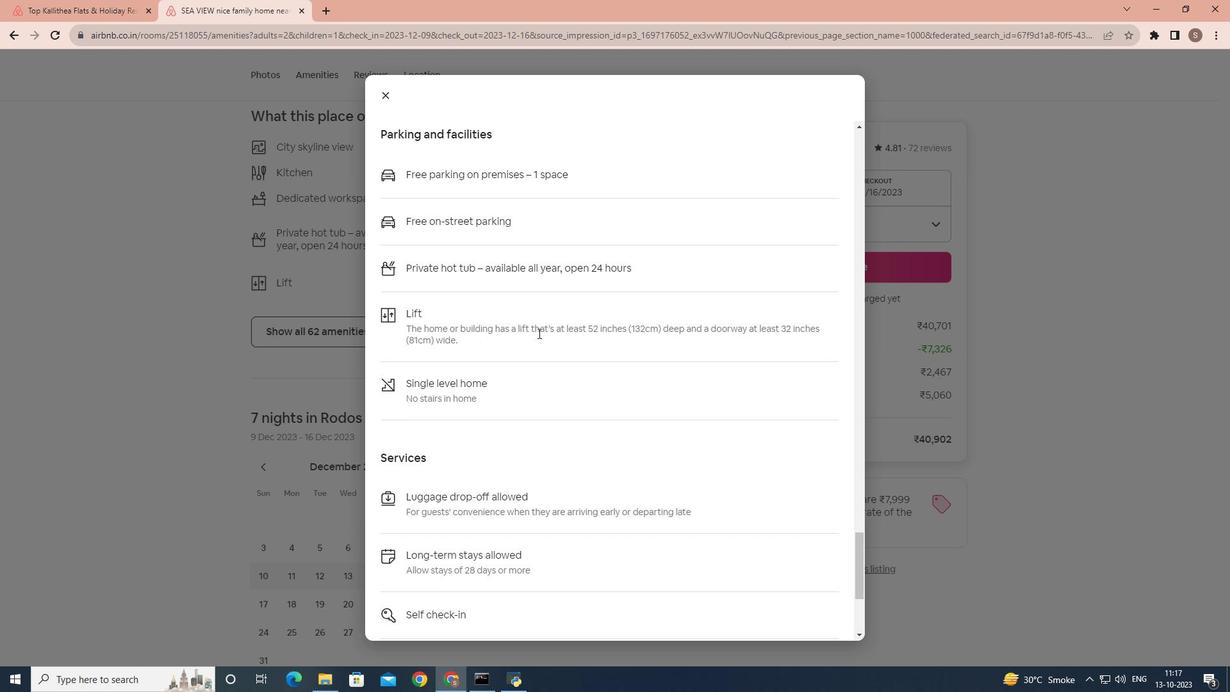 
Action: Mouse scrolled (538, 332) with delta (0, 0)
Screenshot: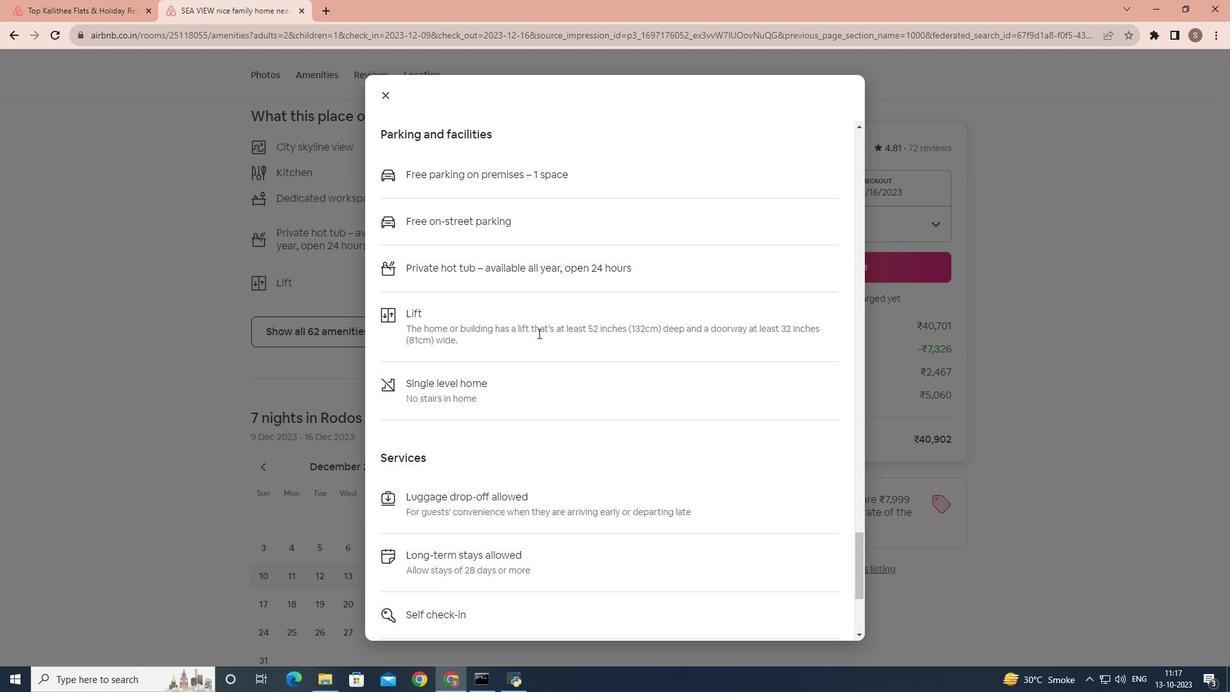 
Action: Mouse scrolled (538, 332) with delta (0, 0)
Screenshot: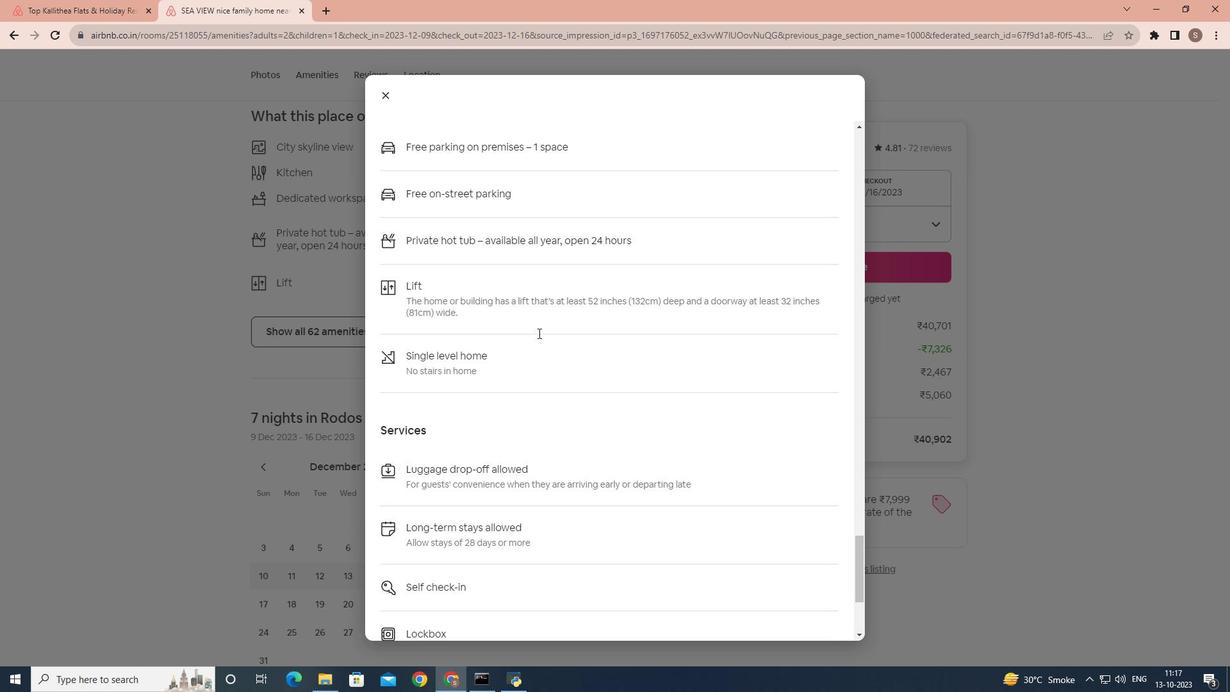
Action: Mouse scrolled (538, 332) with delta (0, 0)
Screenshot: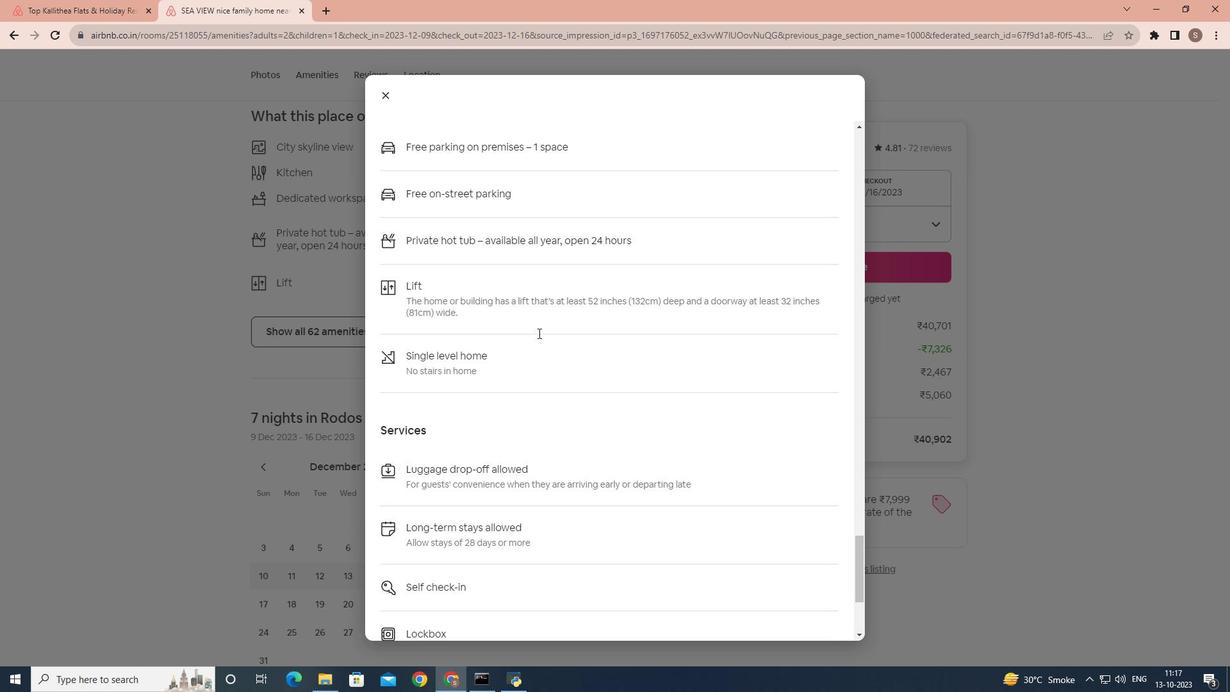 
Action: Mouse scrolled (538, 332) with delta (0, 0)
Screenshot: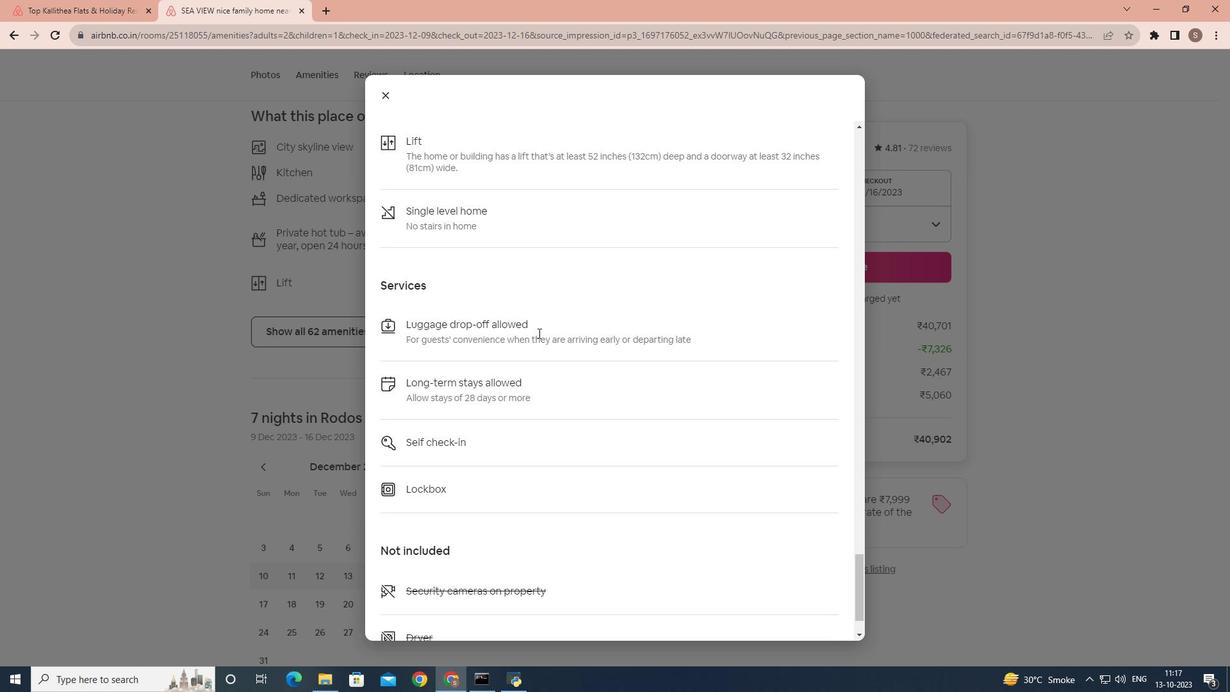 
Action: Mouse scrolled (538, 332) with delta (0, 0)
Screenshot: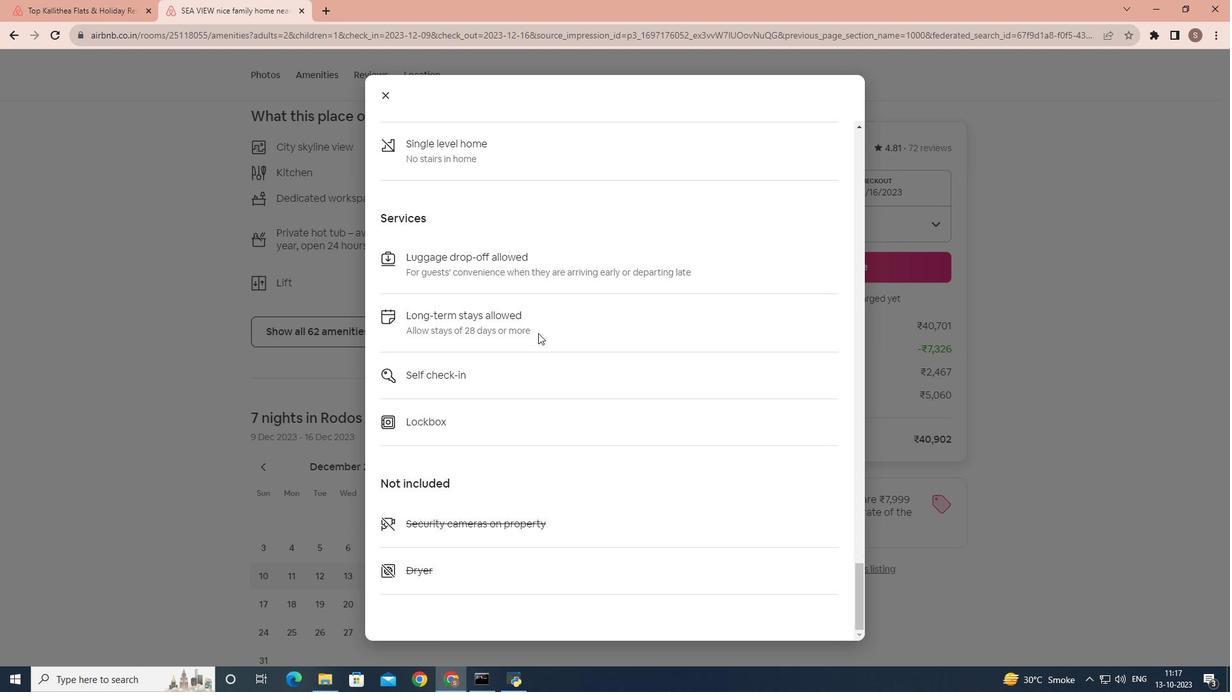 
Action: Mouse scrolled (538, 332) with delta (0, 0)
Screenshot: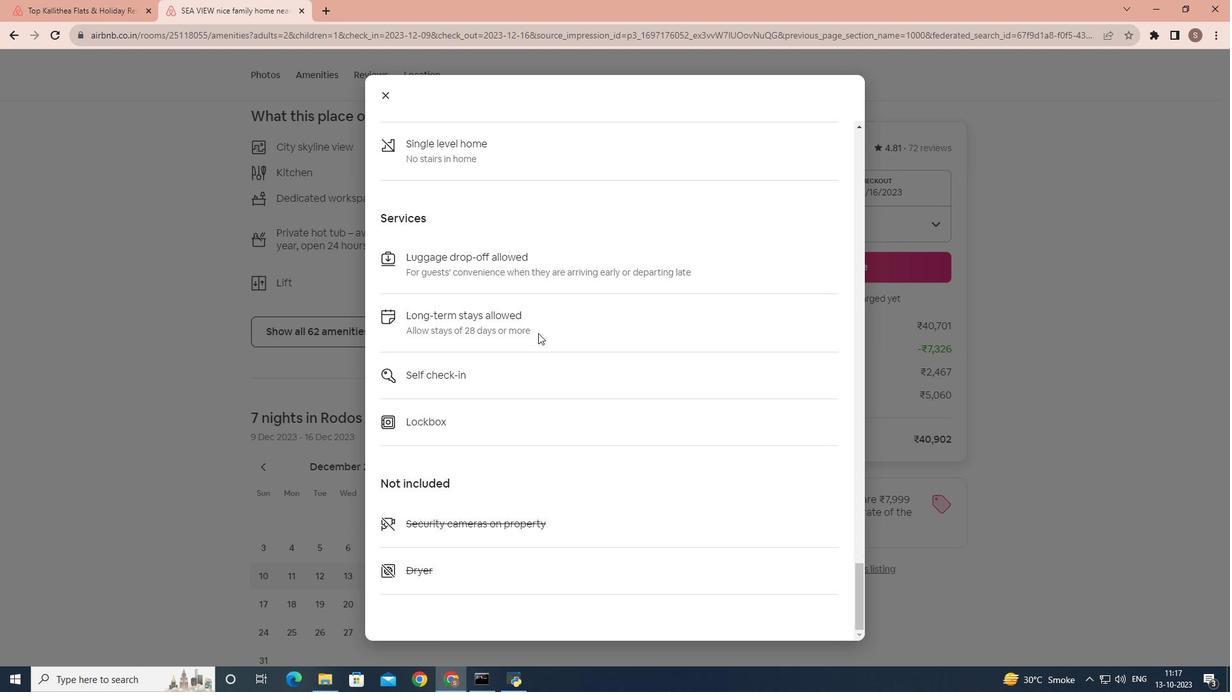 
Action: Mouse scrolled (538, 332) with delta (0, 0)
Screenshot: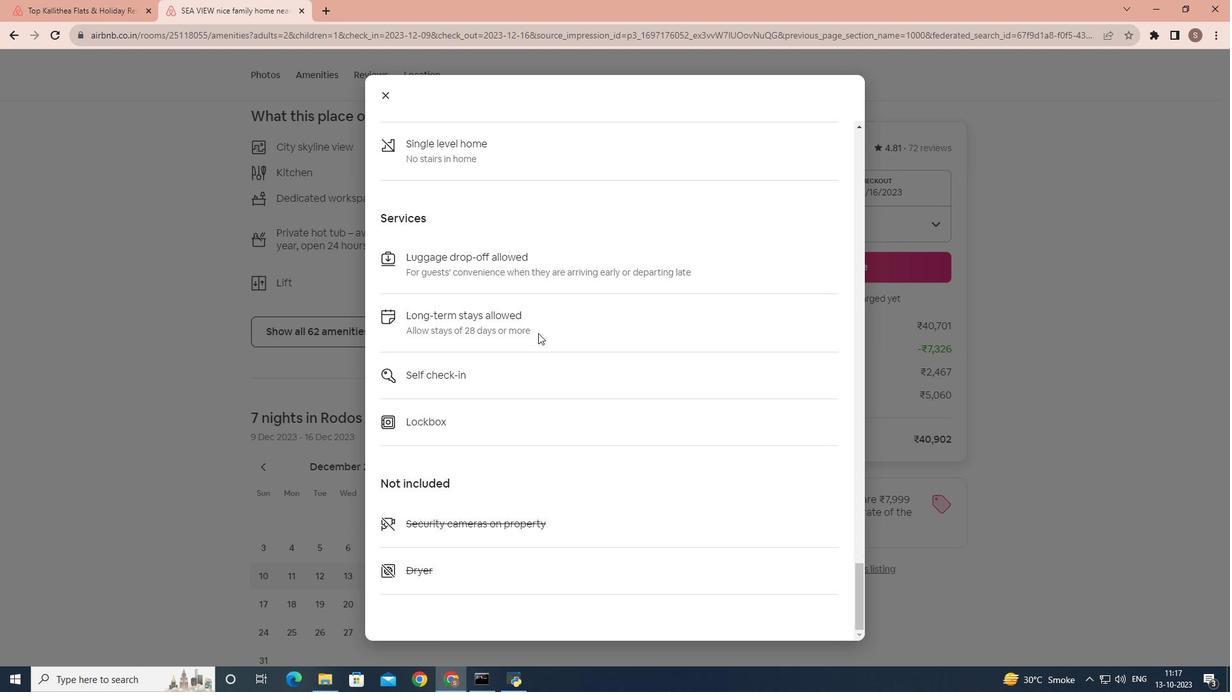 
Action: Mouse scrolled (538, 332) with delta (0, 0)
Screenshot: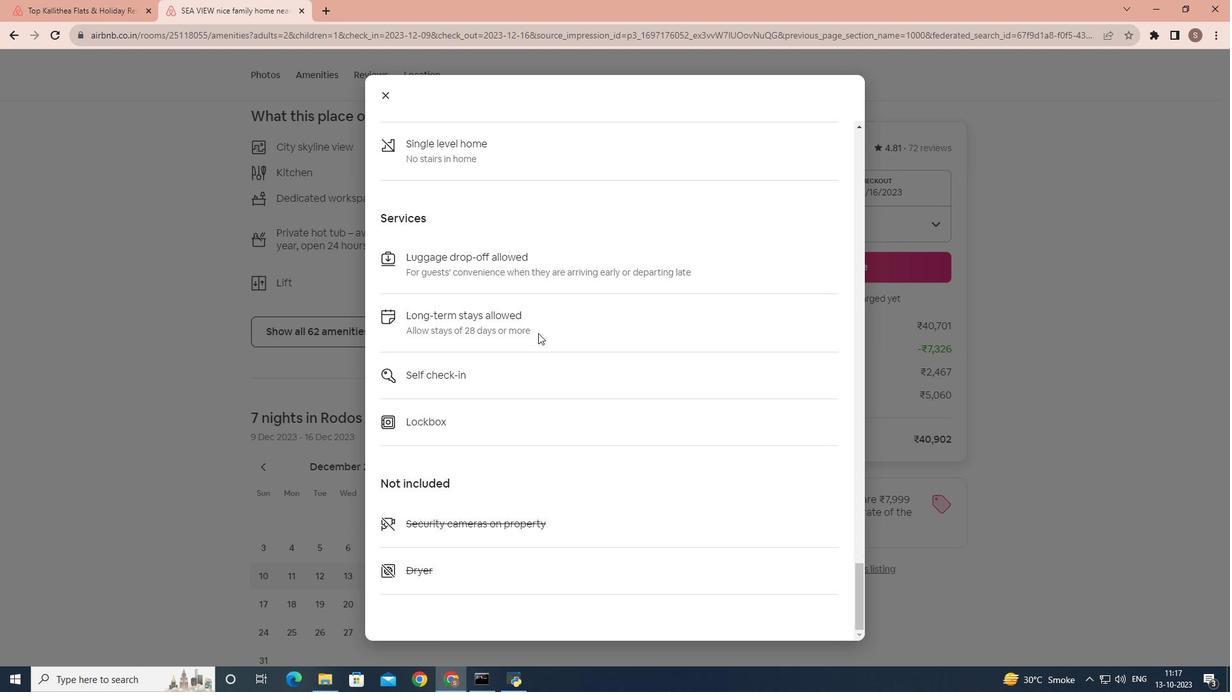 
Action: Mouse scrolled (538, 332) with delta (0, 0)
Screenshot: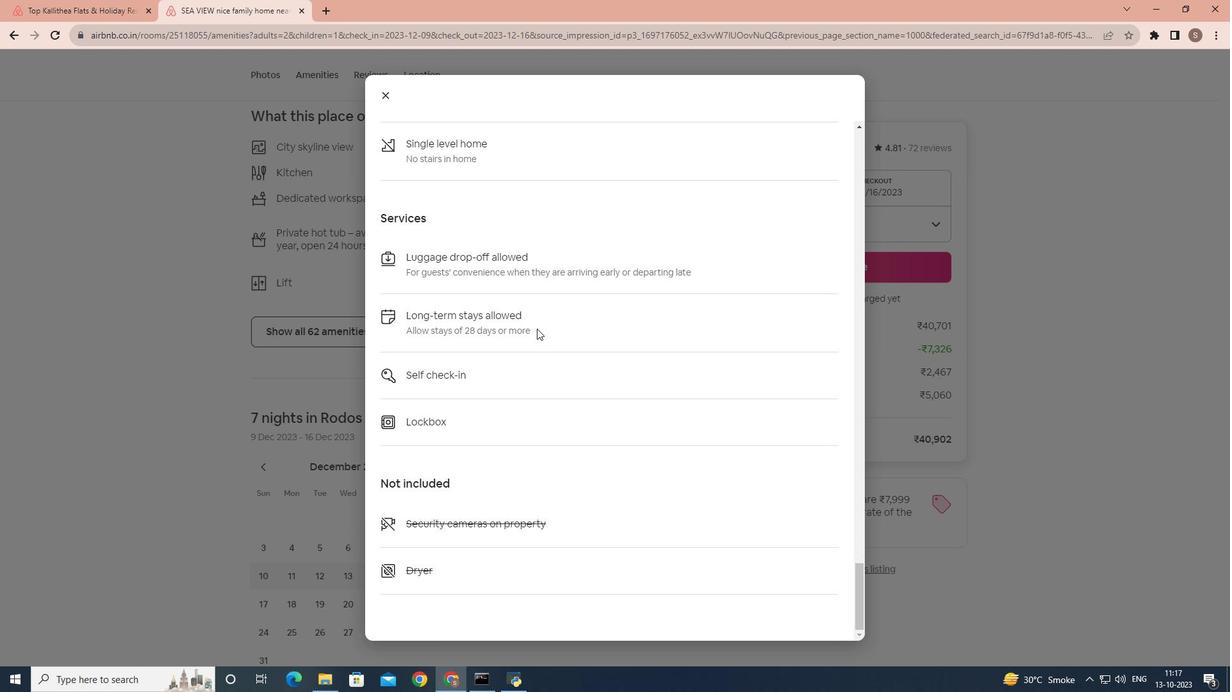 
Action: Mouse moved to (376, 90)
Screenshot: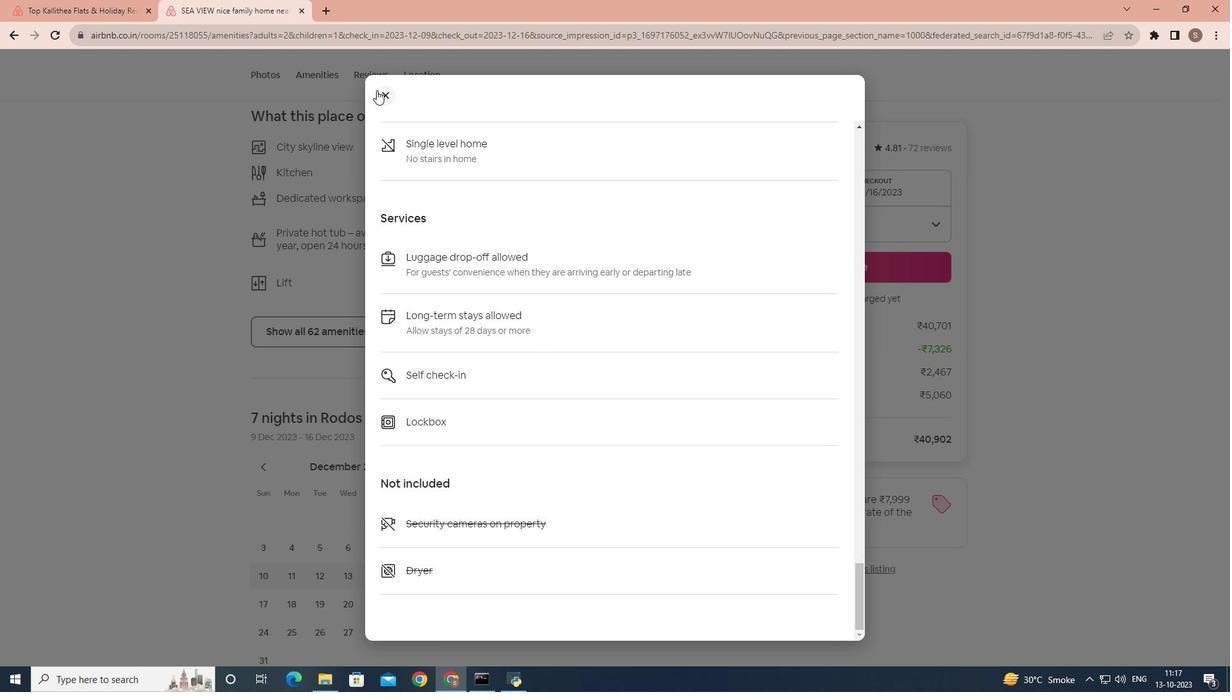 
Action: Mouse pressed left at (376, 90)
Screenshot: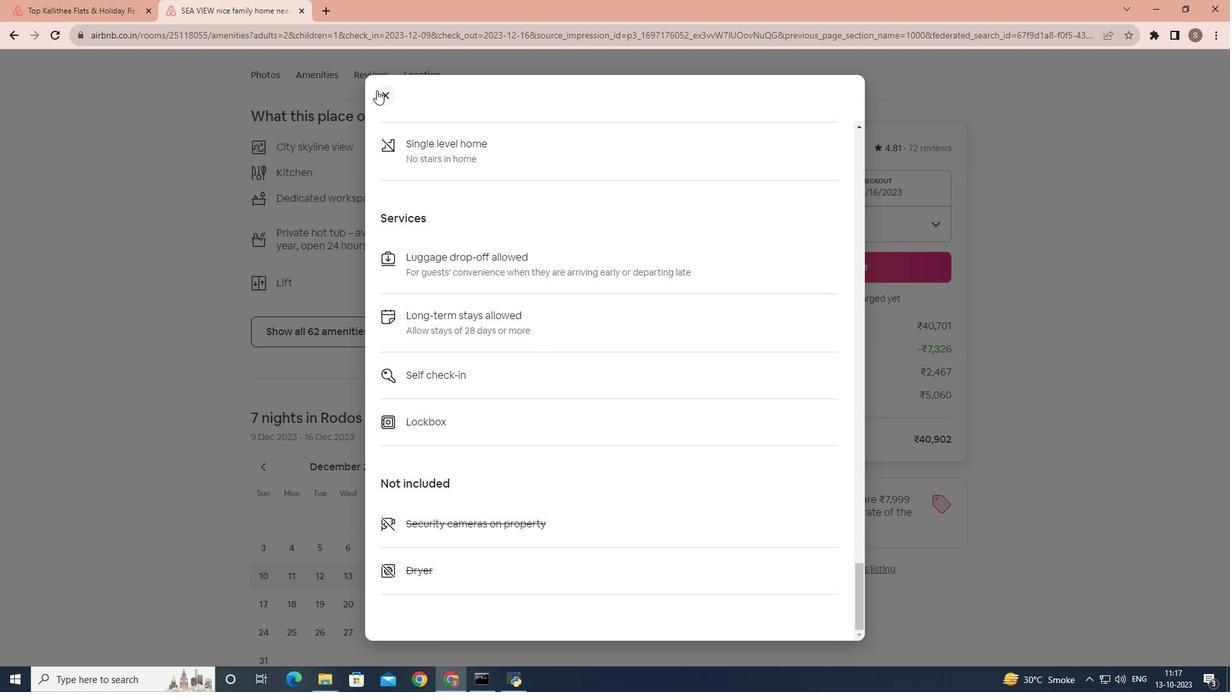 
Action: Mouse moved to (378, 248)
Screenshot: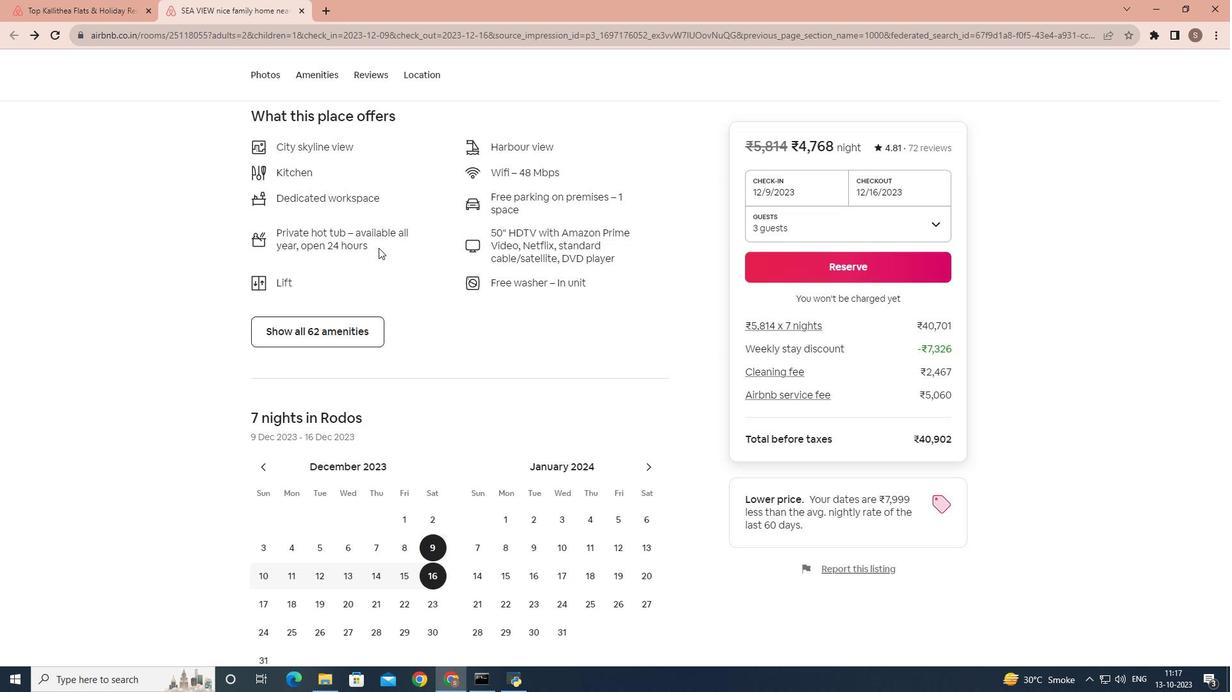 
Action: Mouse scrolled (378, 247) with delta (0, 0)
Screenshot: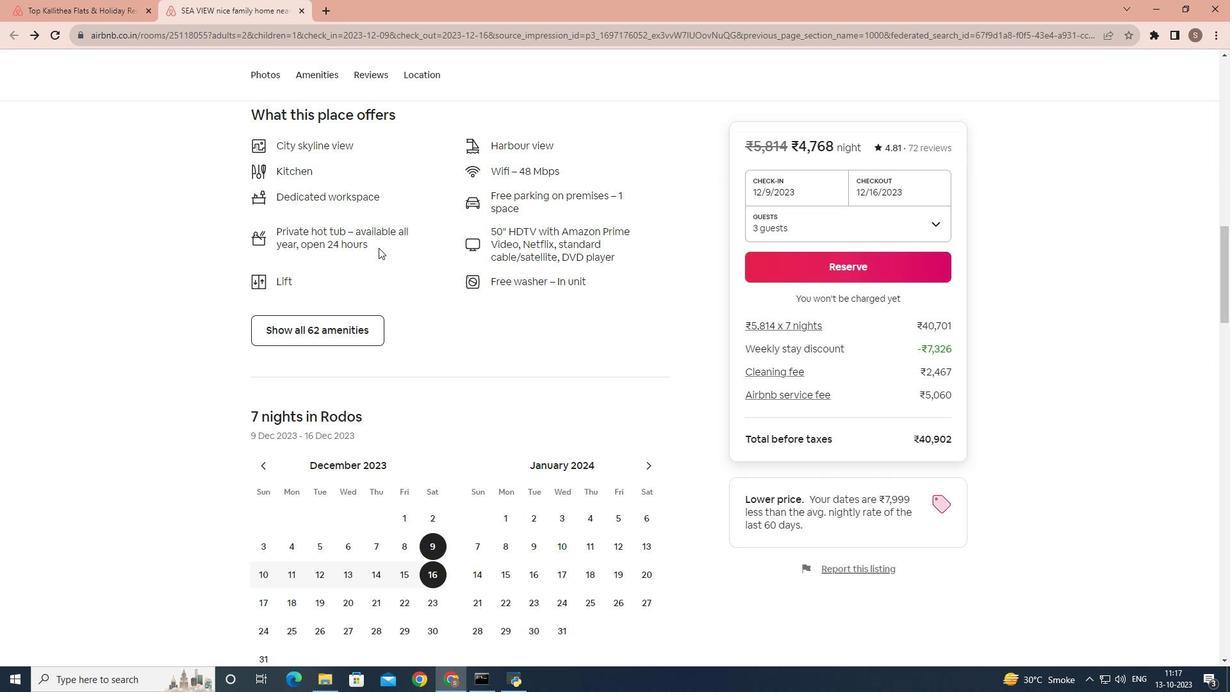 
Action: Mouse scrolled (378, 247) with delta (0, 0)
Screenshot: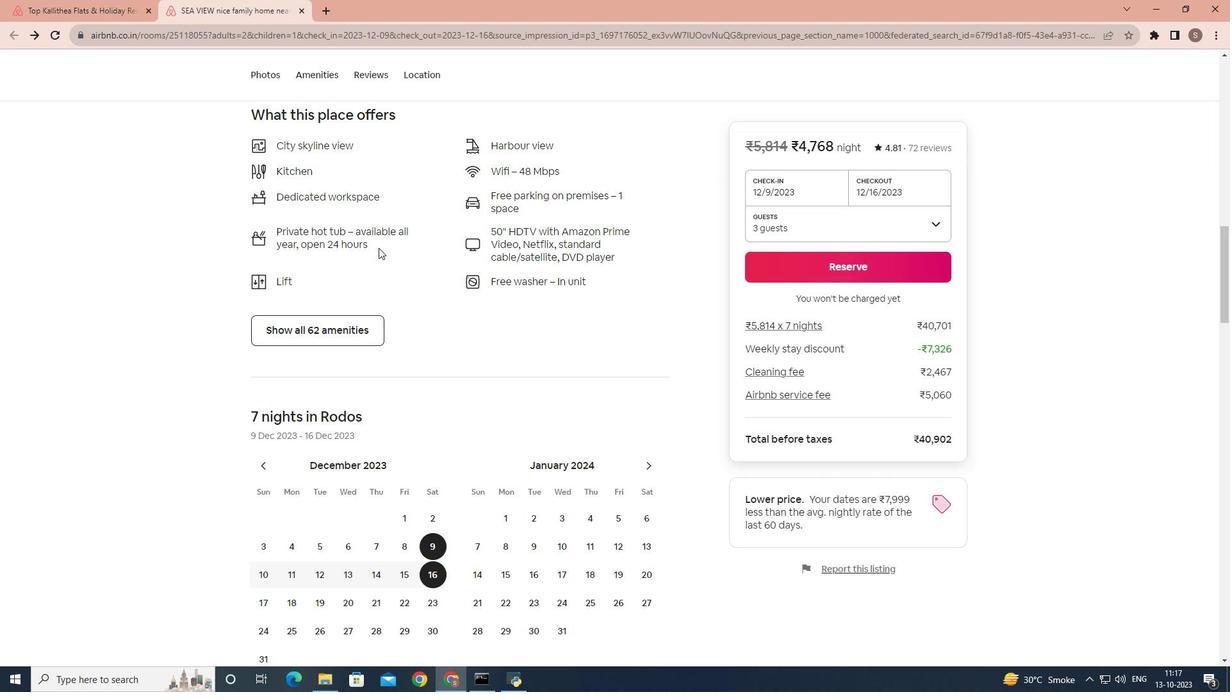 
Action: Mouse scrolled (378, 247) with delta (0, 0)
Screenshot: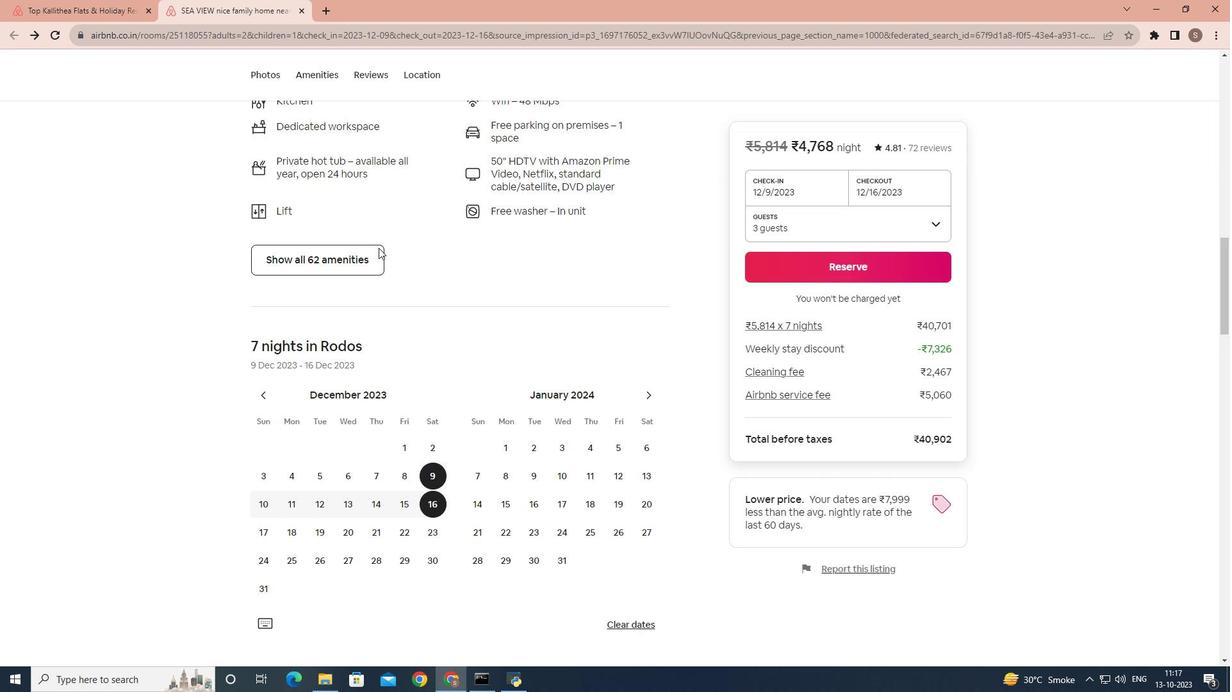 
Action: Mouse scrolled (378, 247) with delta (0, 0)
Screenshot: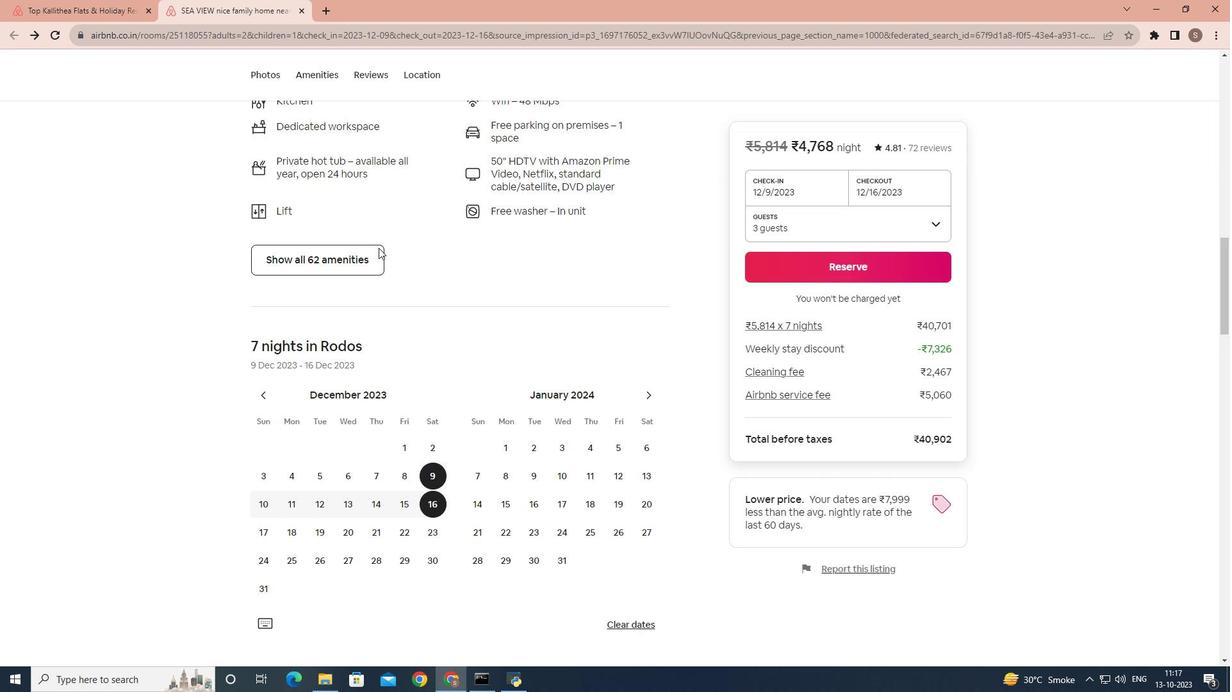 
Action: Mouse scrolled (378, 247) with delta (0, 0)
Screenshot: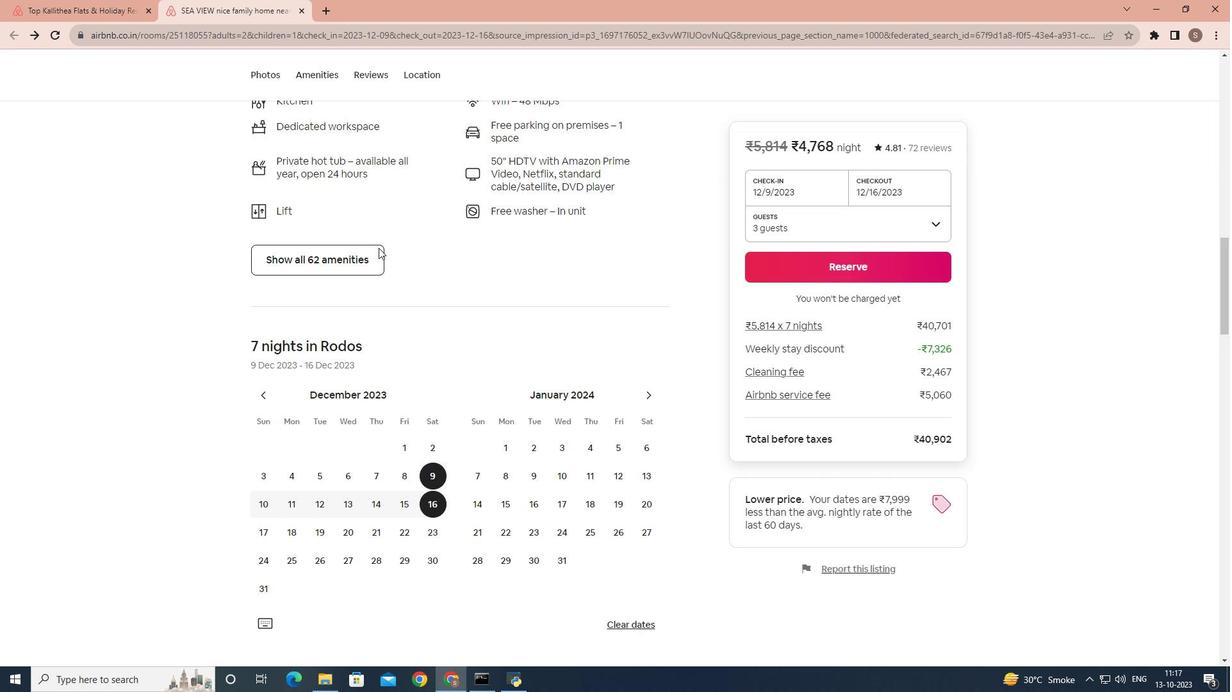 
Action: Mouse scrolled (378, 247) with delta (0, 0)
Screenshot: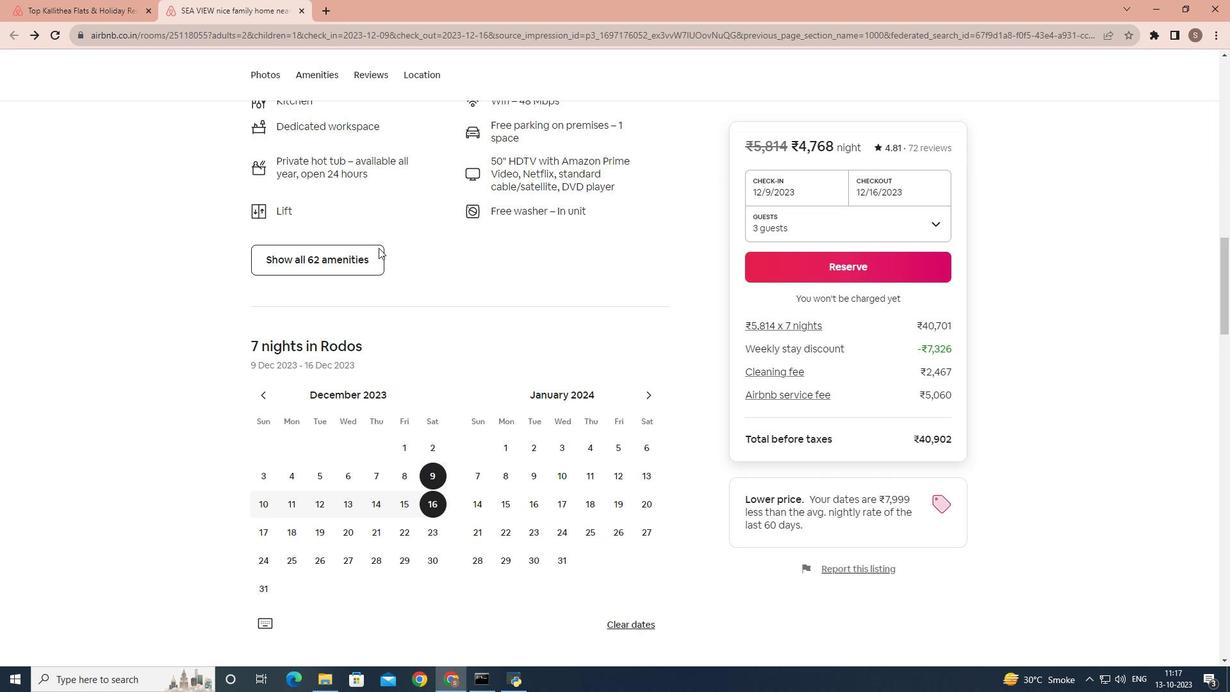 
Action: Mouse scrolled (378, 247) with delta (0, 0)
Screenshot: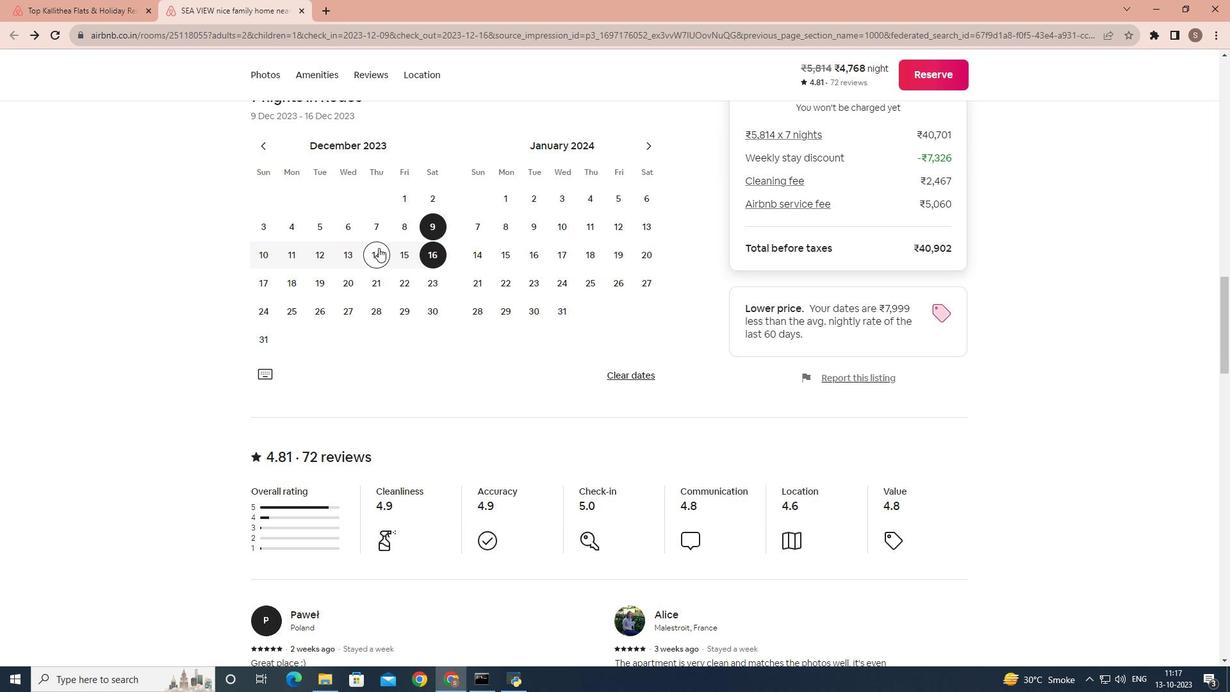 
Action: Mouse scrolled (378, 247) with delta (0, 0)
Screenshot: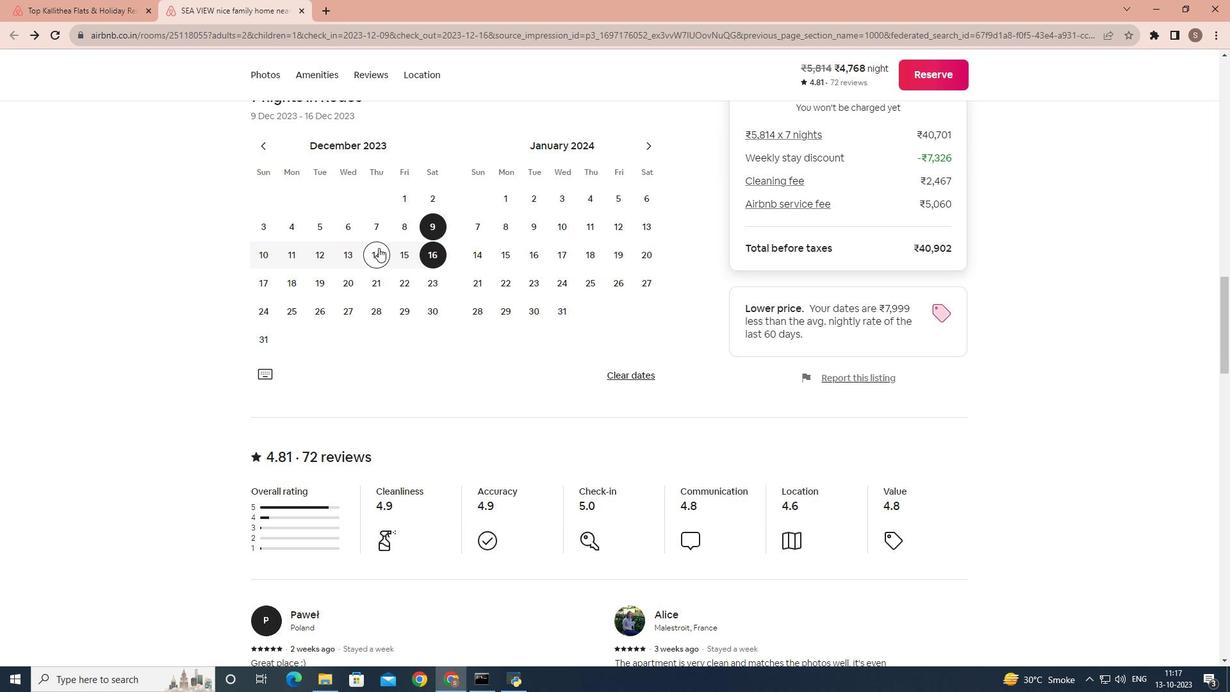 
Action: Mouse scrolled (378, 247) with delta (0, 0)
Screenshot: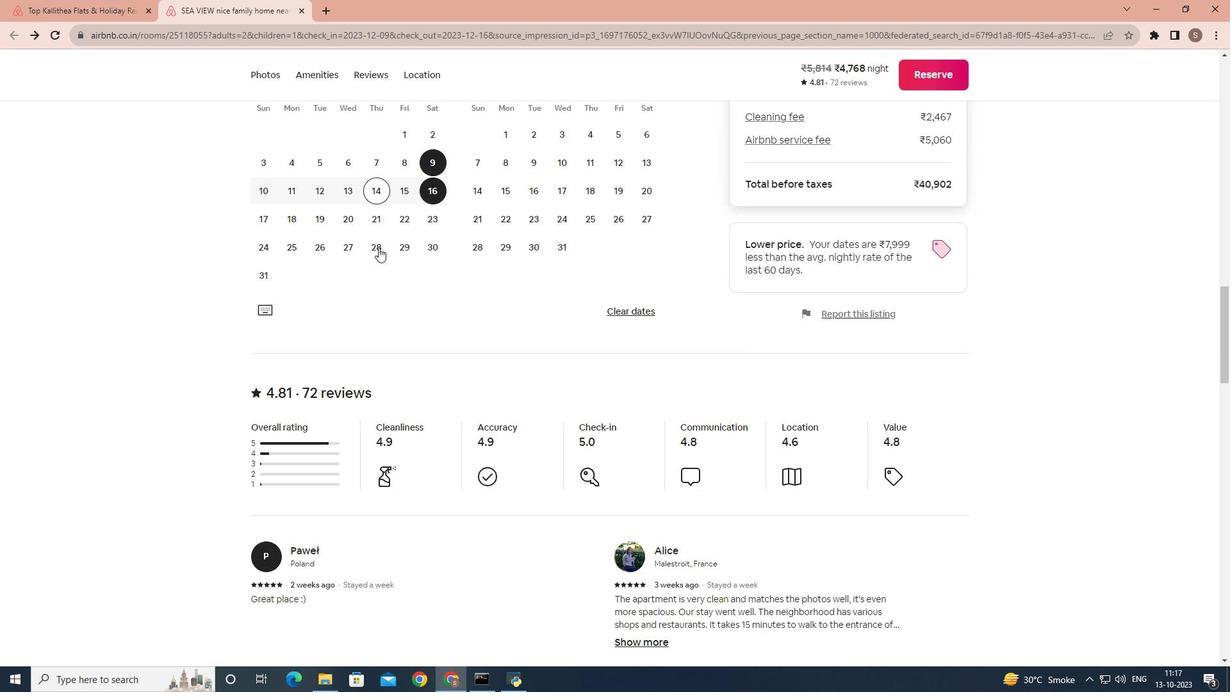 
Action: Mouse scrolled (378, 247) with delta (0, 0)
Screenshot: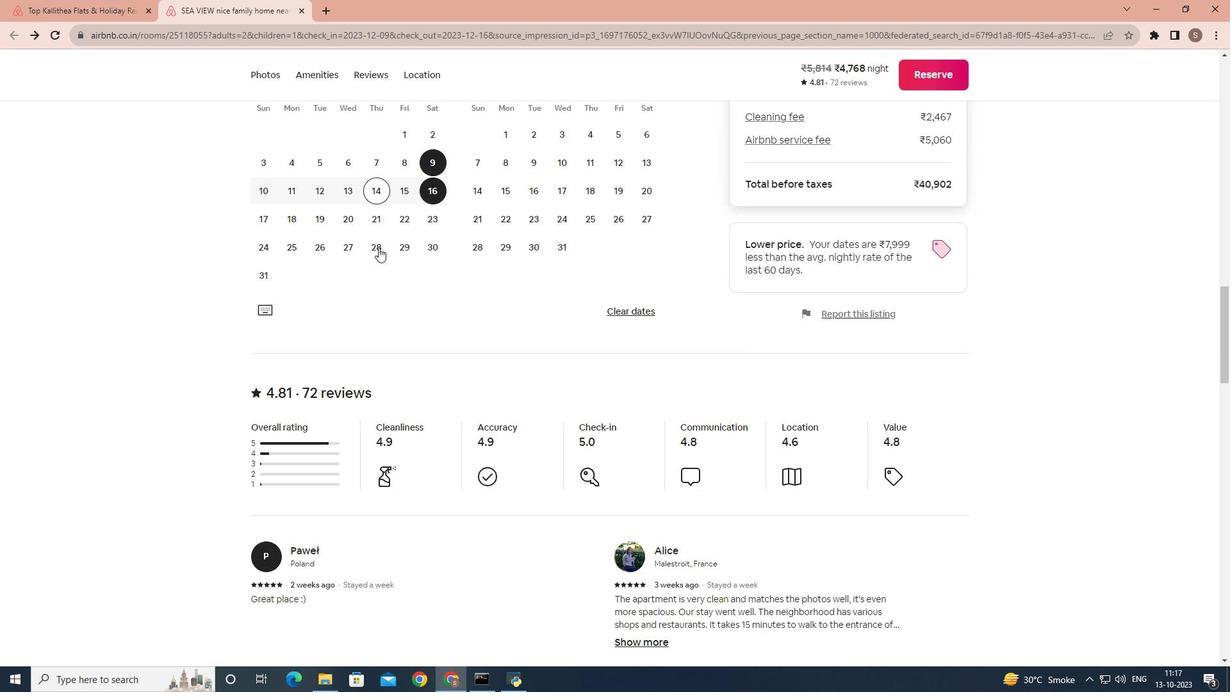 
Action: Mouse scrolled (378, 247) with delta (0, 0)
Screenshot: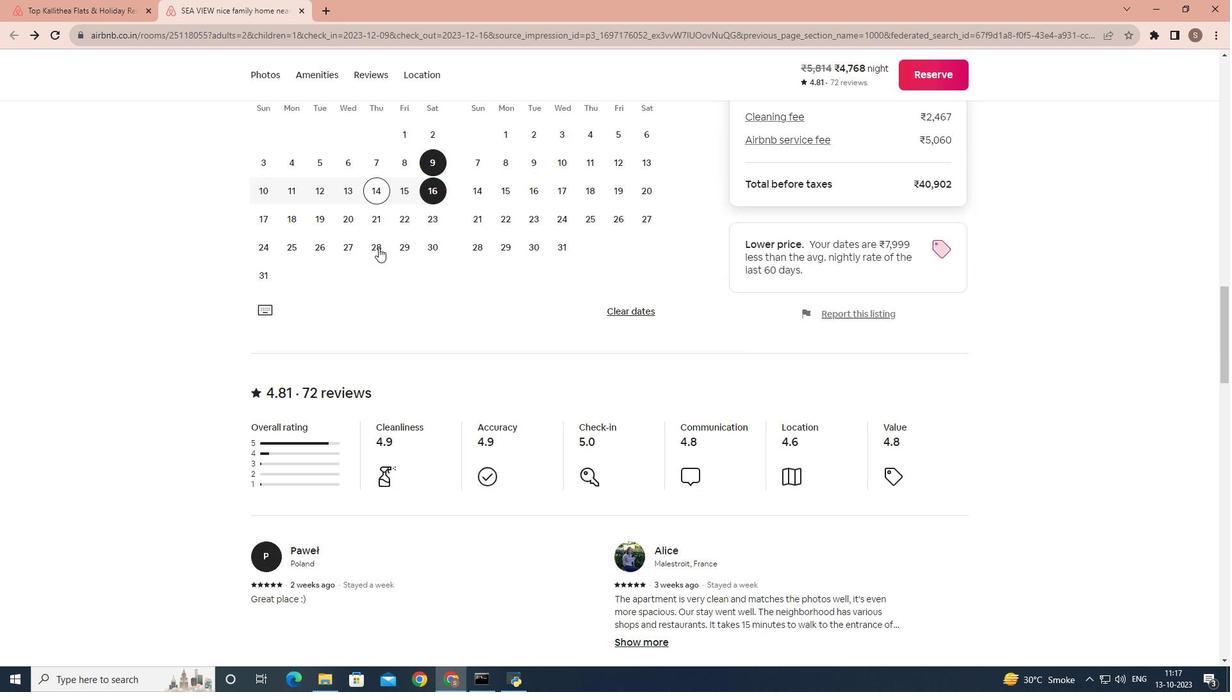 
Action: Mouse scrolled (378, 247) with delta (0, 0)
Screenshot: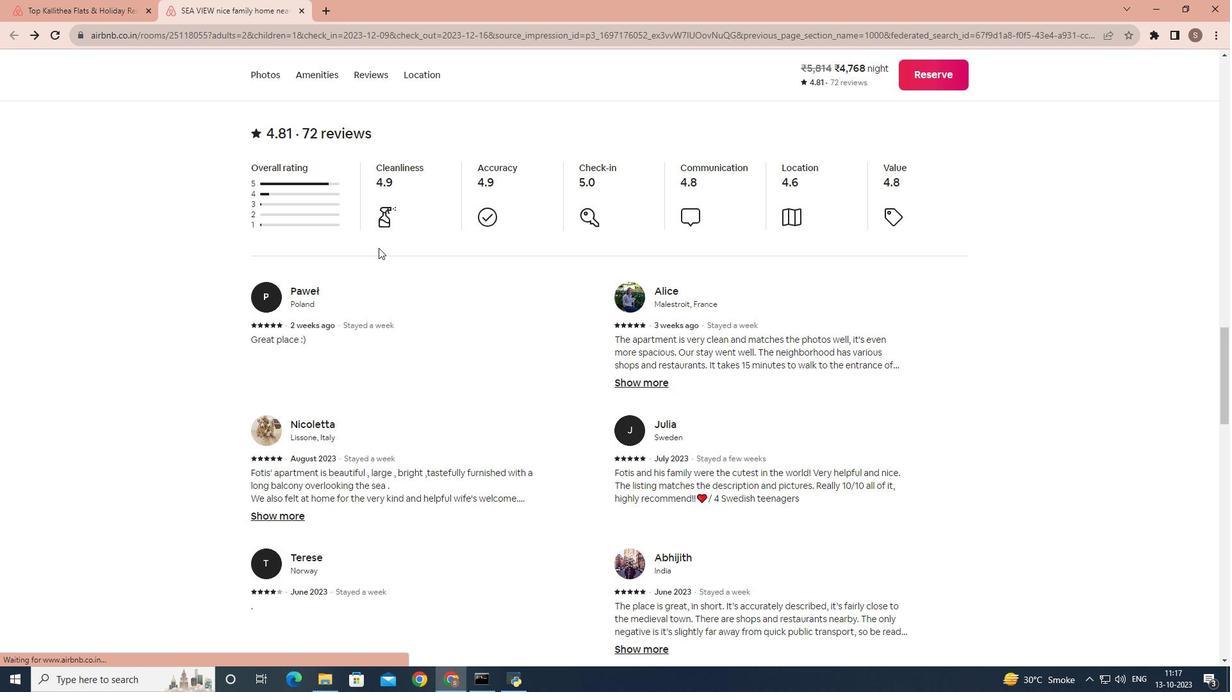 
Action: Mouse scrolled (378, 247) with delta (0, 0)
Screenshot: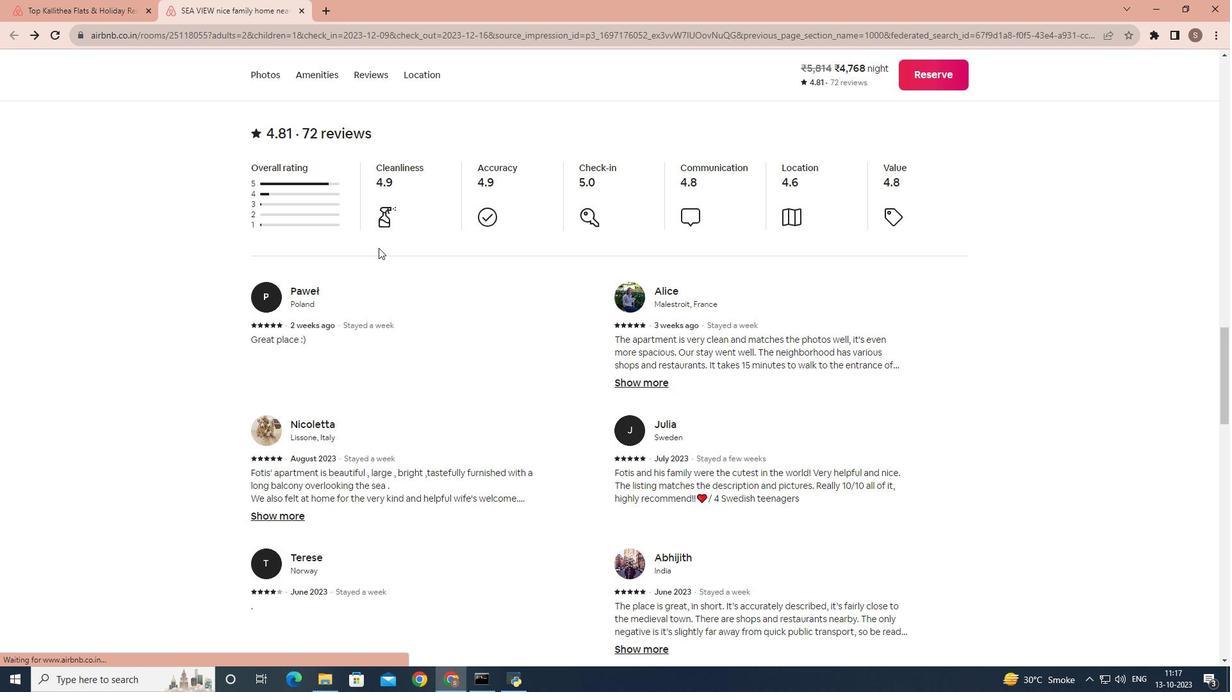 
Action: Mouse scrolled (378, 247) with delta (0, 0)
Screenshot: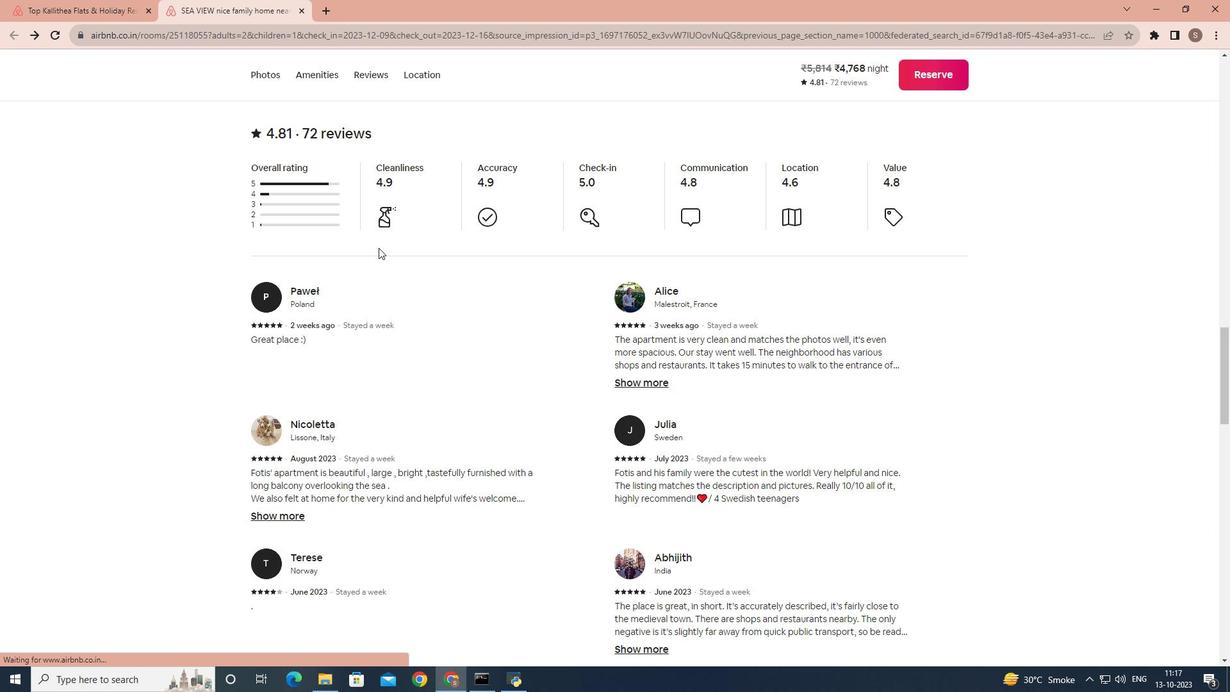 
Action: Mouse scrolled (378, 247) with delta (0, 0)
Screenshot: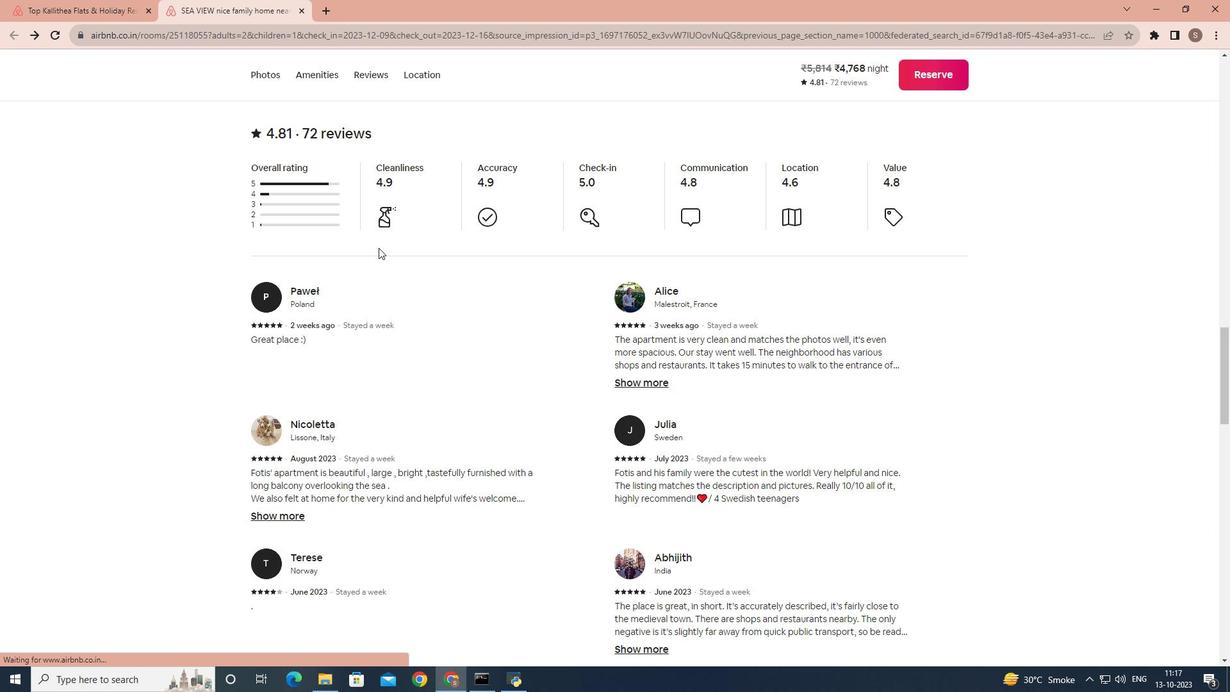 
Action: Mouse scrolled (378, 247) with delta (0, 0)
Screenshot: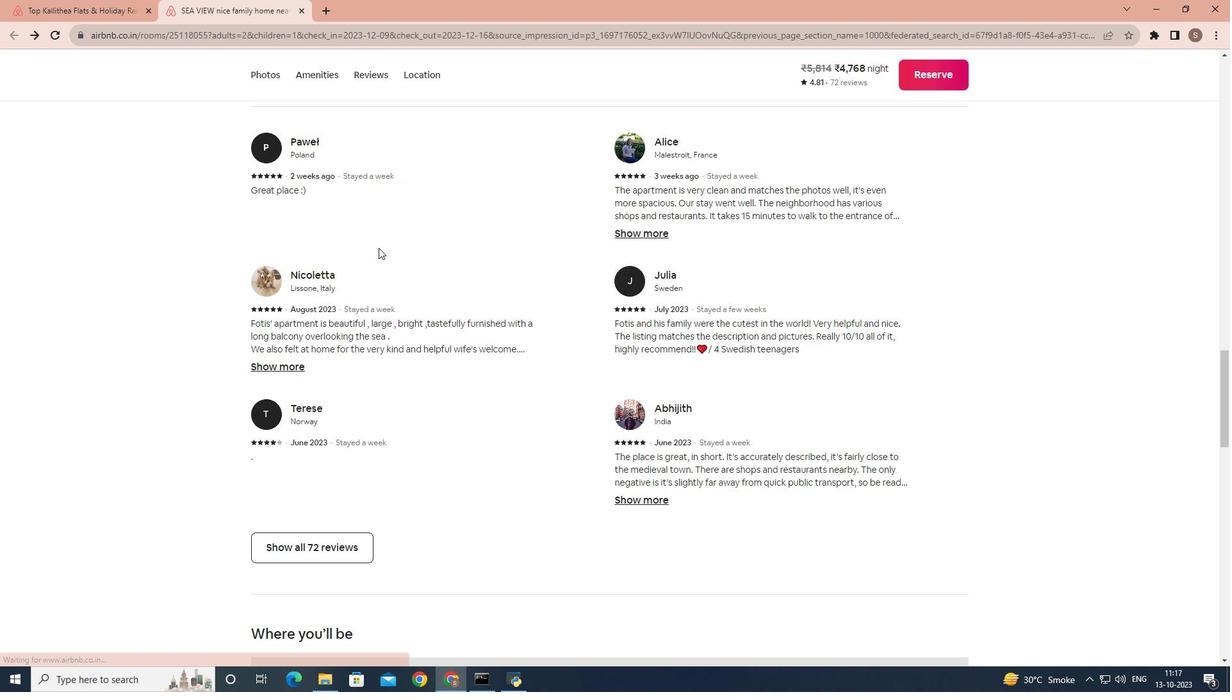 
Action: Mouse moved to (273, 382)
Screenshot: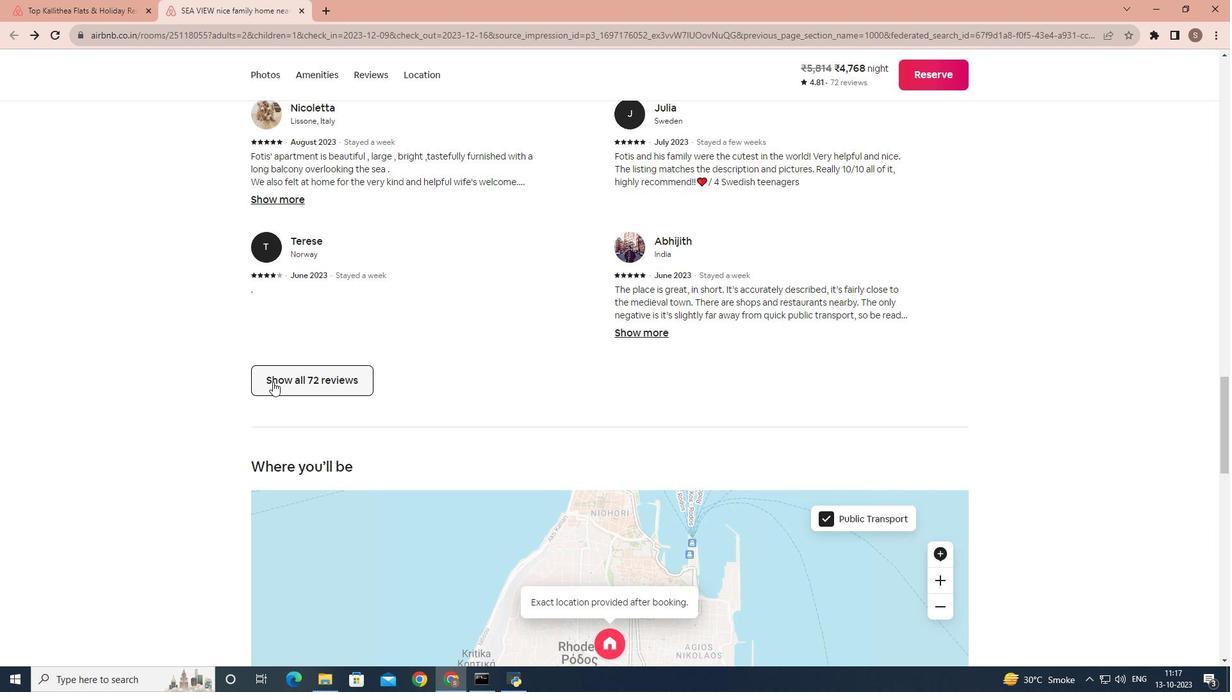 
Action: Mouse pressed left at (273, 382)
Screenshot: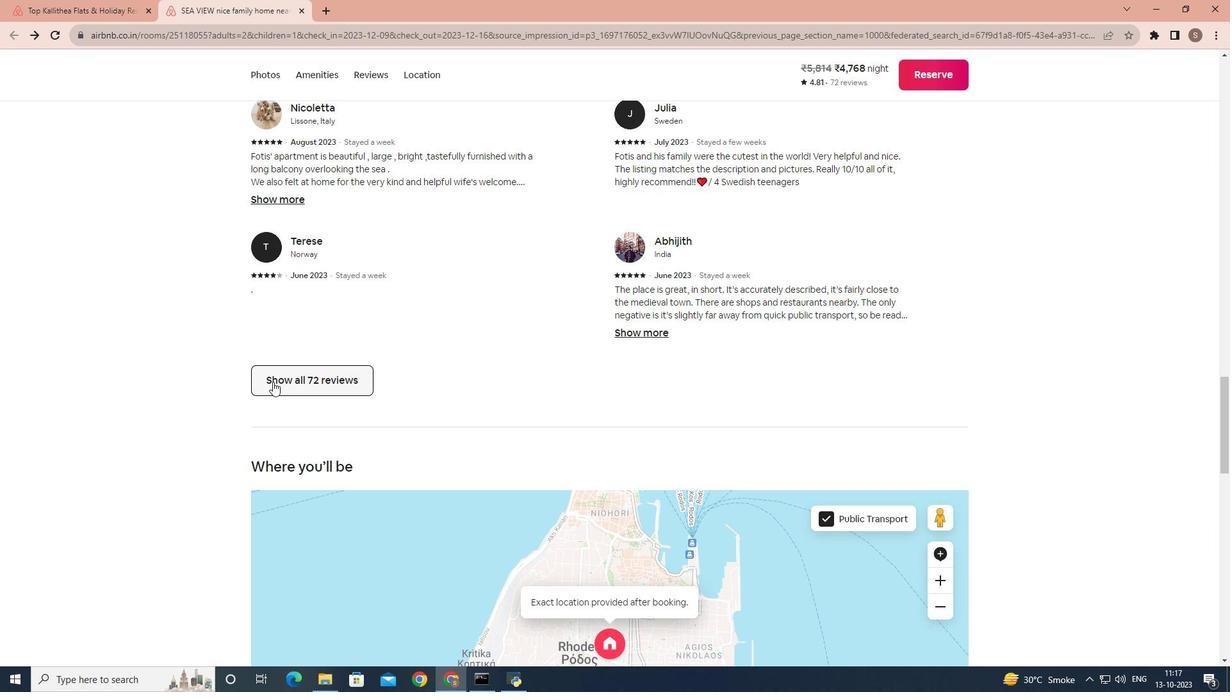 
Action: Mouse moved to (782, 346)
Screenshot: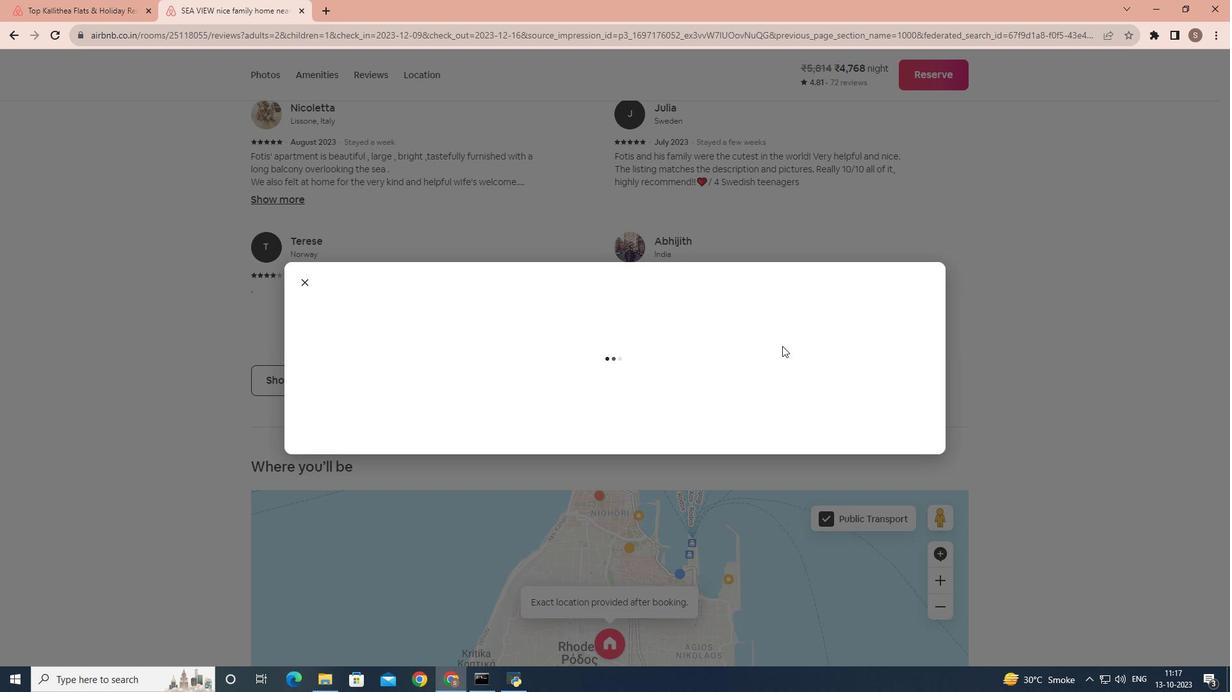 
Action: Mouse scrolled (782, 345) with delta (0, 0)
Screenshot: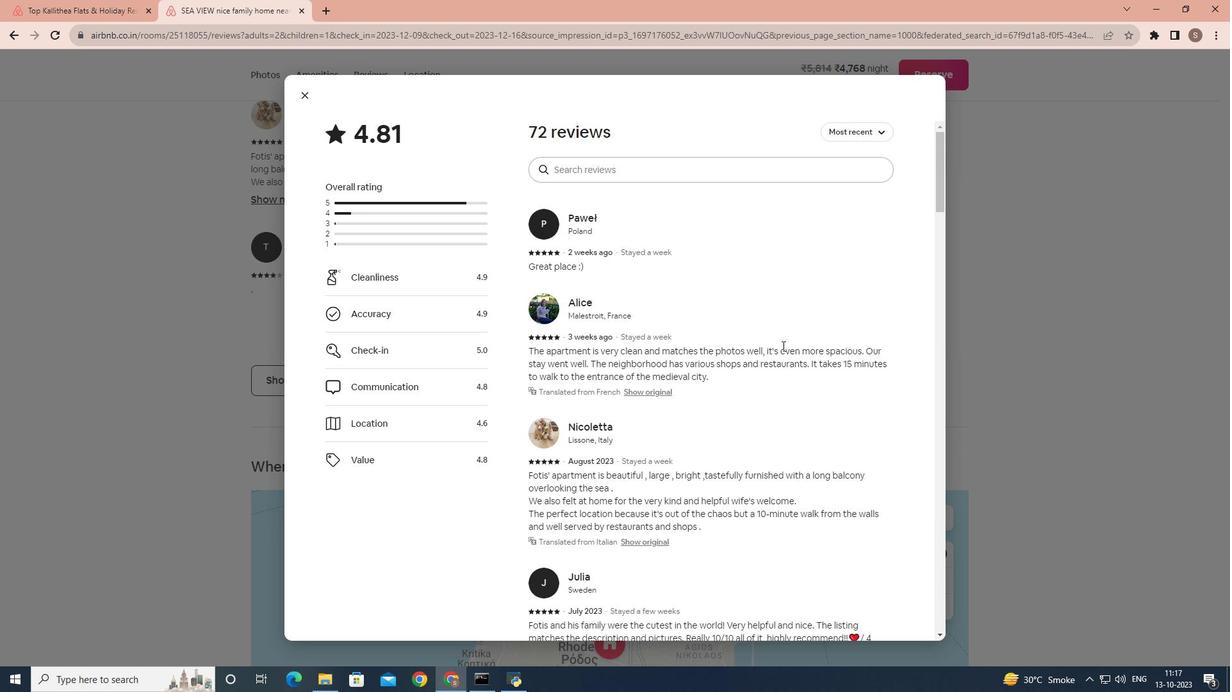 
Action: Mouse scrolled (782, 345) with delta (0, 0)
Screenshot: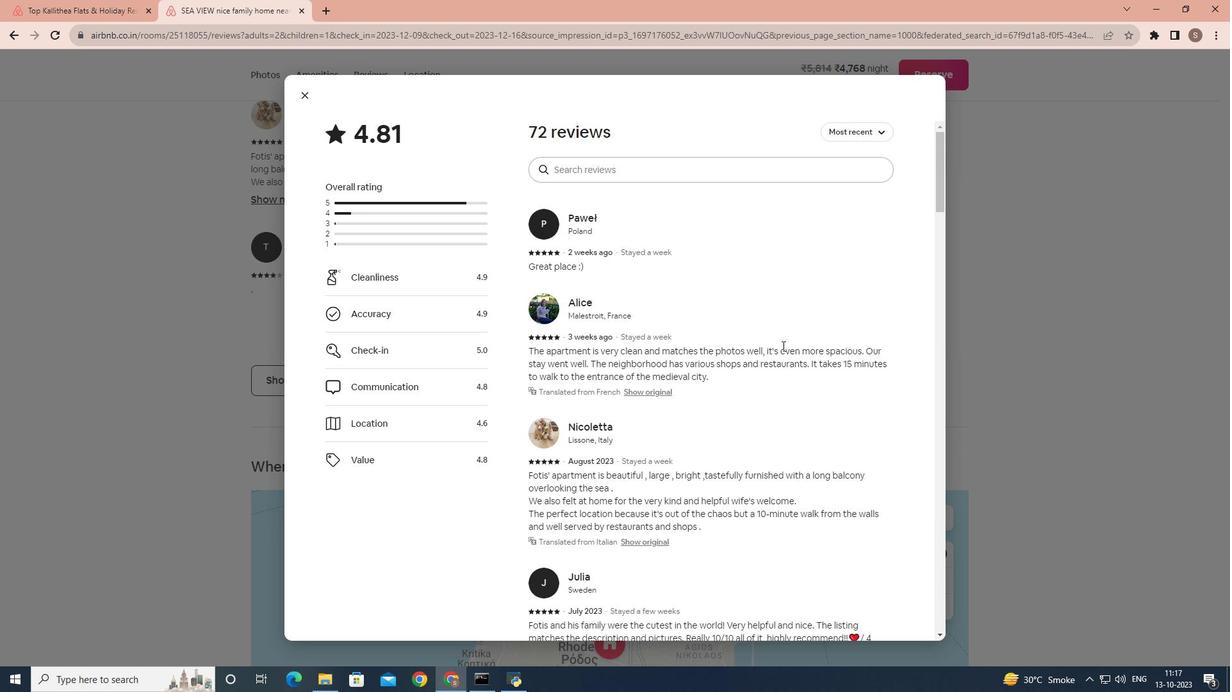 
Action: Mouse scrolled (782, 345) with delta (0, 0)
Screenshot: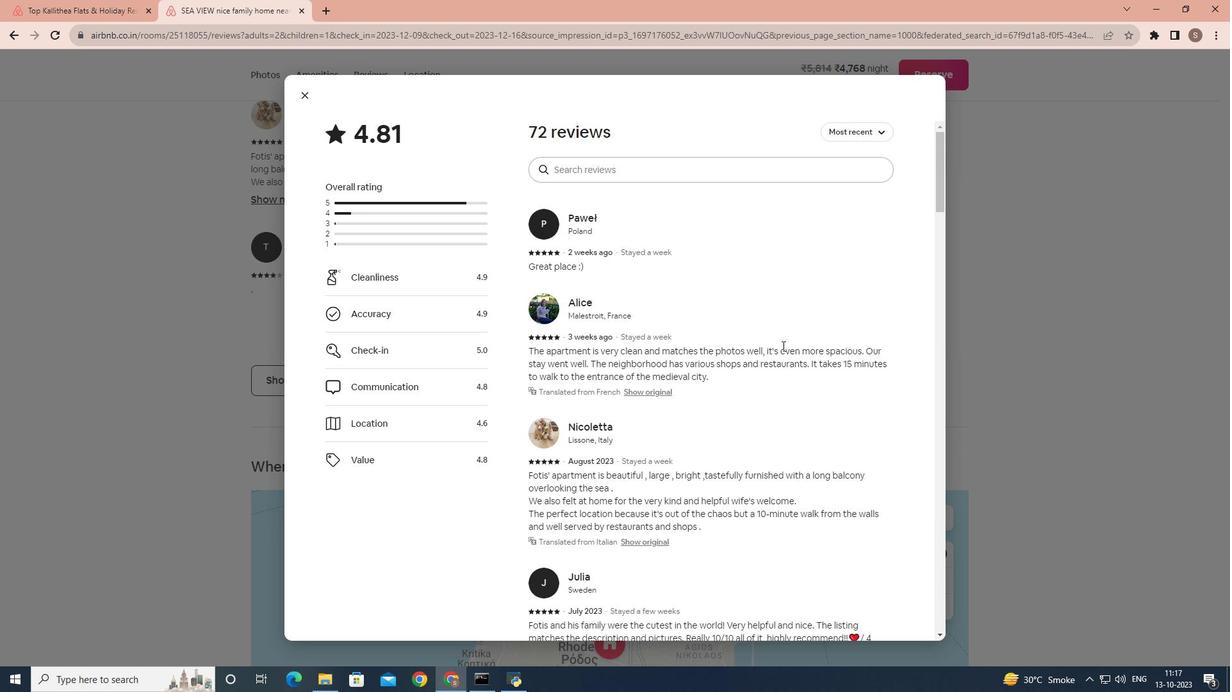 
Action: Mouse scrolled (782, 345) with delta (0, 0)
Screenshot: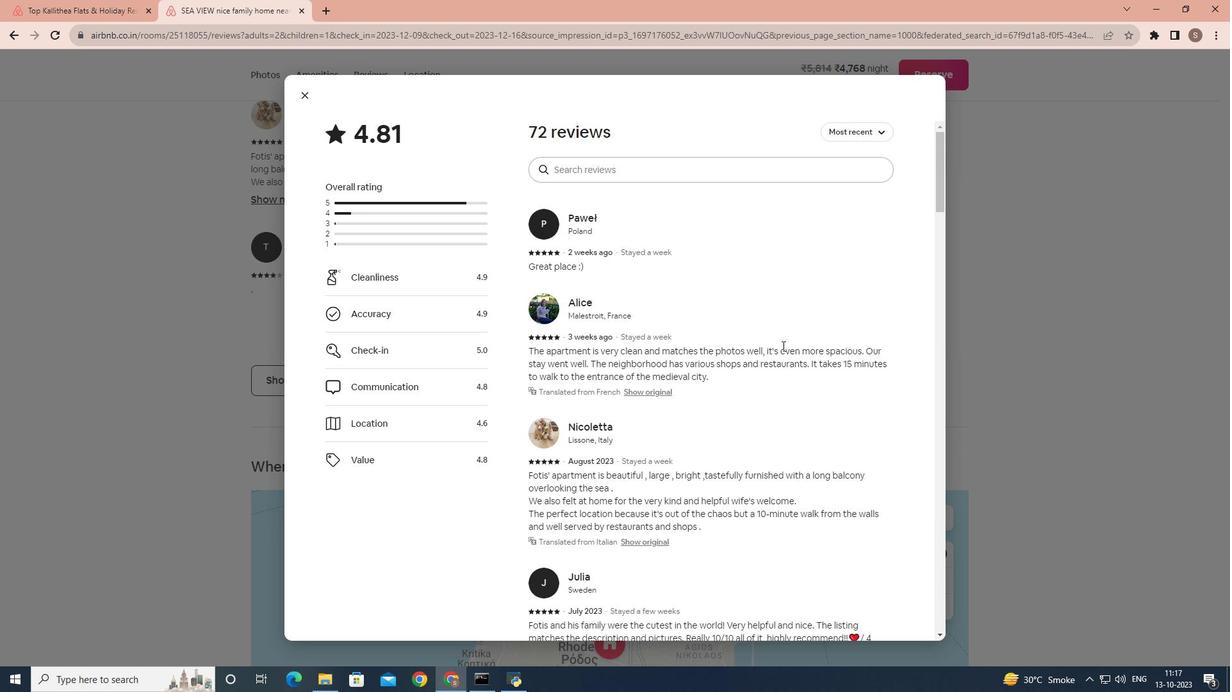 
Action: Mouse scrolled (782, 345) with delta (0, 0)
Screenshot: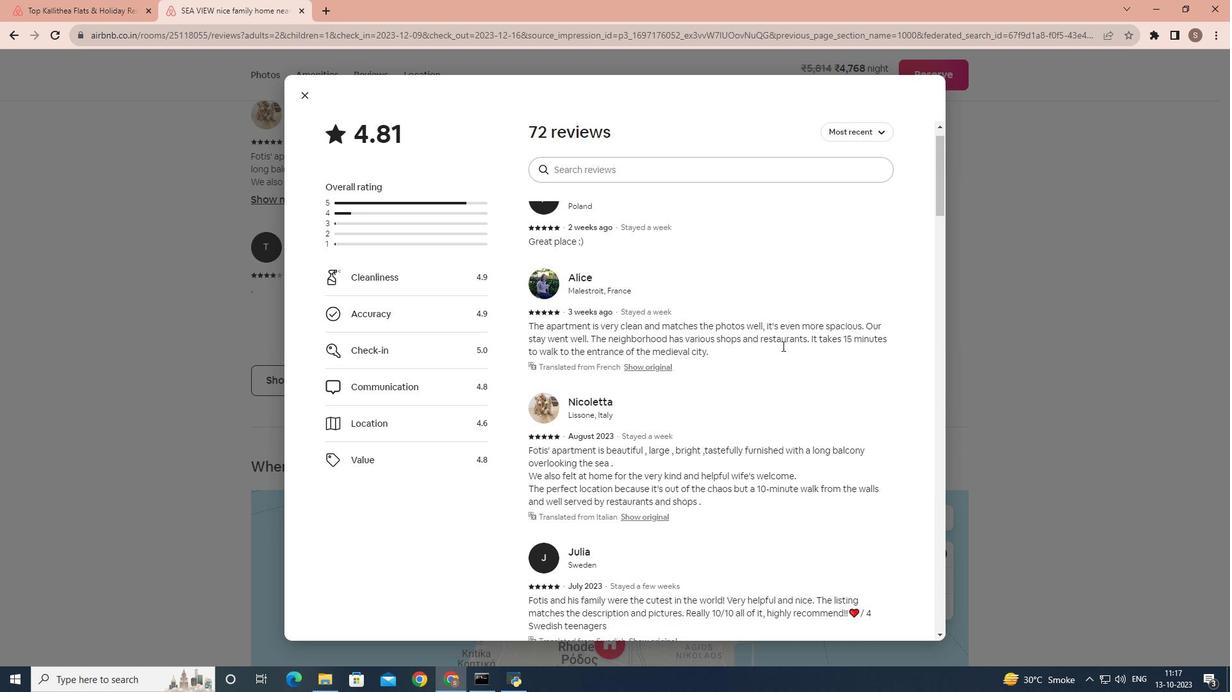 
Action: Mouse scrolled (782, 345) with delta (0, 0)
Screenshot: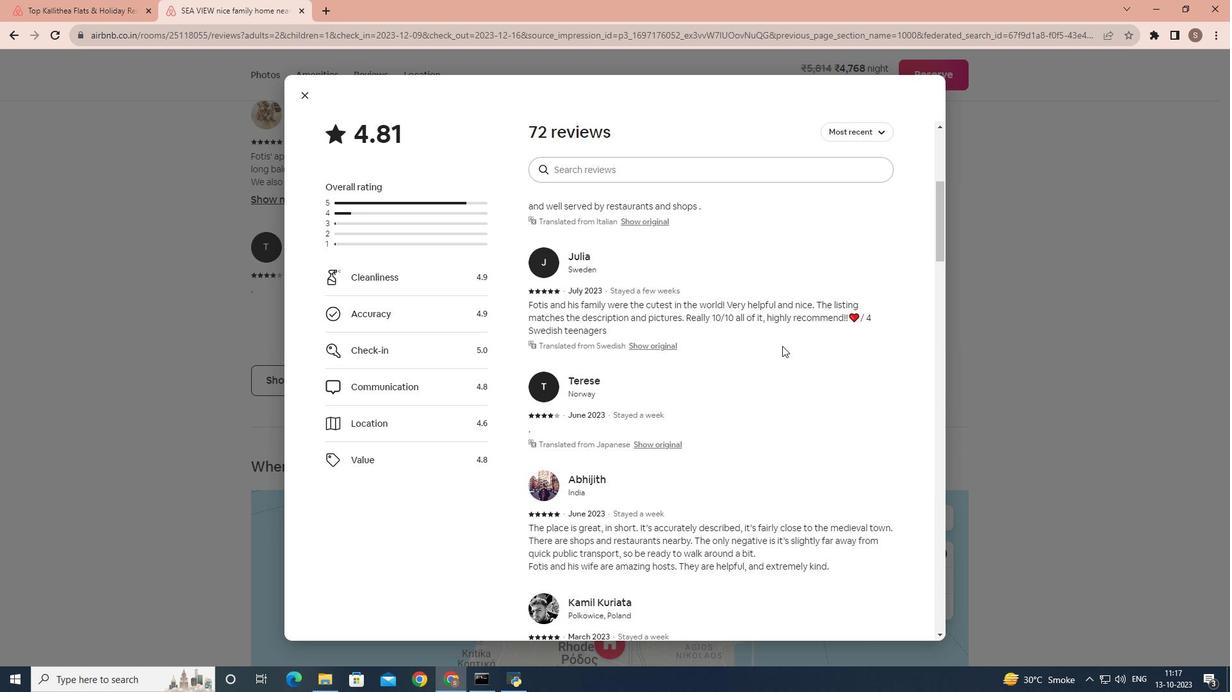 
Action: Mouse scrolled (782, 345) with delta (0, 0)
Screenshot: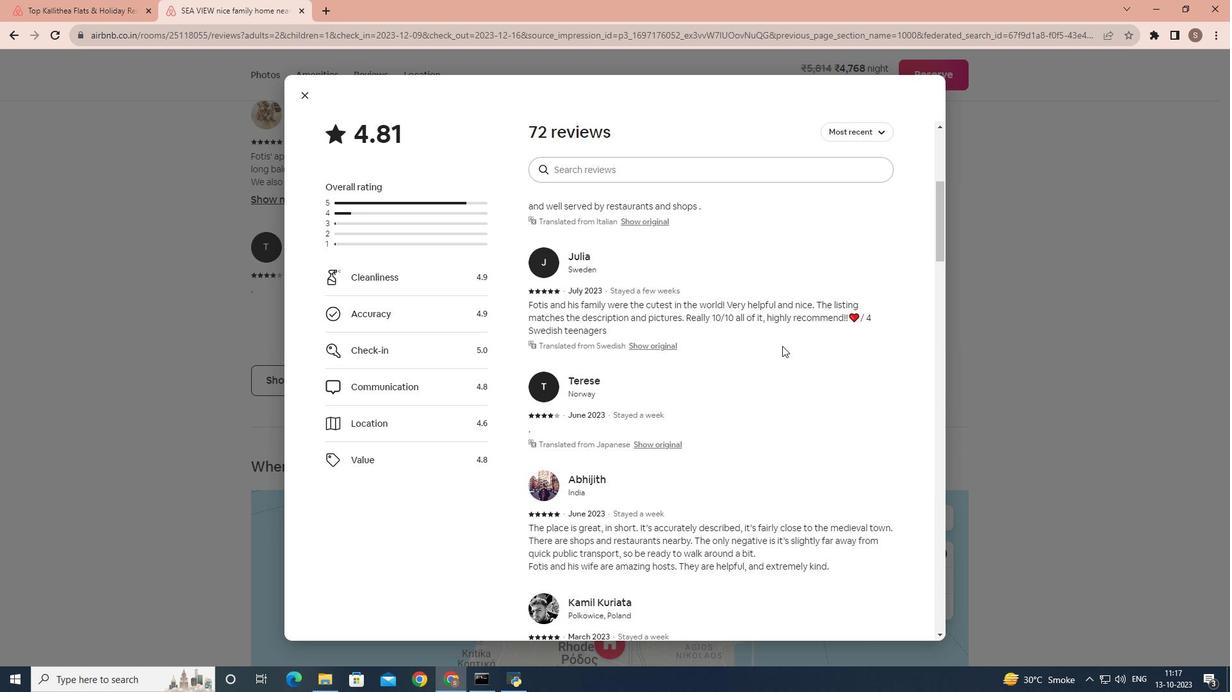 
Action: Mouse scrolled (782, 345) with delta (0, 0)
Screenshot: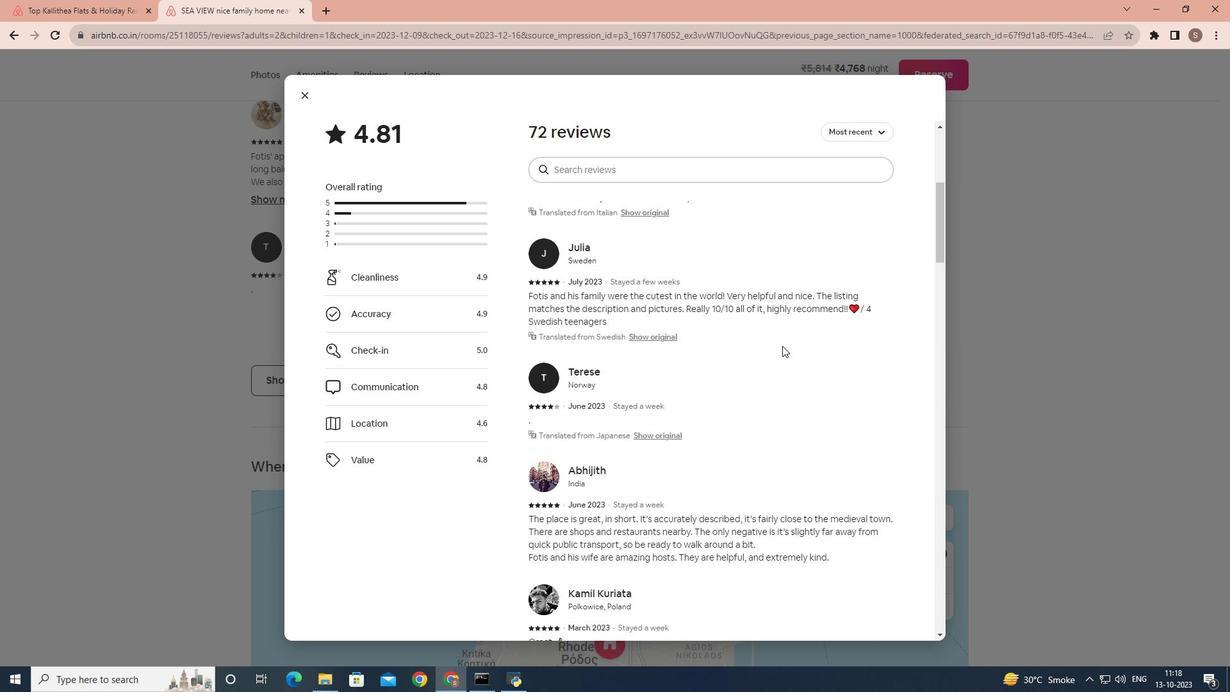 
Action: Mouse scrolled (782, 345) with delta (0, 0)
Screenshot: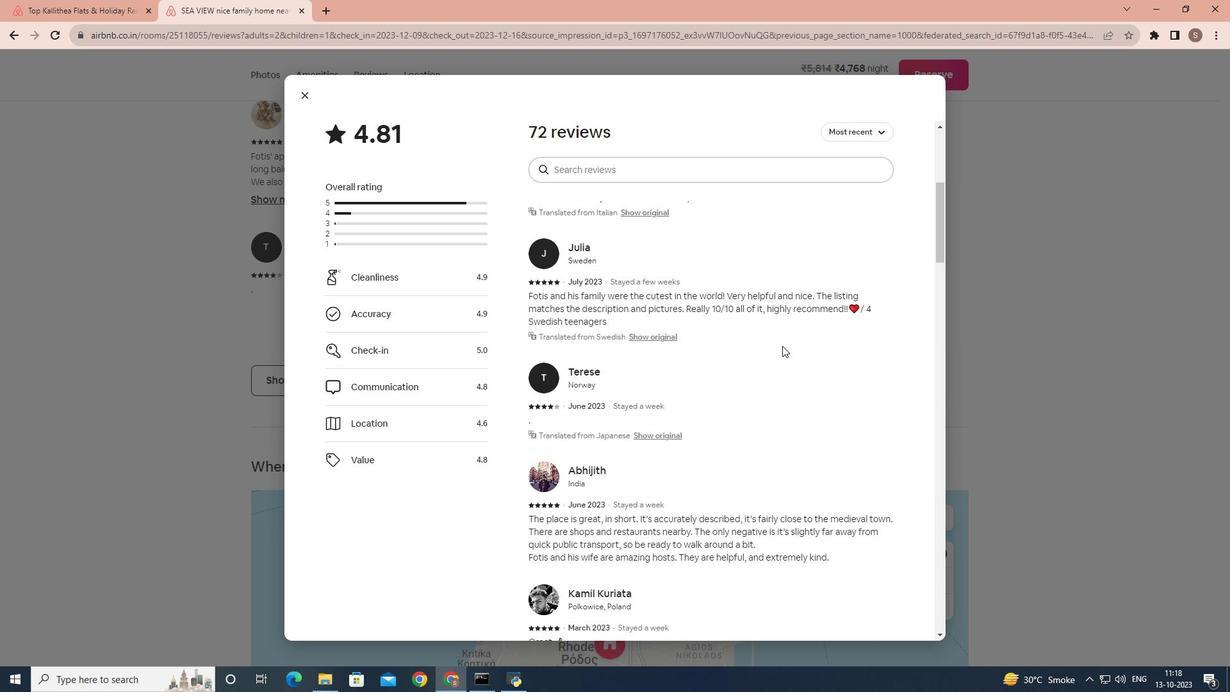 
Action: Mouse scrolled (782, 345) with delta (0, 0)
Screenshot: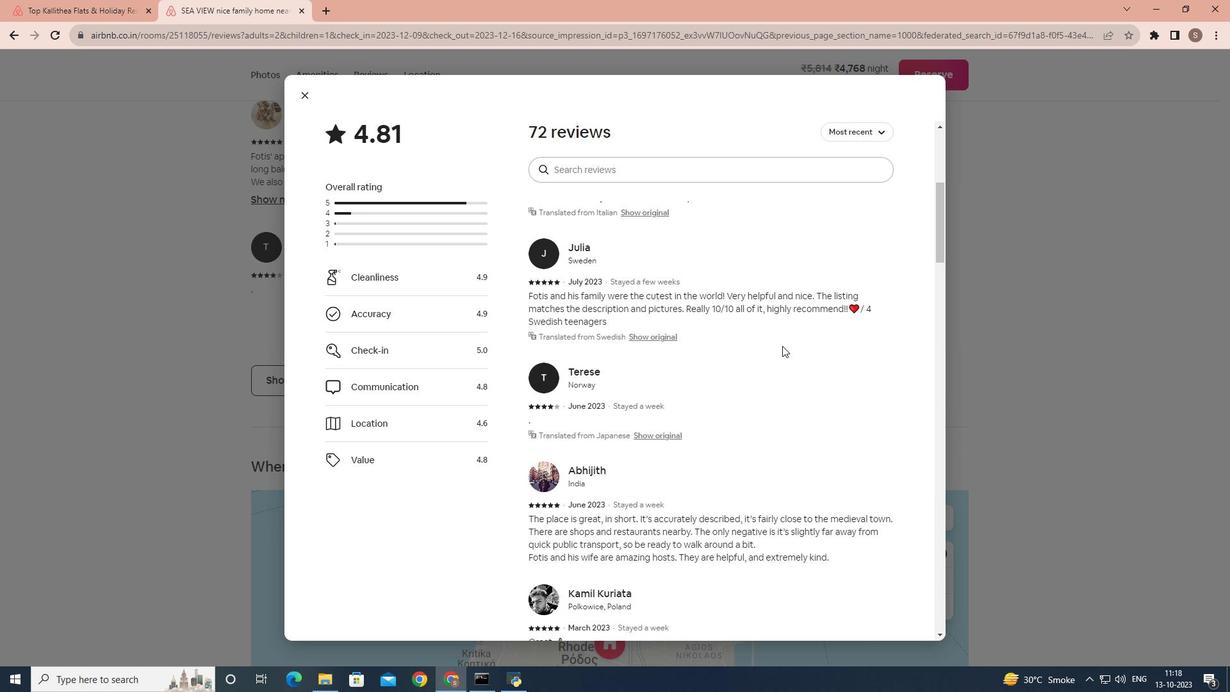 
Action: Mouse scrolled (782, 345) with delta (0, 0)
Screenshot: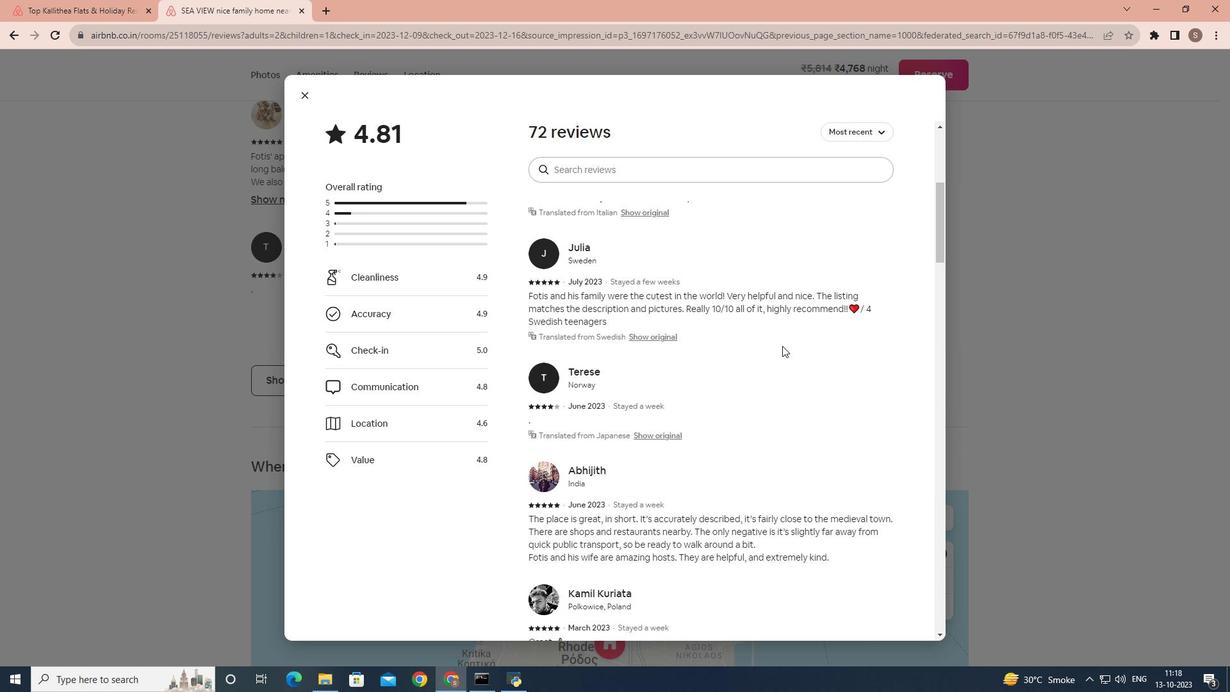
Action: Mouse scrolled (782, 345) with delta (0, 0)
Screenshot: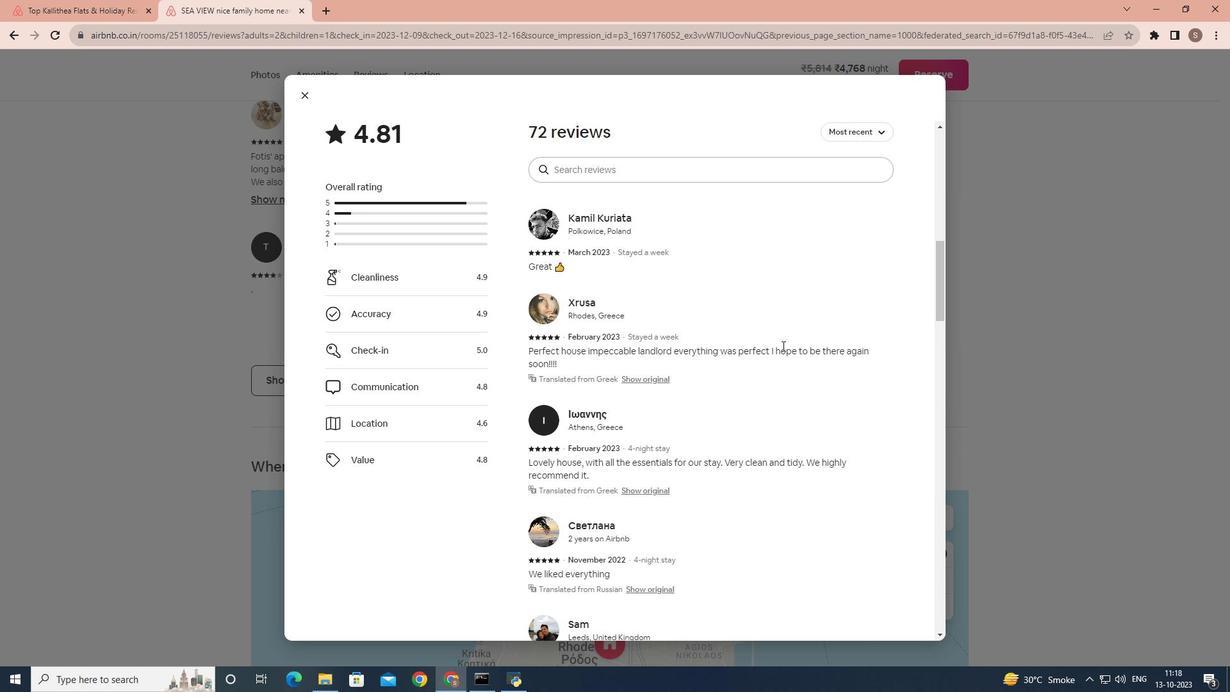 
Action: Mouse scrolled (782, 345) with delta (0, 0)
Screenshot: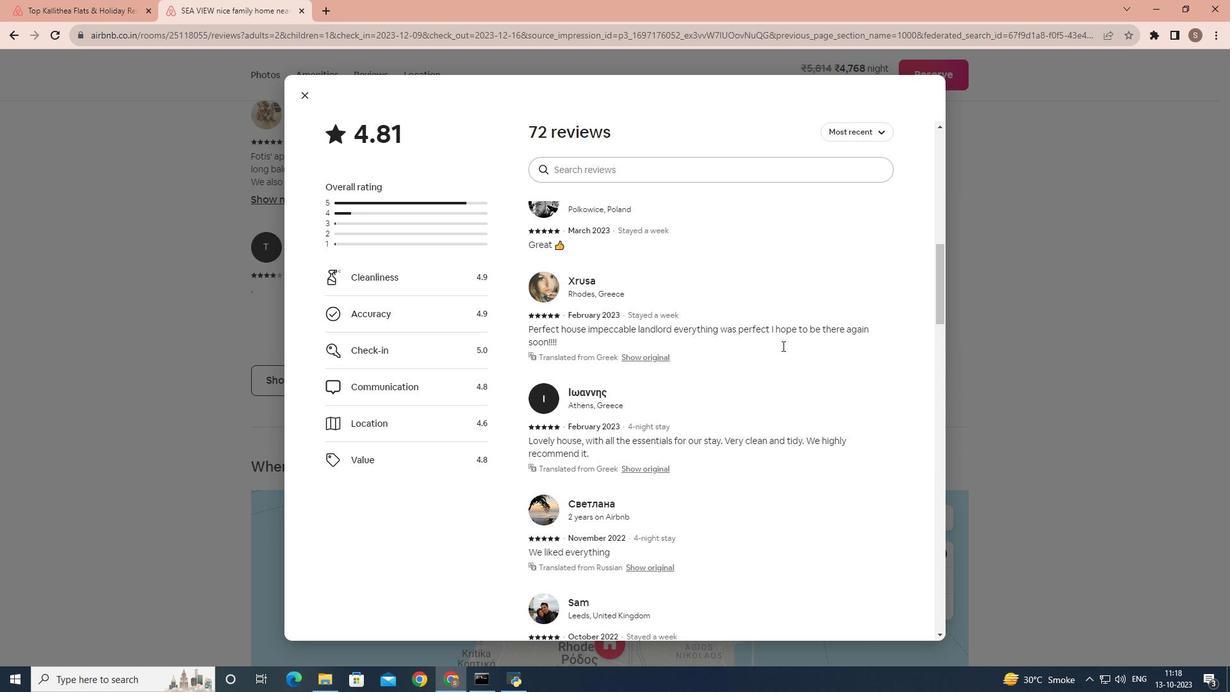 
Action: Mouse scrolled (782, 345) with delta (0, 0)
Screenshot: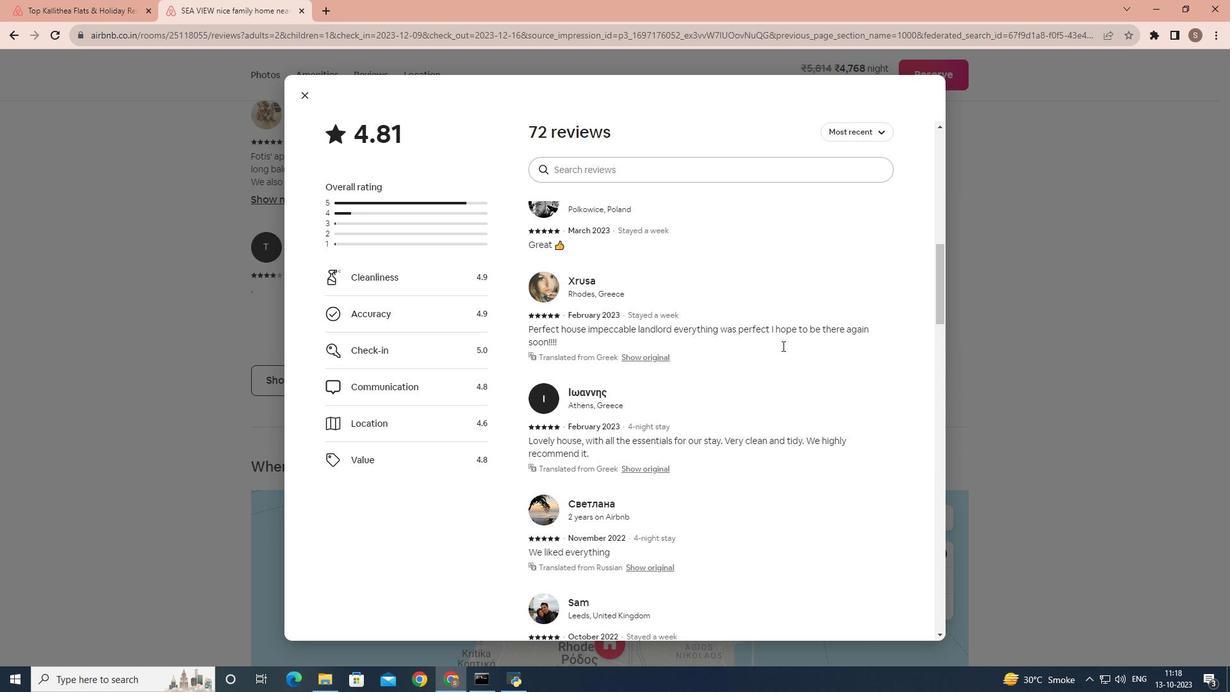 
Action: Mouse scrolled (782, 345) with delta (0, 0)
Screenshot: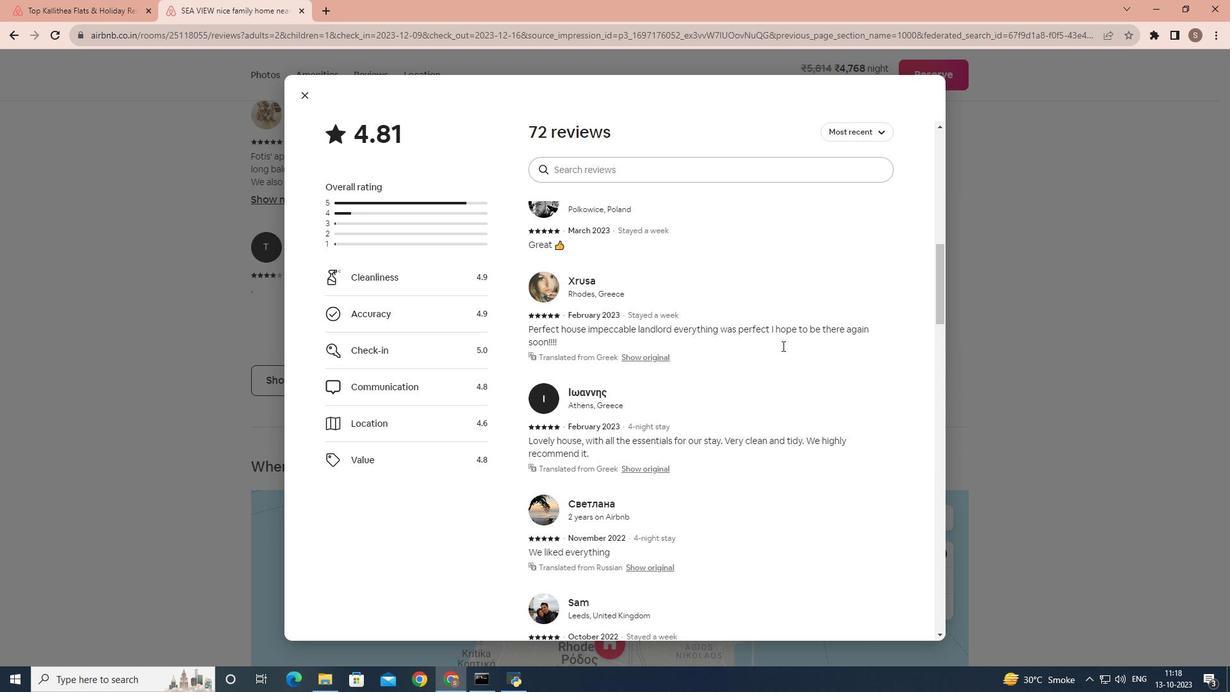 
Action: Mouse scrolled (782, 345) with delta (0, 0)
Screenshot: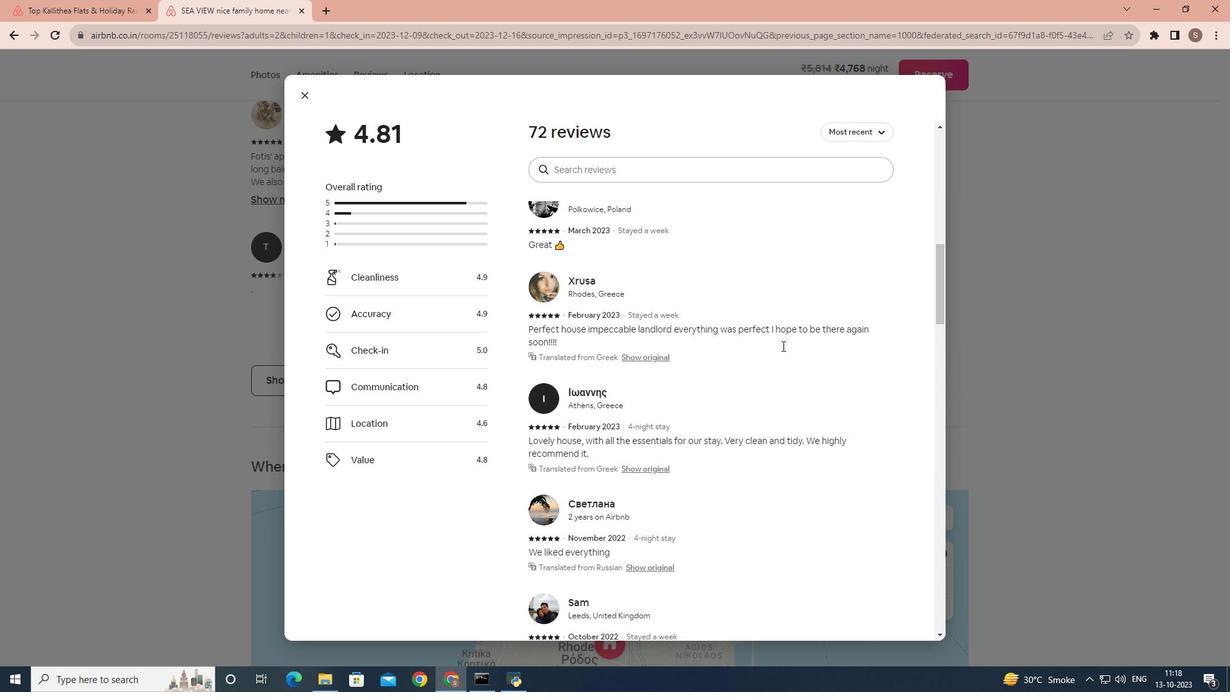 
Action: Mouse scrolled (782, 345) with delta (0, 0)
Screenshot: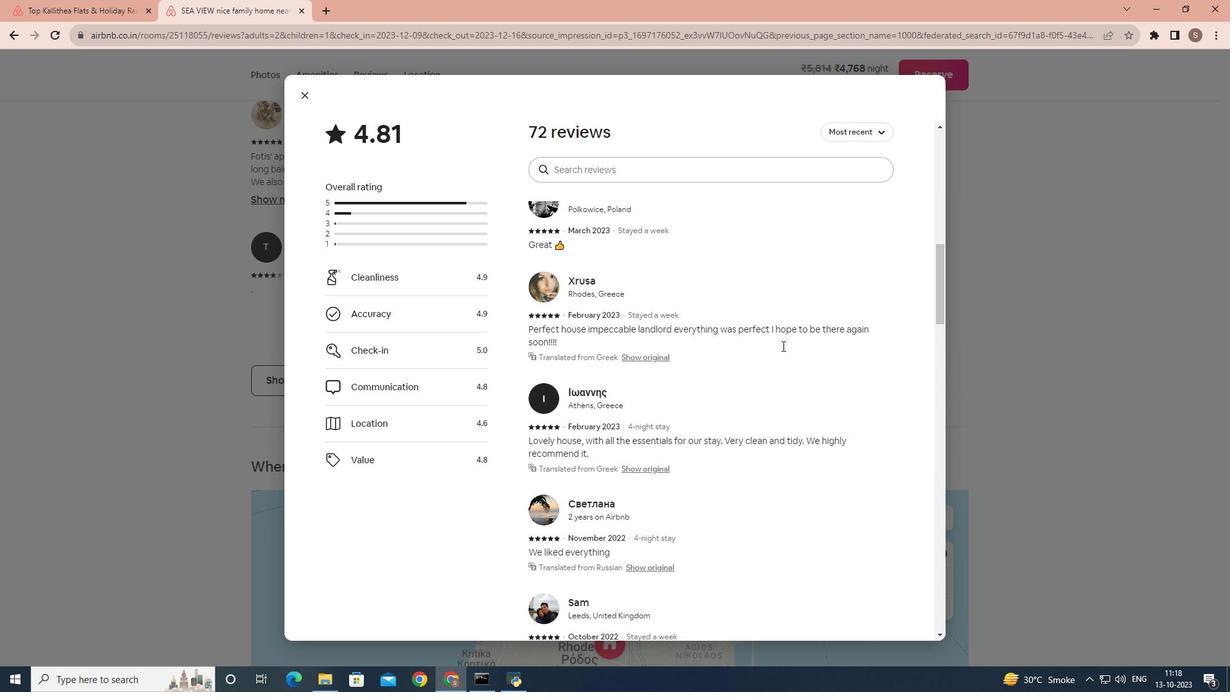 
Action: Mouse moved to (553, 487)
Screenshot: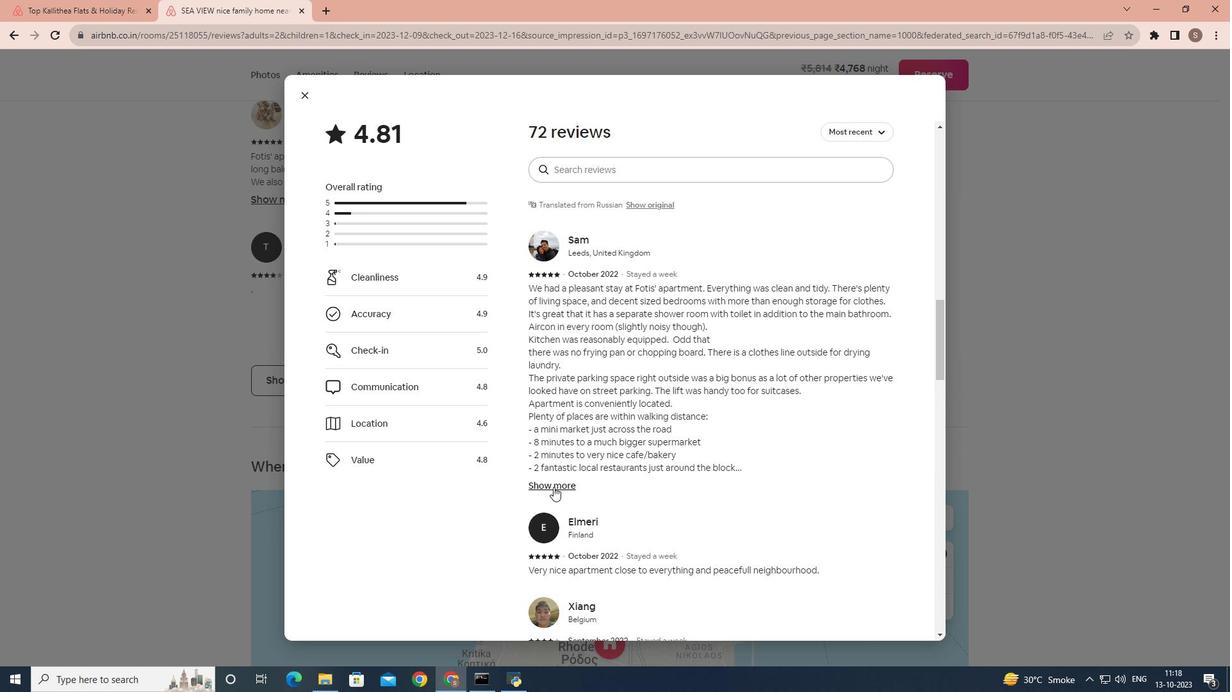 
Action: Mouse pressed left at (553, 487)
Screenshot: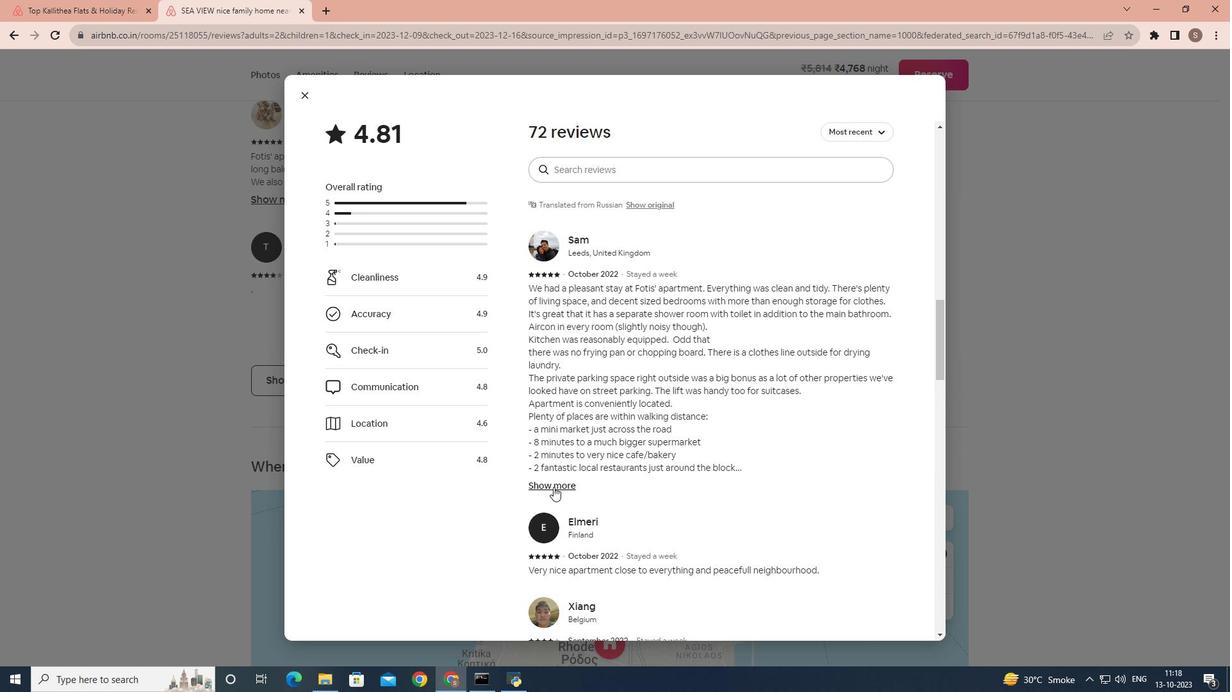 
Action: Mouse moved to (661, 436)
Screenshot: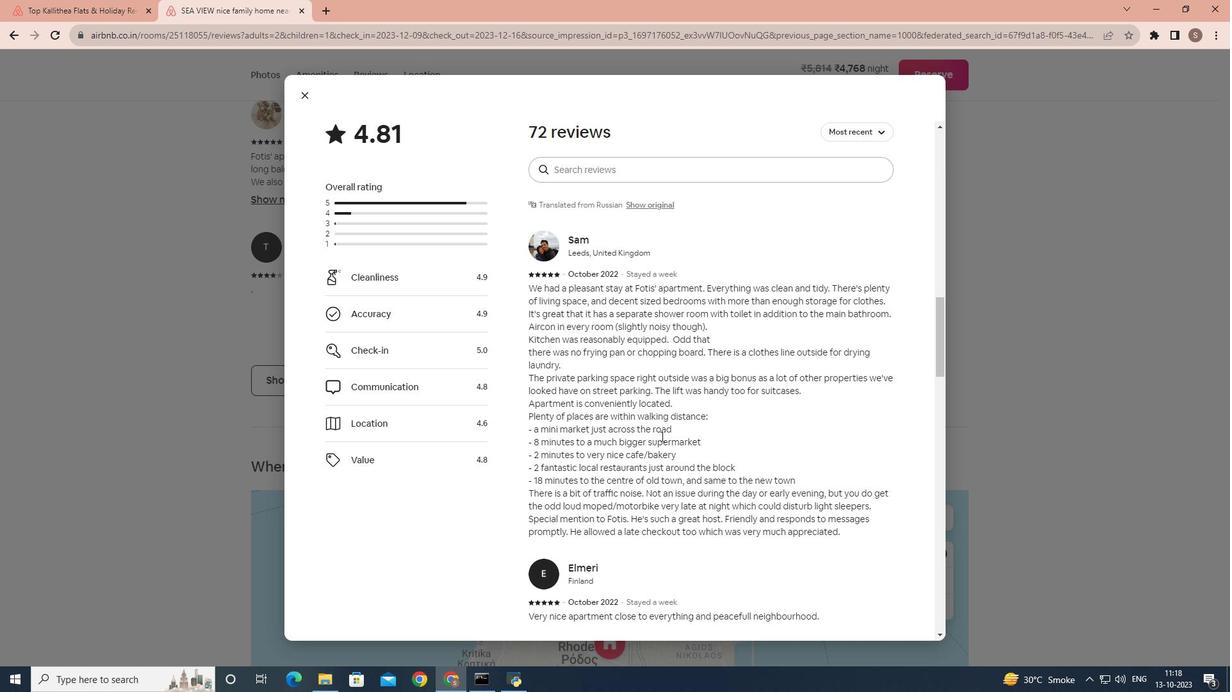 
Action: Mouse scrolled (661, 435) with delta (0, 0)
Screenshot: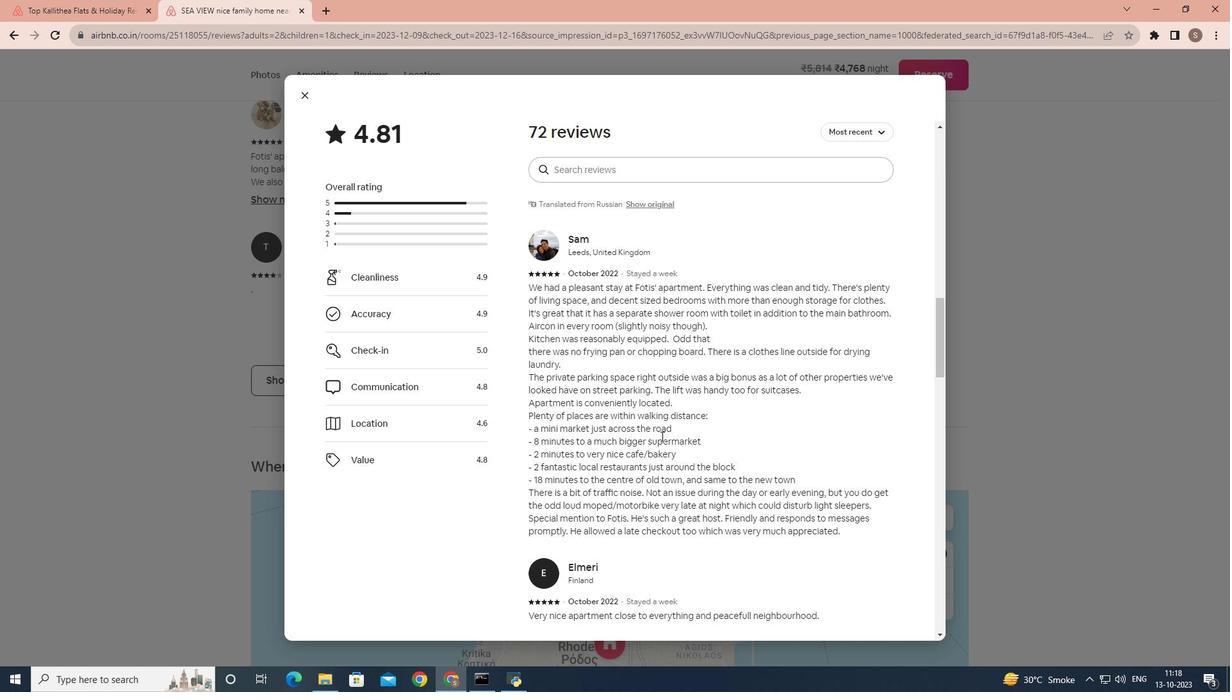 
Action: Mouse scrolled (661, 435) with delta (0, 0)
Screenshot: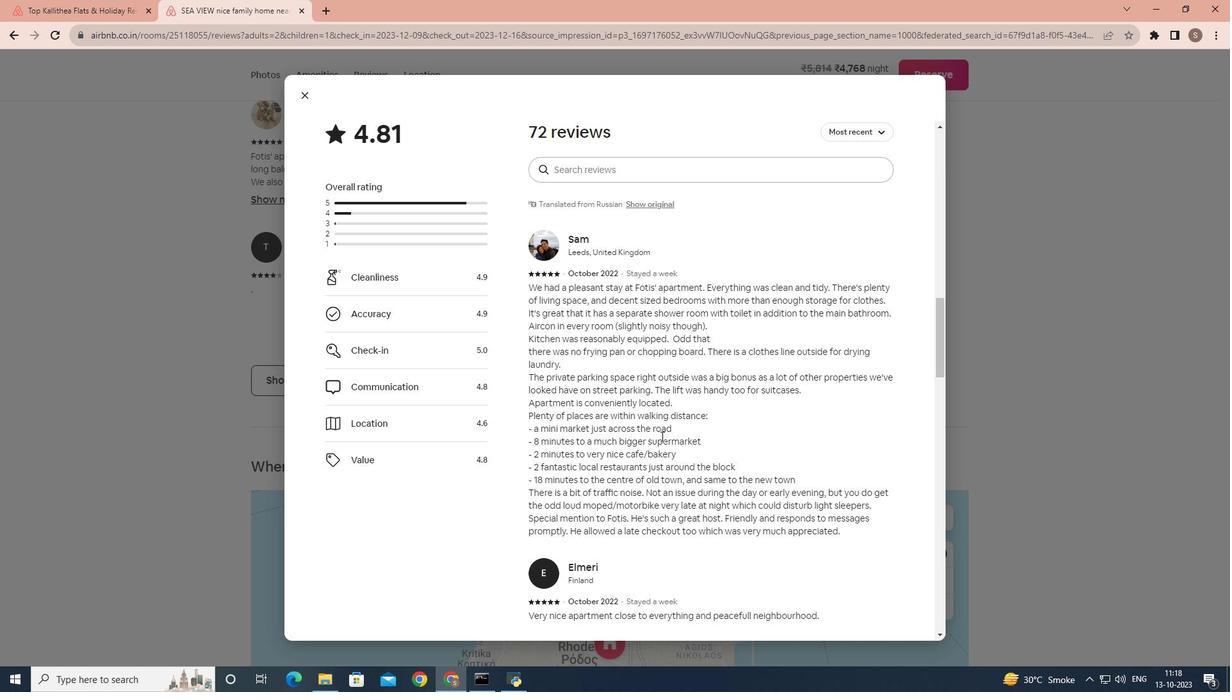 
Action: Mouse scrolled (661, 435) with delta (0, 0)
Screenshot: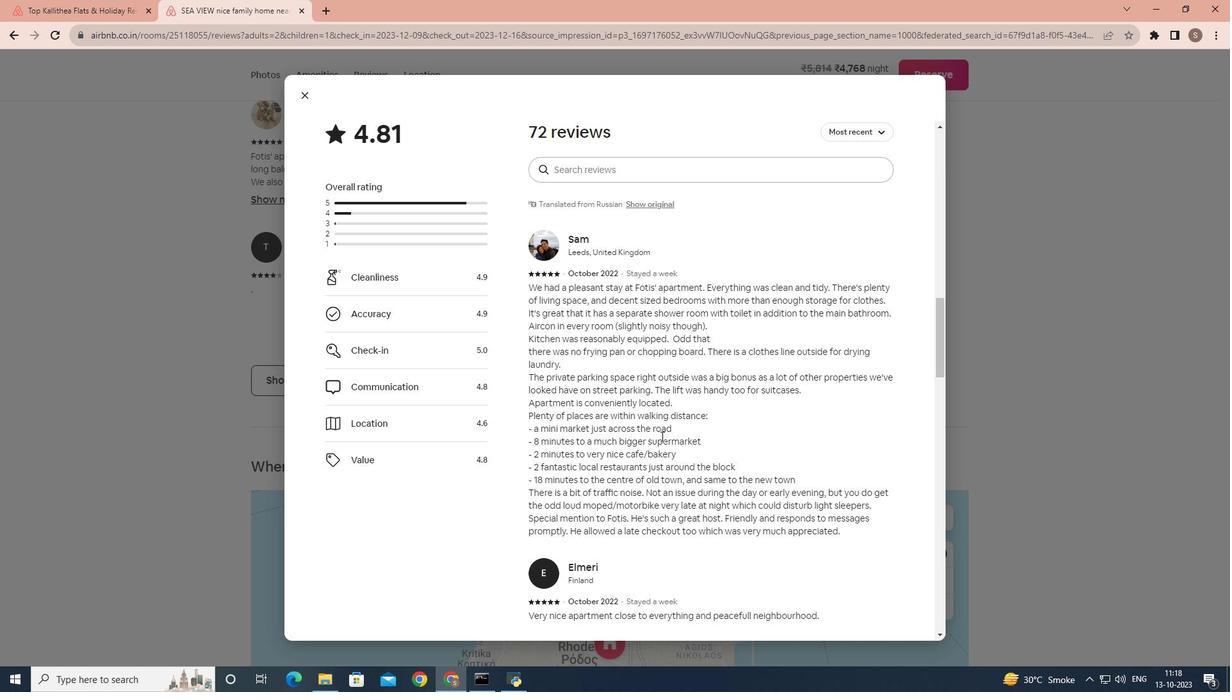 
Action: Mouse scrolled (661, 435) with delta (0, 0)
Screenshot: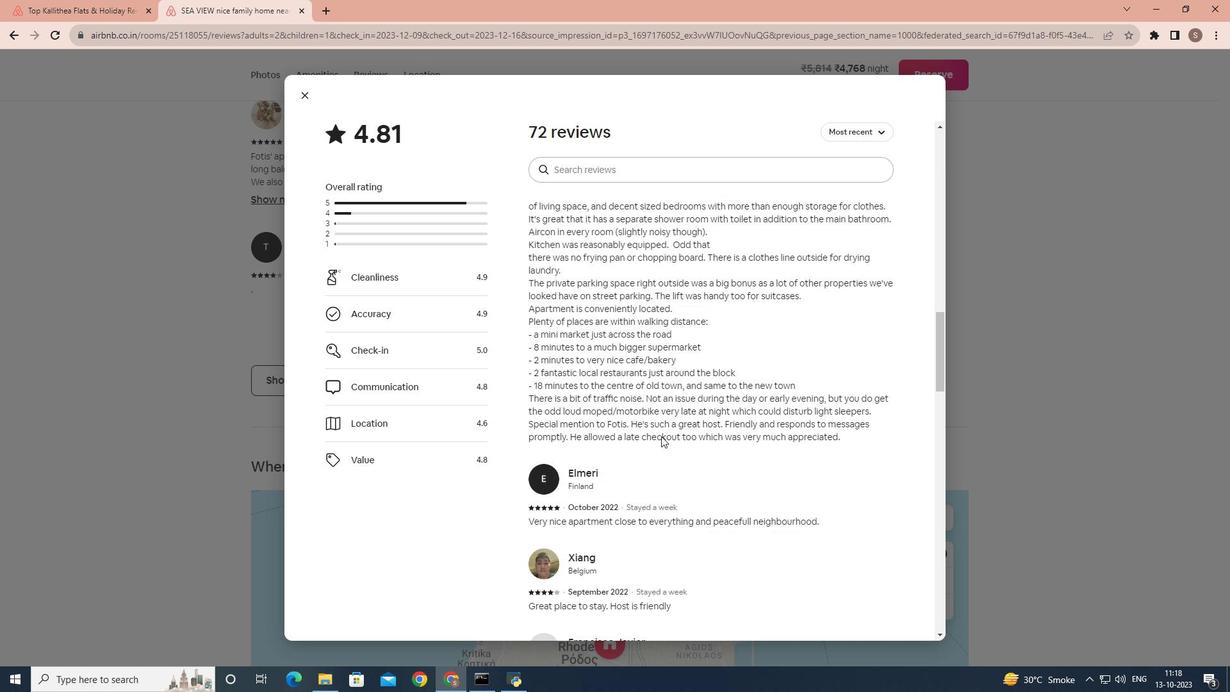 
Action: Mouse scrolled (661, 435) with delta (0, 0)
Screenshot: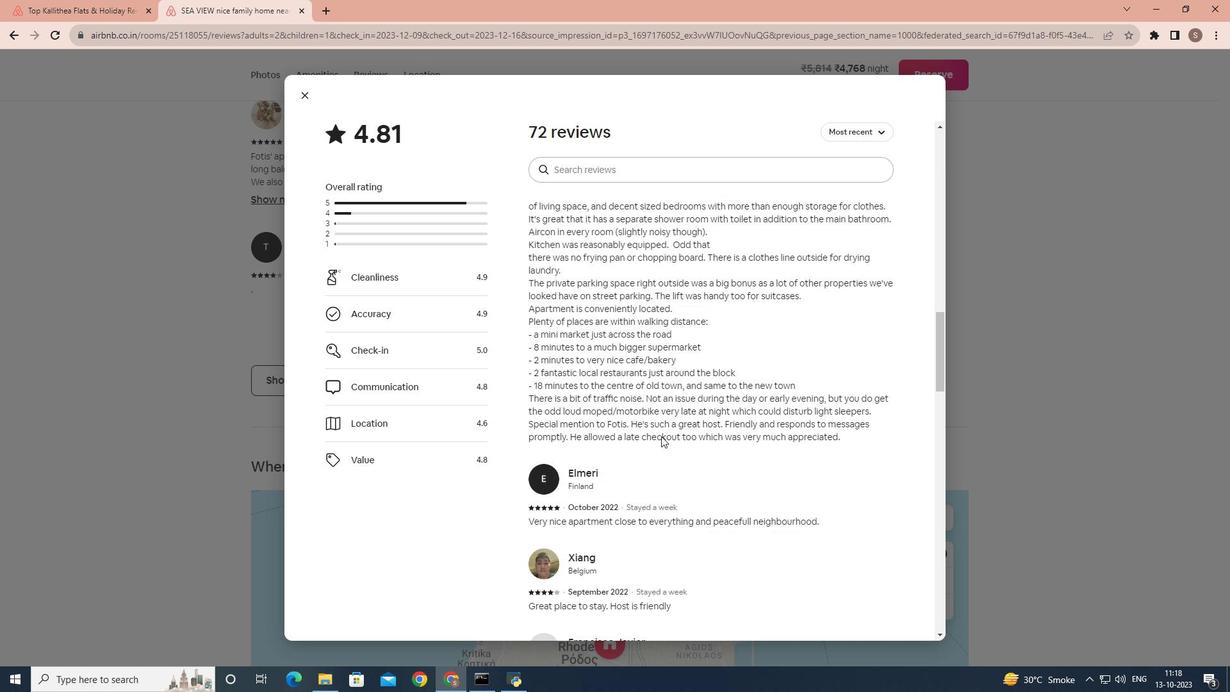 
Action: Mouse scrolled (661, 435) with delta (0, 0)
Screenshot: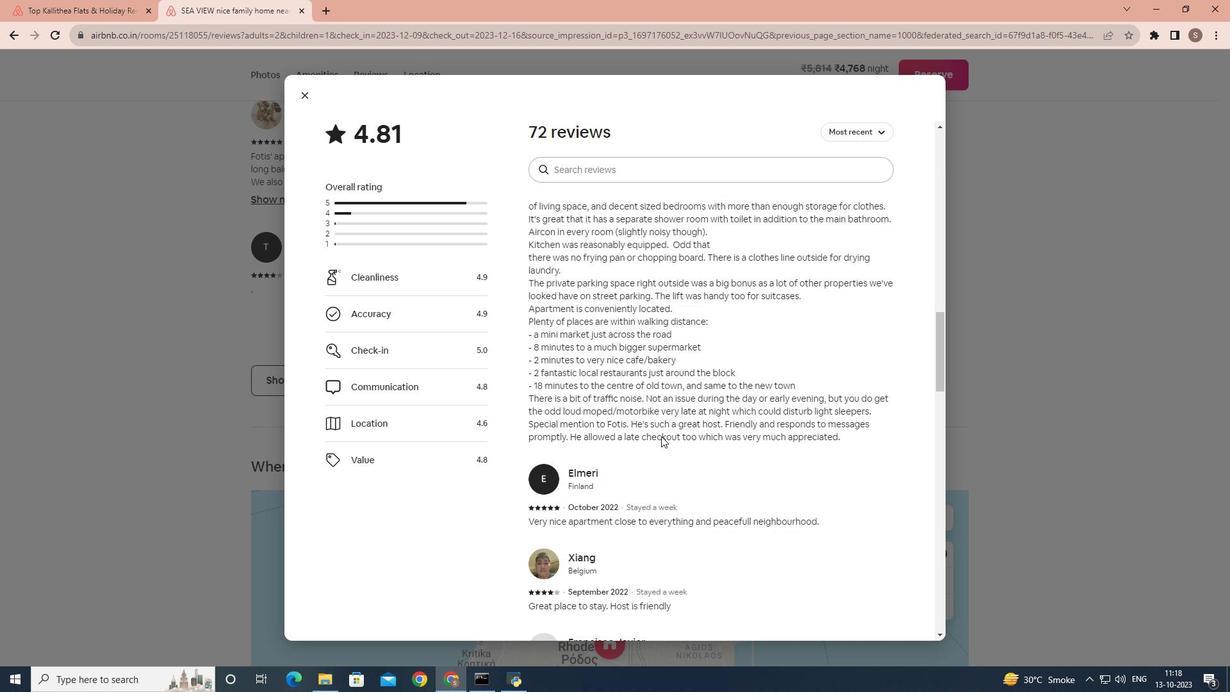 
Action: Mouse scrolled (661, 435) with delta (0, 0)
Screenshot: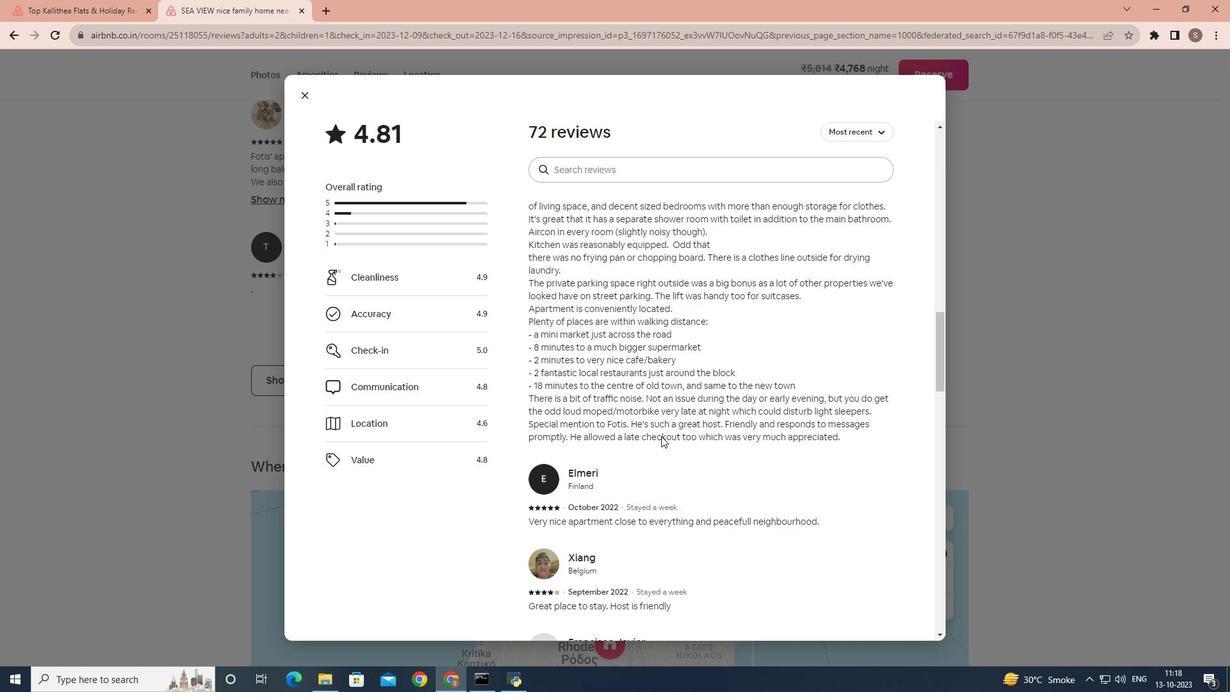 
Action: Mouse scrolled (661, 435) with delta (0, 0)
Screenshot: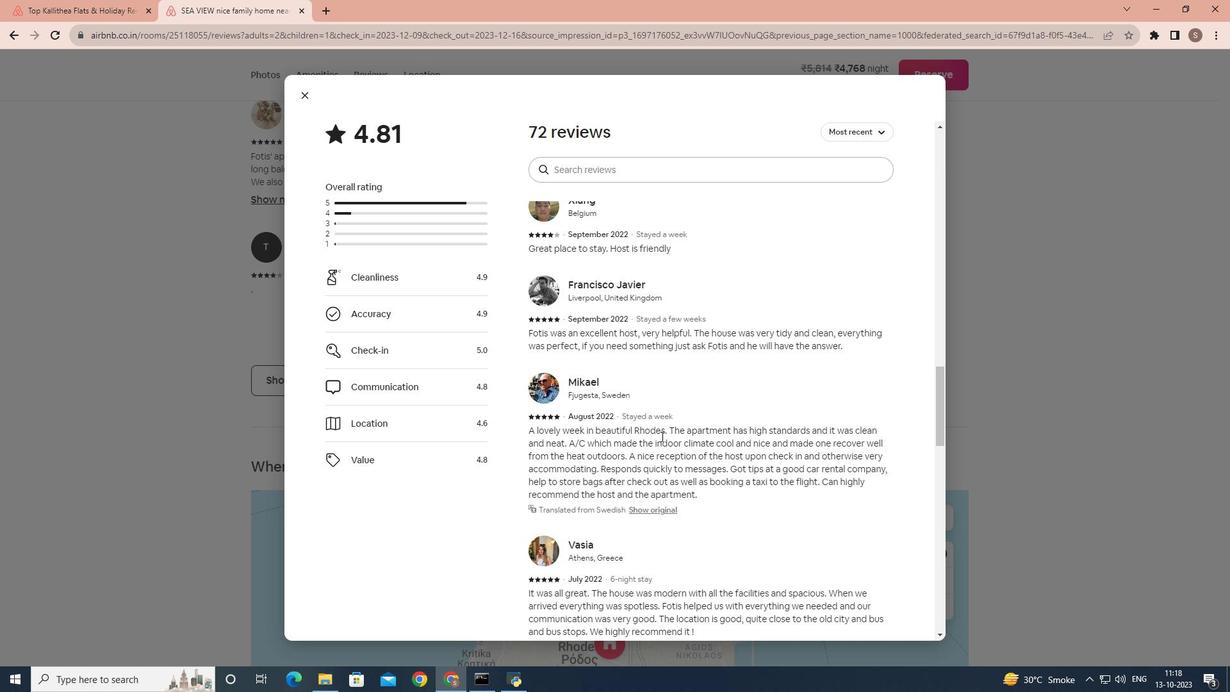 
Action: Mouse scrolled (661, 435) with delta (0, 0)
Screenshot: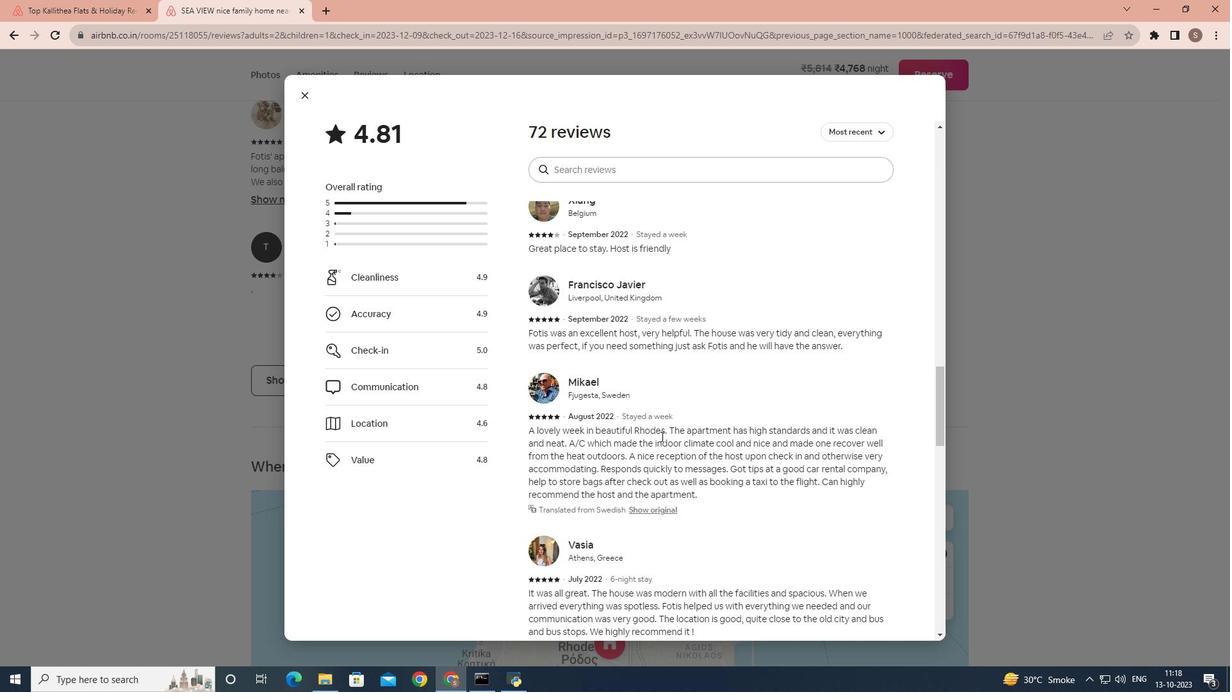 
Action: Mouse scrolled (661, 435) with delta (0, 0)
Screenshot: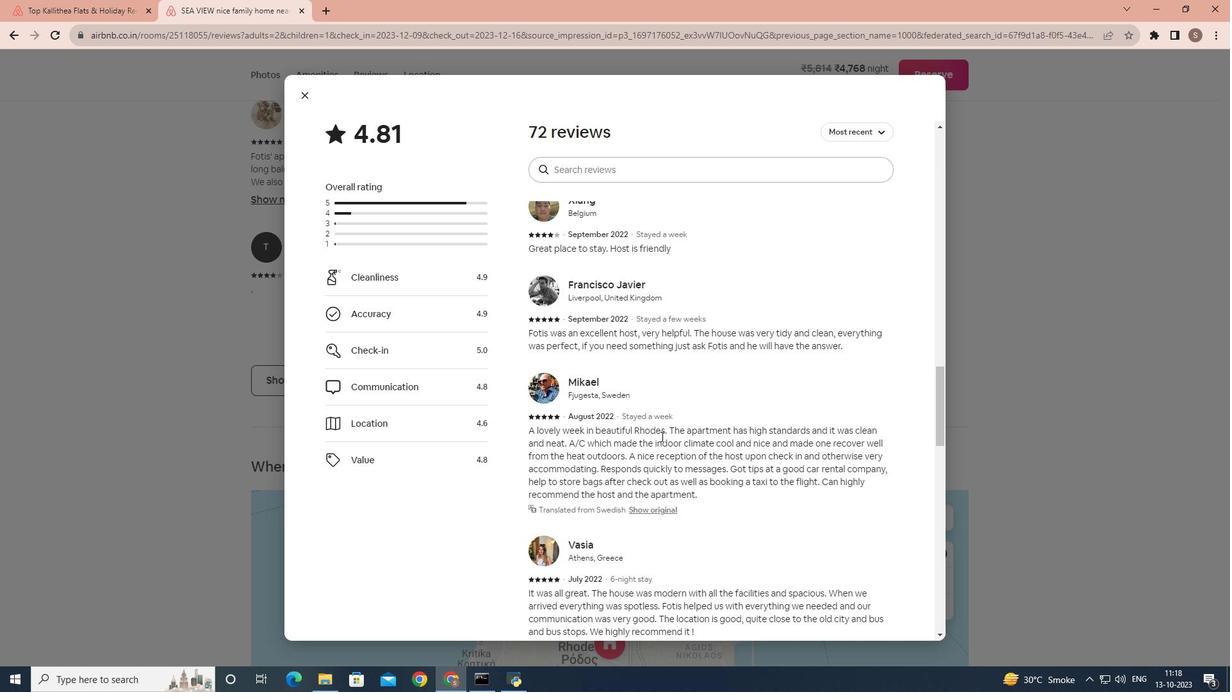 
Action: Mouse scrolled (661, 435) with delta (0, 0)
Screenshot: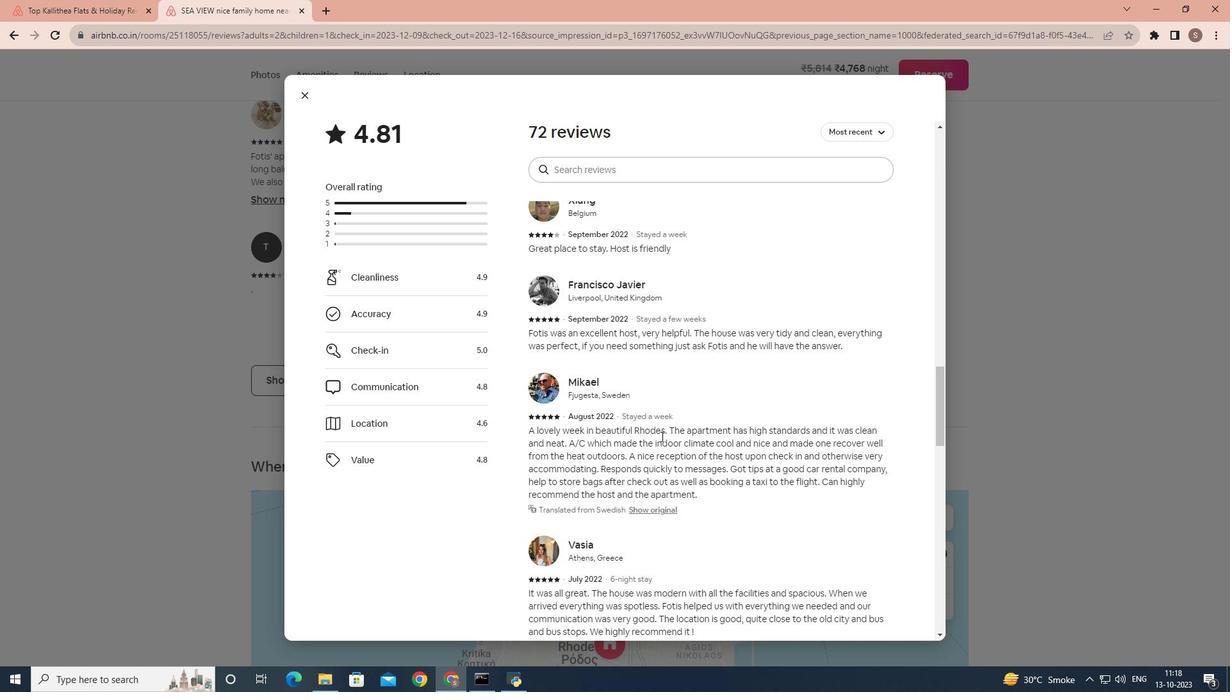 
Action: Mouse scrolled (661, 435) with delta (0, 0)
Screenshot: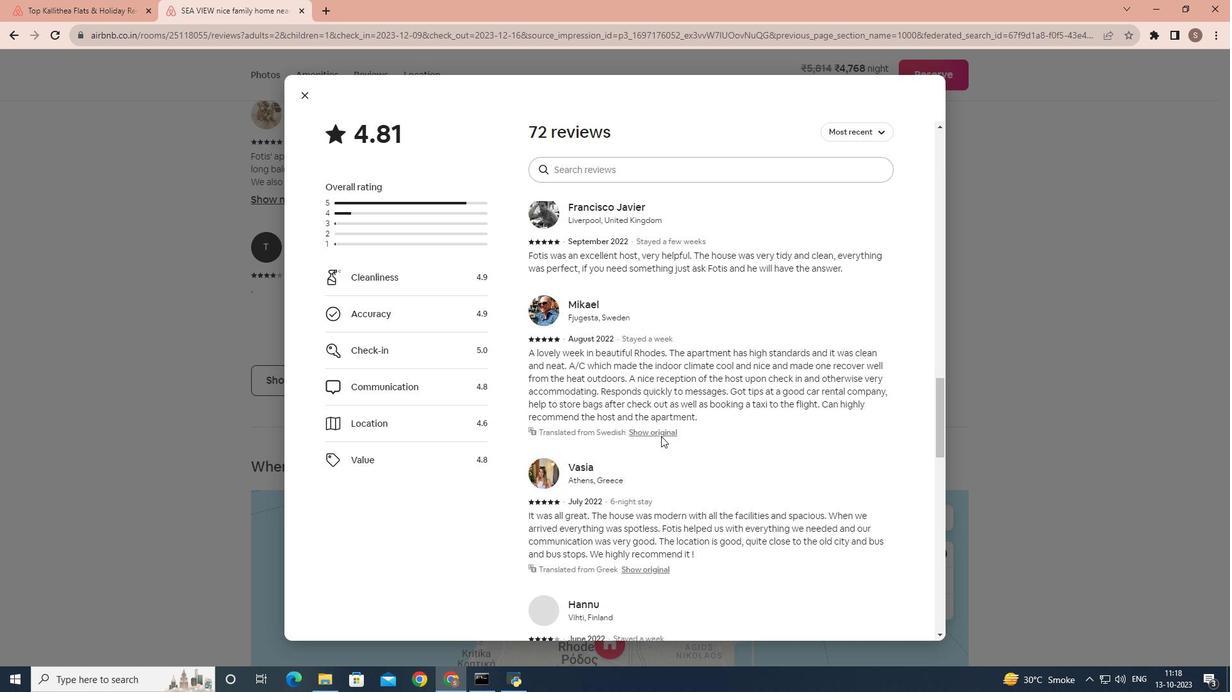 
Action: Mouse scrolled (661, 435) with delta (0, 0)
Screenshot: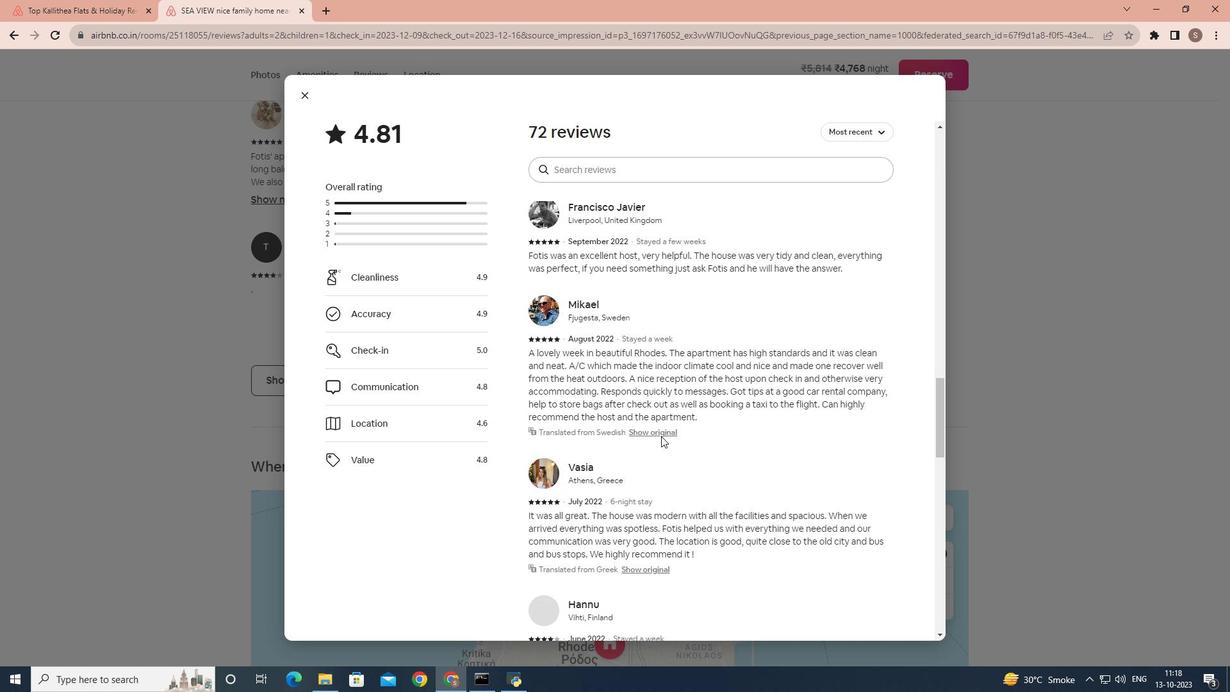 
Action: Mouse scrolled (661, 435) with delta (0, 0)
Screenshot: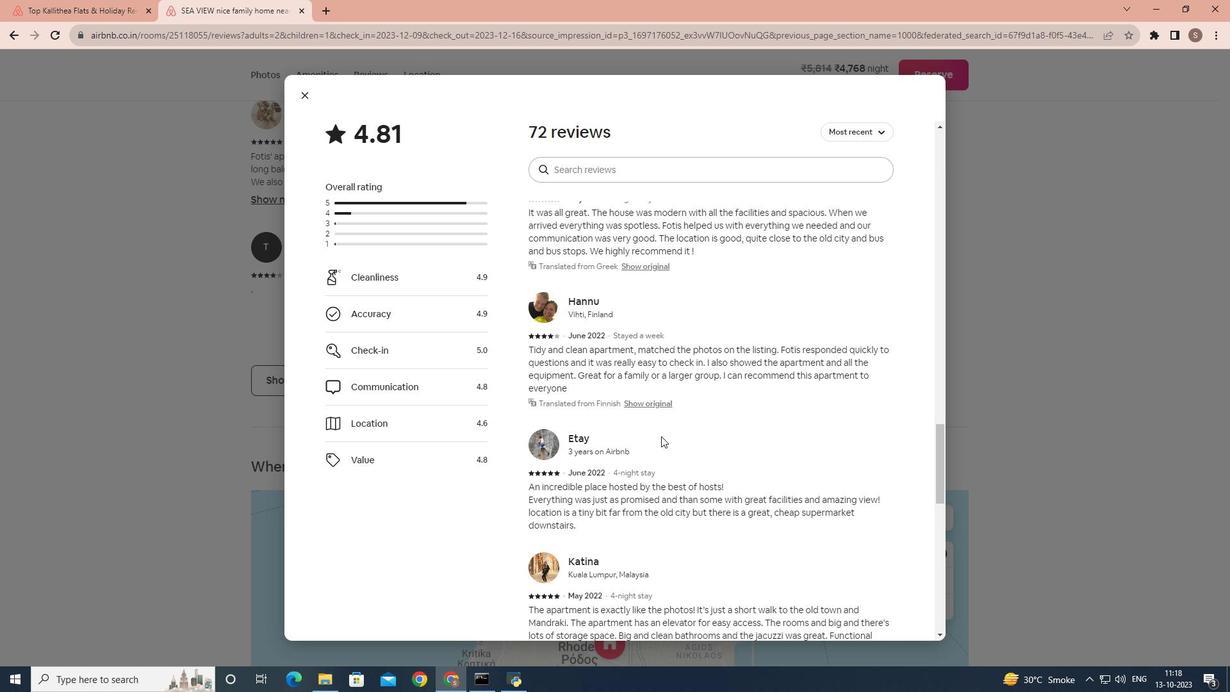 
Action: Mouse scrolled (661, 435) with delta (0, 0)
Screenshot: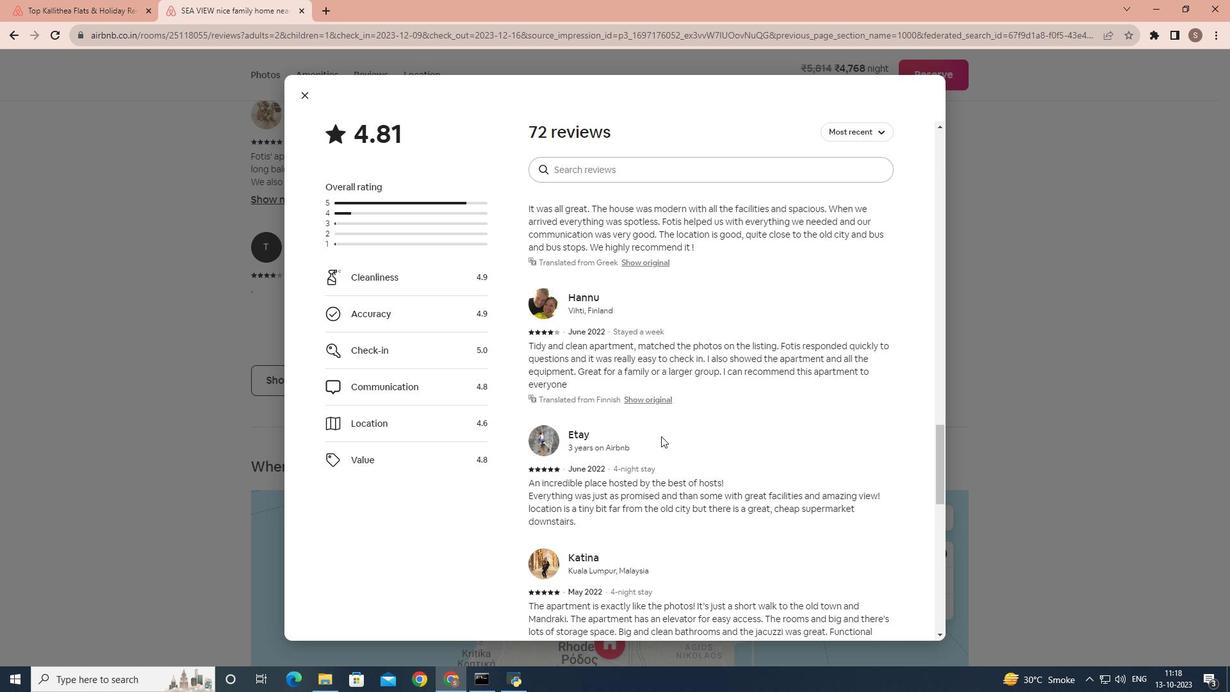 
Action: Mouse scrolled (661, 435) with delta (0, 0)
Screenshot: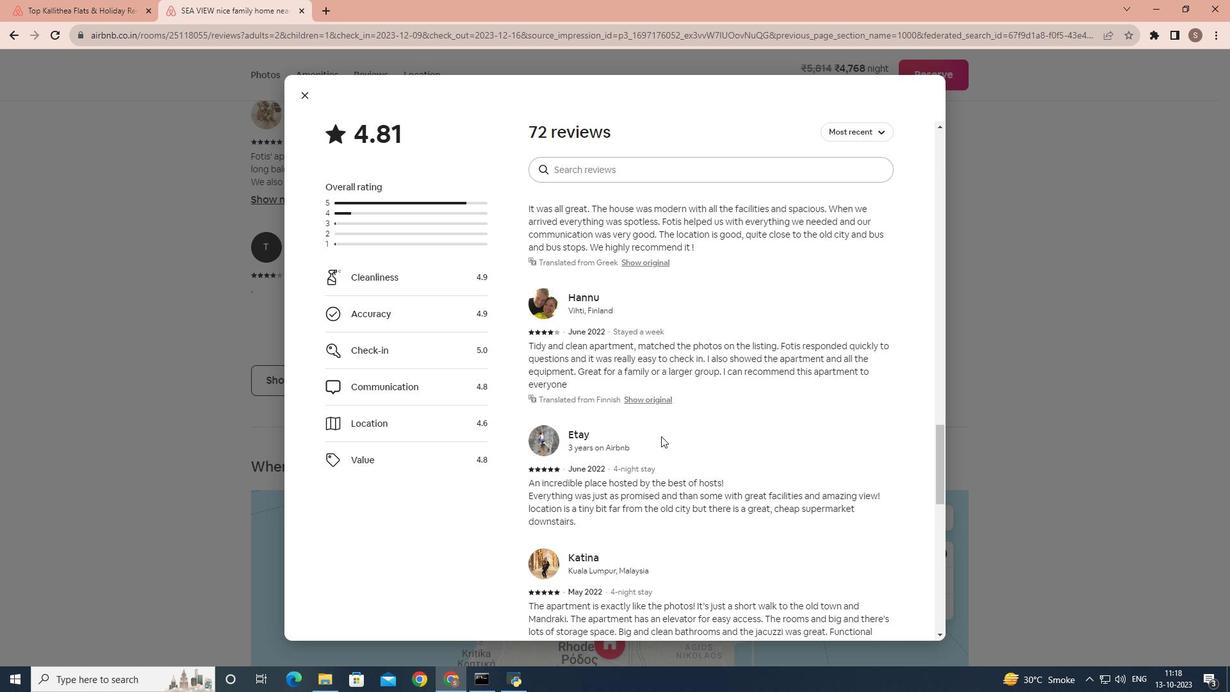 
Action: Mouse scrolled (661, 435) with delta (0, 0)
Screenshot: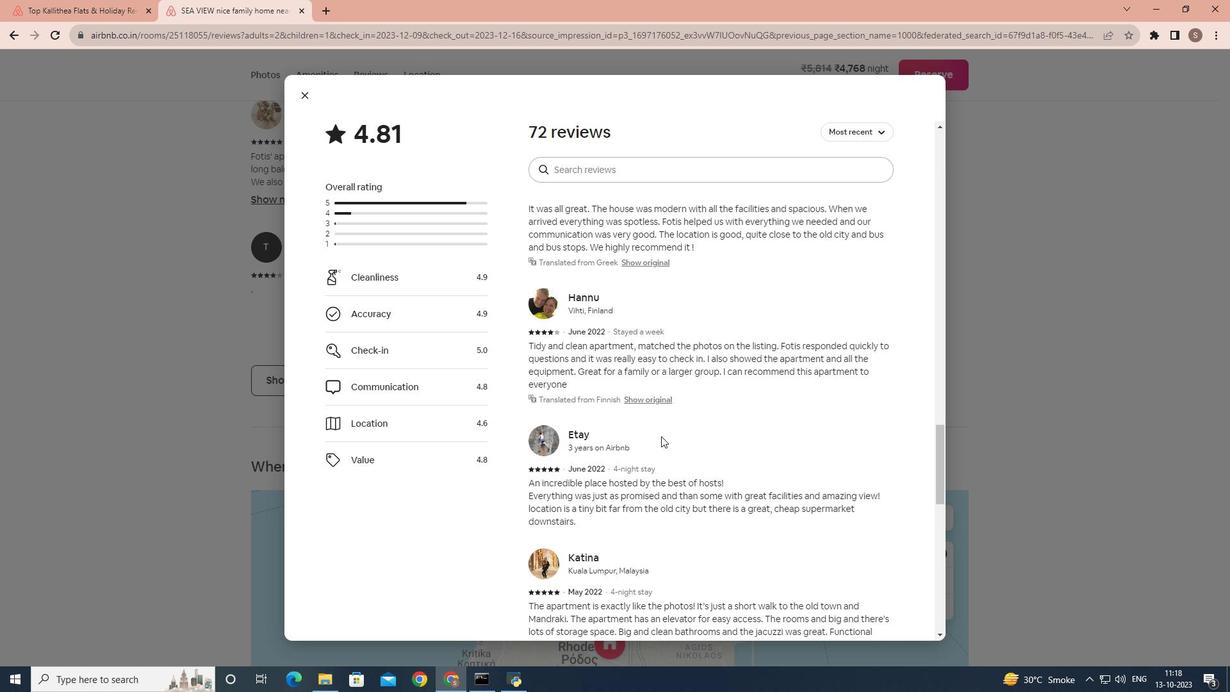 
Action: Mouse scrolled (661, 435) with delta (0, 0)
Screenshot: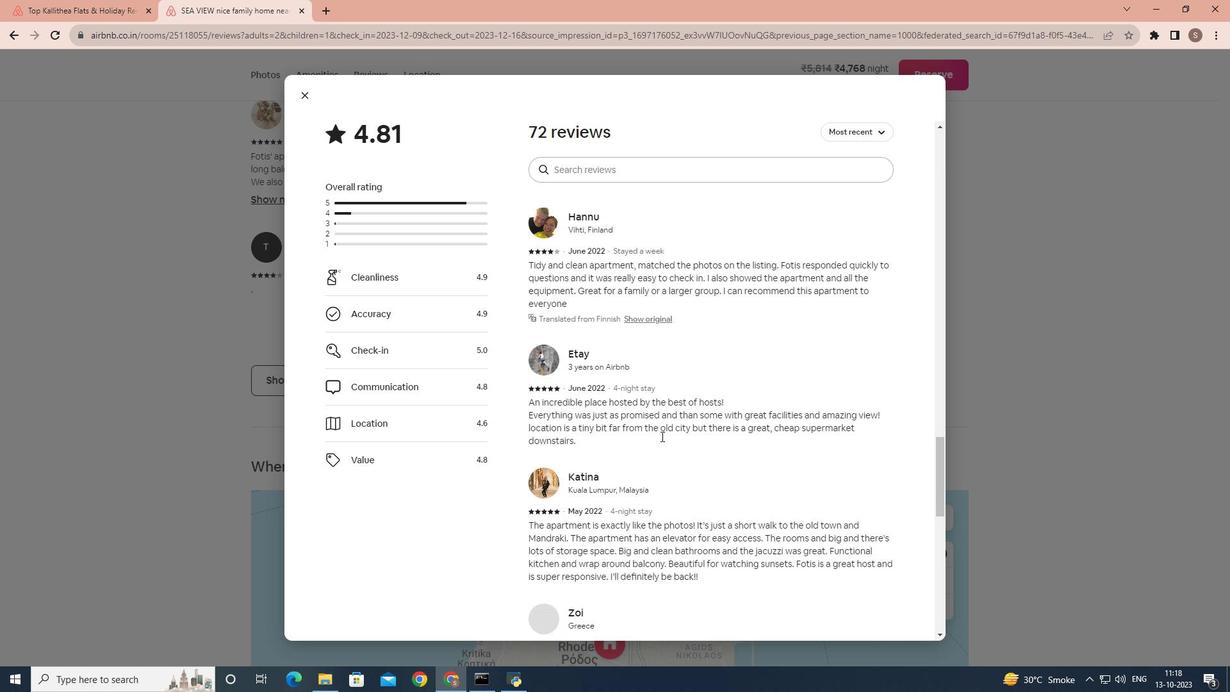 
Action: Mouse scrolled (661, 435) with delta (0, 0)
Screenshot: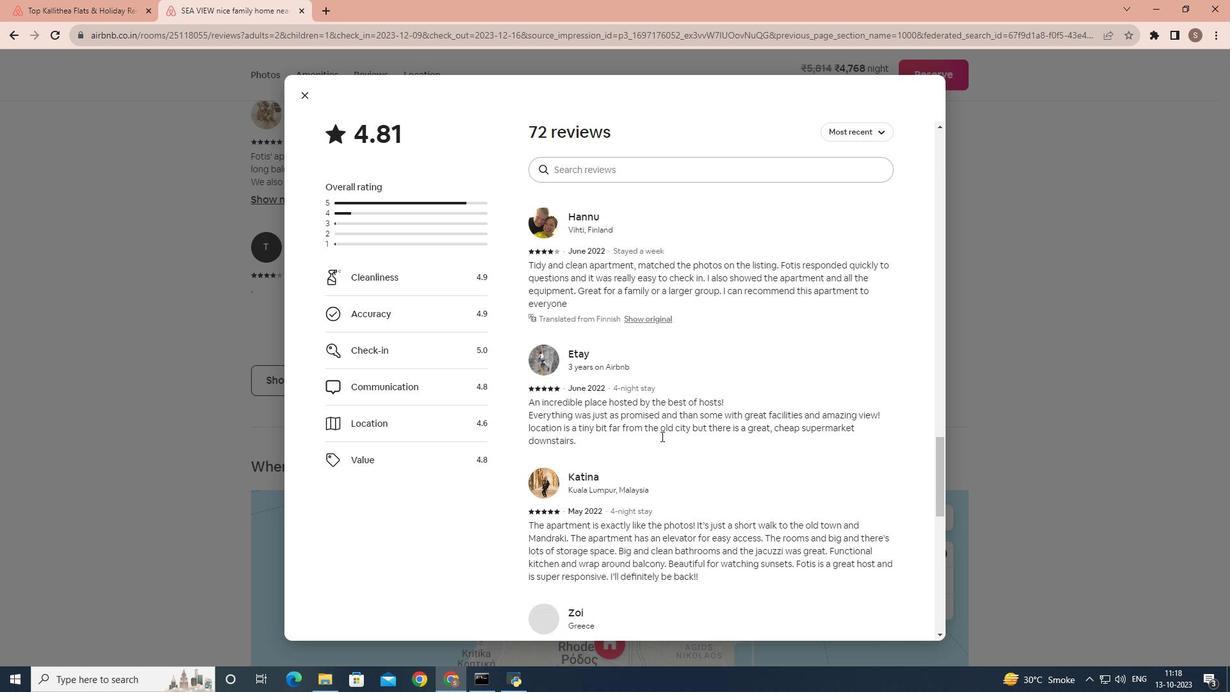 
Action: Mouse moved to (661, 436)
Screenshot: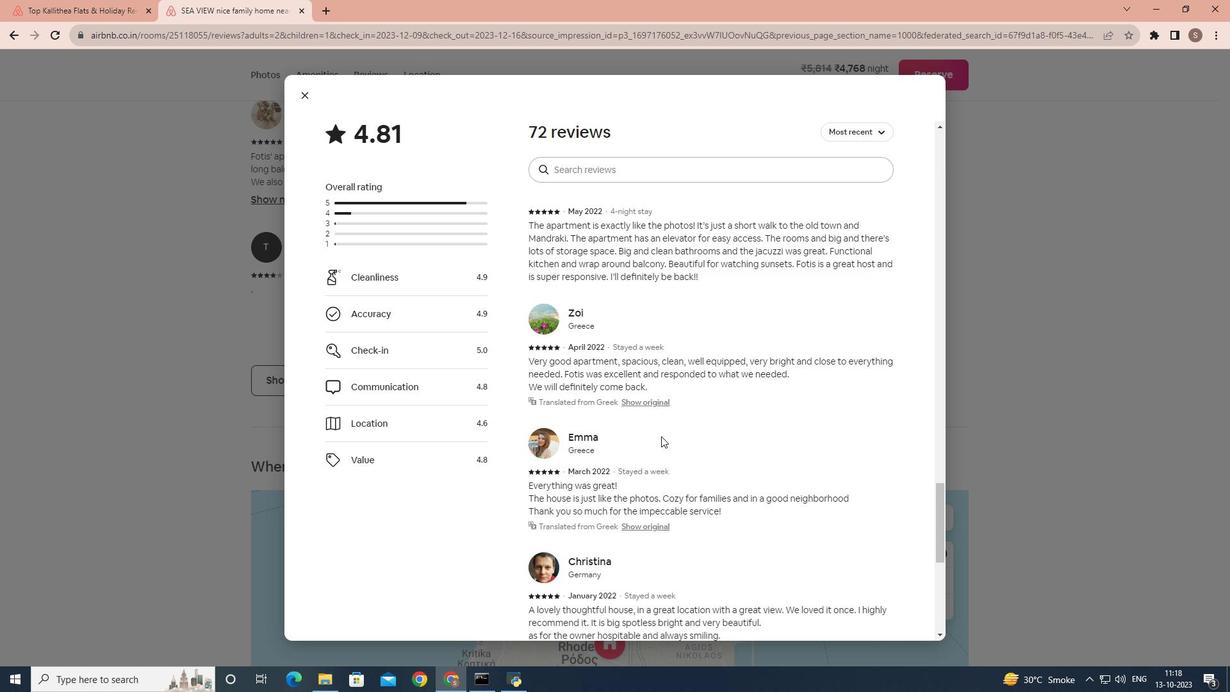 
Action: Mouse scrolled (661, 435) with delta (0, 0)
Screenshot: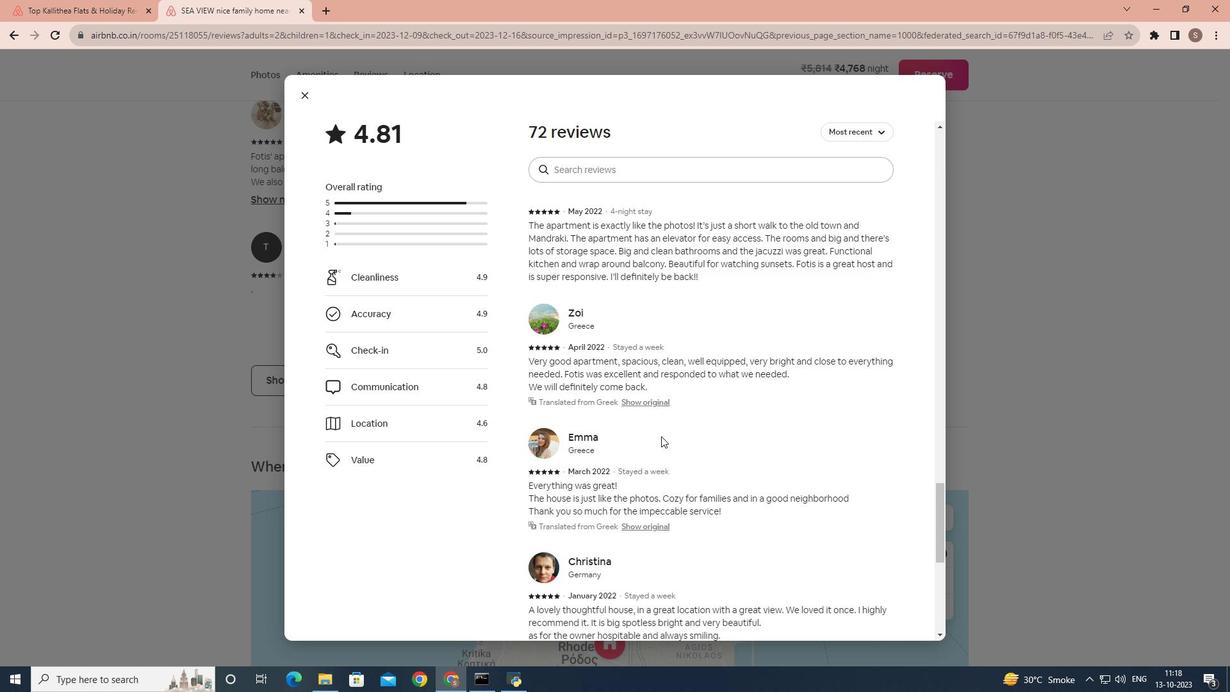 
Action: Mouse scrolled (661, 435) with delta (0, 0)
Screenshot: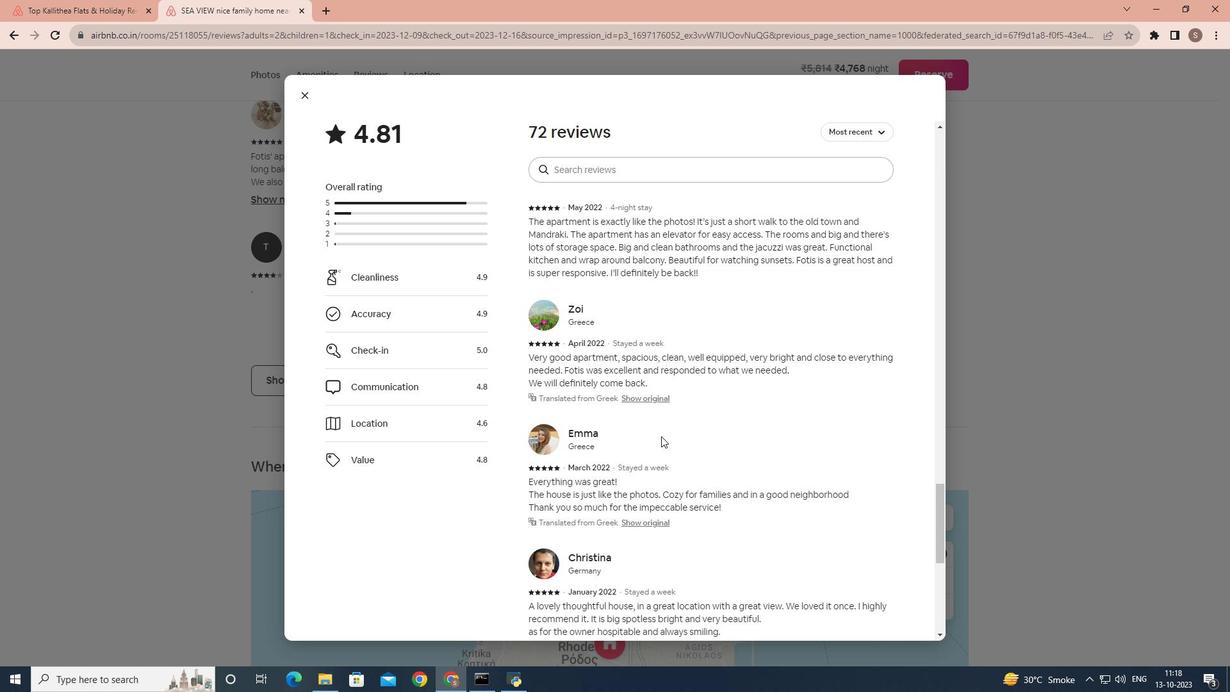 
Action: Mouse scrolled (661, 435) with delta (0, 0)
Screenshot: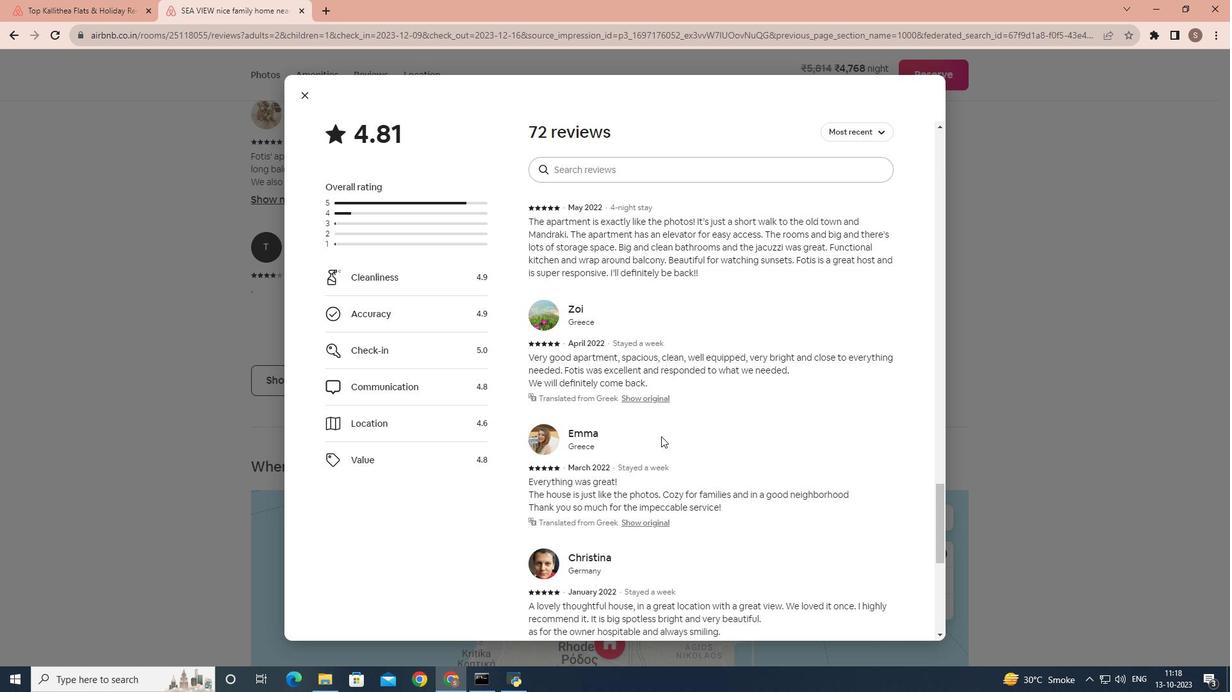 
Action: Mouse scrolled (661, 435) with delta (0, 0)
Screenshot: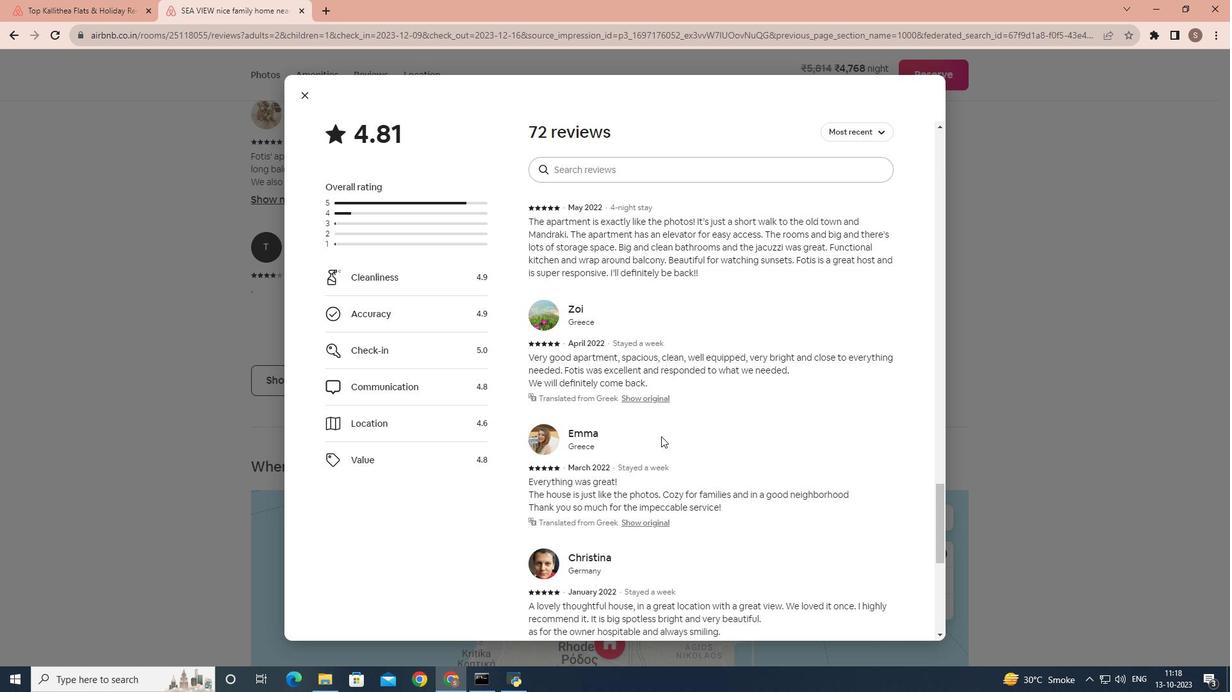 
Action: Mouse scrolled (661, 435) with delta (0, 0)
Screenshot: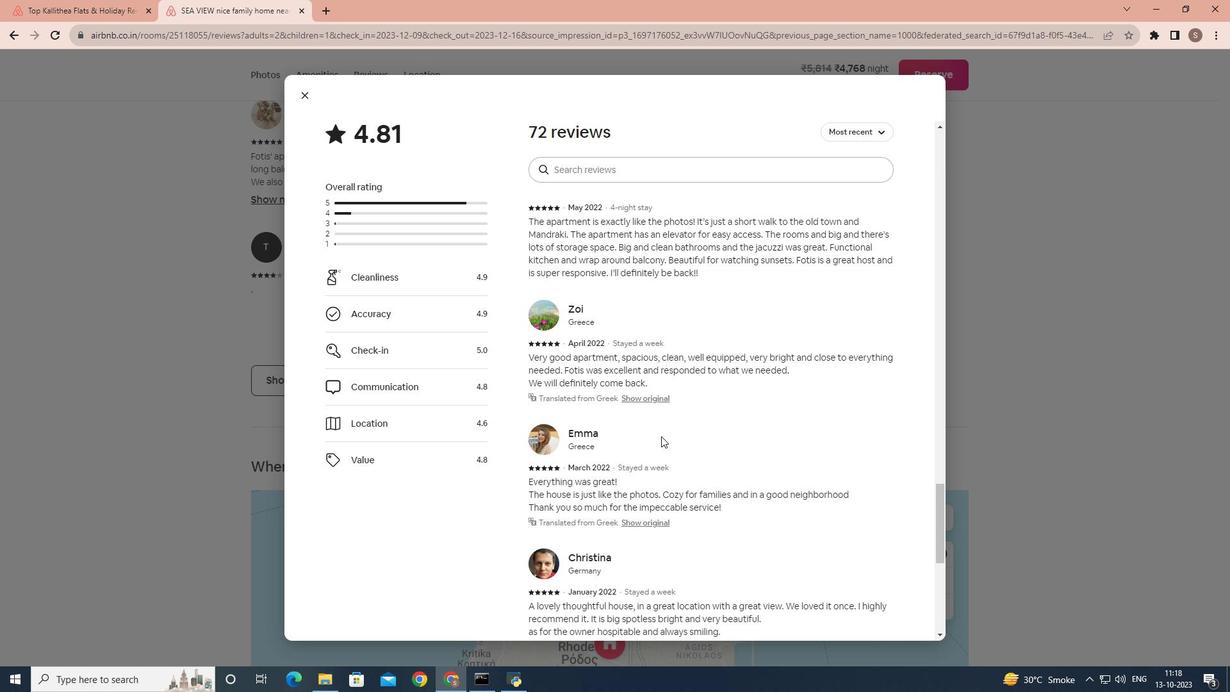 
Action: Mouse scrolled (661, 435) with delta (0, 0)
Screenshot: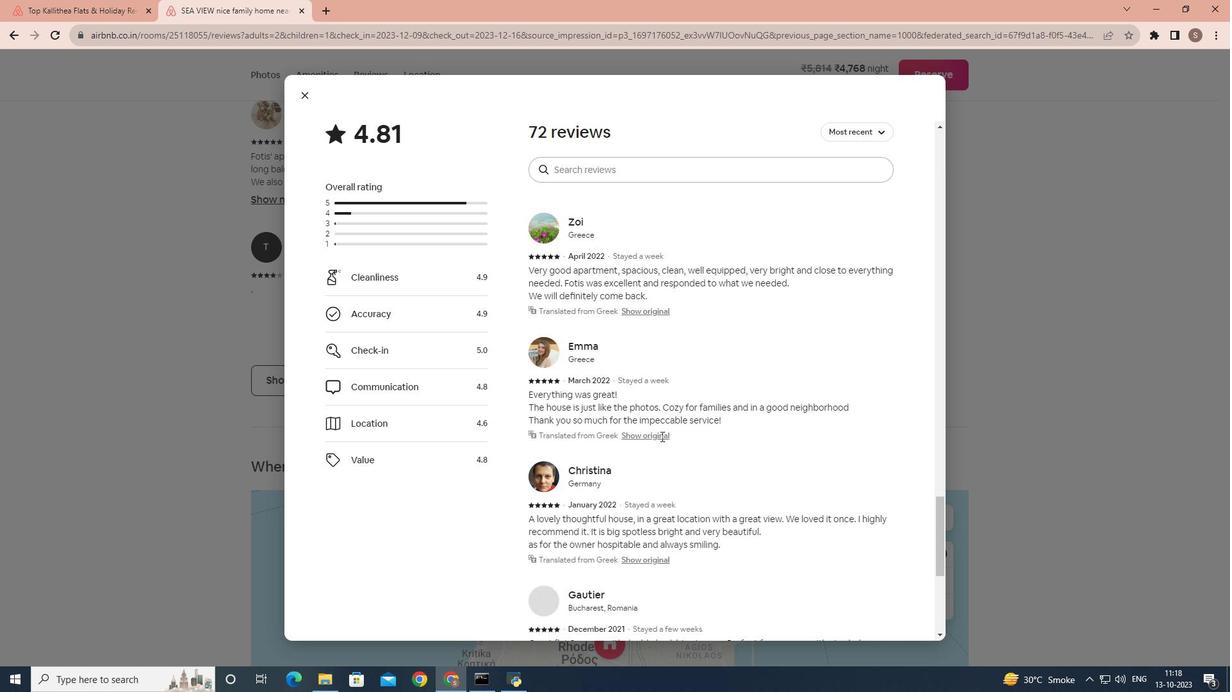 
Action: Mouse scrolled (661, 435) with delta (0, 0)
Screenshot: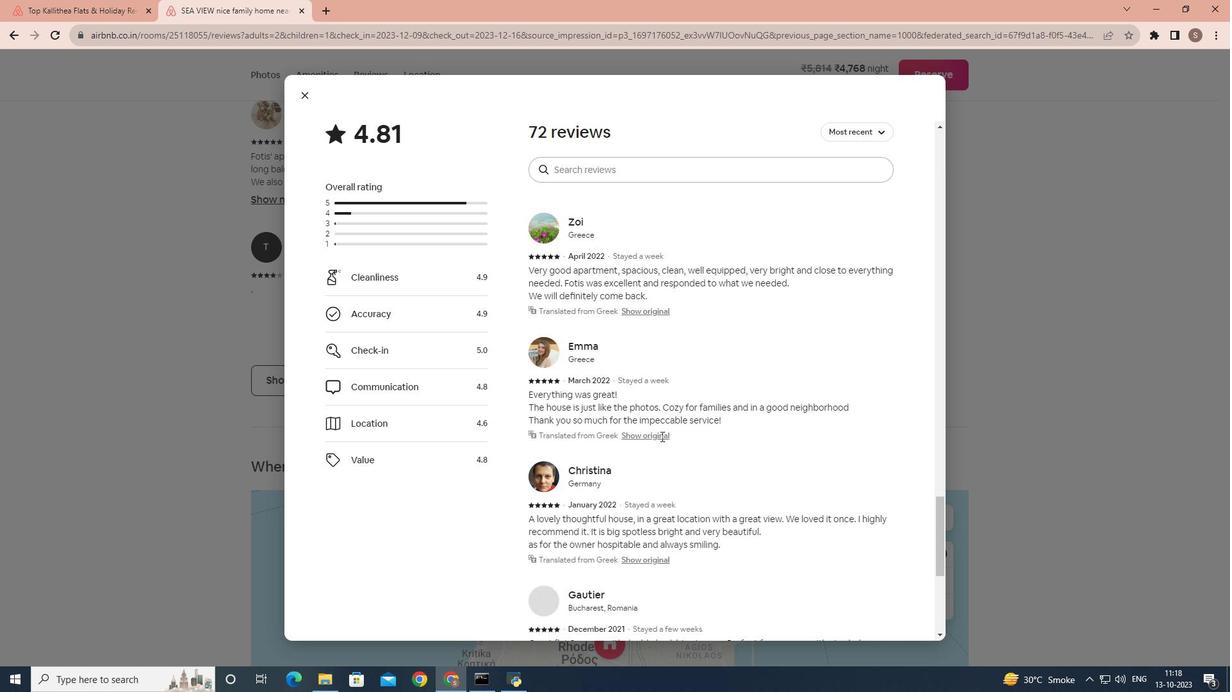 
Action: Mouse scrolled (661, 435) with delta (0, 0)
Screenshot: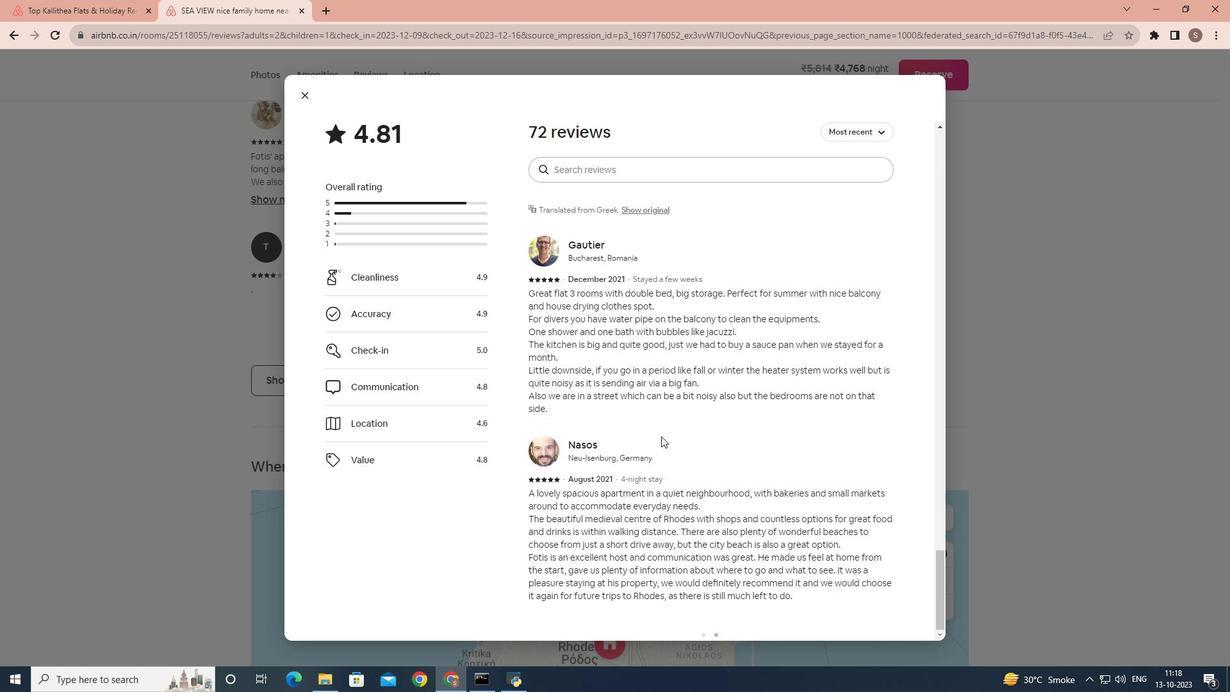 
Action: Mouse scrolled (661, 435) with delta (0, 0)
